 Task: Noise Removal with Spectrogram.
Action: Mouse pressed left at (102, 9)
Screenshot: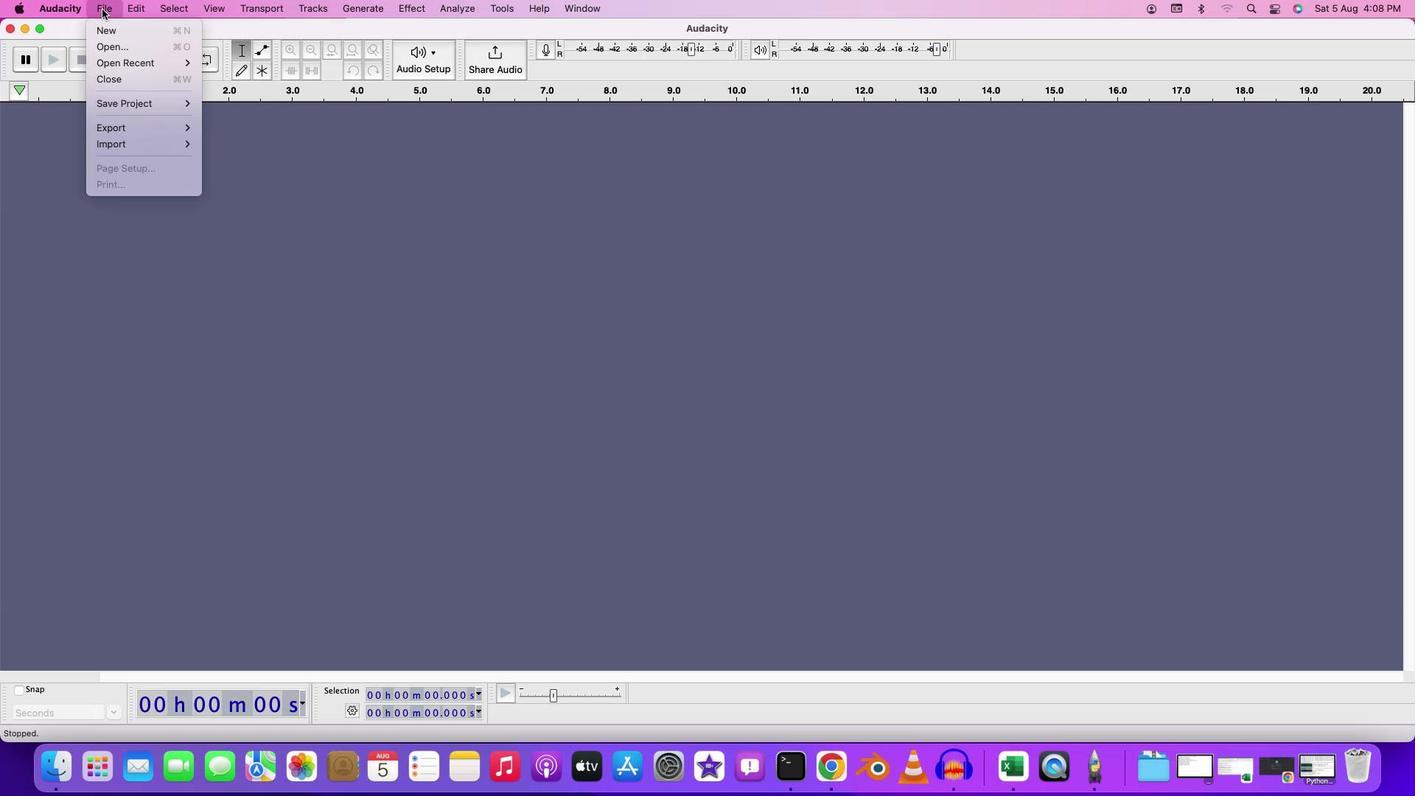 
Action: Mouse moved to (108, 48)
Screenshot: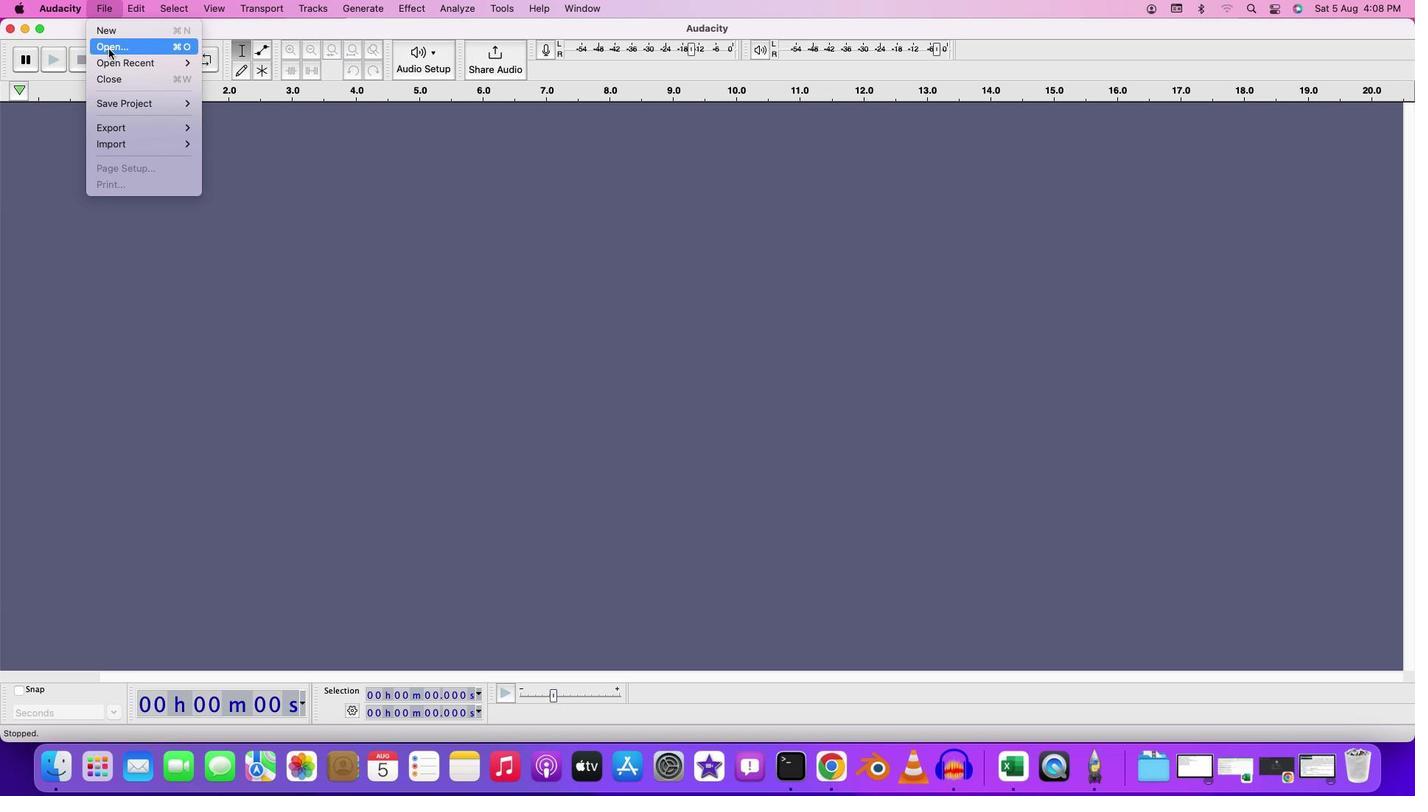 
Action: Mouse pressed left at (108, 48)
Screenshot: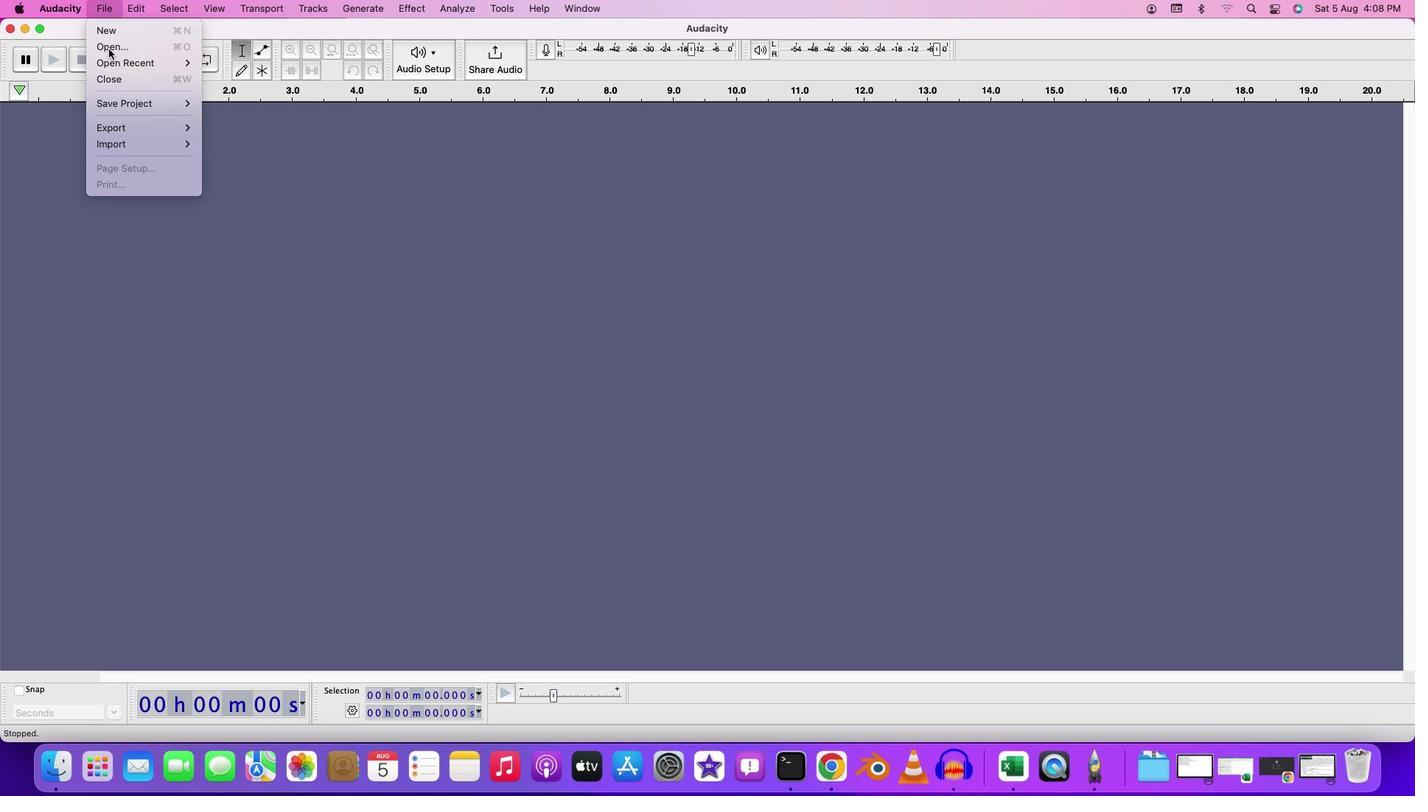 
Action: Mouse moved to (612, 239)
Screenshot: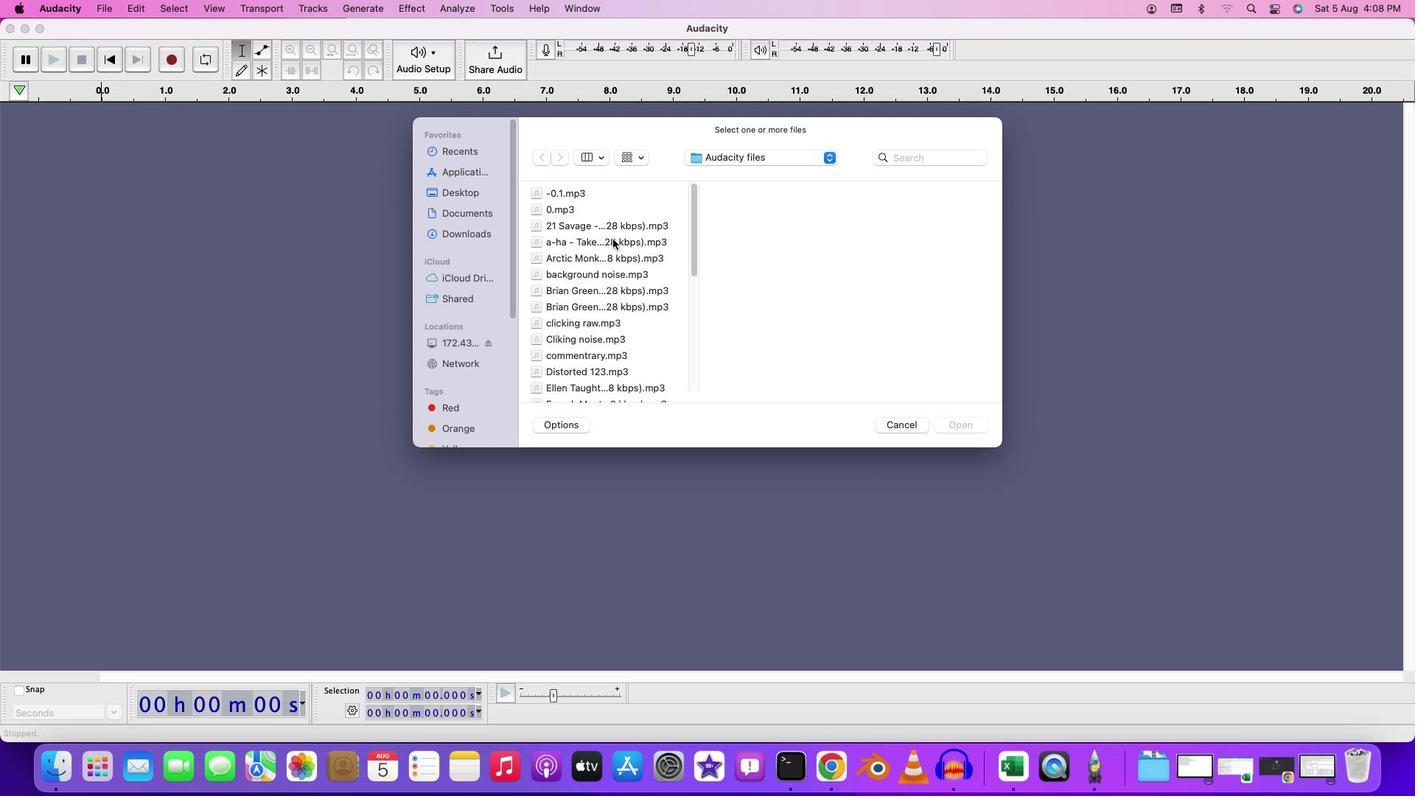 
Action: Mouse pressed left at (612, 239)
Screenshot: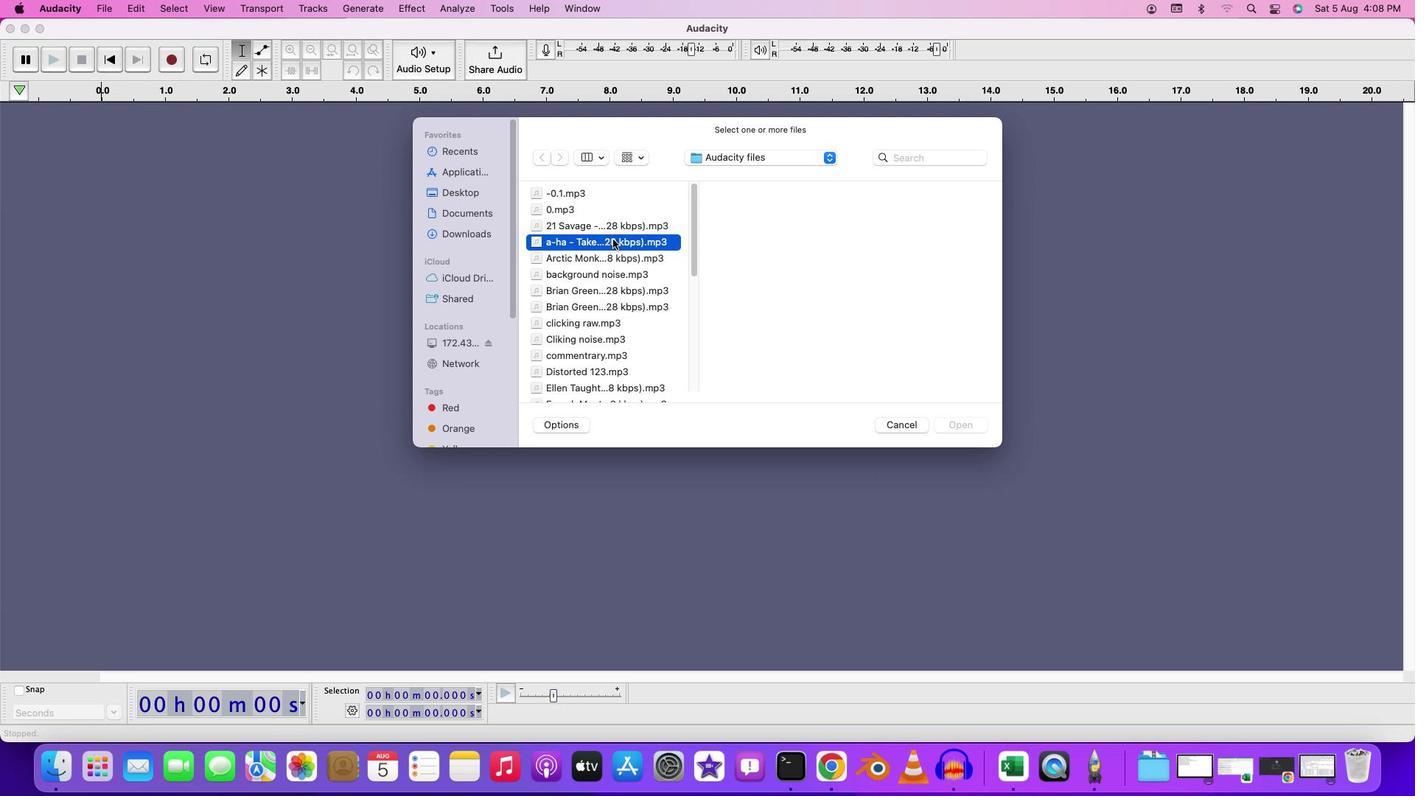 
Action: Mouse moved to (625, 298)
Screenshot: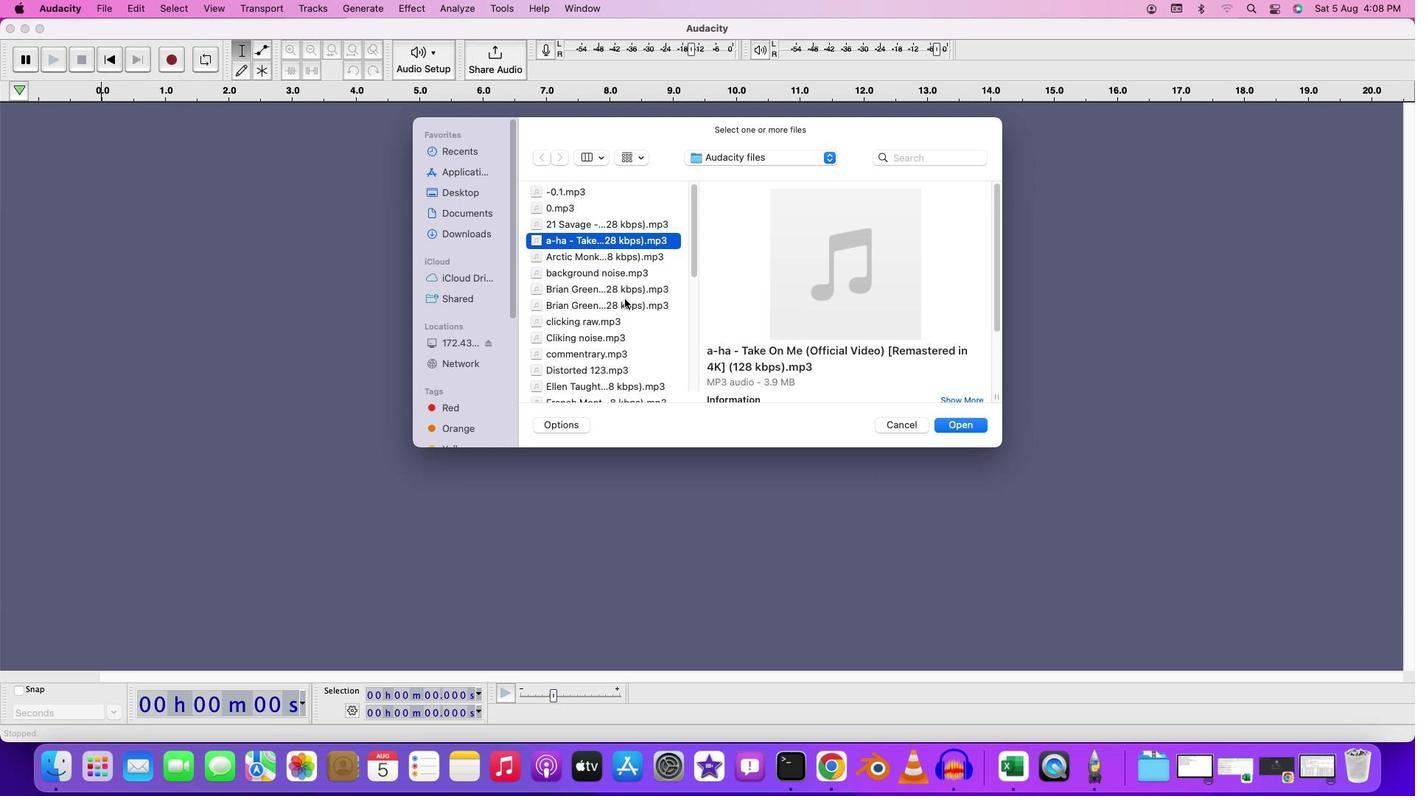 
Action: Mouse scrolled (625, 298) with delta (0, 0)
Screenshot: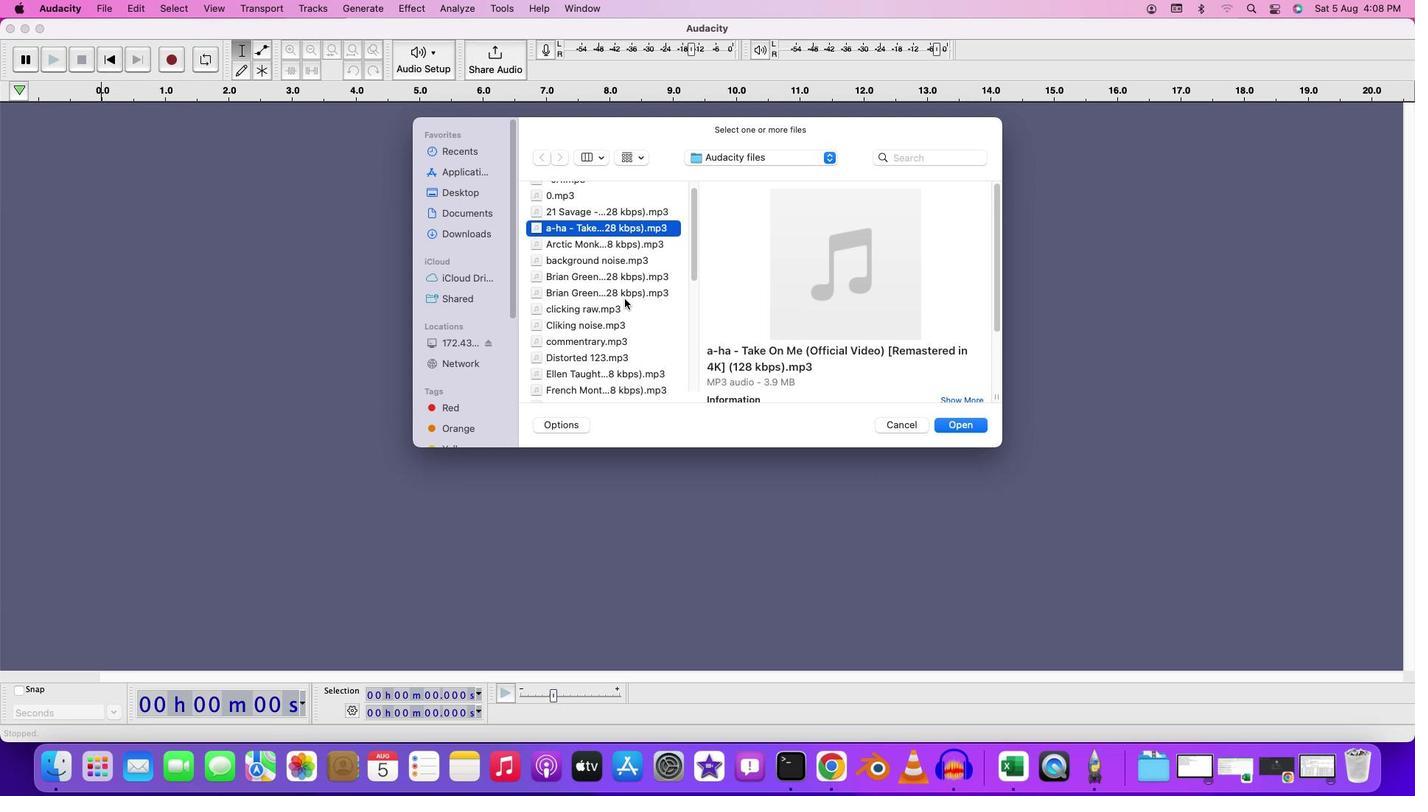 
Action: Mouse moved to (625, 298)
Screenshot: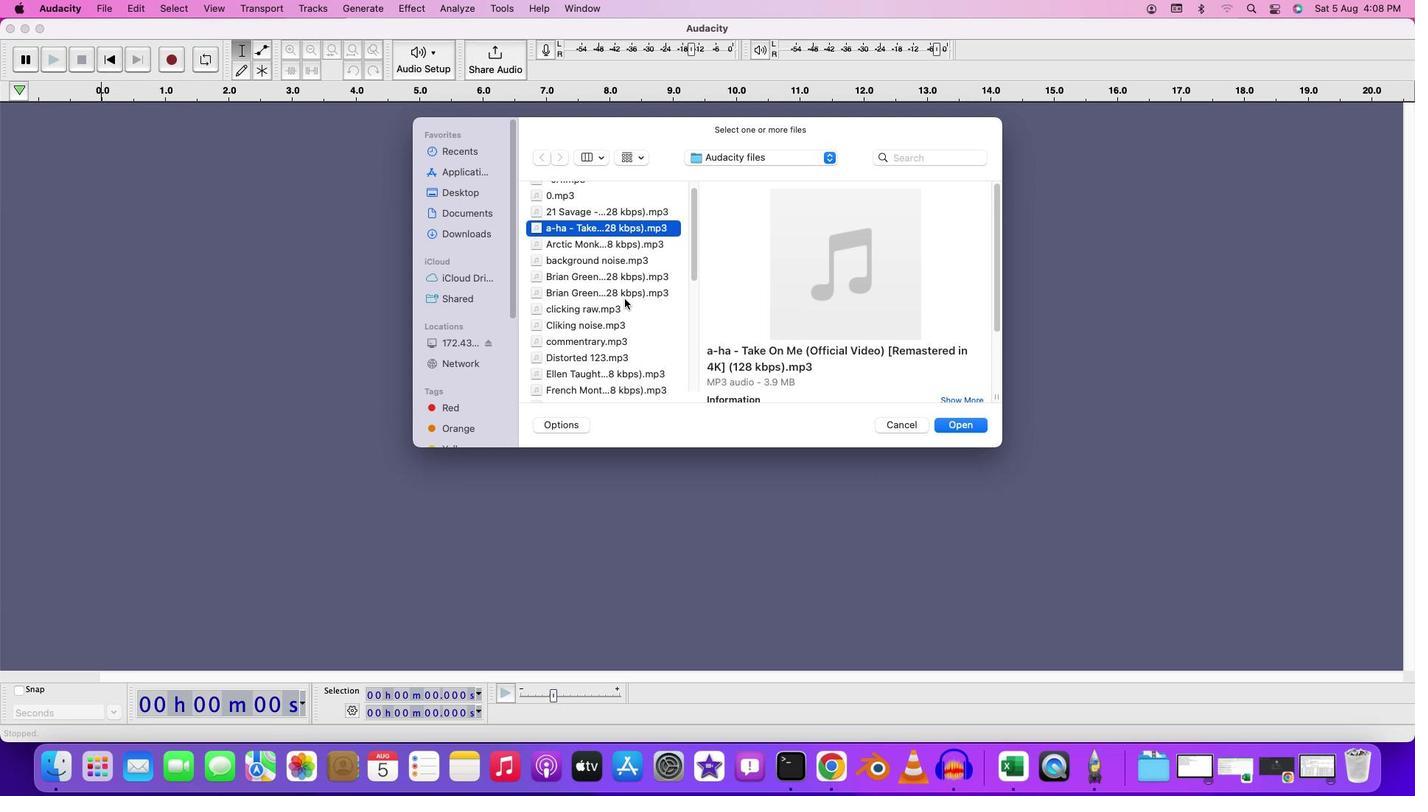 
Action: Mouse scrolled (625, 298) with delta (0, 0)
Screenshot: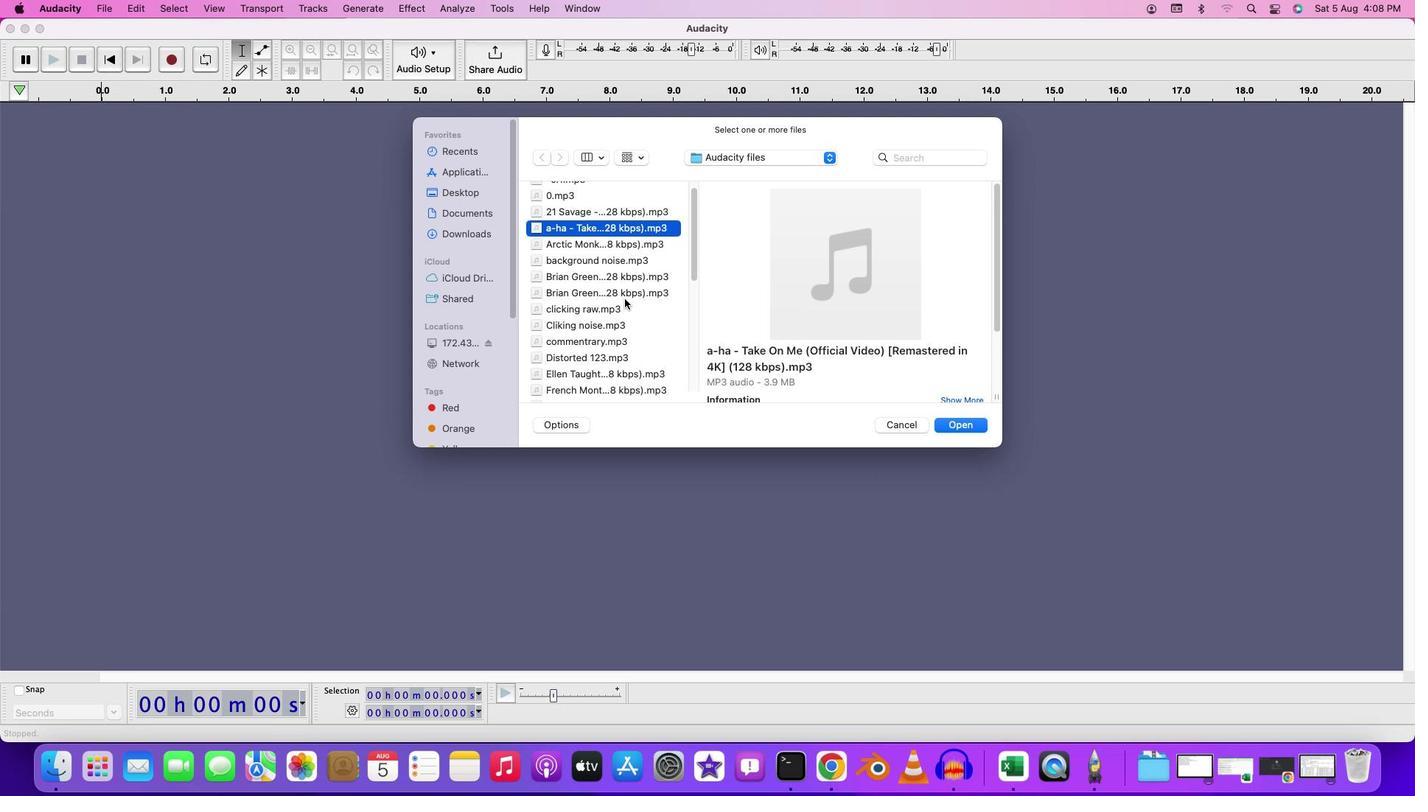 
Action: Mouse scrolled (625, 298) with delta (0, 0)
Screenshot: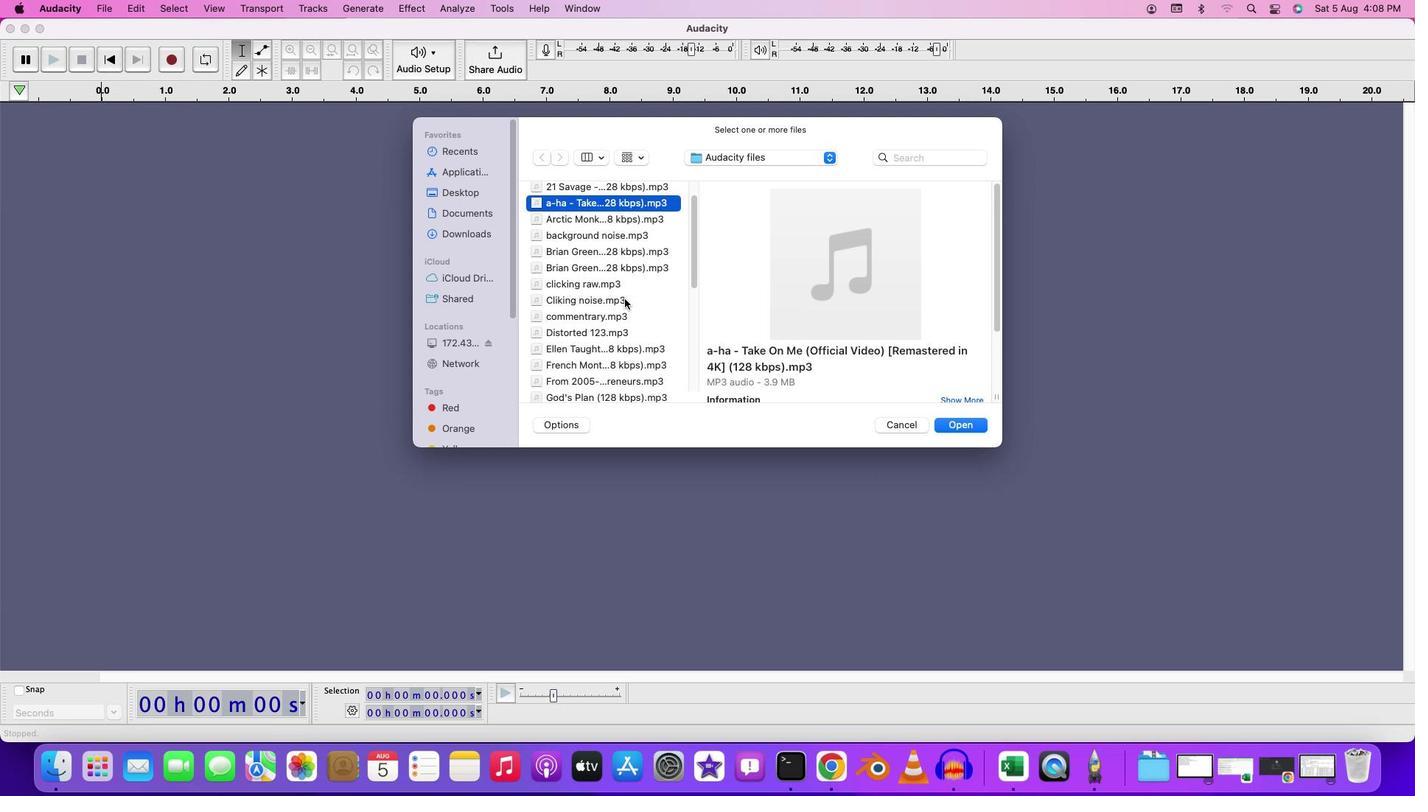 
Action: Mouse scrolled (625, 298) with delta (0, 0)
Screenshot: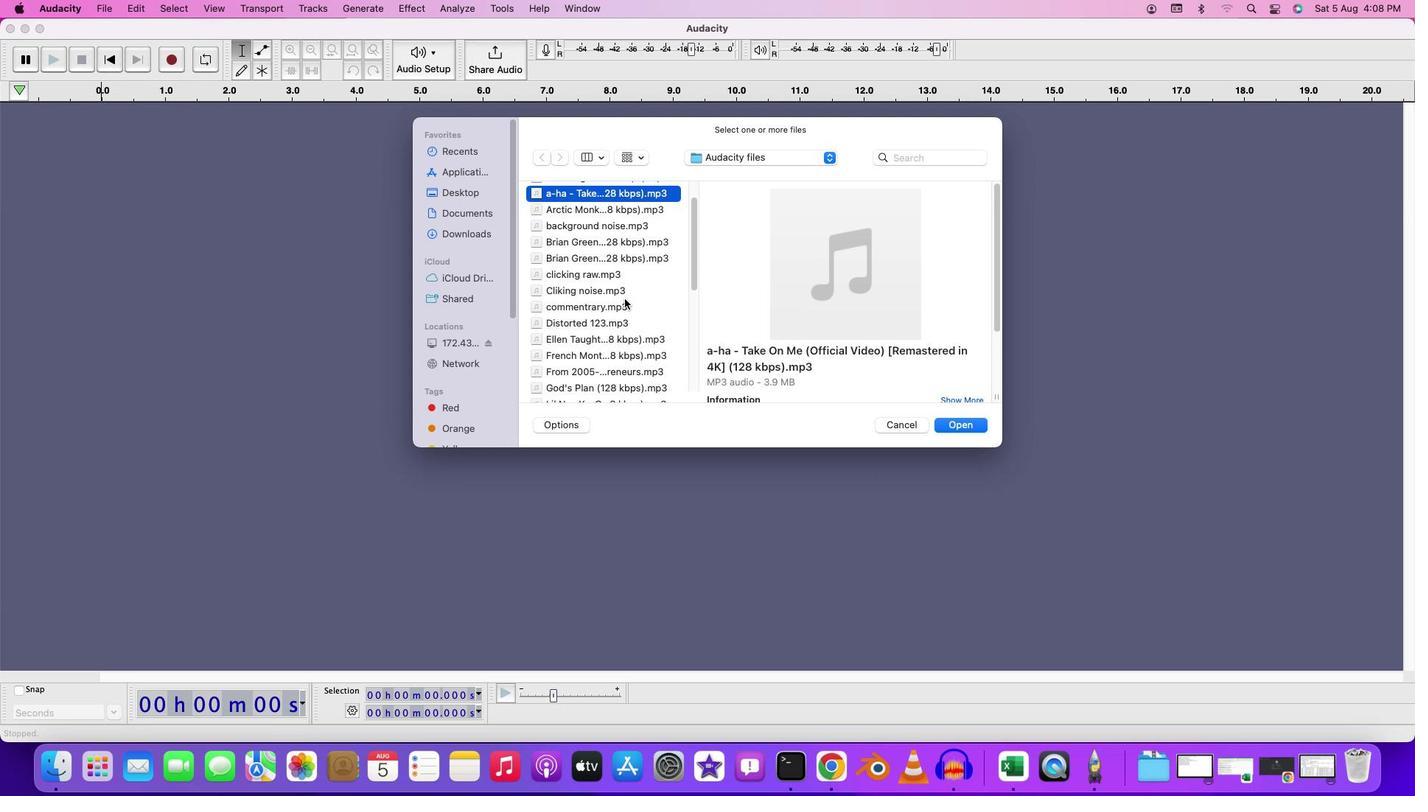 
Action: Mouse scrolled (625, 298) with delta (0, 0)
Screenshot: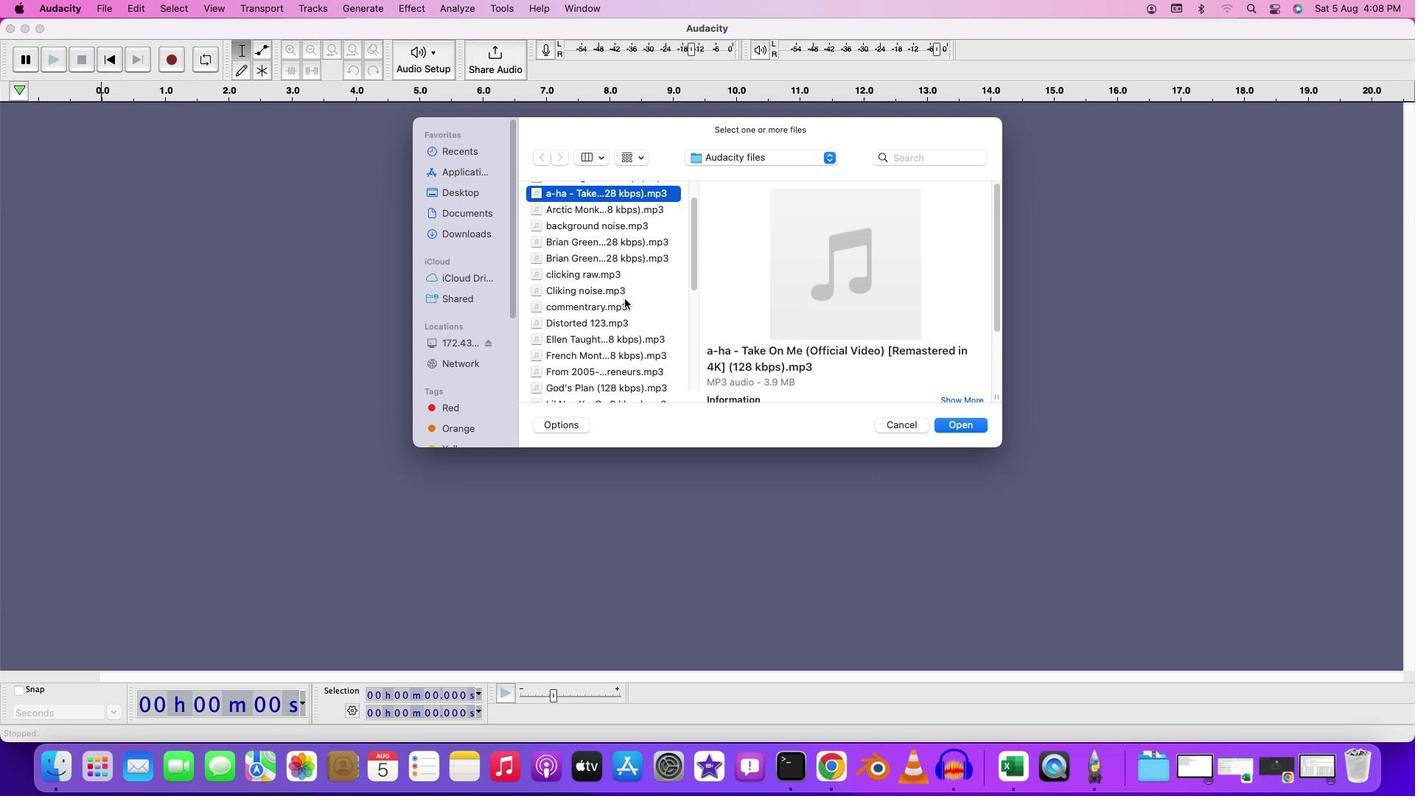 
Action: Mouse moved to (621, 303)
Screenshot: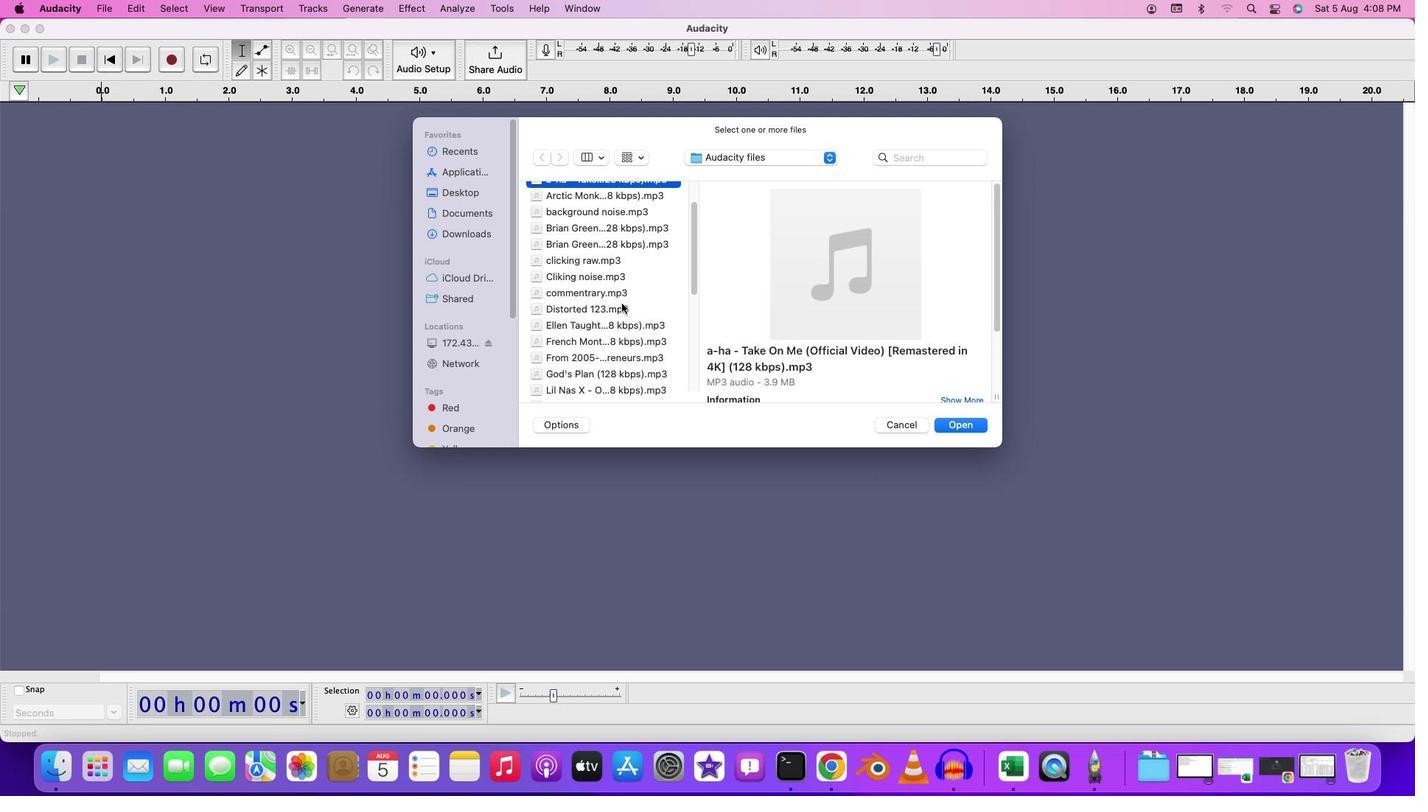 
Action: Mouse scrolled (621, 303) with delta (0, 0)
Screenshot: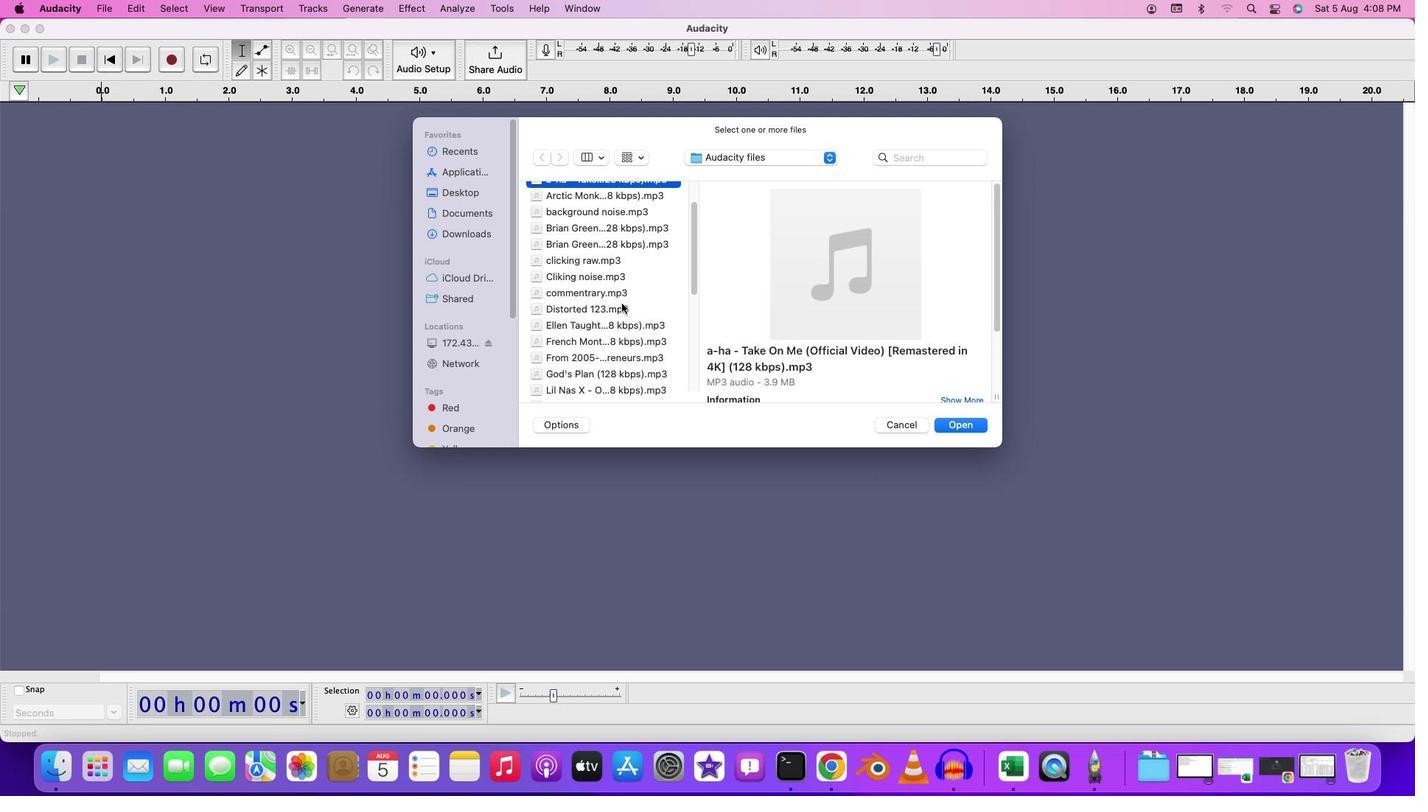 
Action: Mouse scrolled (621, 303) with delta (0, 0)
Screenshot: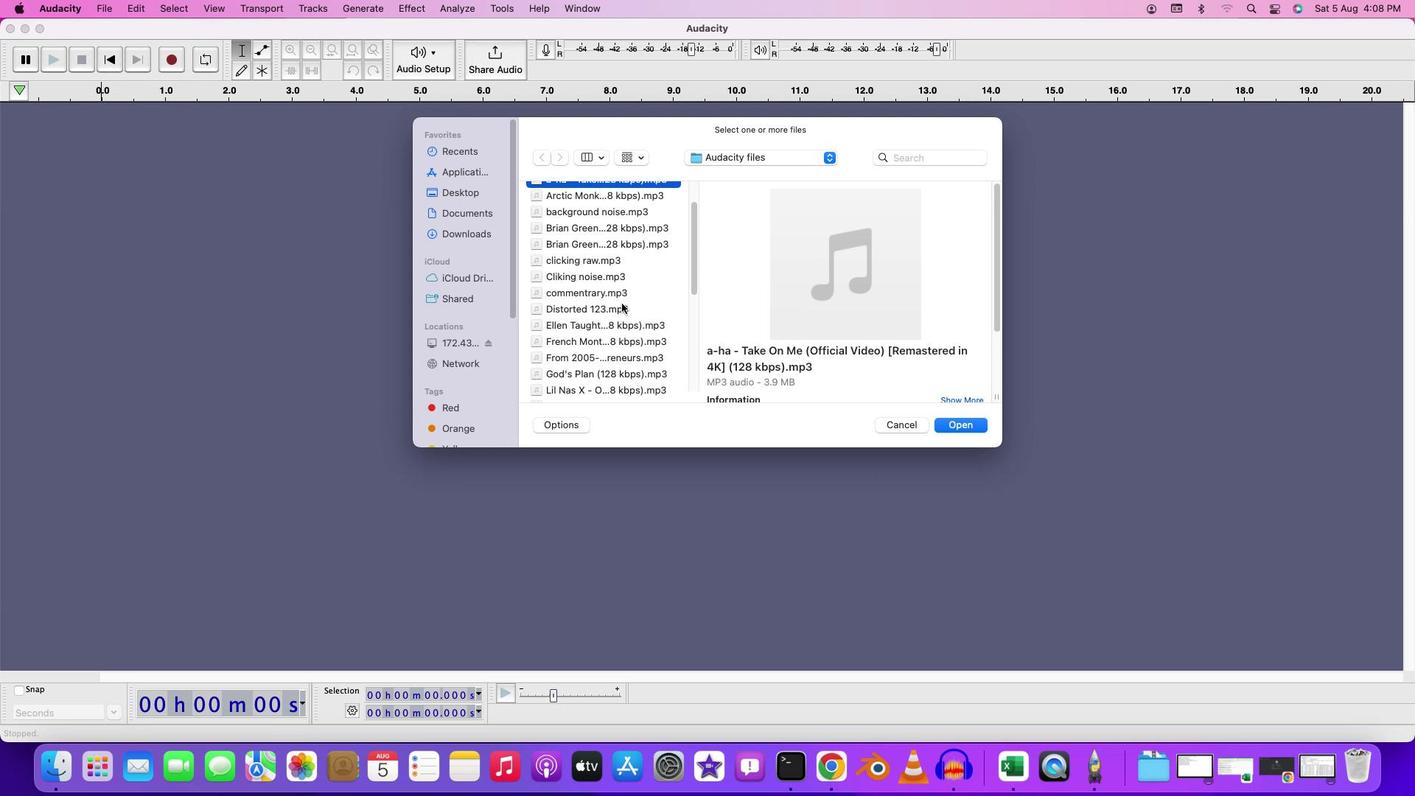 
Action: Mouse moved to (612, 308)
Screenshot: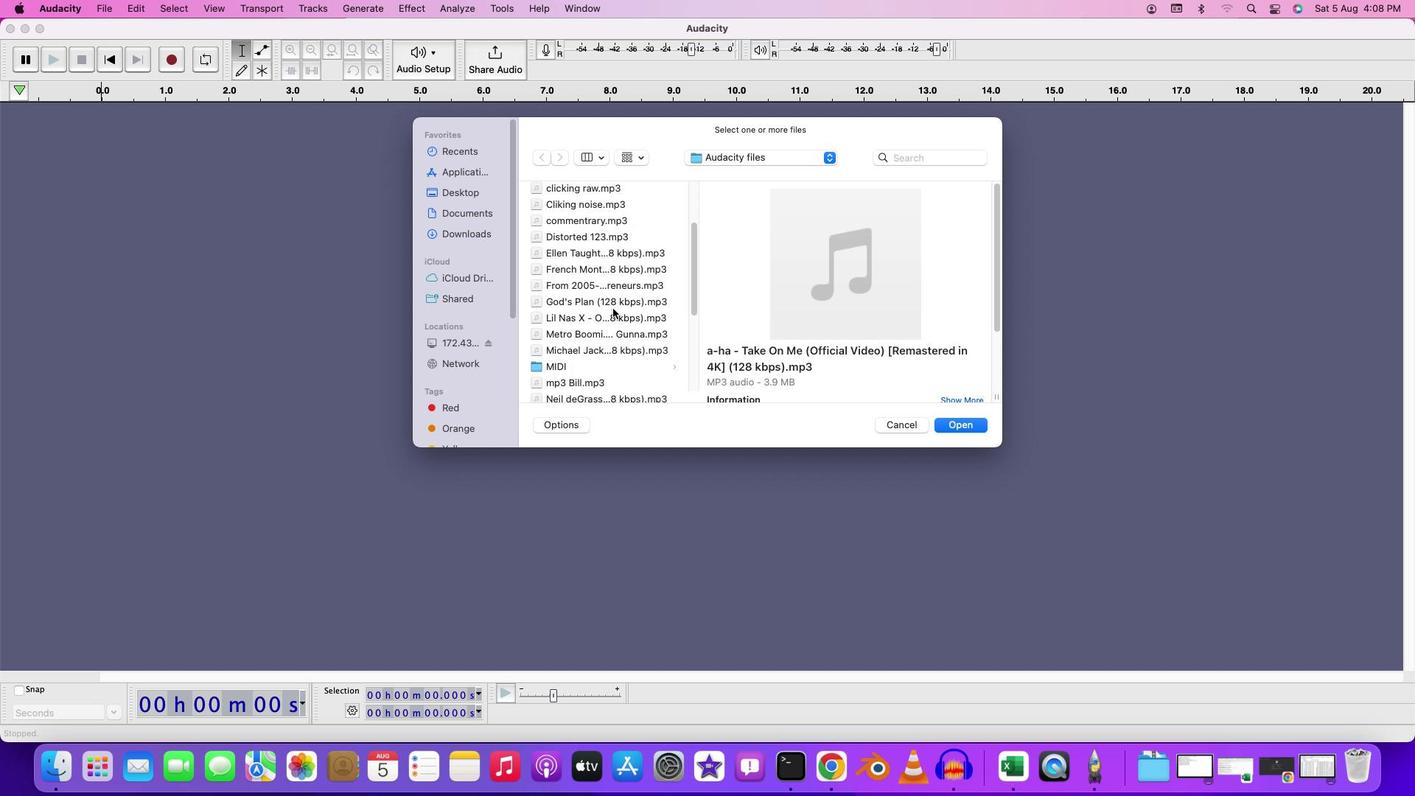 
Action: Mouse scrolled (612, 308) with delta (0, 0)
Screenshot: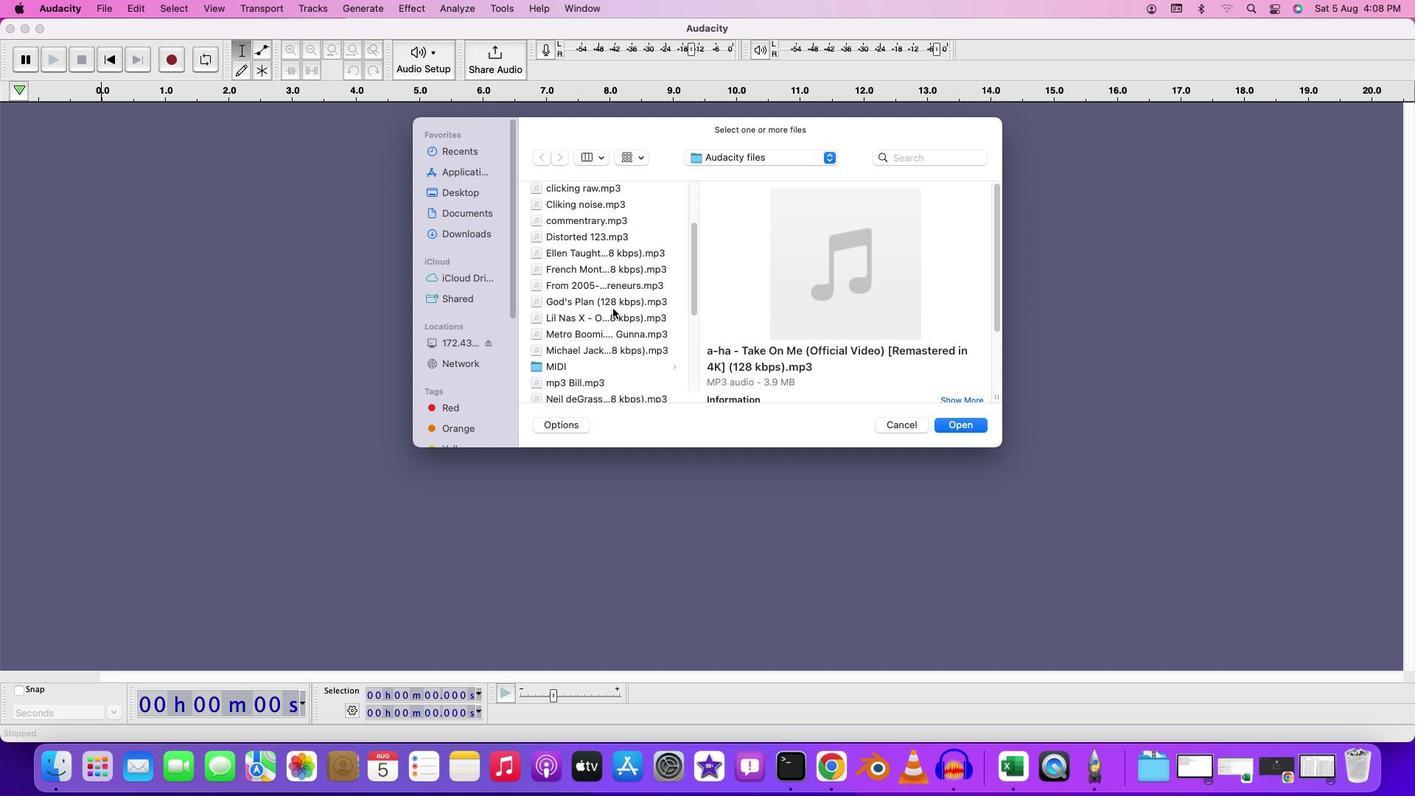 
Action: Mouse scrolled (612, 308) with delta (0, 0)
Screenshot: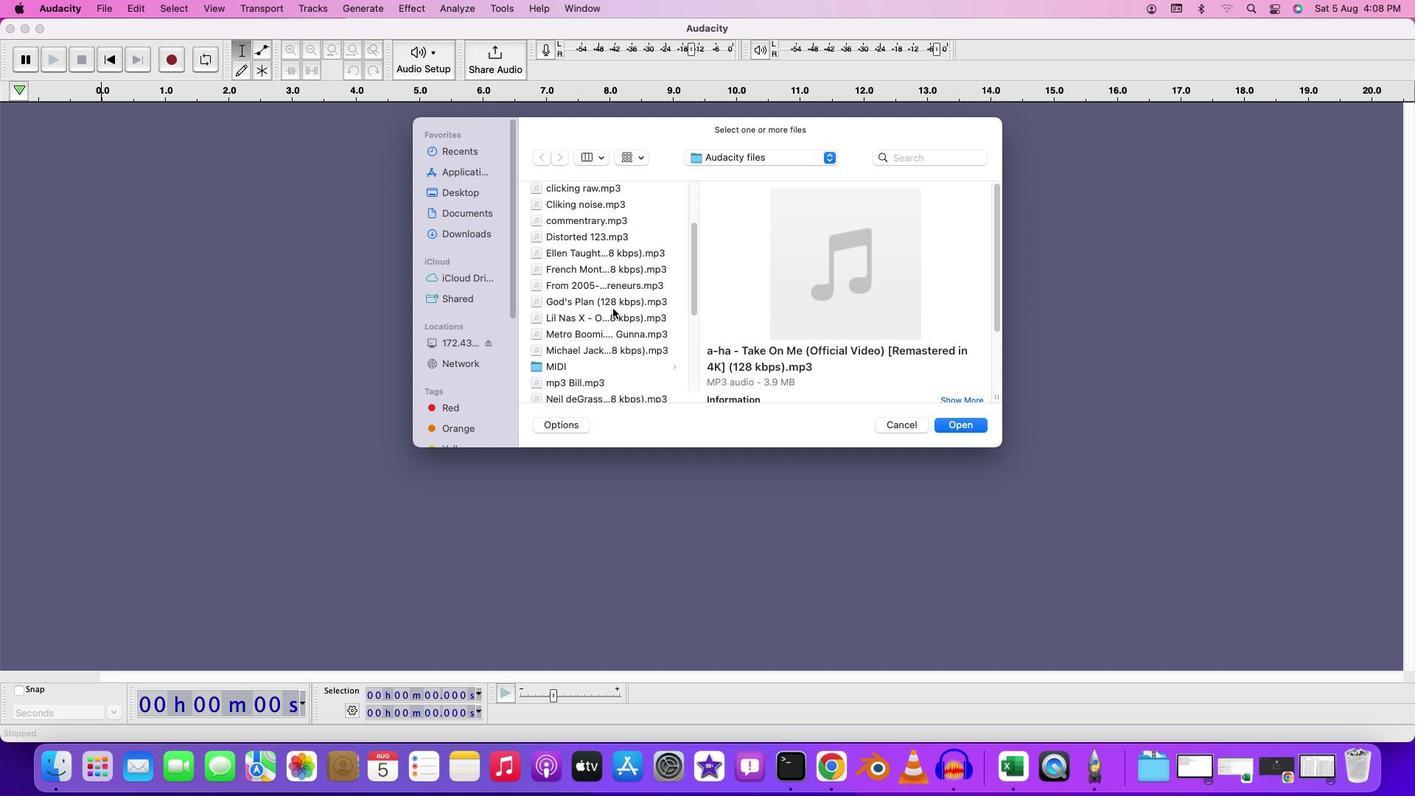 
Action: Mouse scrolled (612, 308) with delta (0, -2)
Screenshot: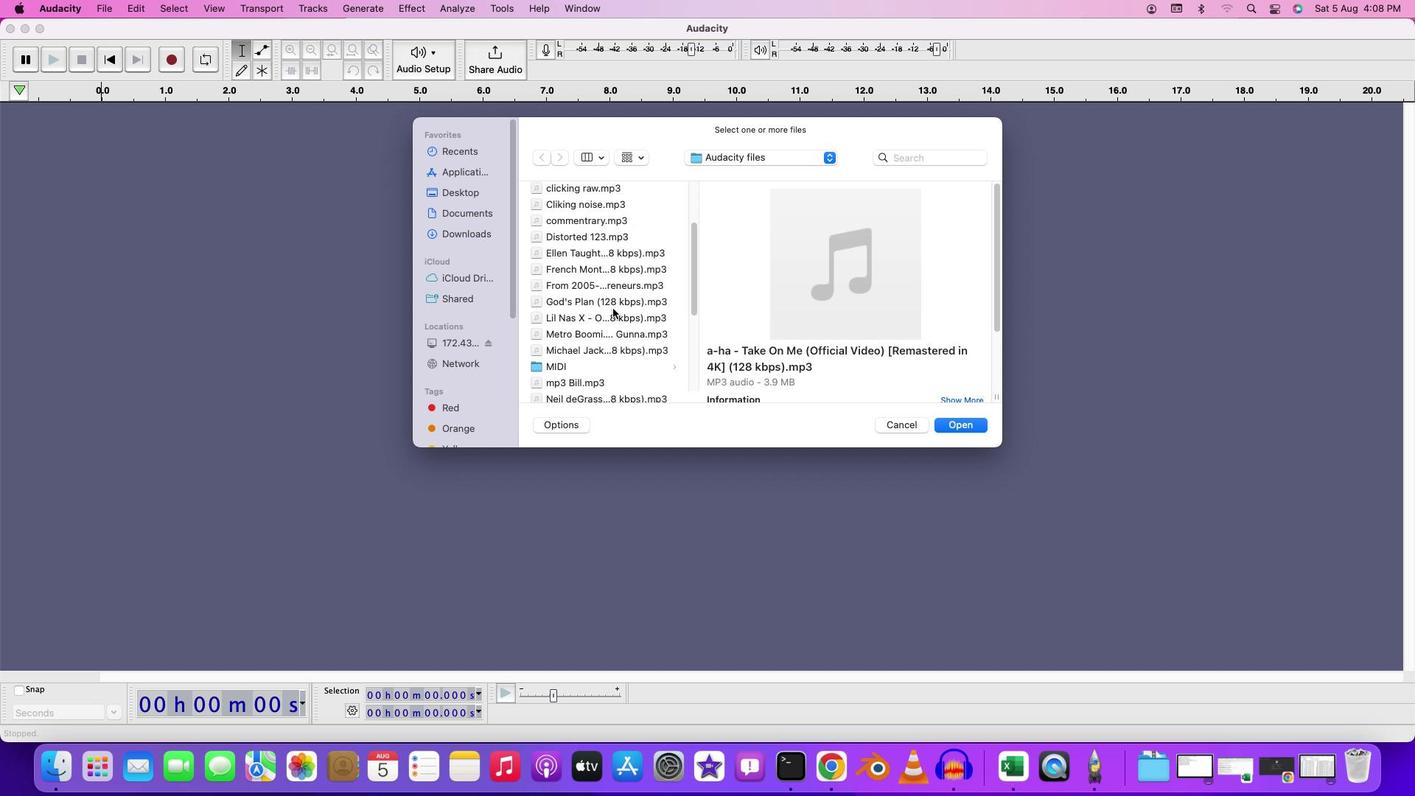 
Action: Mouse moved to (611, 342)
Screenshot: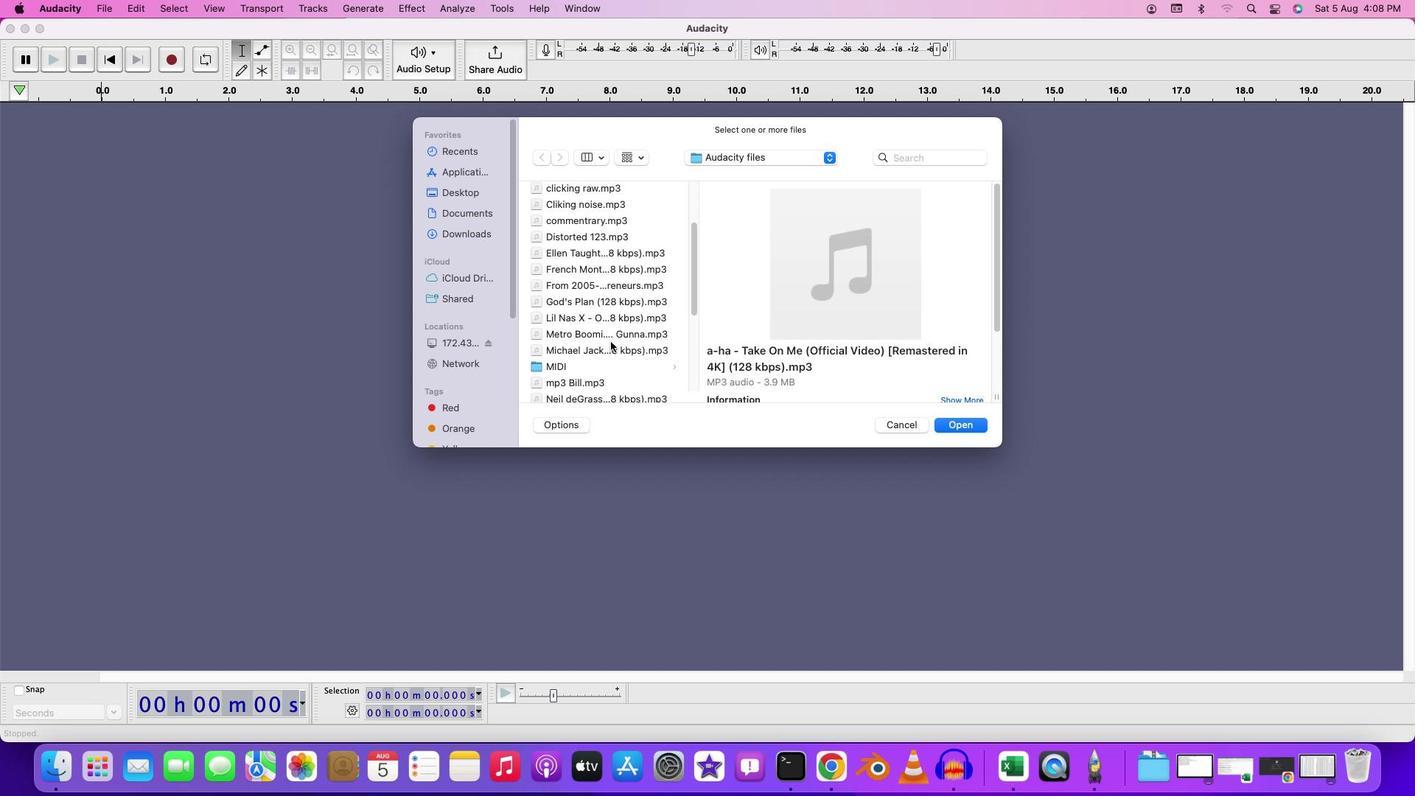 
Action: Mouse scrolled (611, 342) with delta (0, 0)
Screenshot: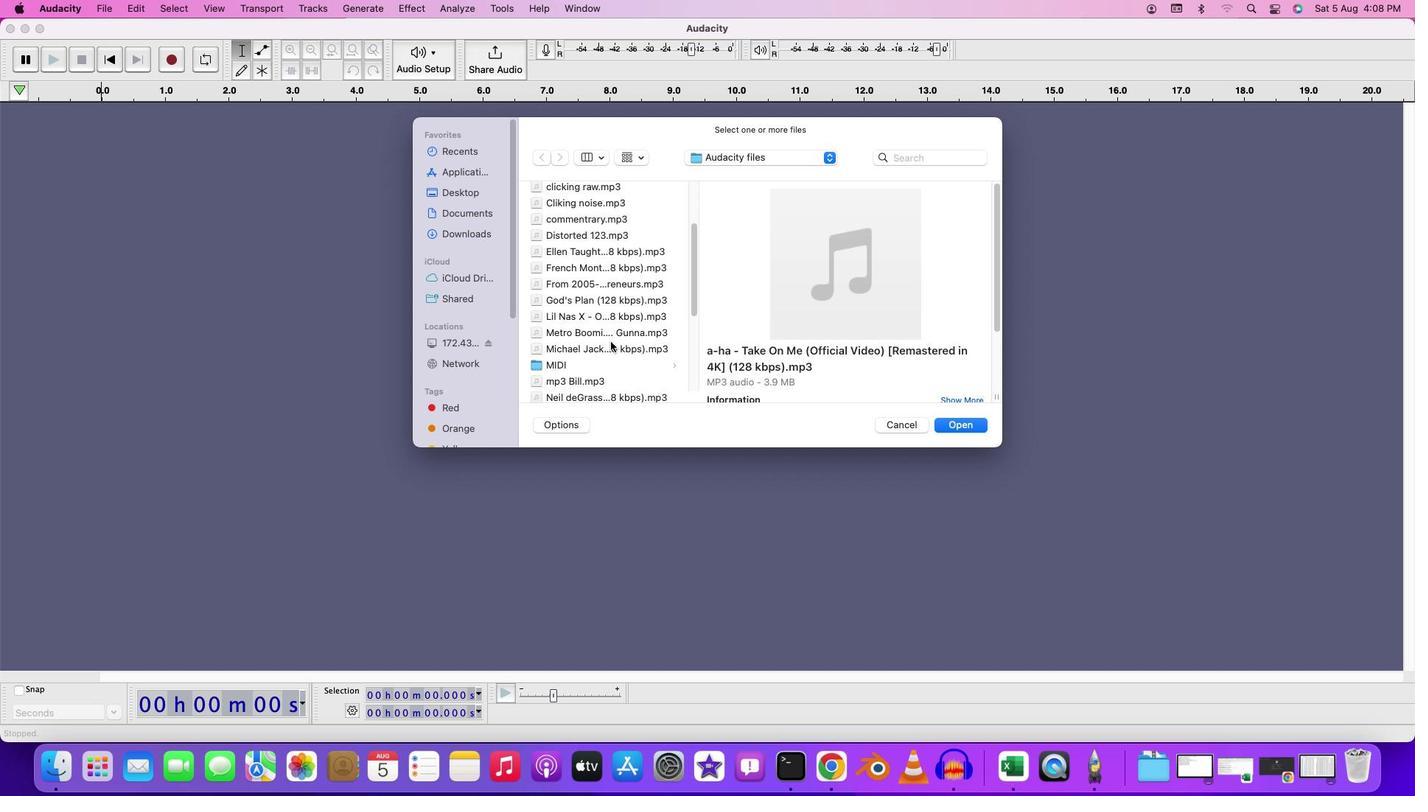 
Action: Mouse scrolled (611, 342) with delta (0, 0)
Screenshot: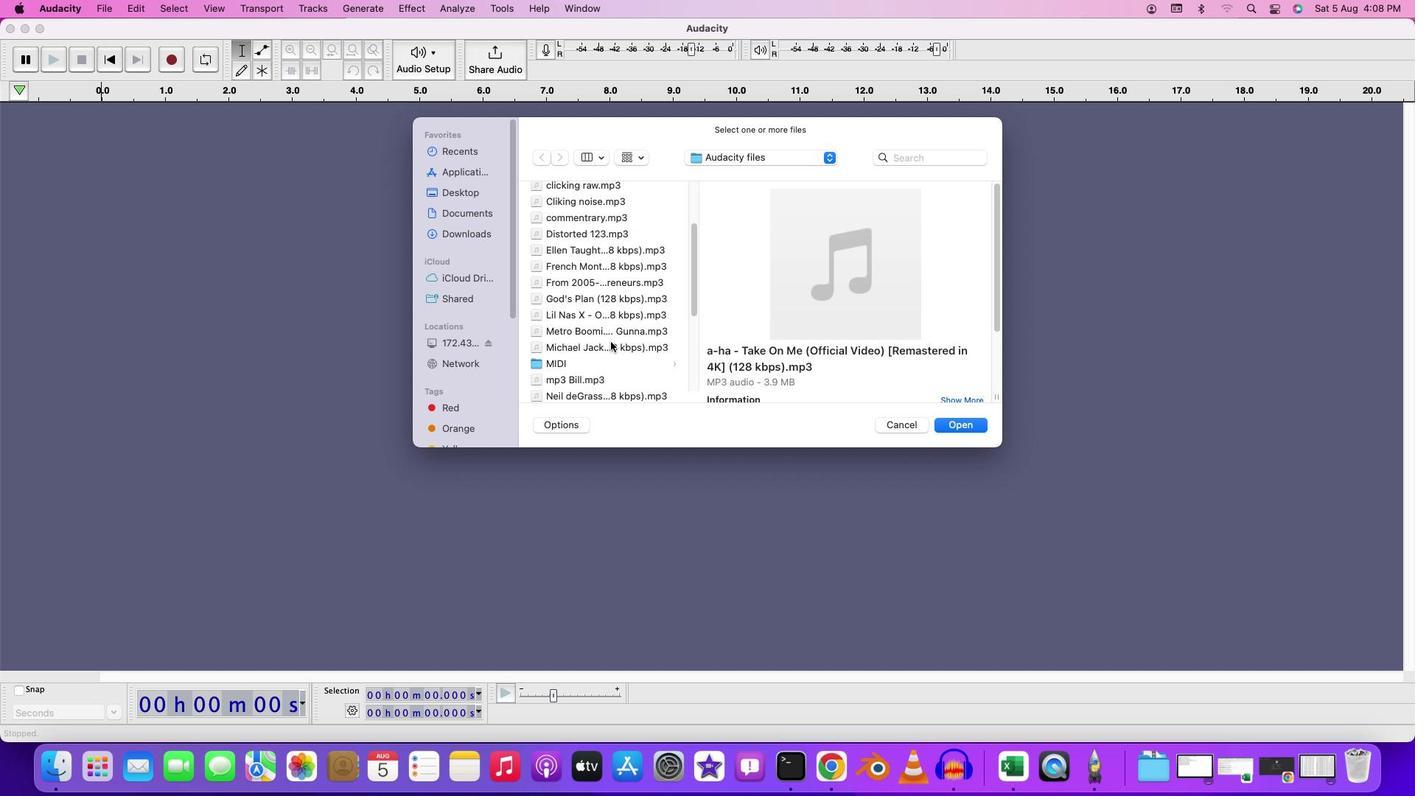
Action: Mouse scrolled (611, 342) with delta (0, 0)
Screenshot: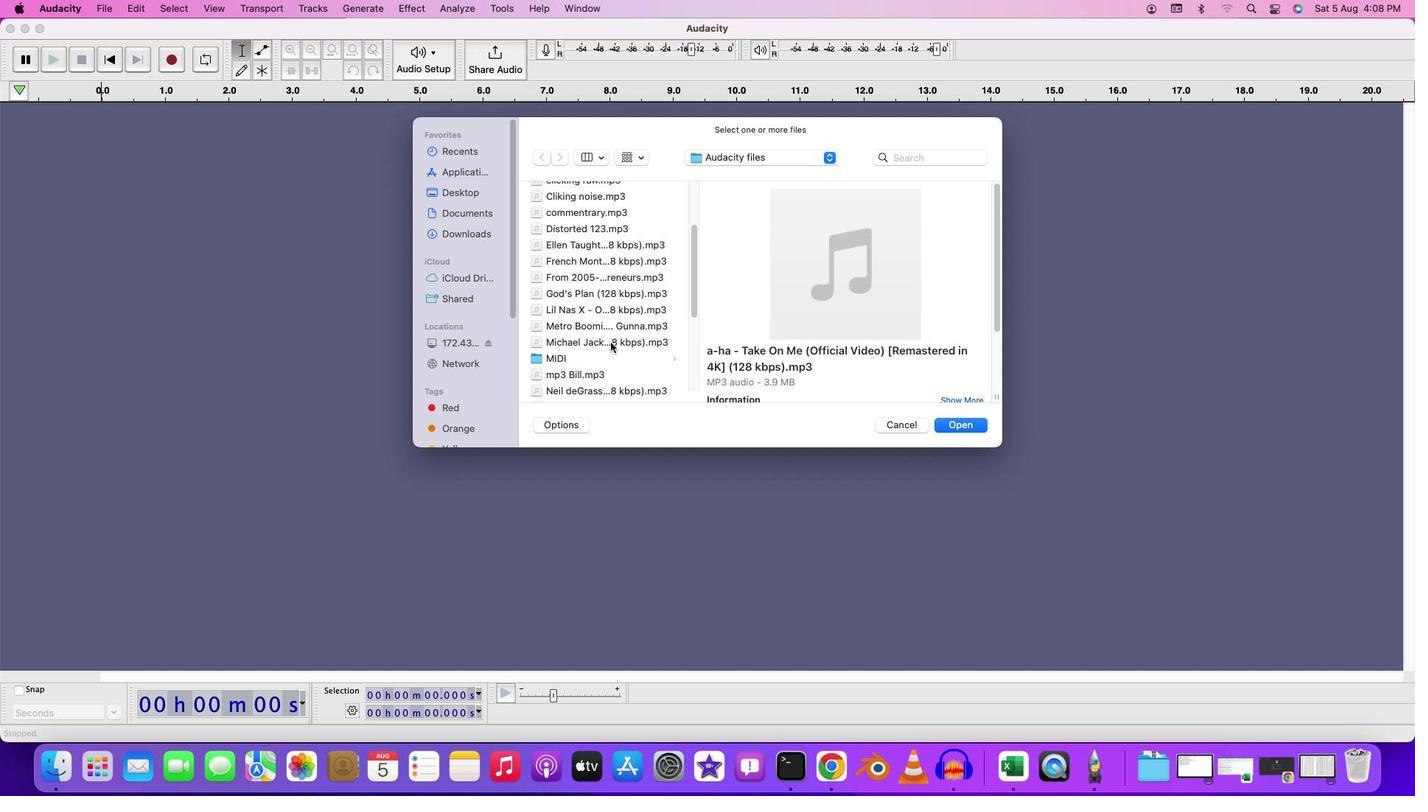 
Action: Mouse moved to (610, 342)
Screenshot: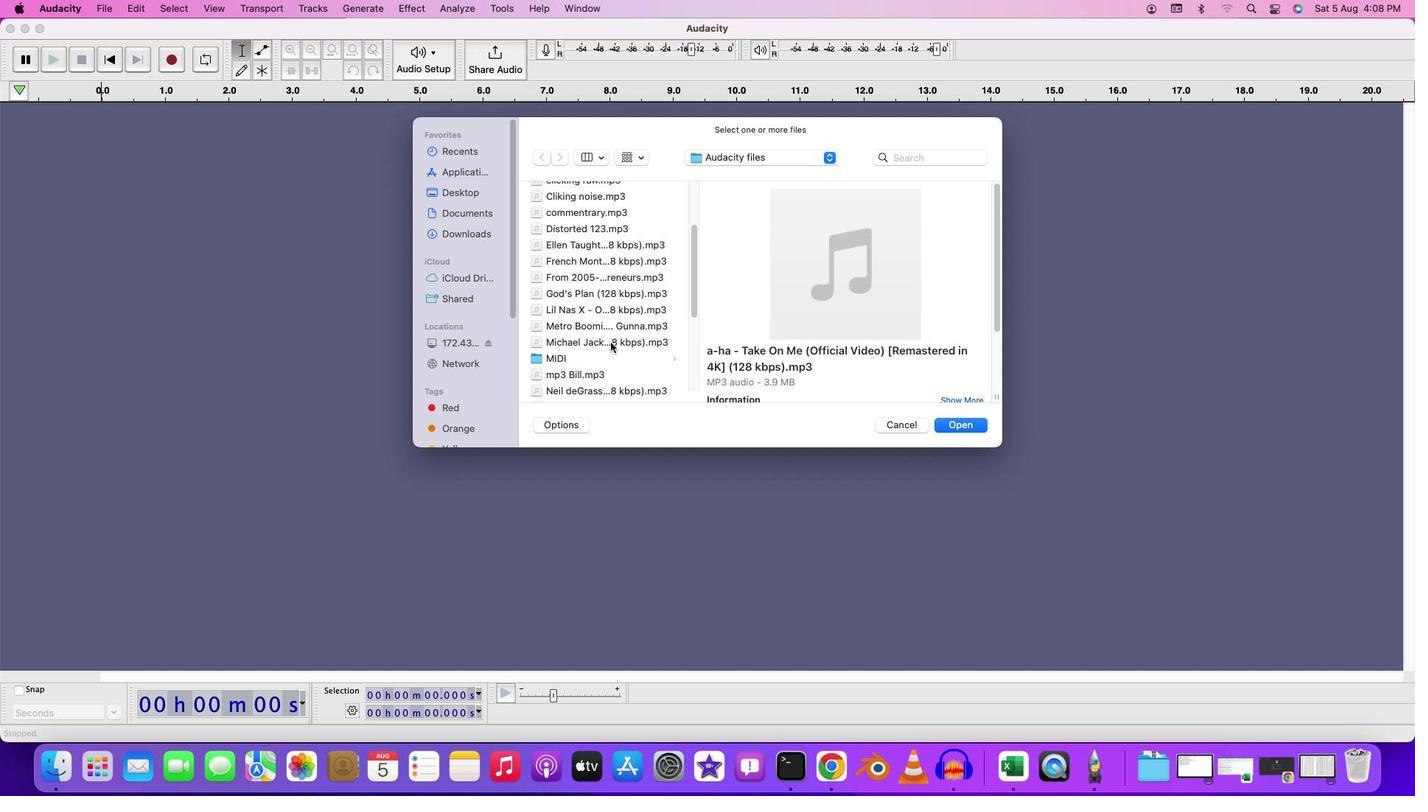 
Action: Mouse scrolled (610, 342) with delta (0, 0)
Screenshot: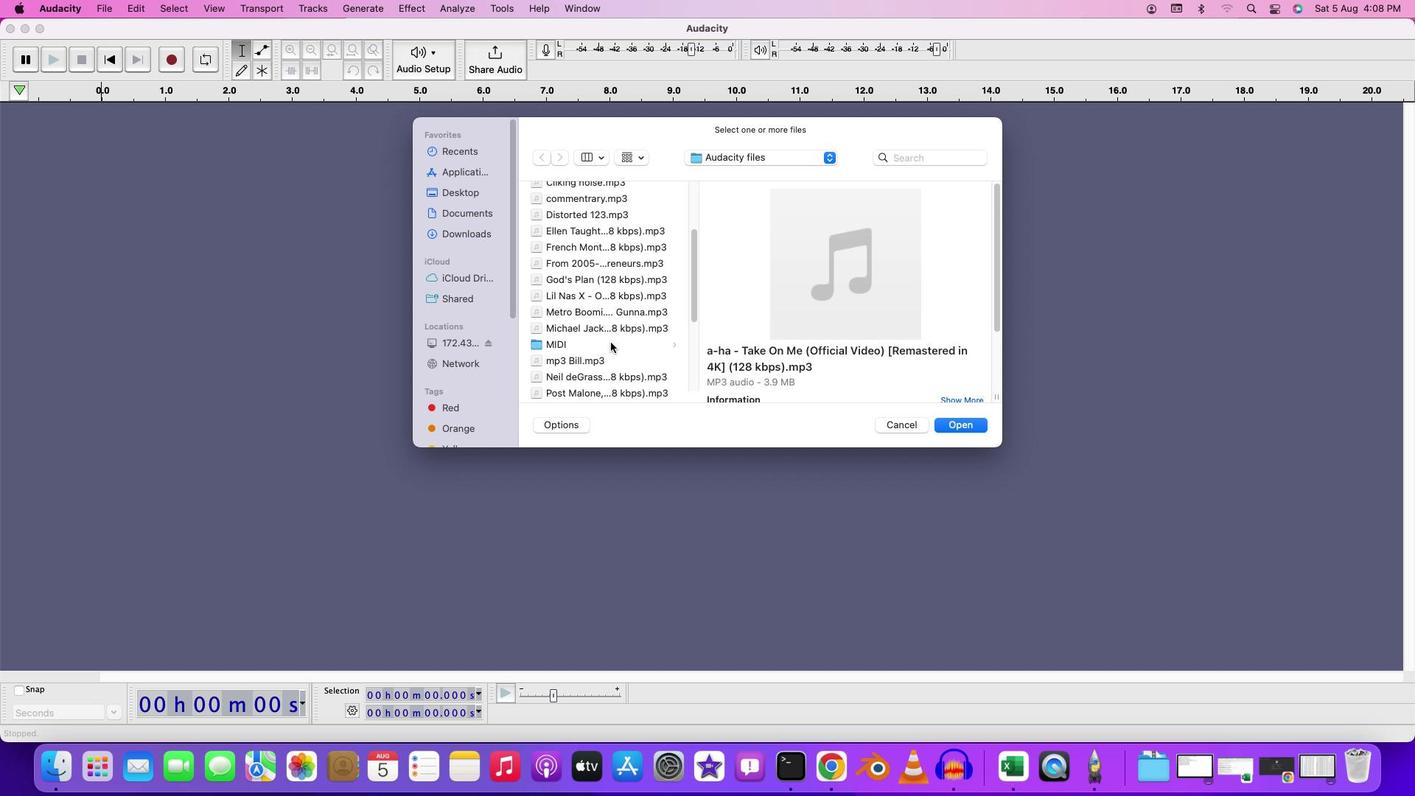 
Action: Mouse moved to (610, 342)
Screenshot: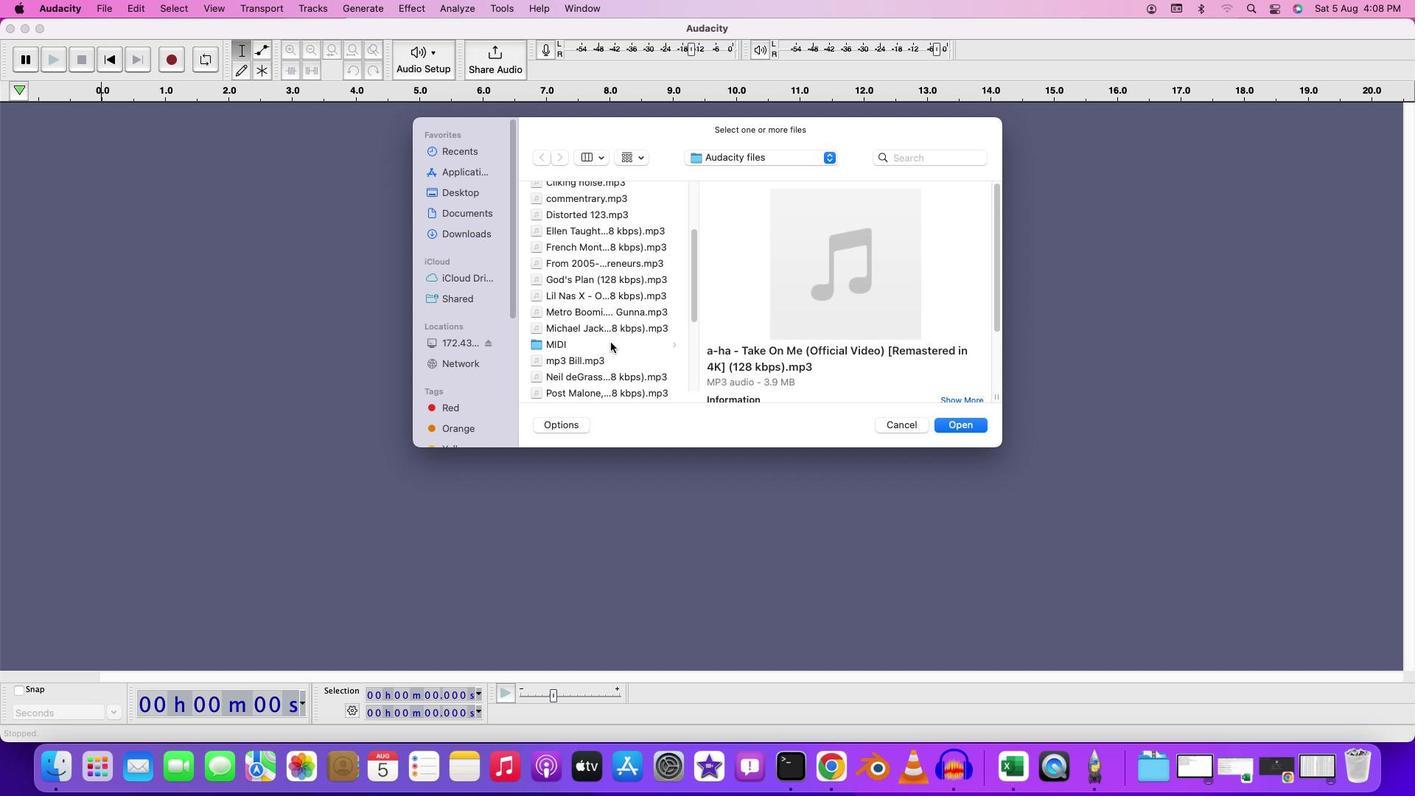 
Action: Mouse scrolled (610, 342) with delta (0, 0)
Screenshot: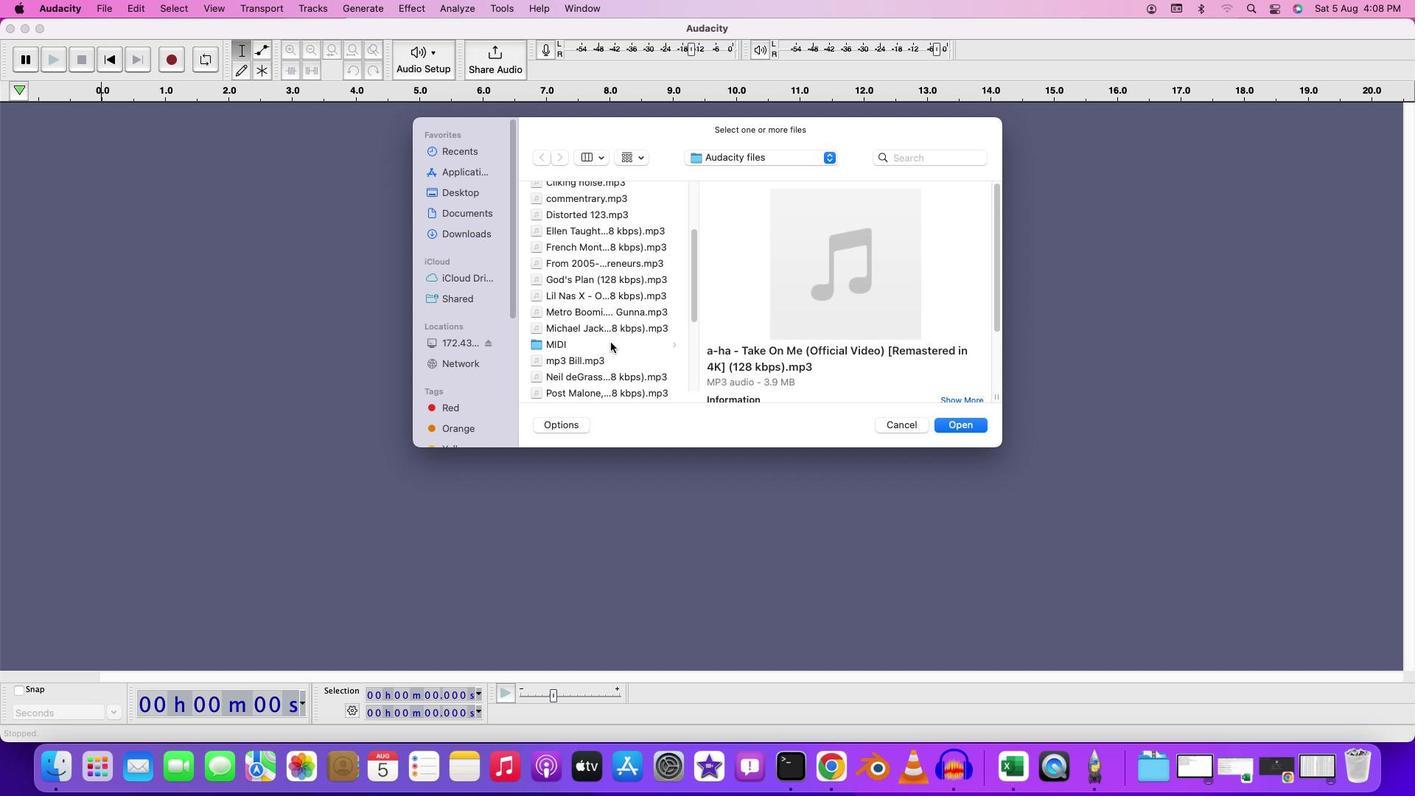 
Action: Mouse moved to (610, 342)
Screenshot: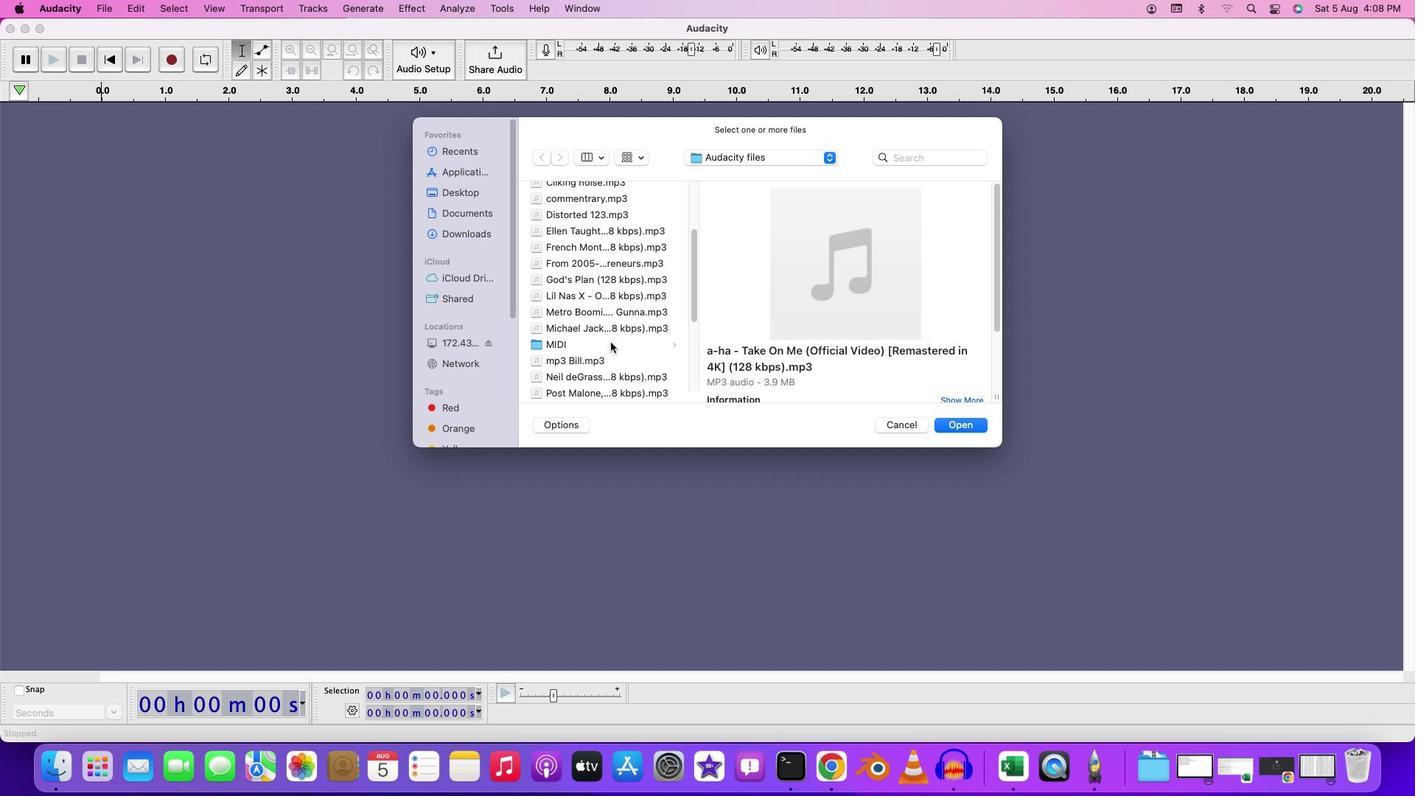
Action: Mouse scrolled (610, 342) with delta (0, 0)
Screenshot: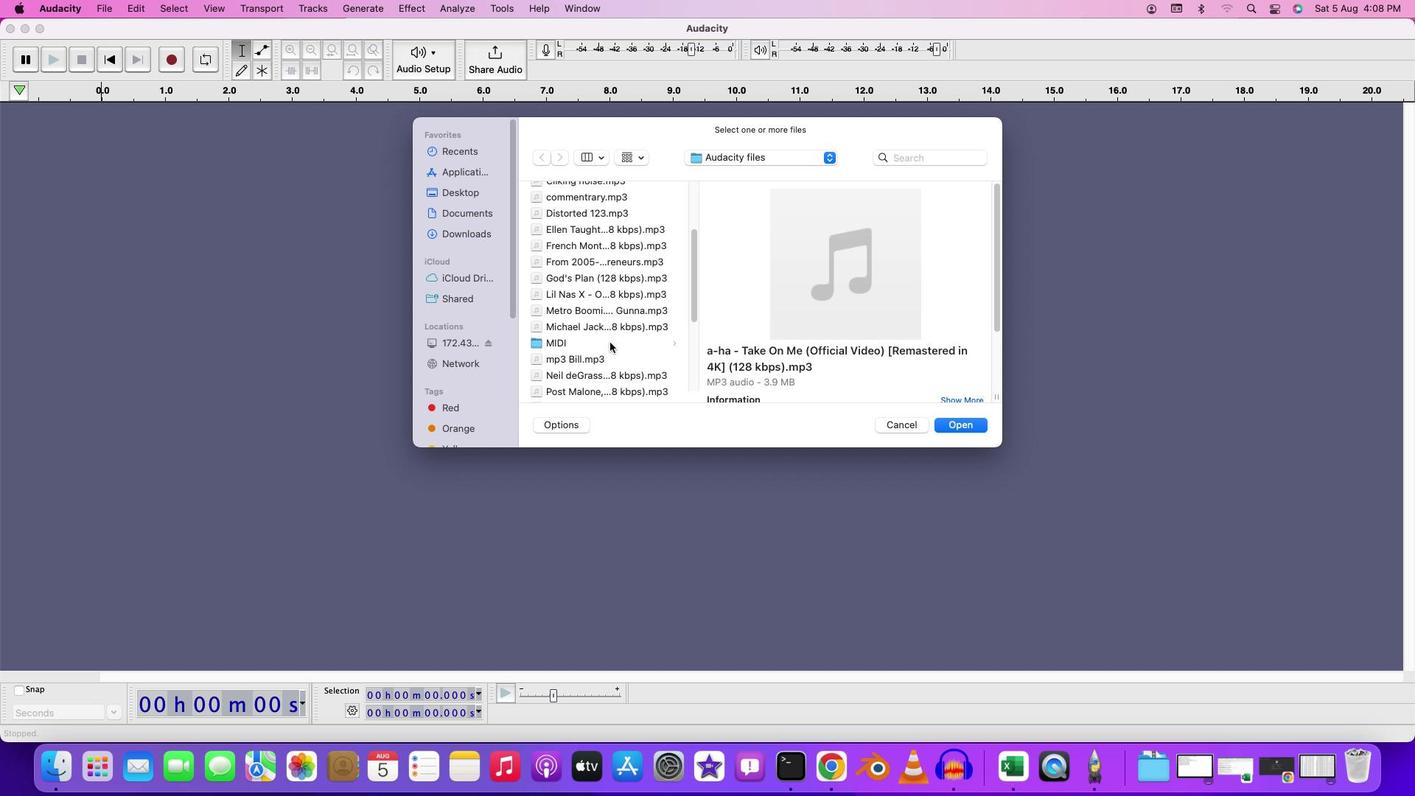 
Action: Mouse moved to (611, 346)
Screenshot: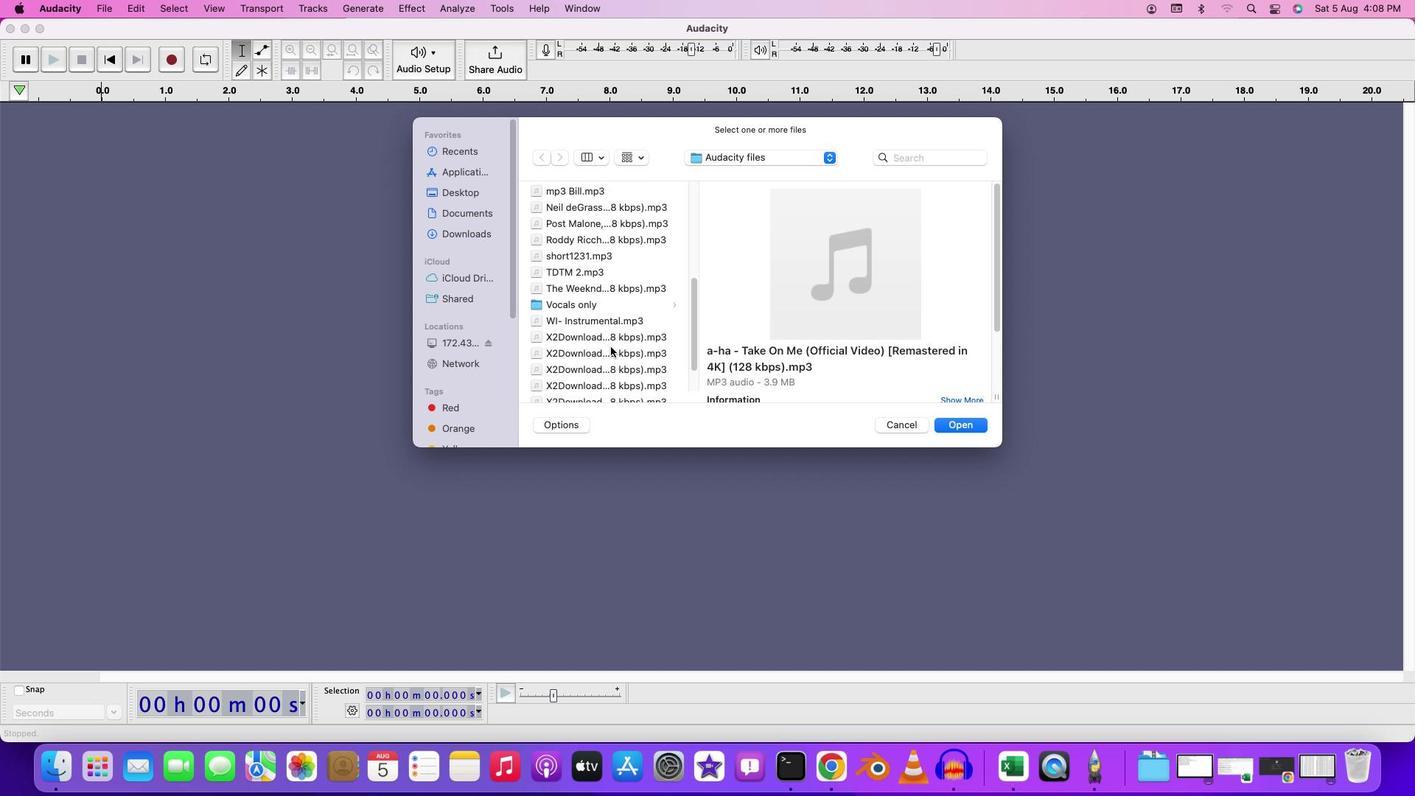 
Action: Mouse scrolled (611, 346) with delta (0, 0)
Screenshot: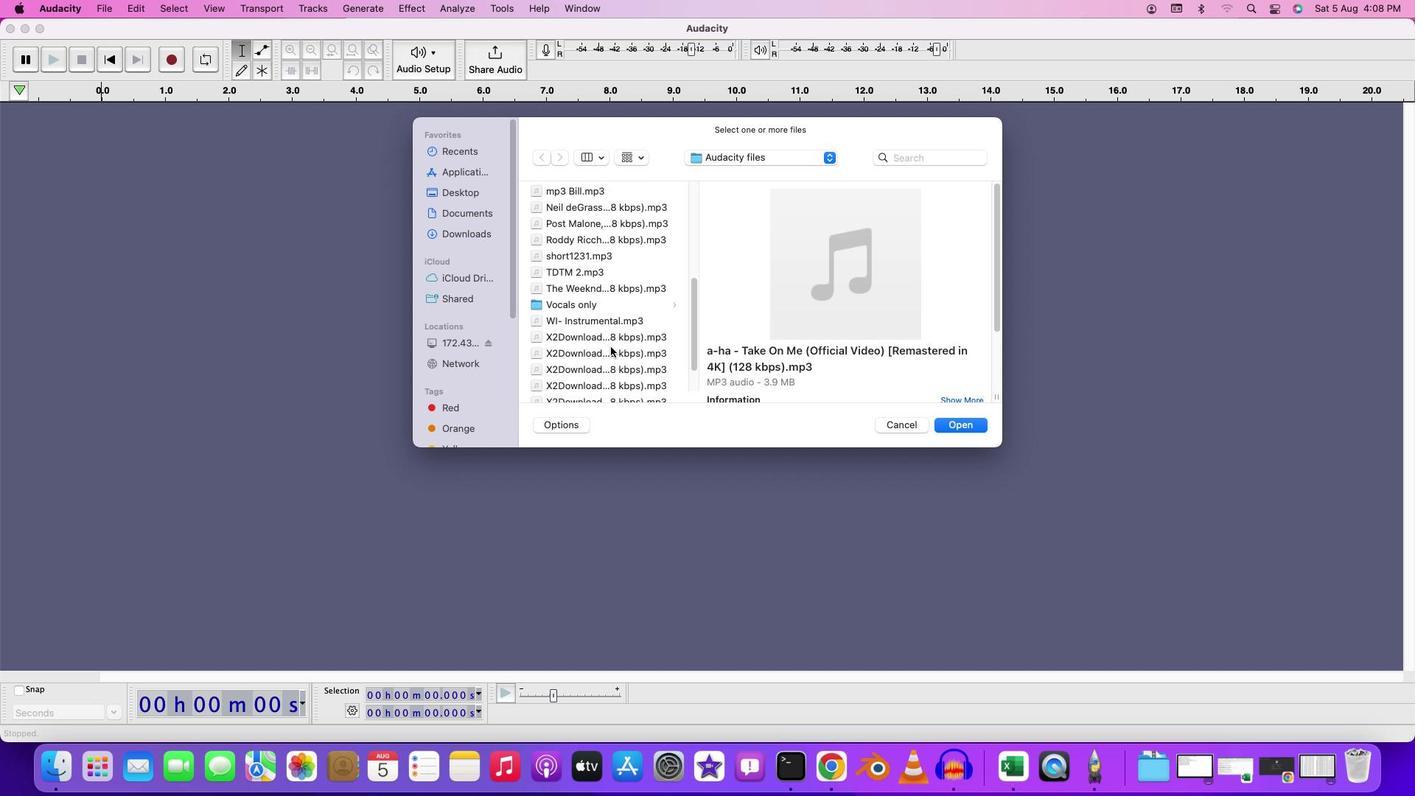 
Action: Mouse scrolled (611, 346) with delta (0, 0)
Screenshot: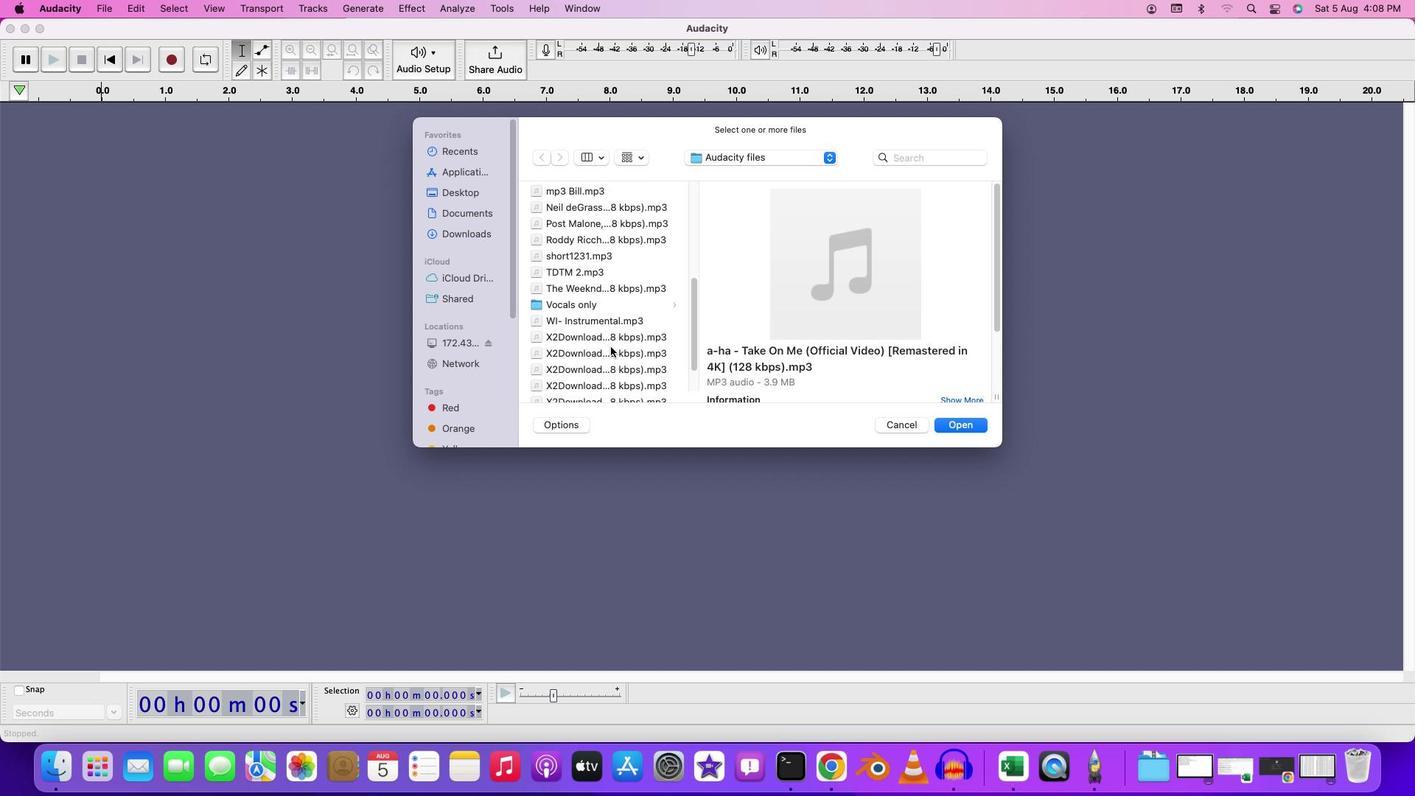 
Action: Mouse scrolled (611, 346) with delta (0, -2)
Screenshot: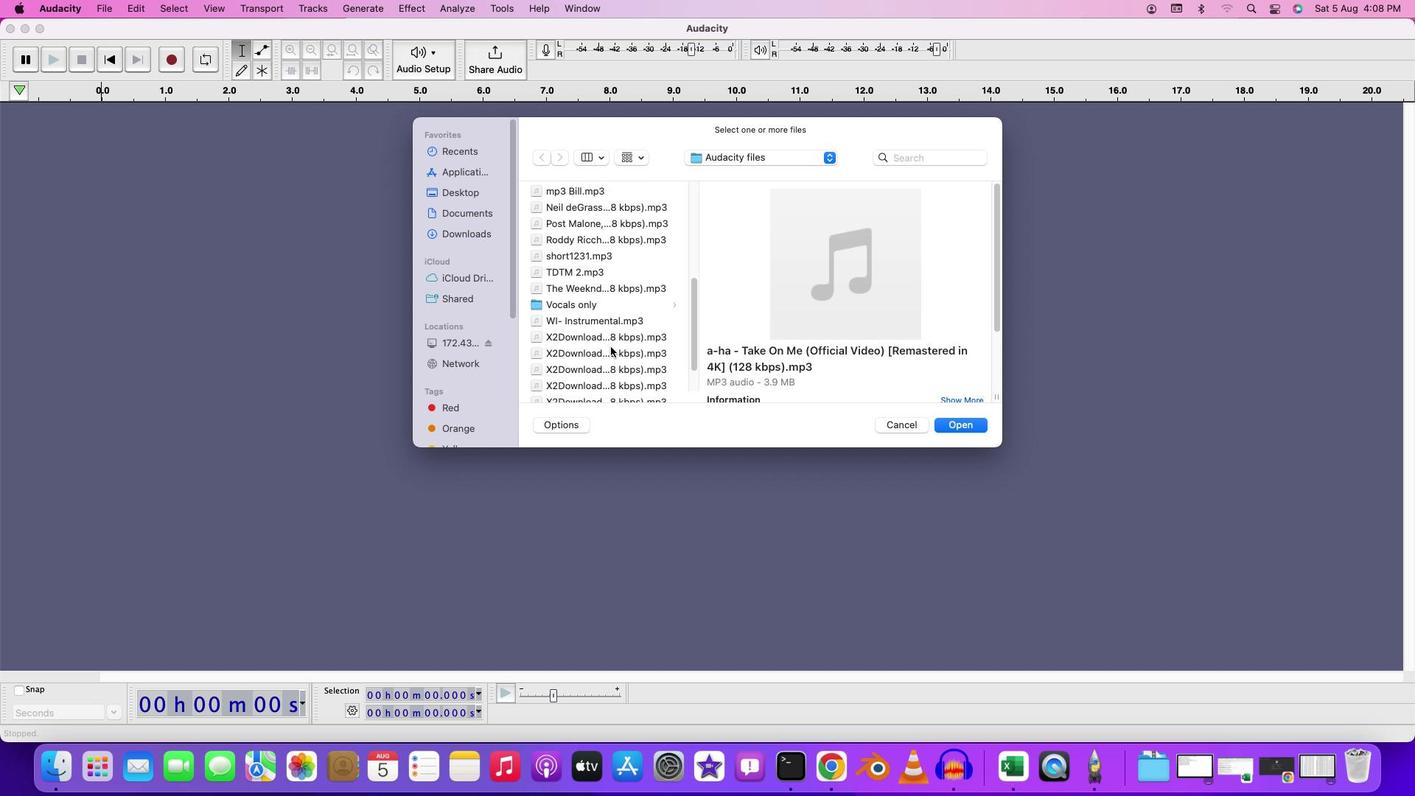 
Action: Mouse scrolled (611, 346) with delta (0, -3)
Screenshot: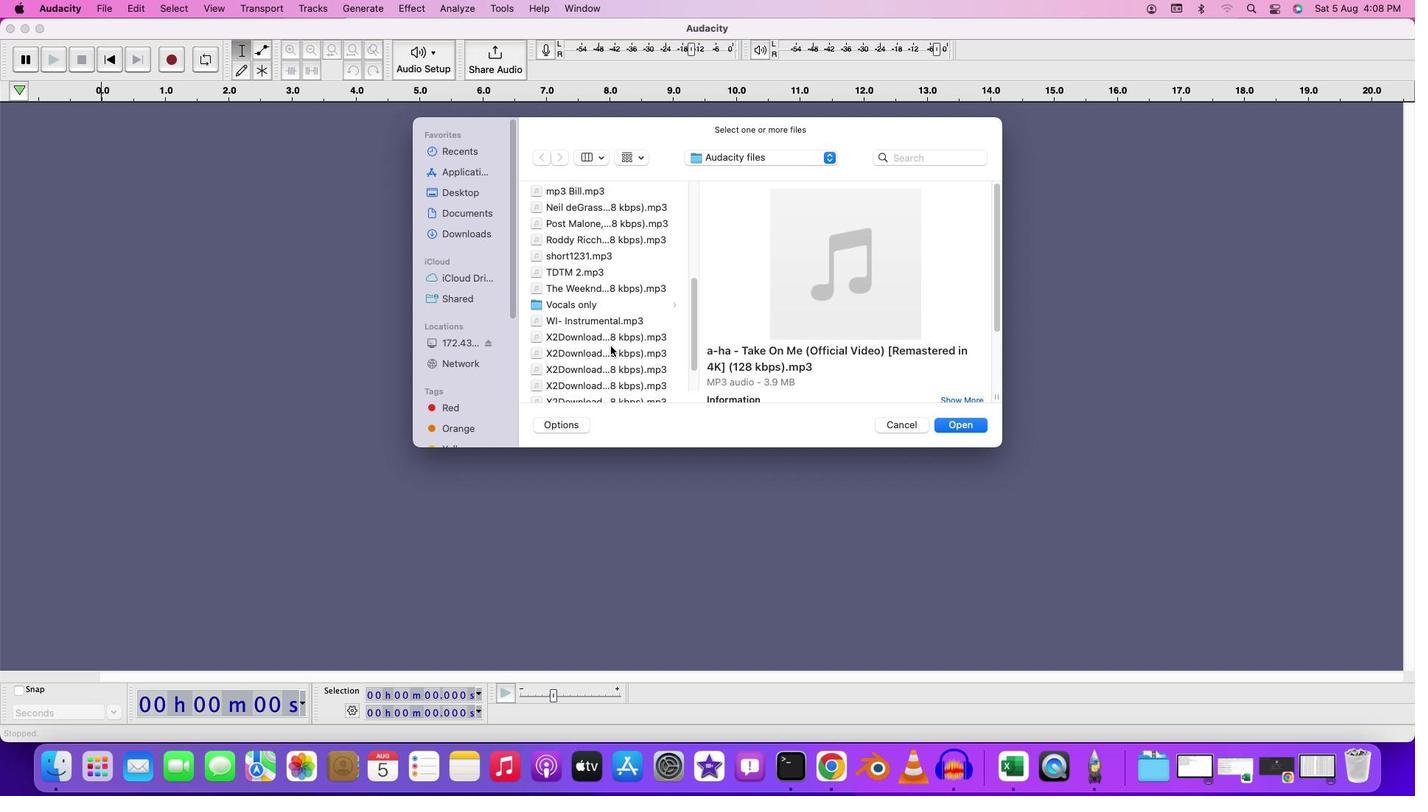 
Action: Mouse moved to (587, 288)
Screenshot: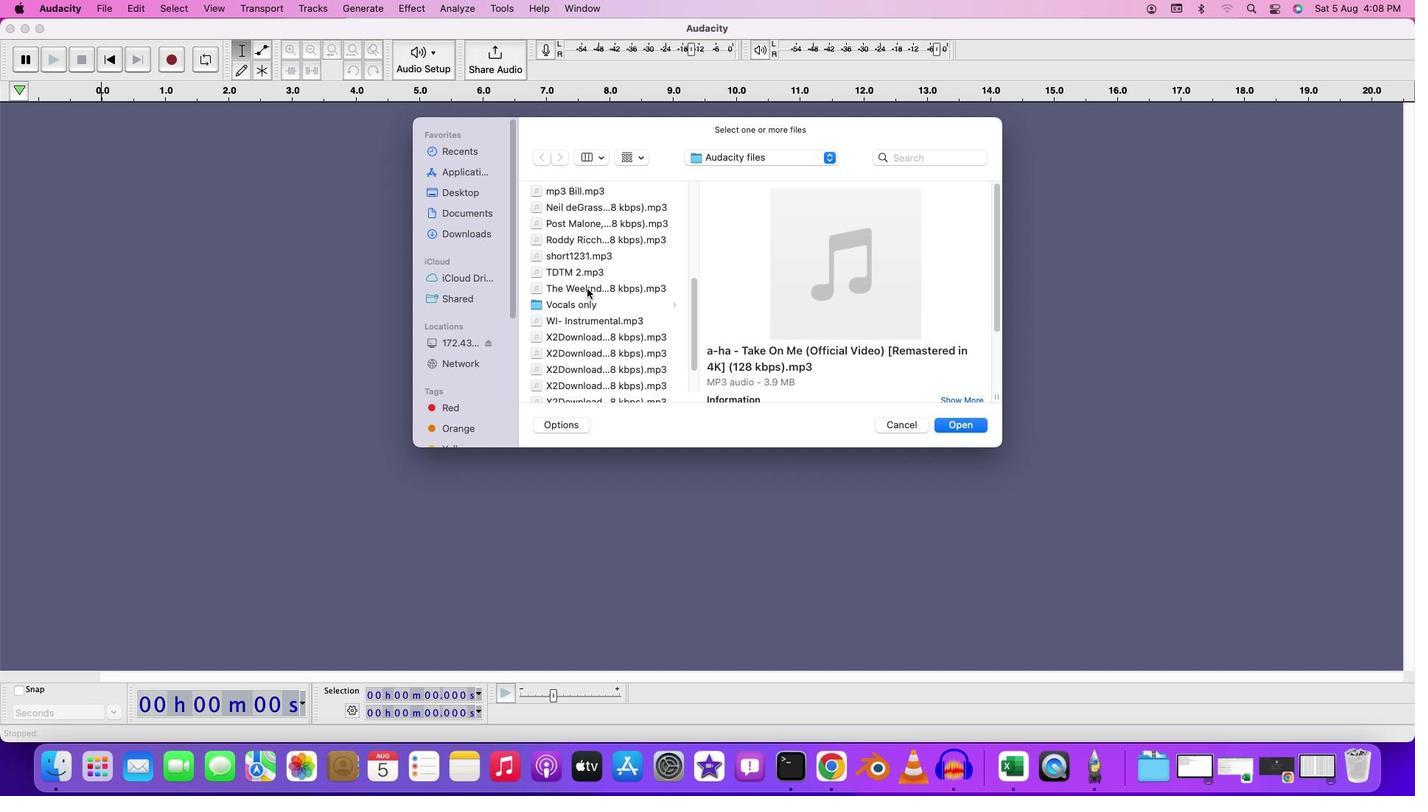 
Action: Mouse scrolled (587, 288) with delta (0, 0)
Screenshot: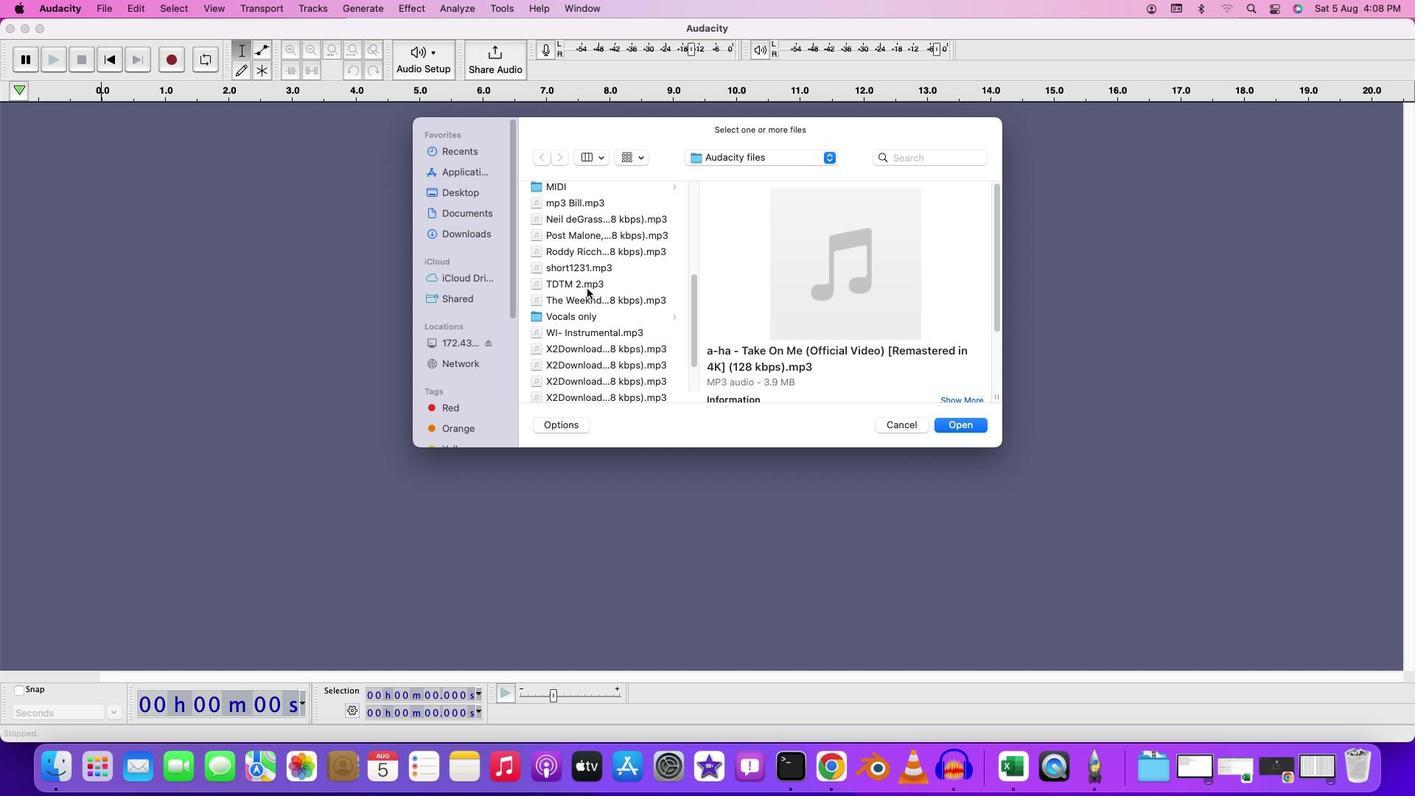 
Action: Mouse scrolled (587, 288) with delta (0, 0)
Screenshot: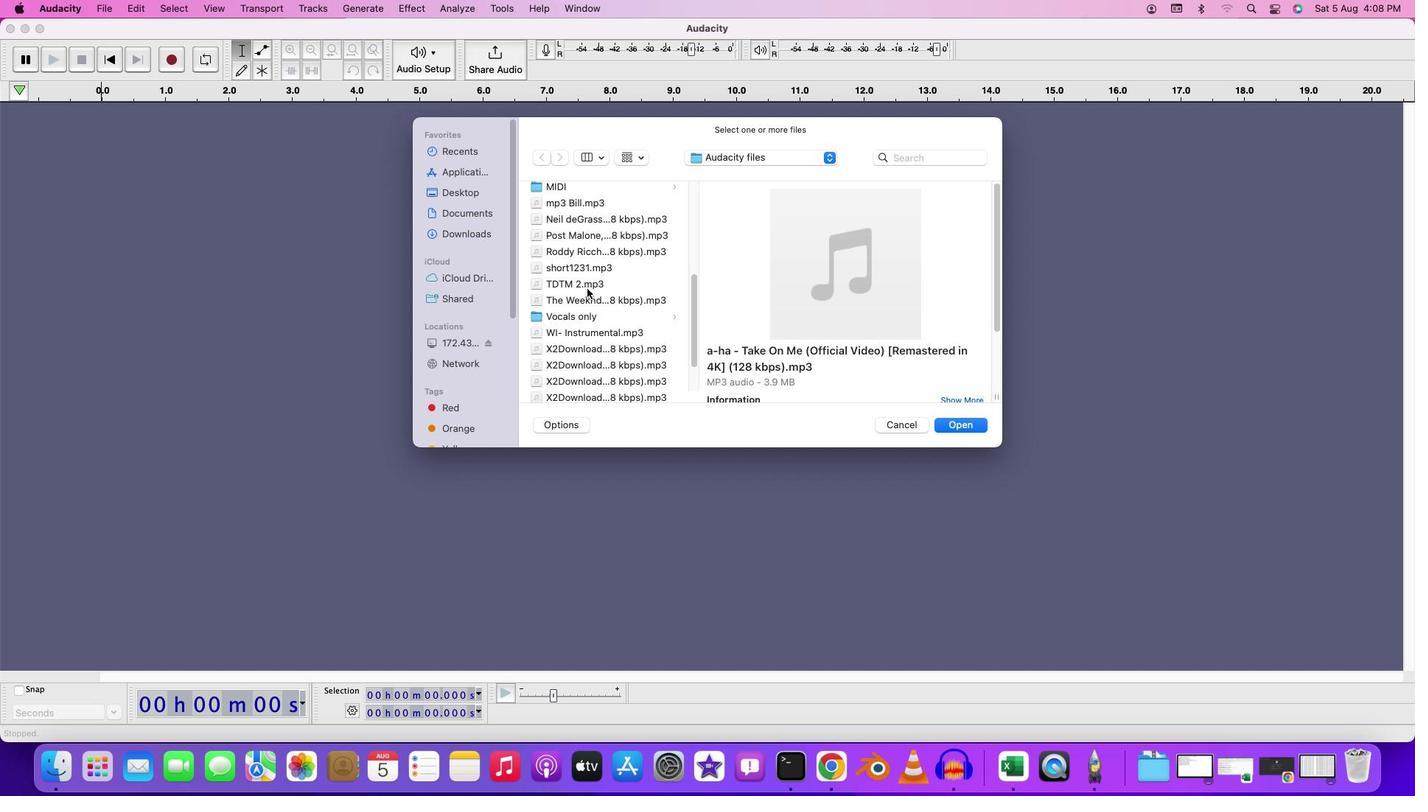 
Action: Mouse scrolled (587, 288) with delta (0, 0)
Screenshot: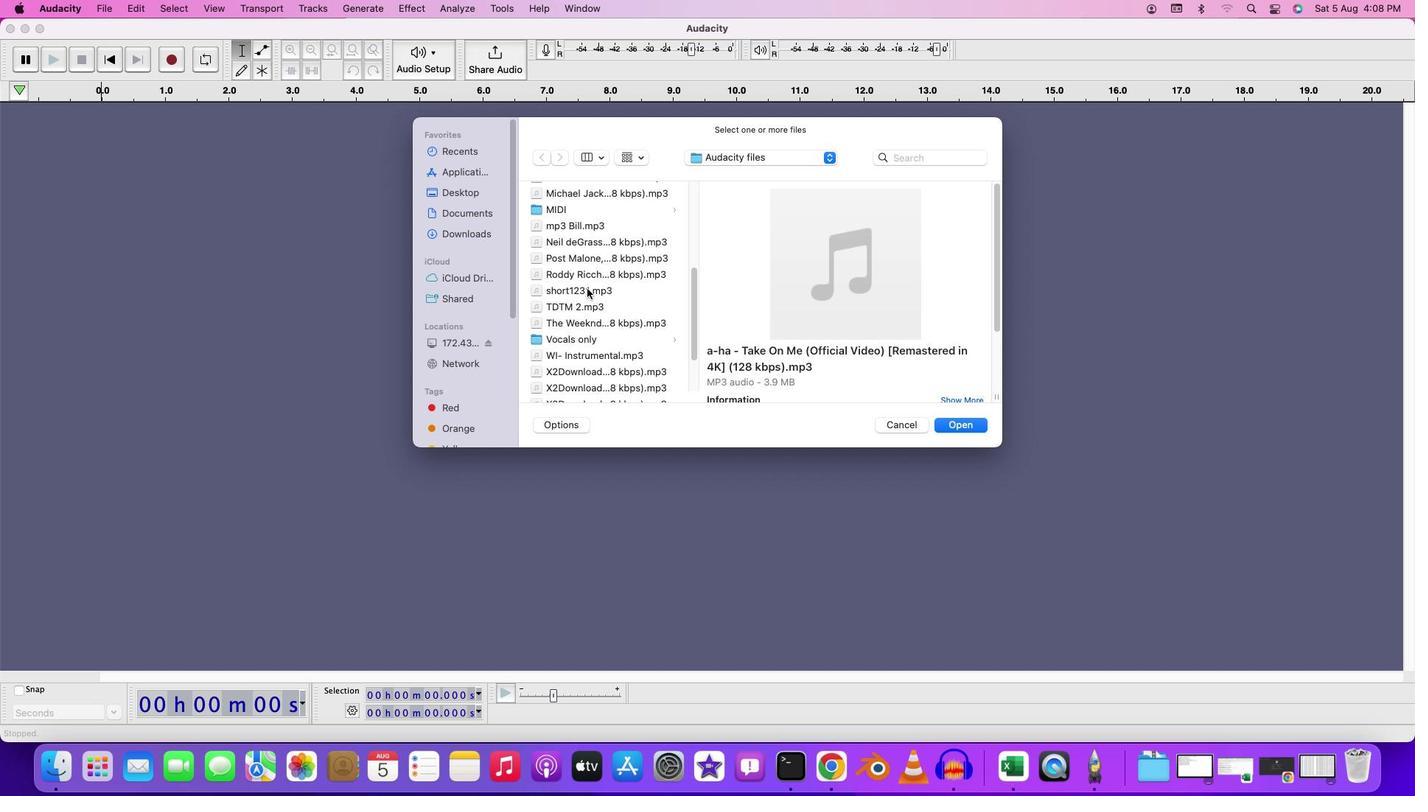 
Action: Mouse moved to (604, 245)
Screenshot: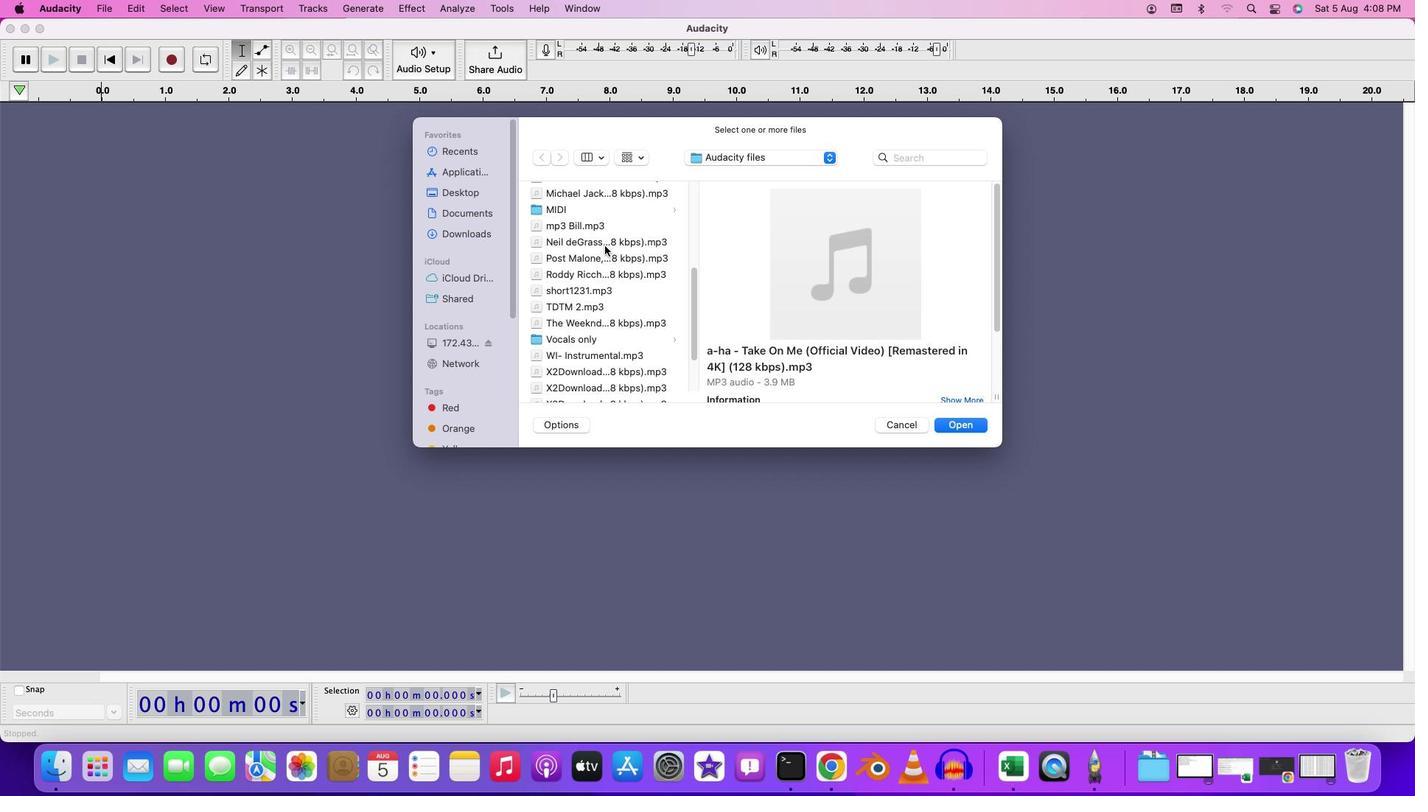 
Action: Mouse pressed left at (604, 245)
Screenshot: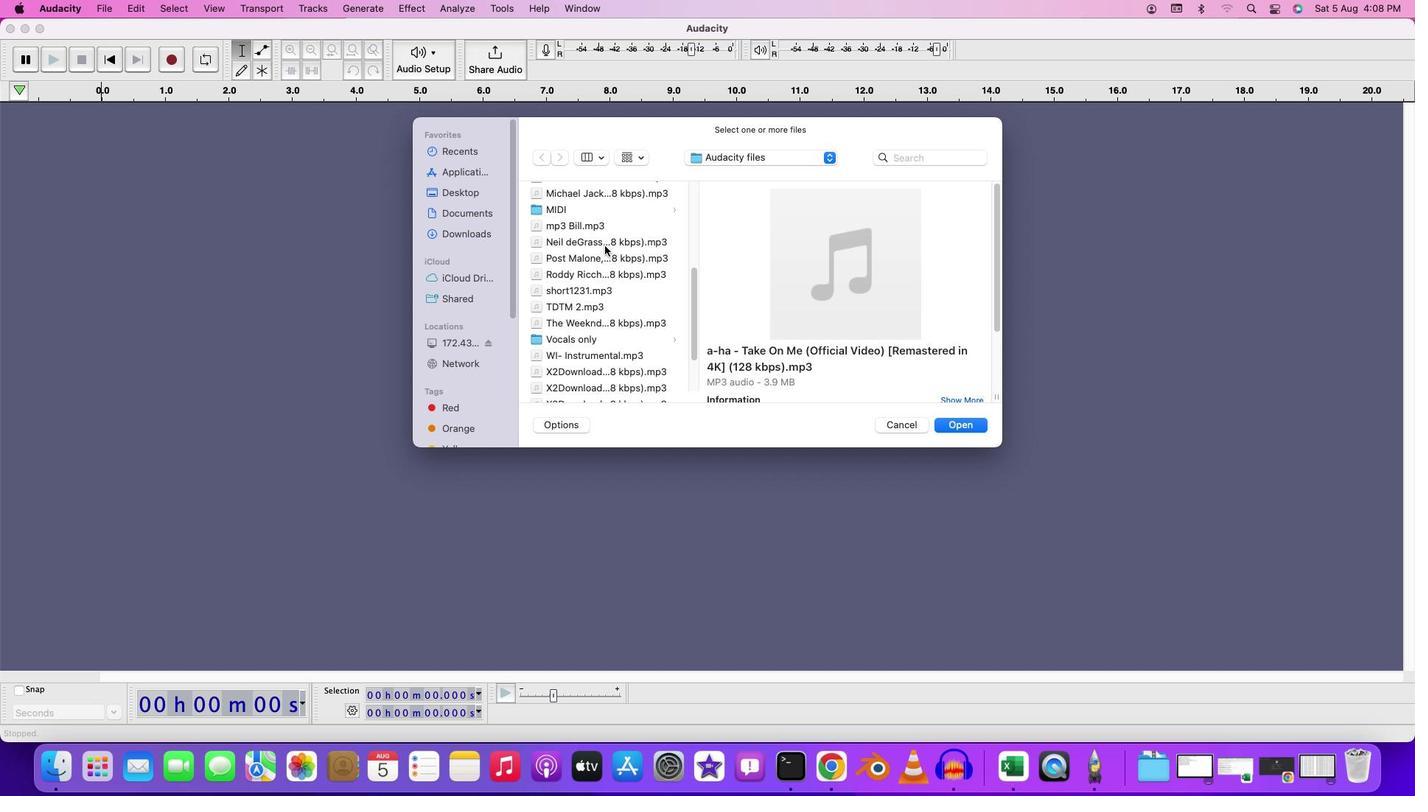 
Action: Mouse moved to (597, 291)
Screenshot: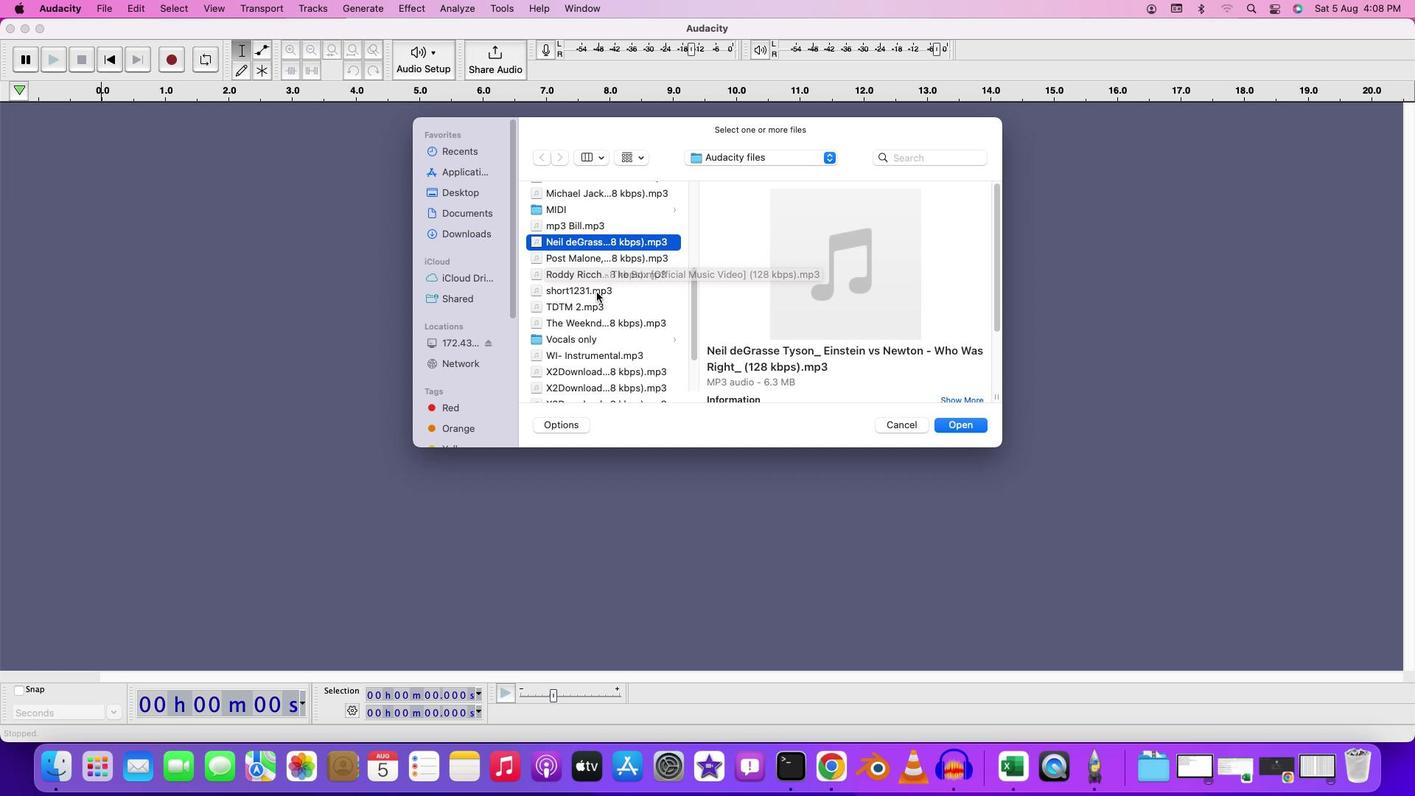 
Action: Mouse pressed left at (597, 291)
Screenshot: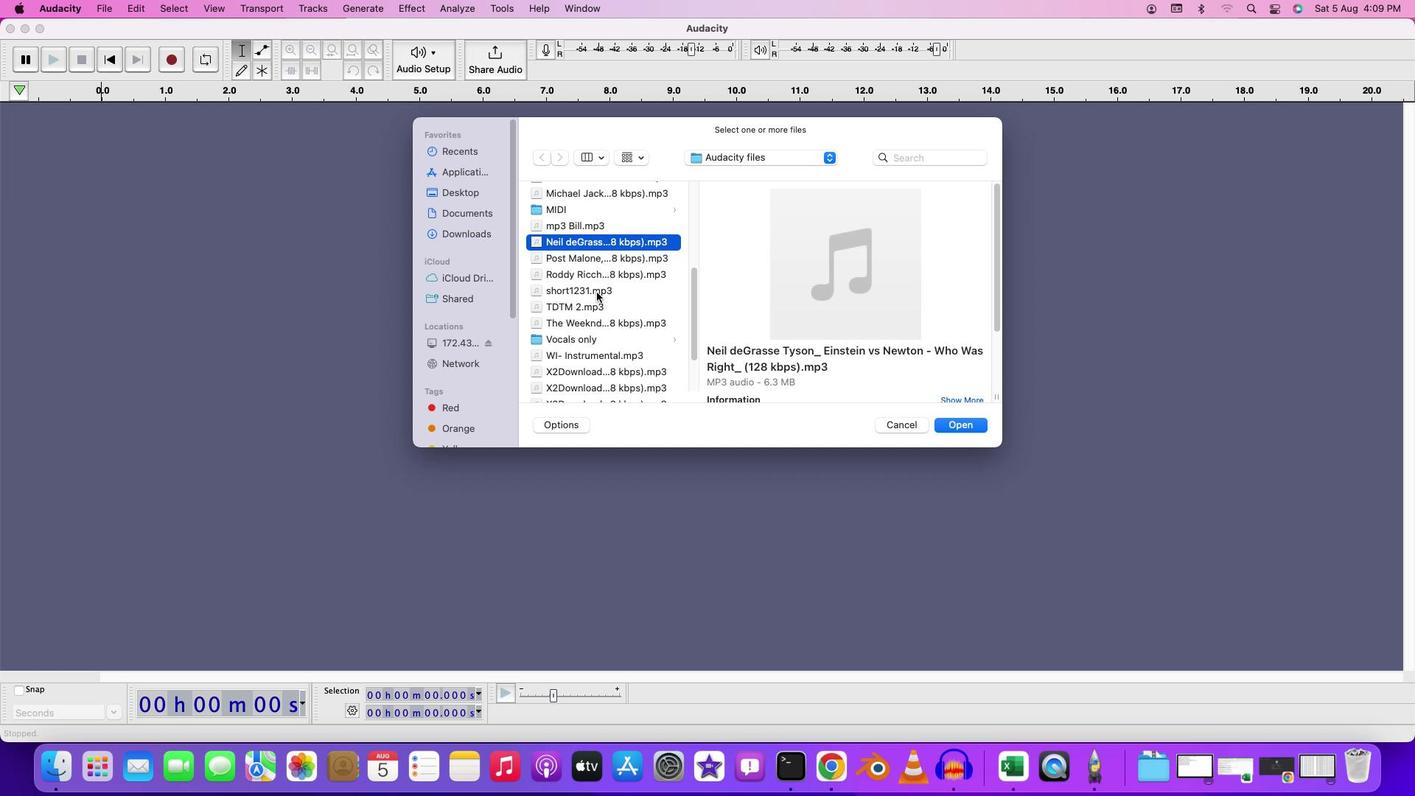 
Action: Mouse moved to (603, 323)
Screenshot: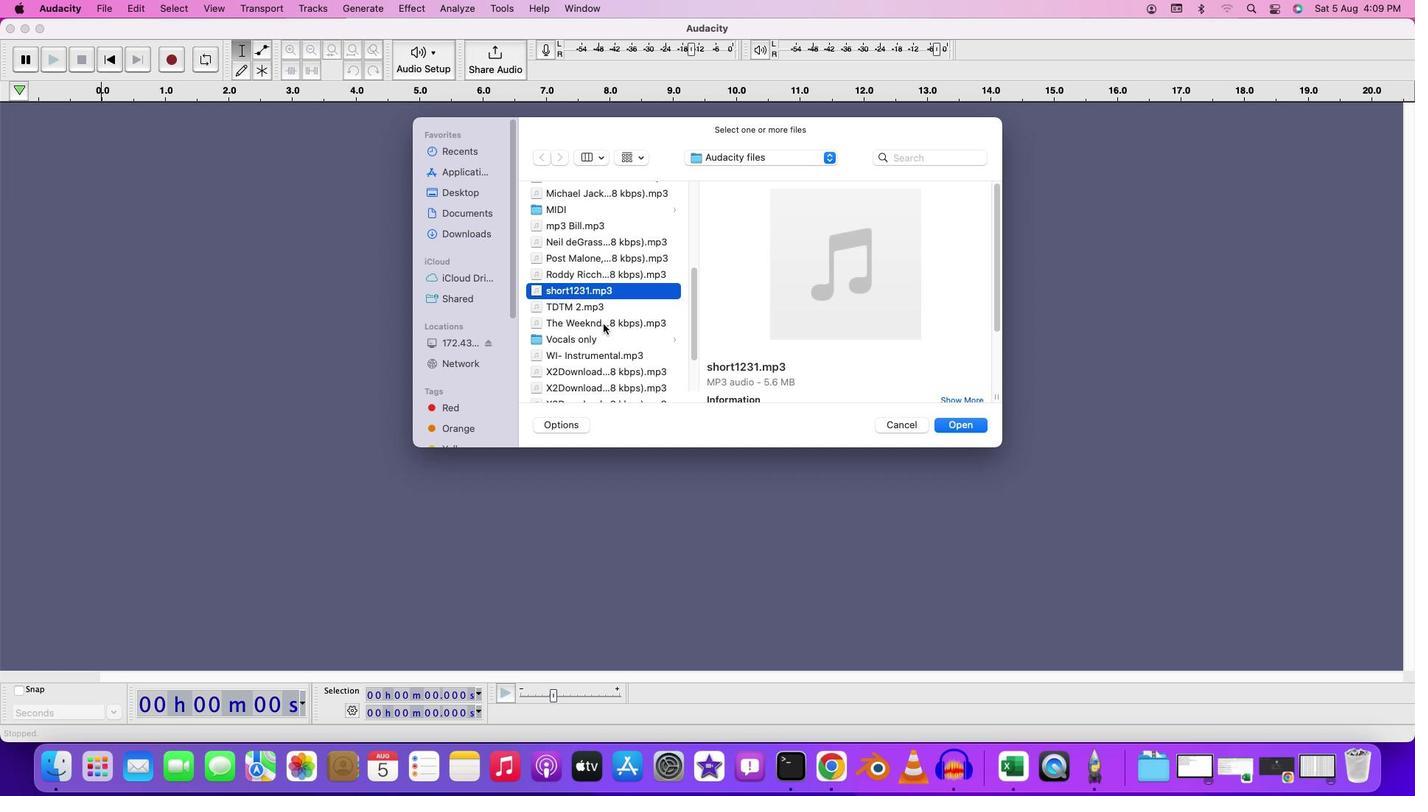 
Action: Mouse pressed left at (603, 323)
Screenshot: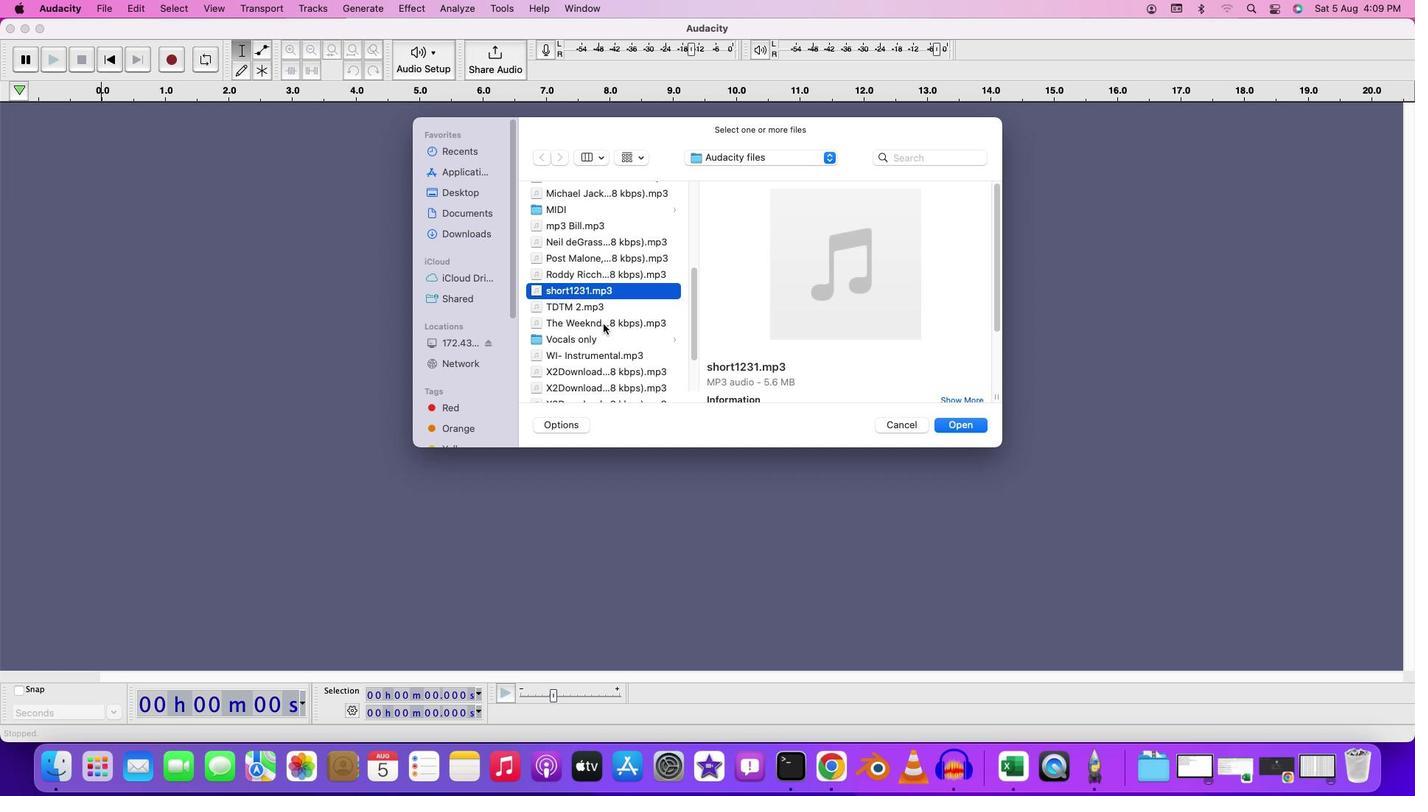 
Action: Mouse moved to (583, 227)
Screenshot: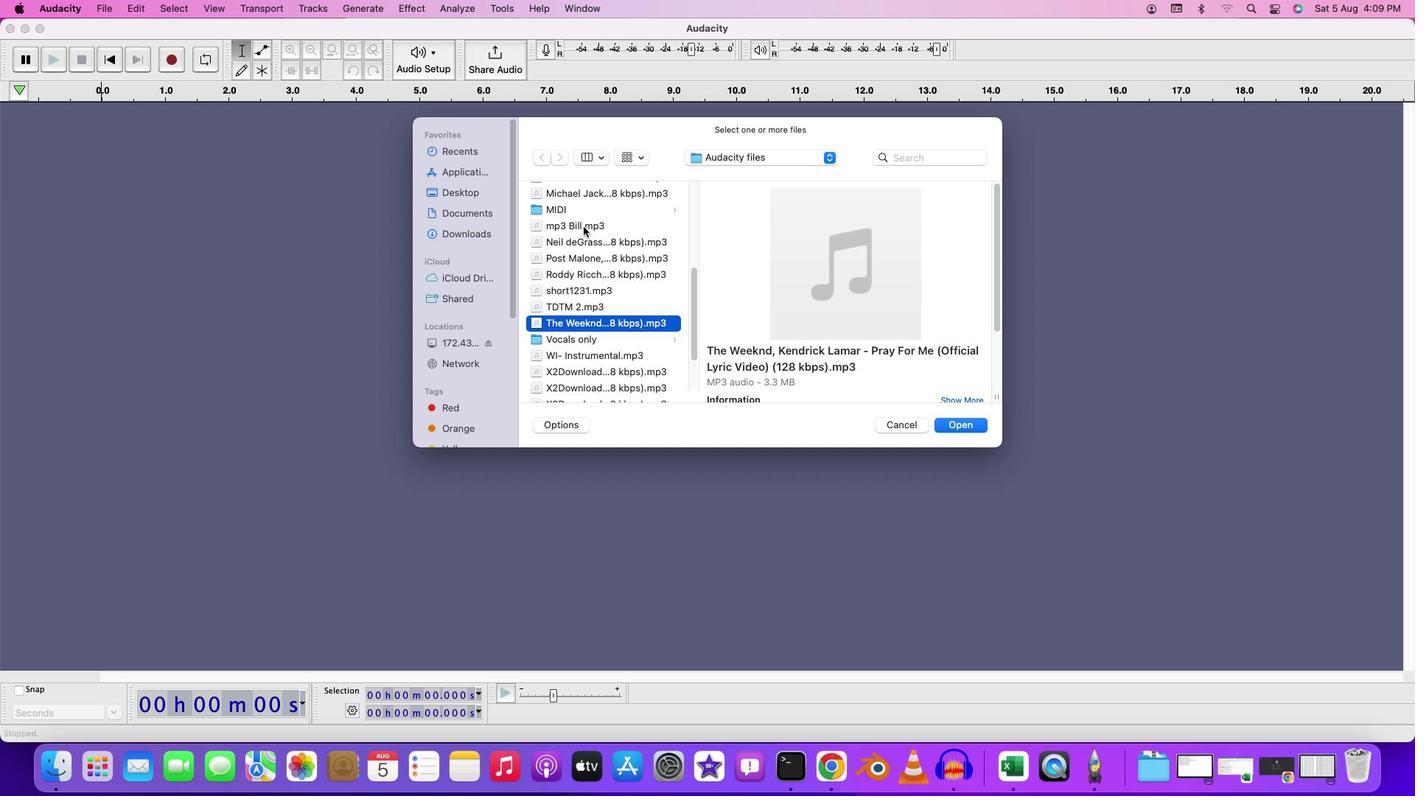 
Action: Mouse pressed left at (583, 227)
Screenshot: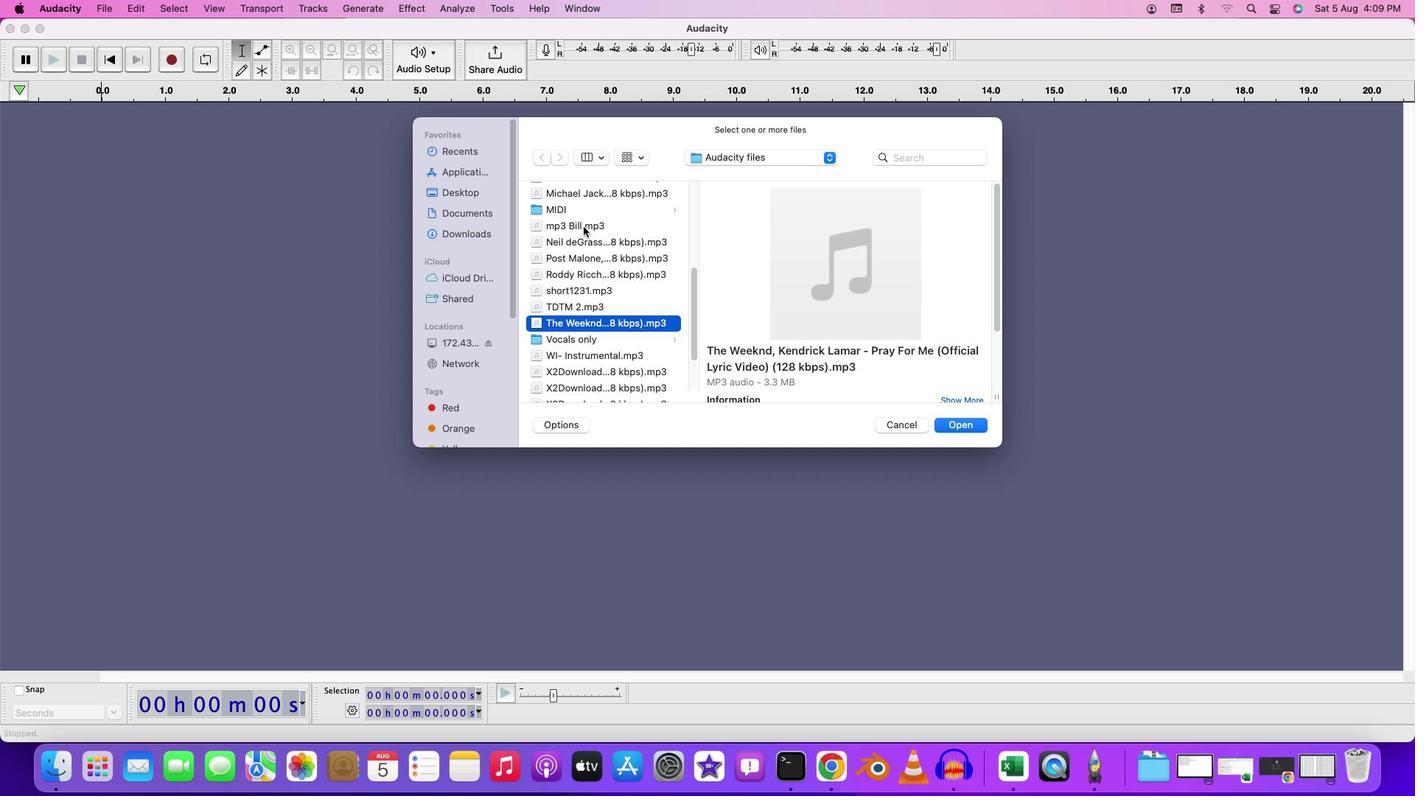 
Action: Mouse pressed left at (583, 227)
Screenshot: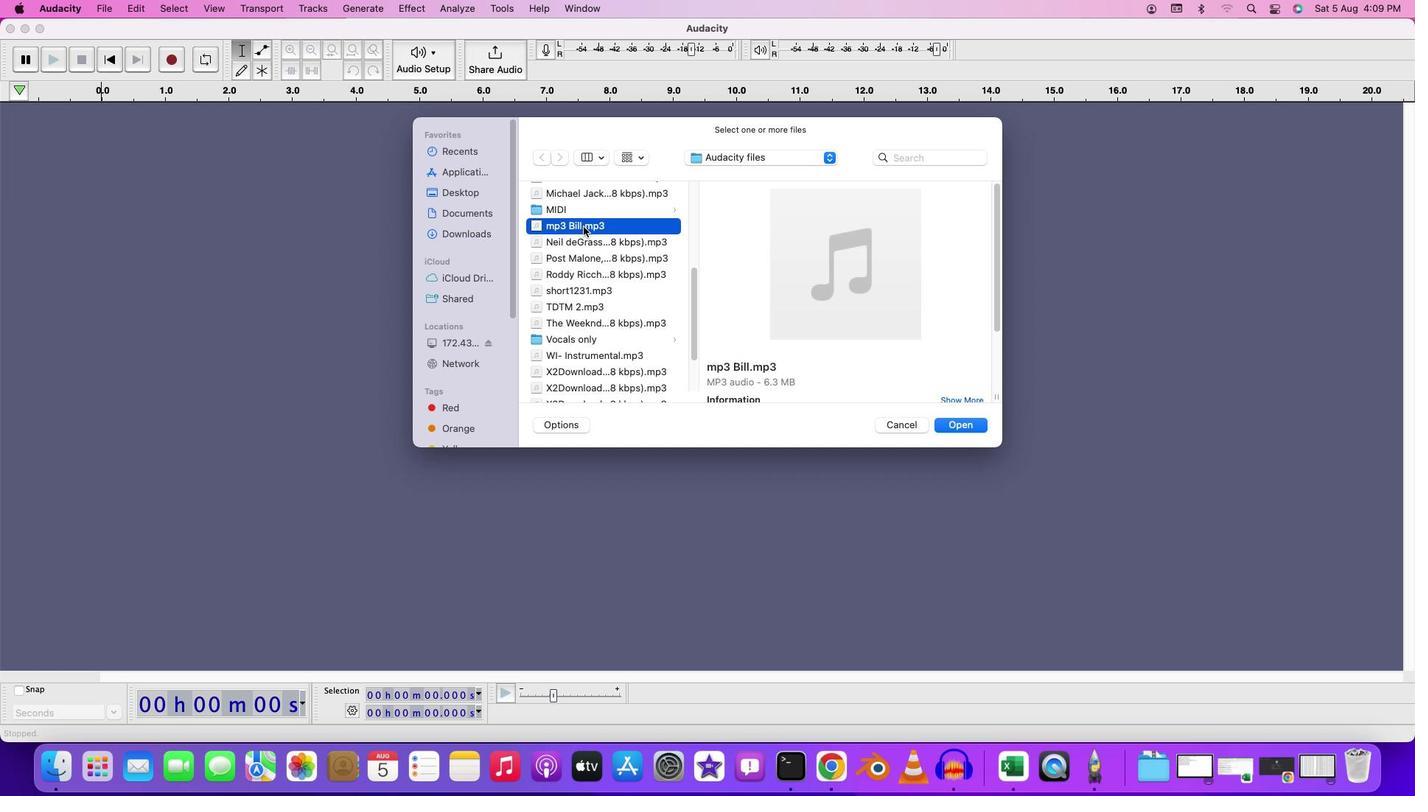 
Action: Mouse pressed left at (583, 227)
Screenshot: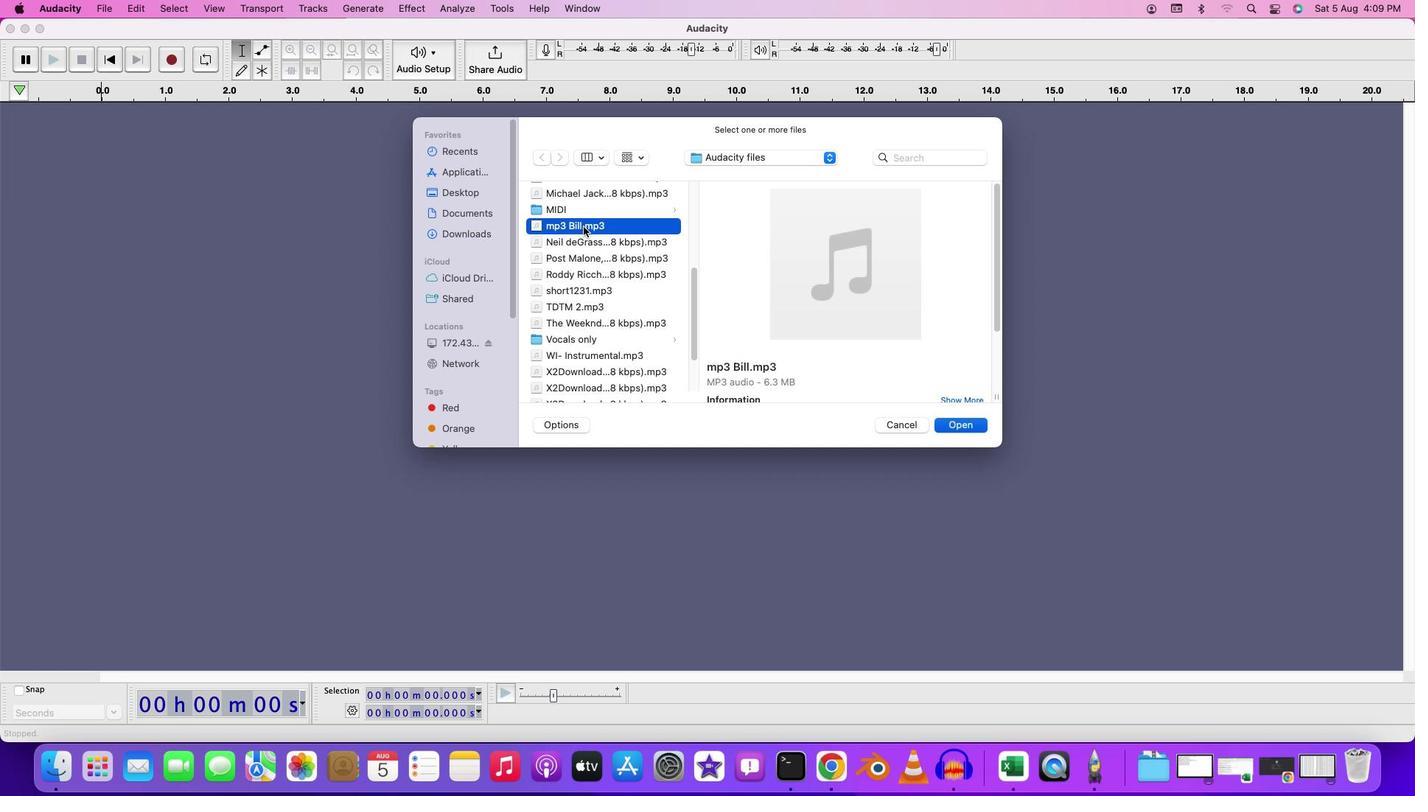 
Action: Mouse moved to (106, 130)
Screenshot: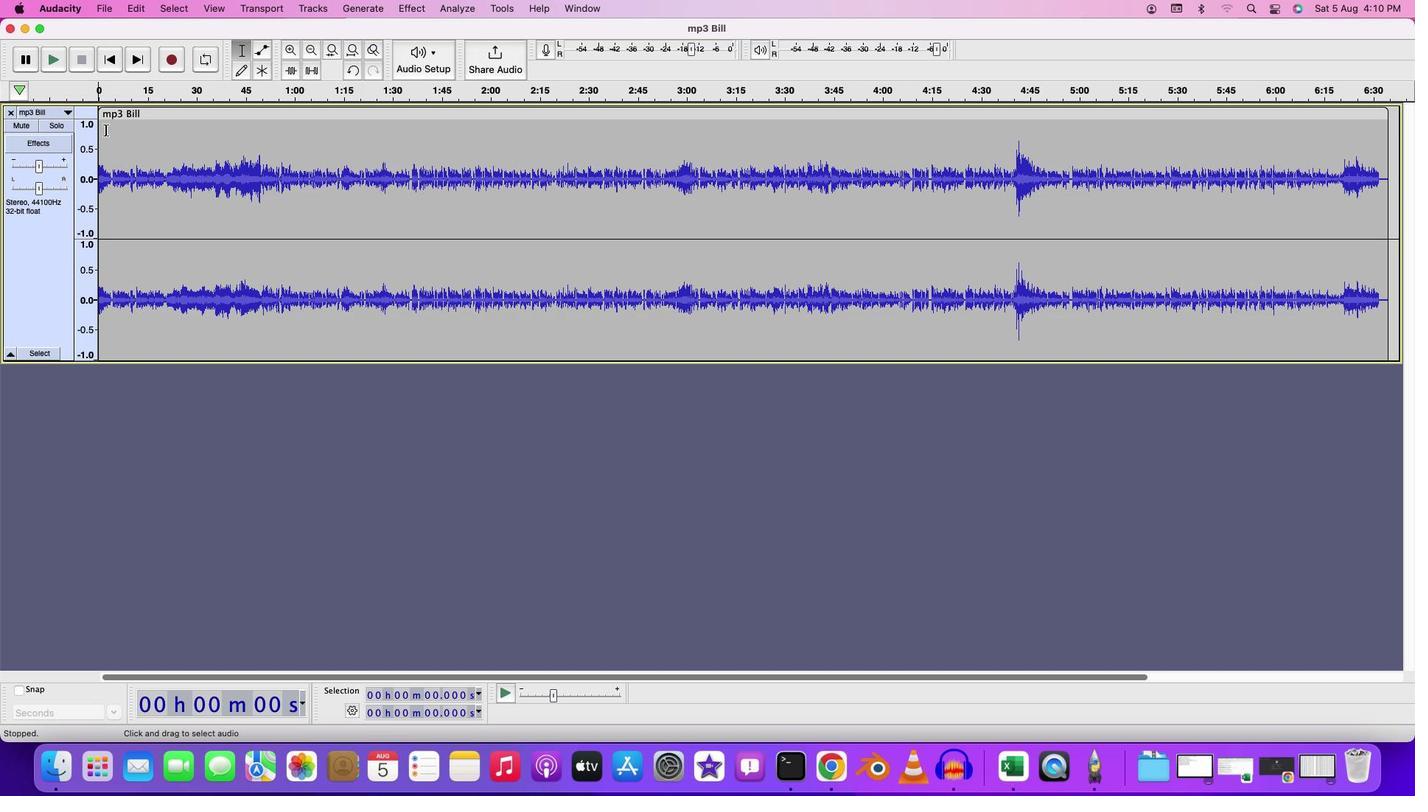 
Action: Mouse pressed left at (106, 130)
Screenshot: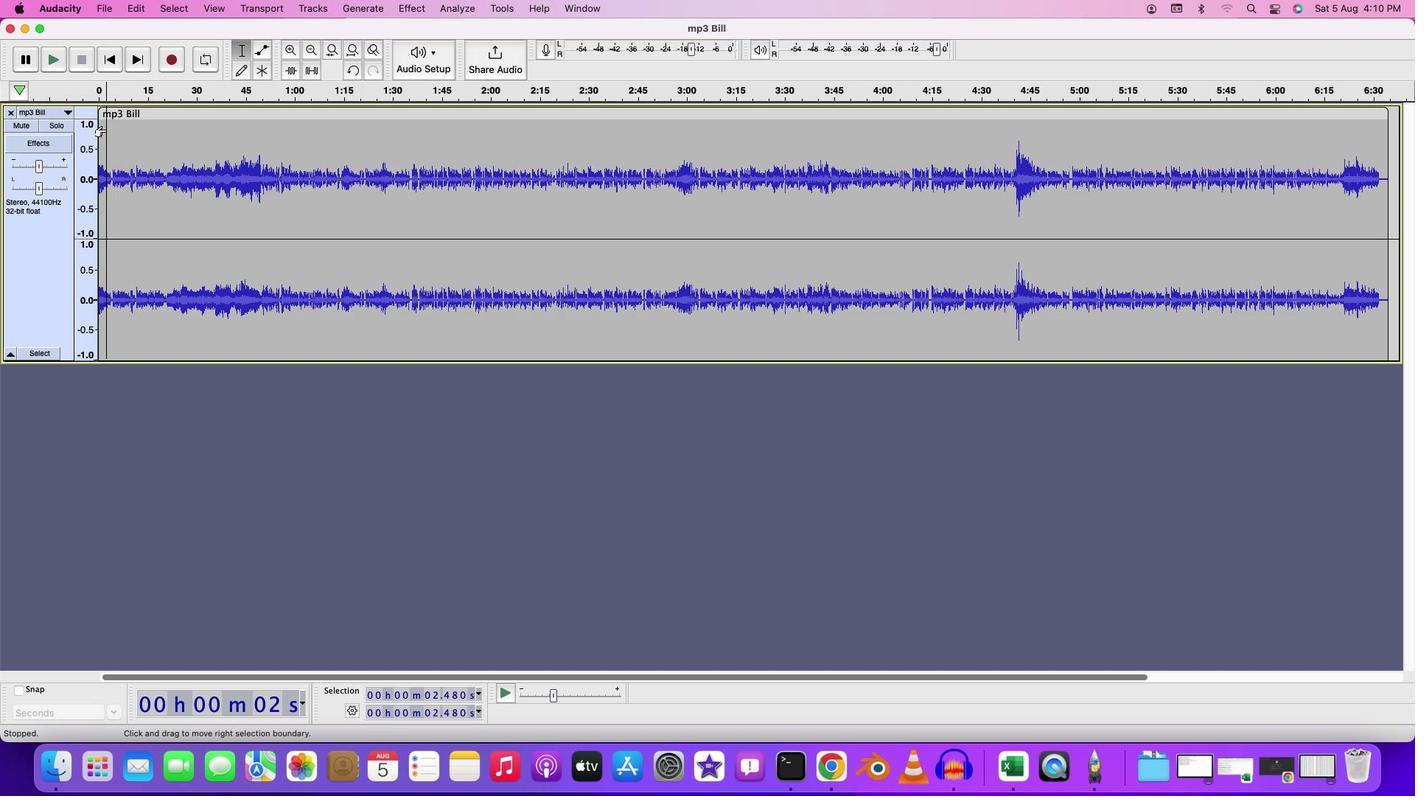 
Action: Key pressed Key.spaceKey.media_volume_upKey.media_volume_upKey.media_volume_up
Screenshot: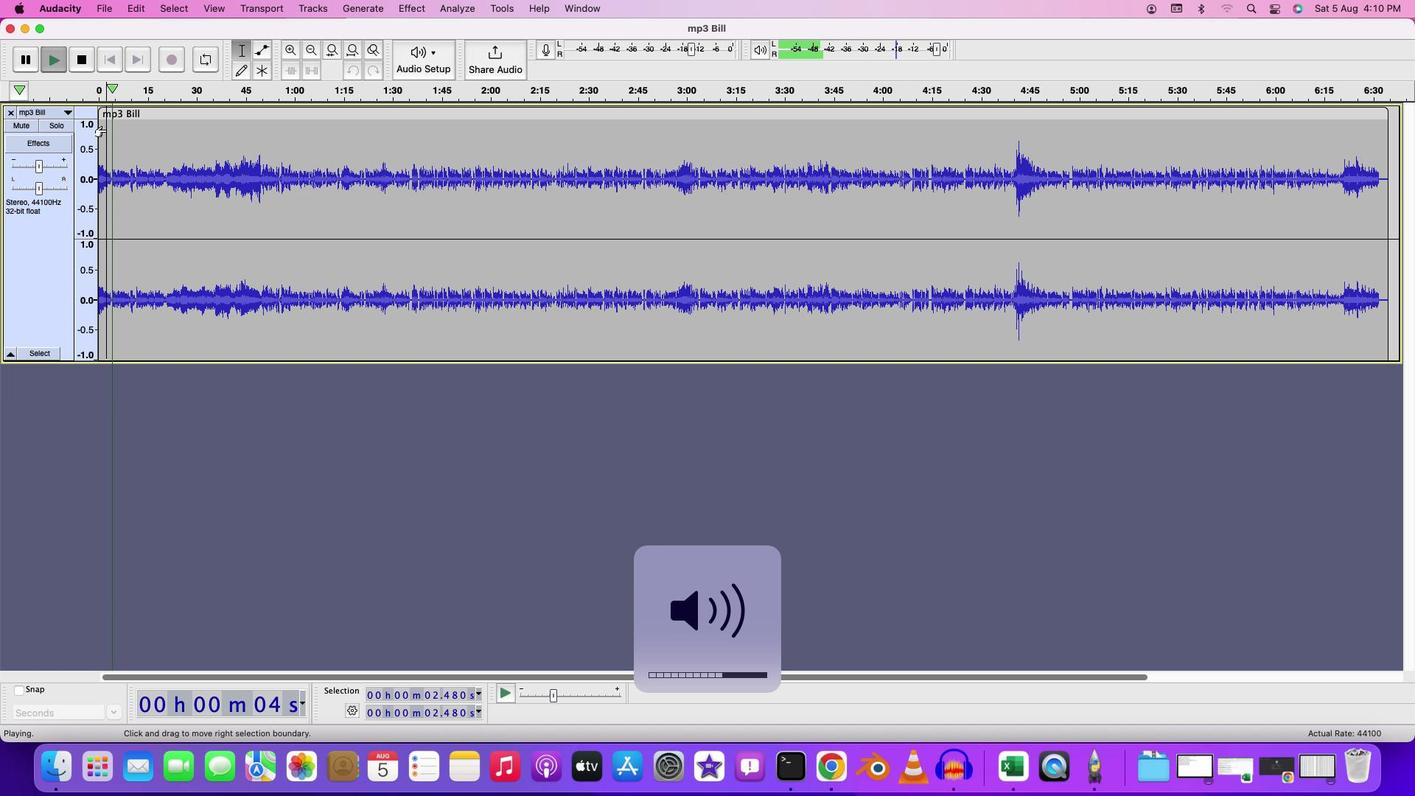
Action: Mouse moved to (158, 136)
Screenshot: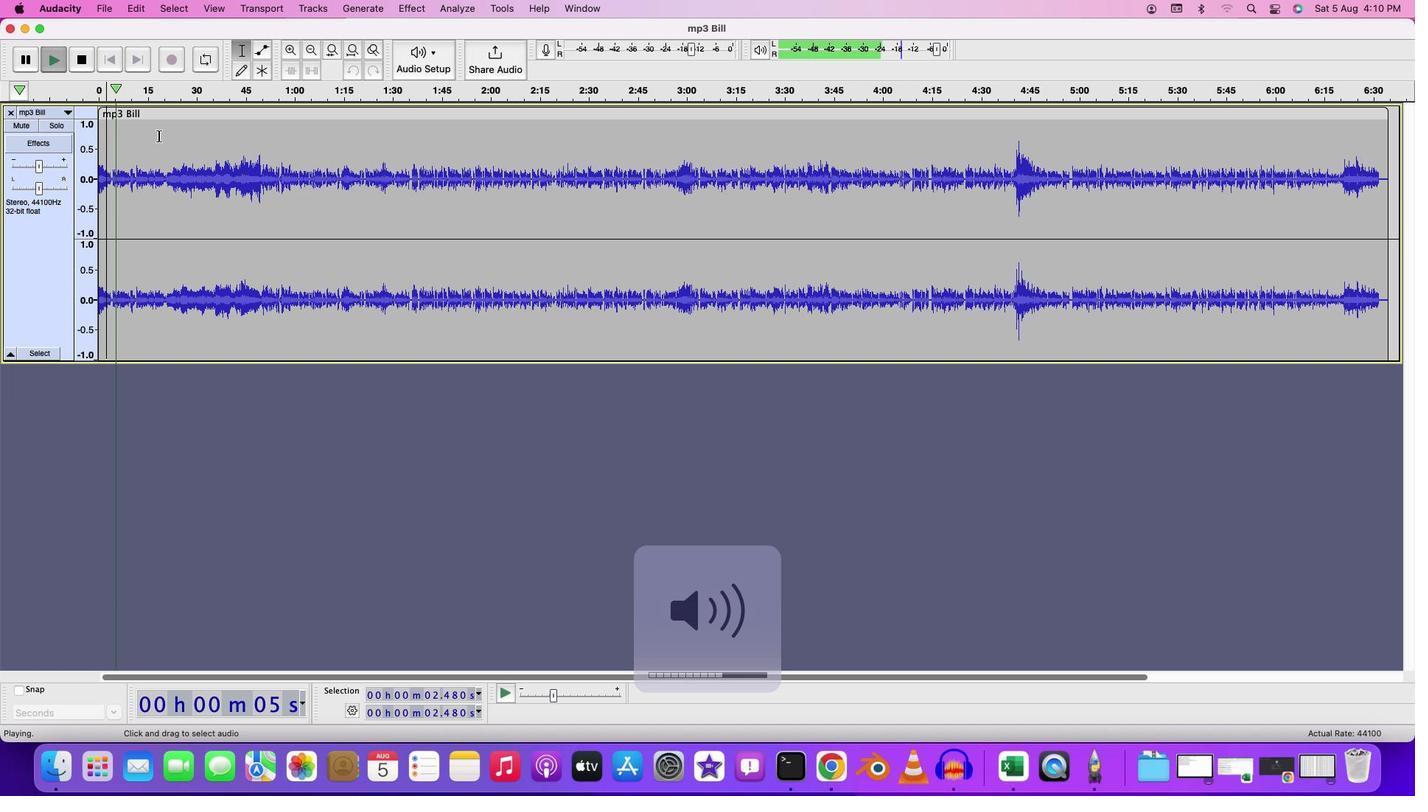 
Action: Mouse pressed left at (158, 136)
Screenshot: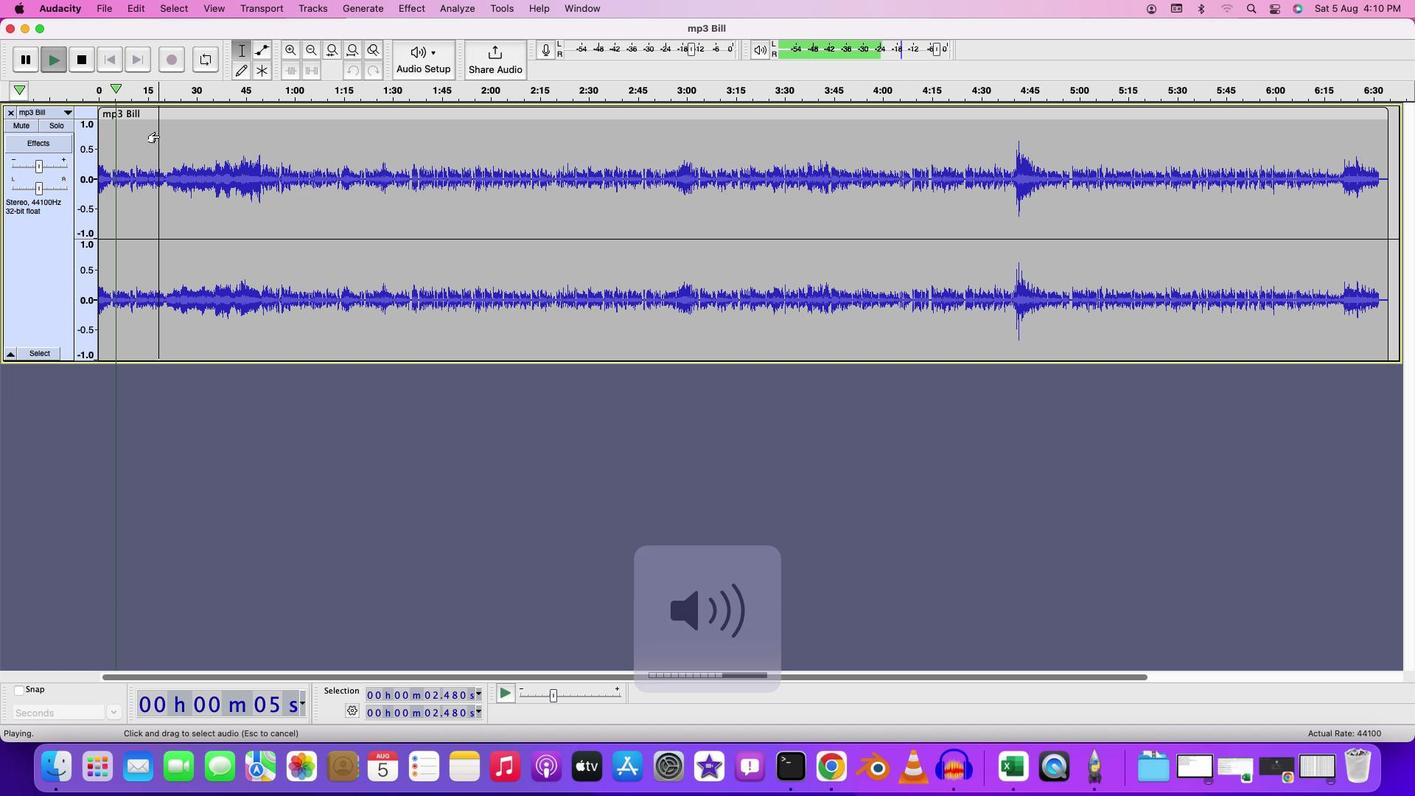 
Action: Mouse moved to (117, 143)
Screenshot: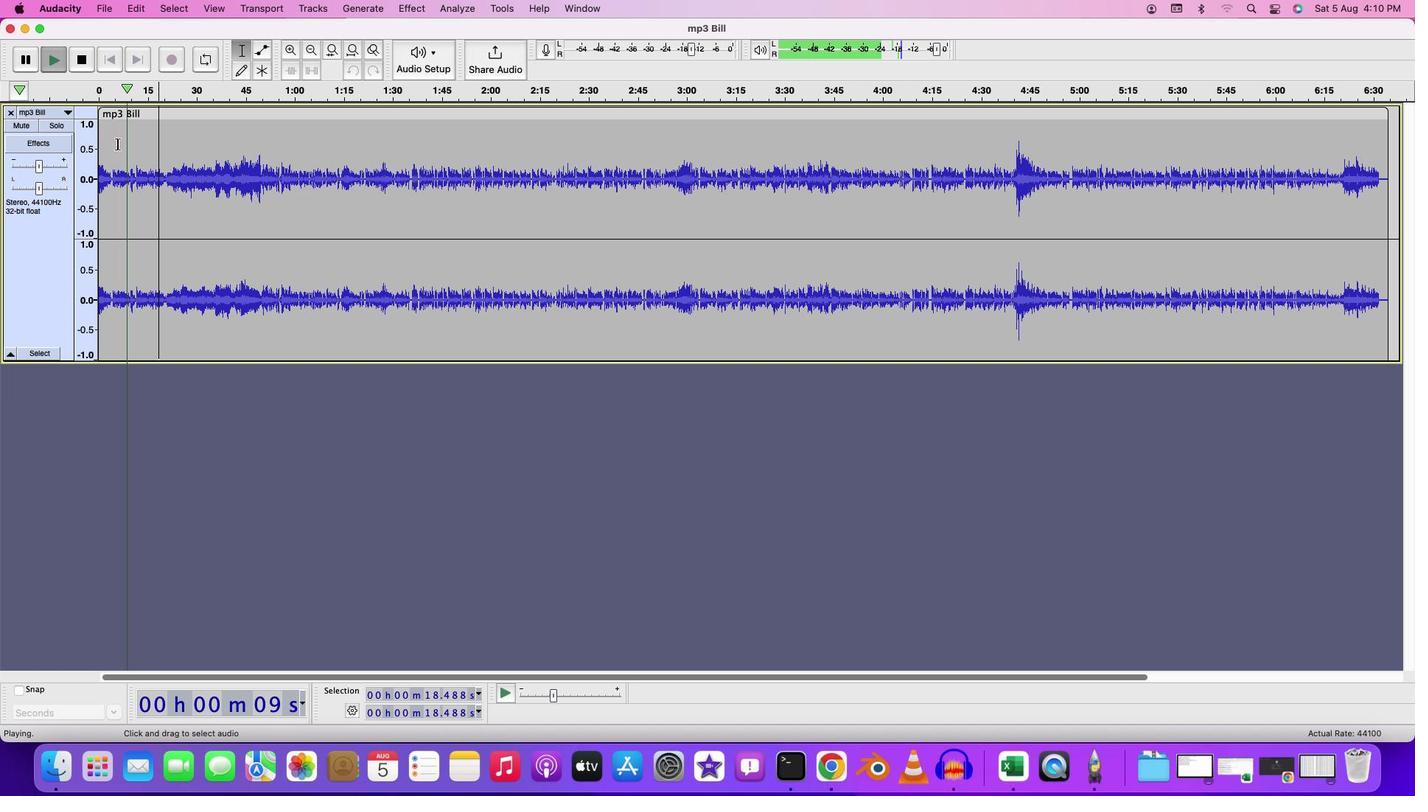 
Action: Mouse pressed left at (117, 143)
Screenshot: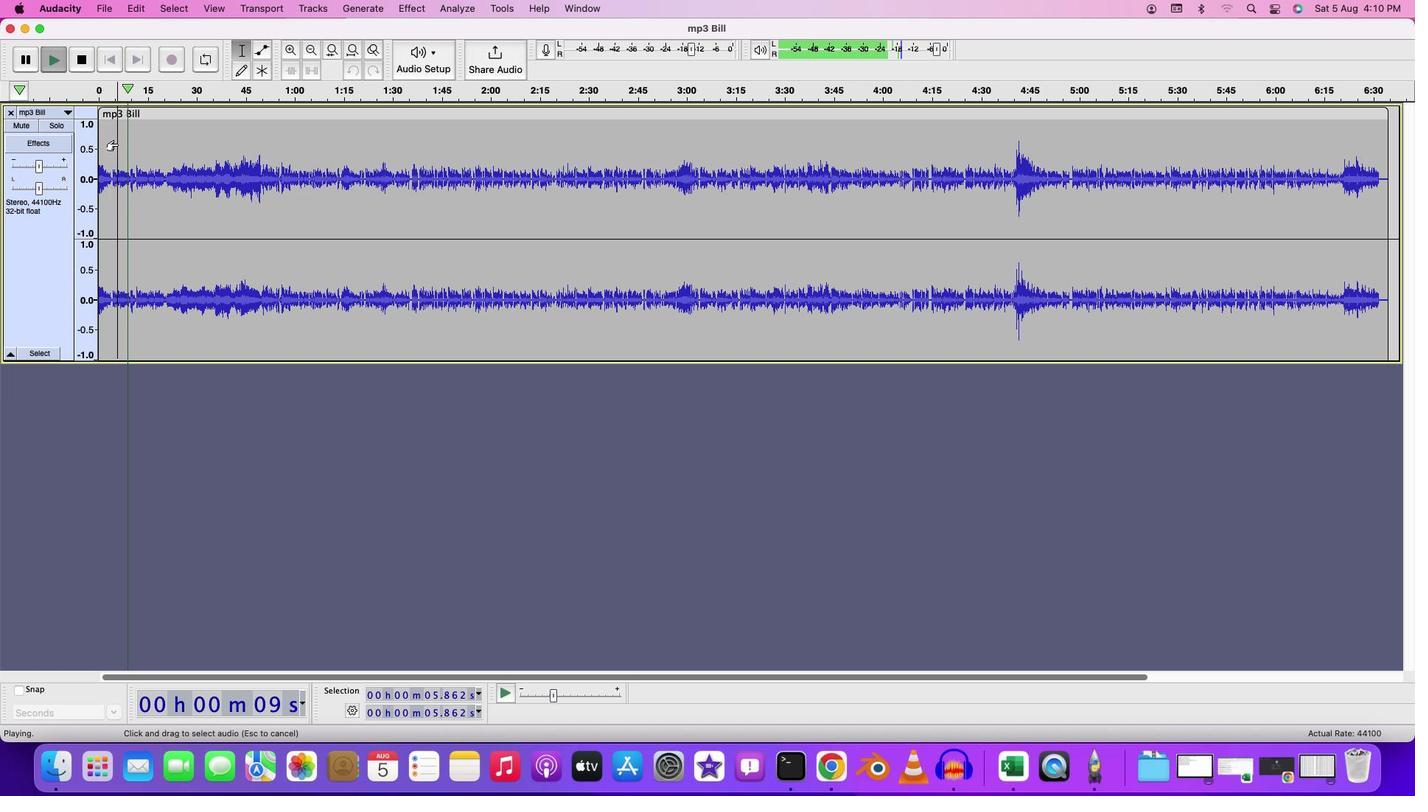 
Action: Key pressed Key.space
Screenshot: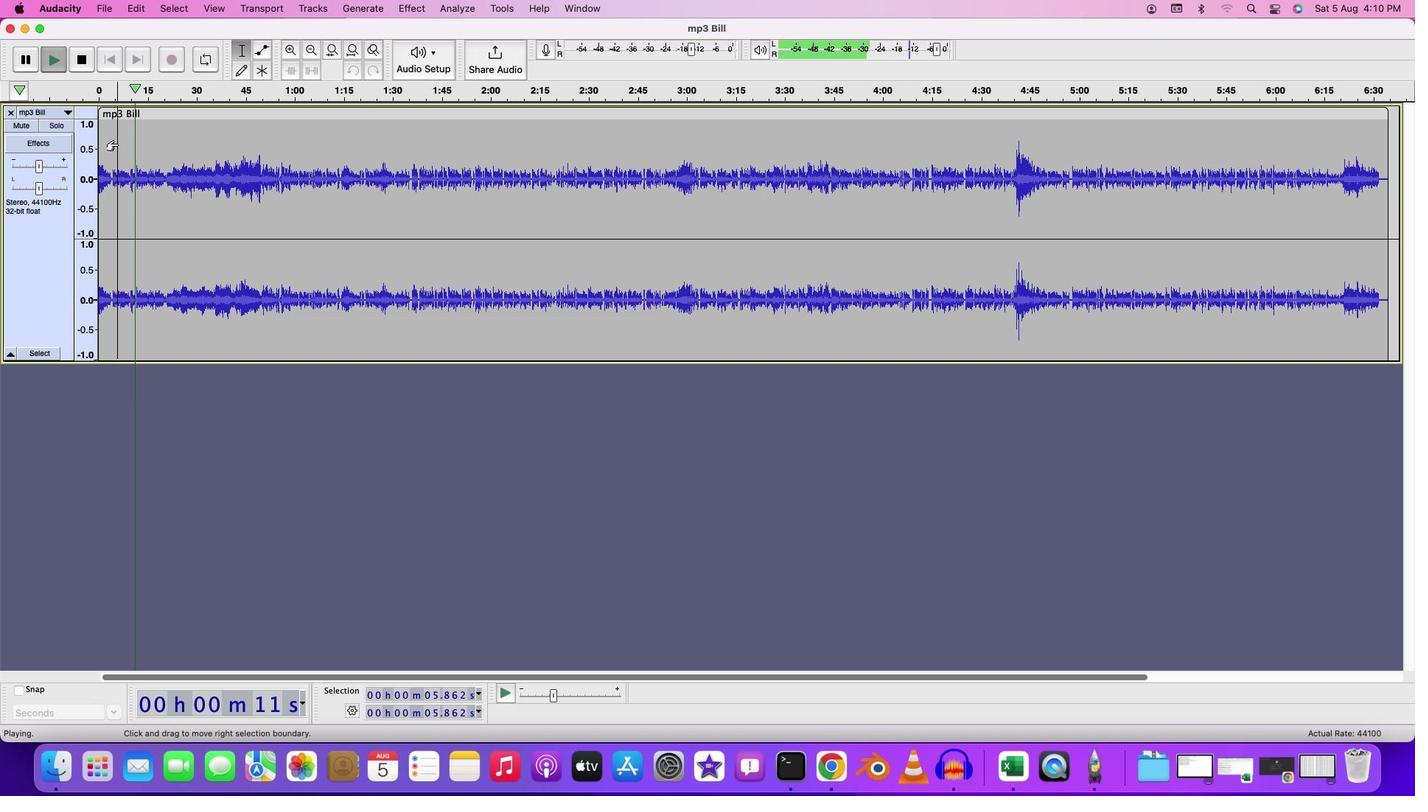 
Action: Mouse moved to (69, 113)
Screenshot: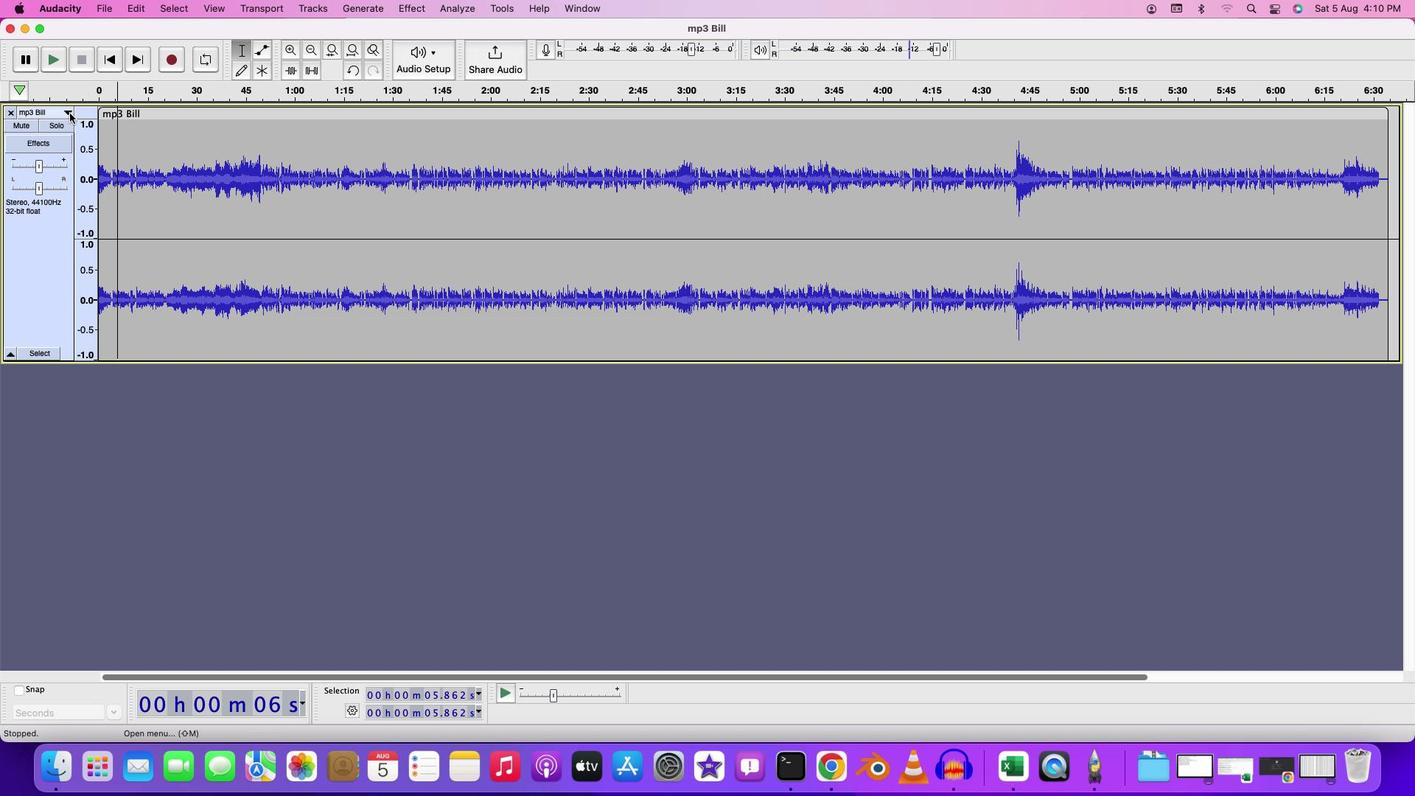 
Action: Mouse pressed left at (69, 113)
Screenshot: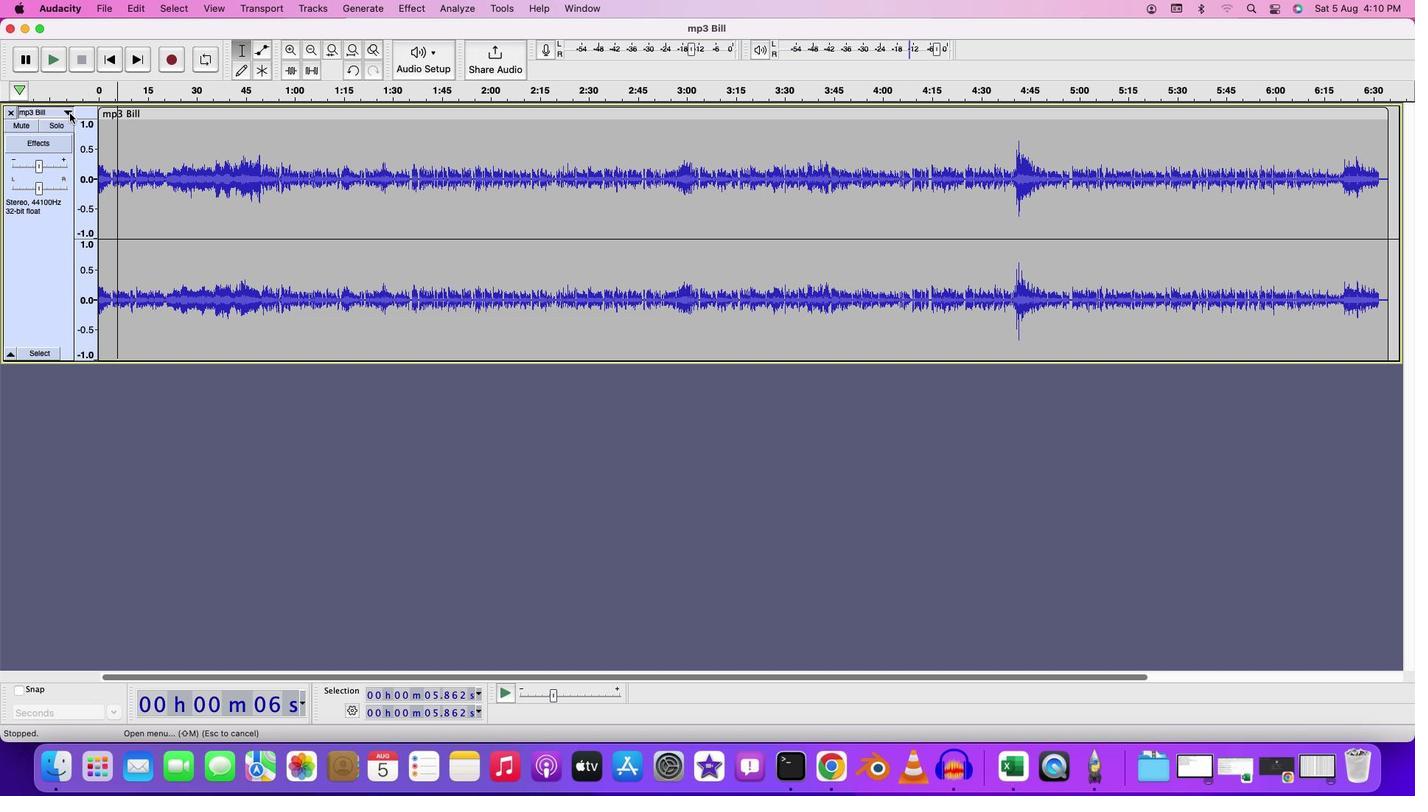 
Action: Mouse moved to (70, 260)
Screenshot: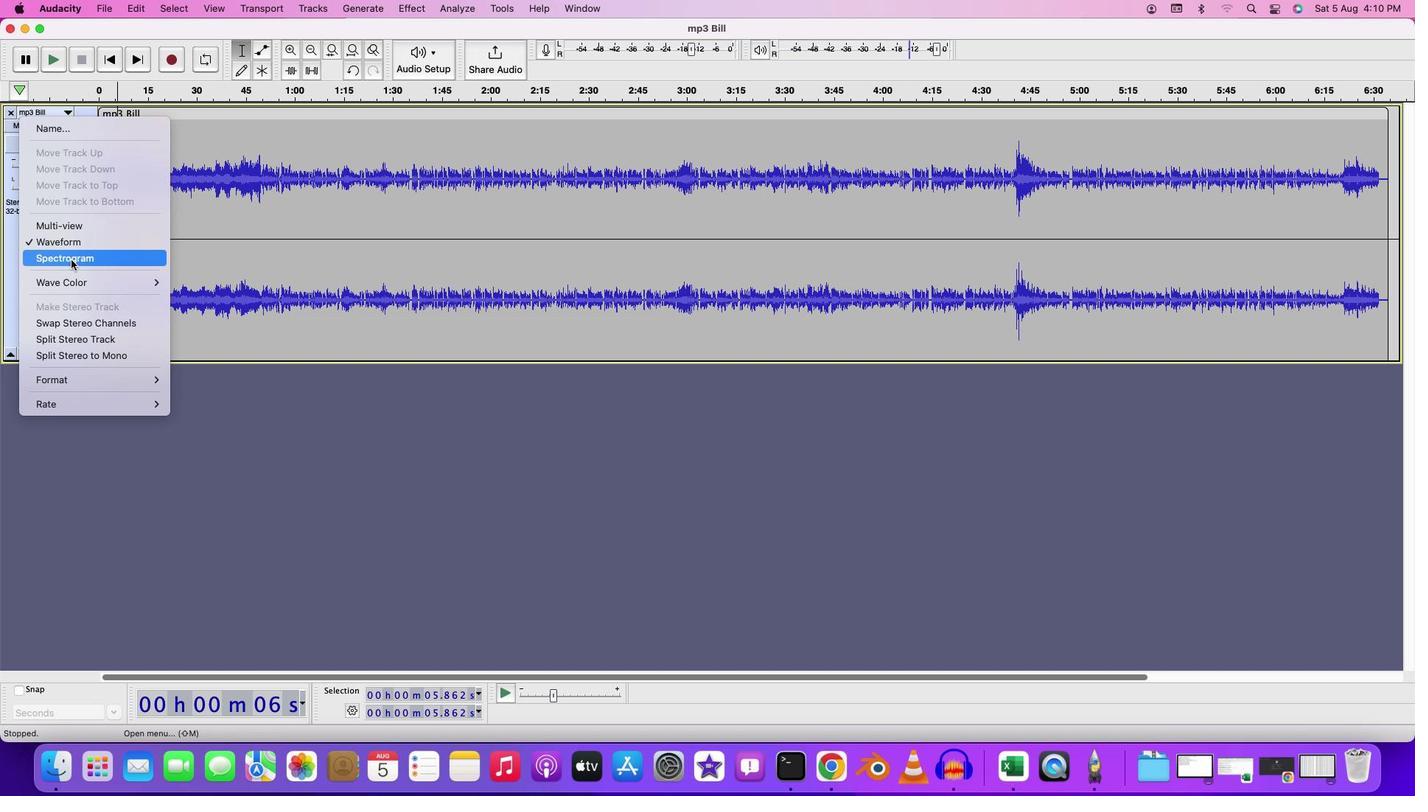 
Action: Mouse pressed left at (70, 260)
Screenshot: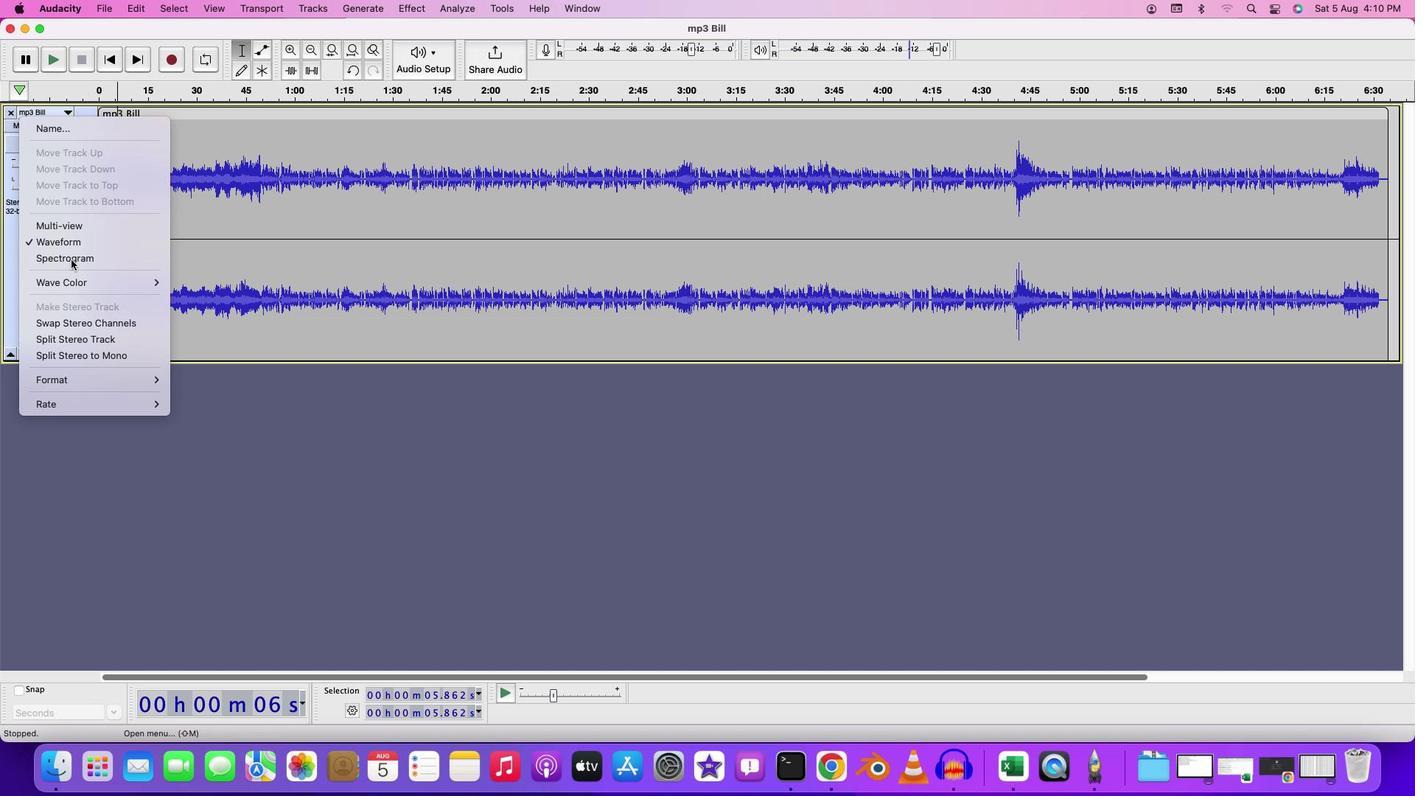 
Action: Mouse moved to (179, 363)
Screenshot: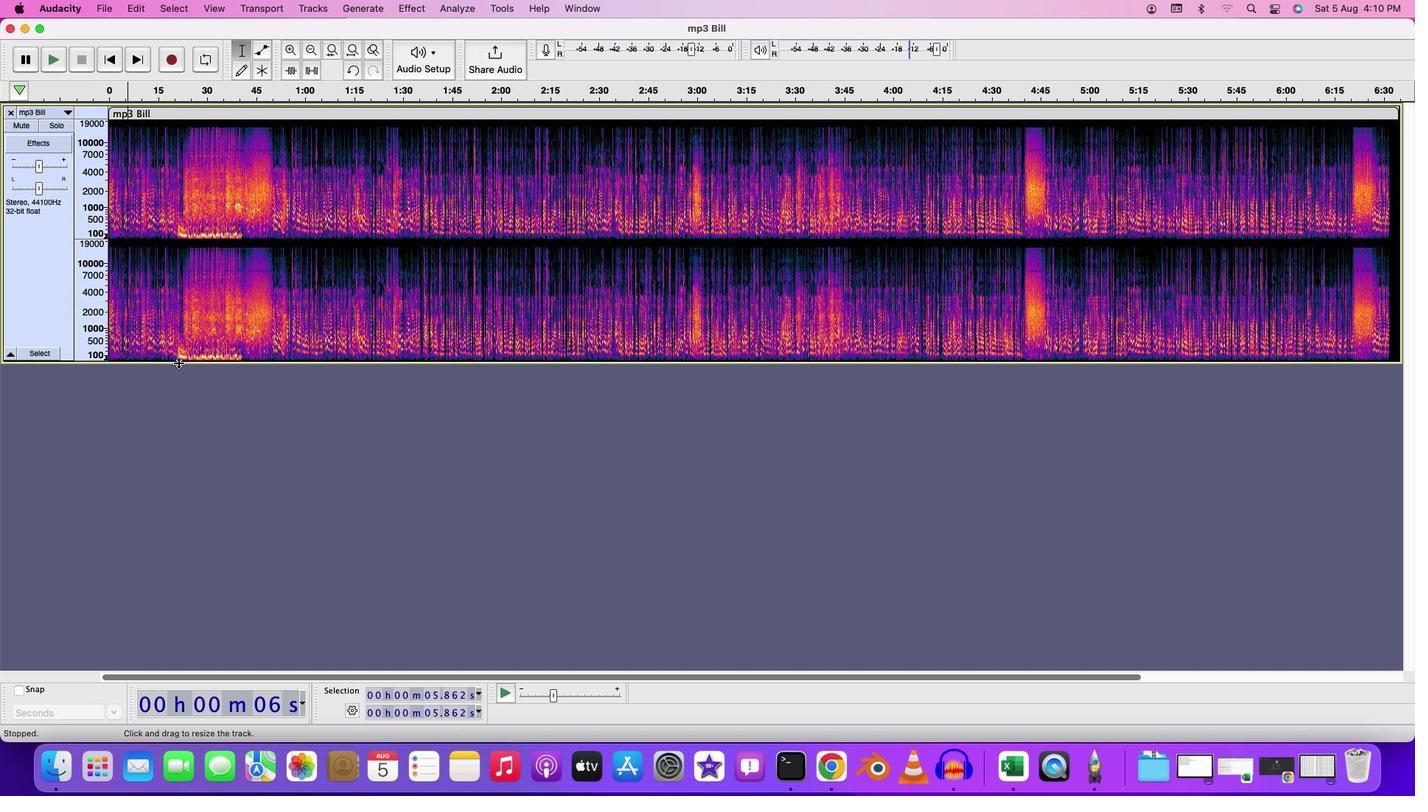 
Action: Mouse pressed left at (179, 363)
Screenshot: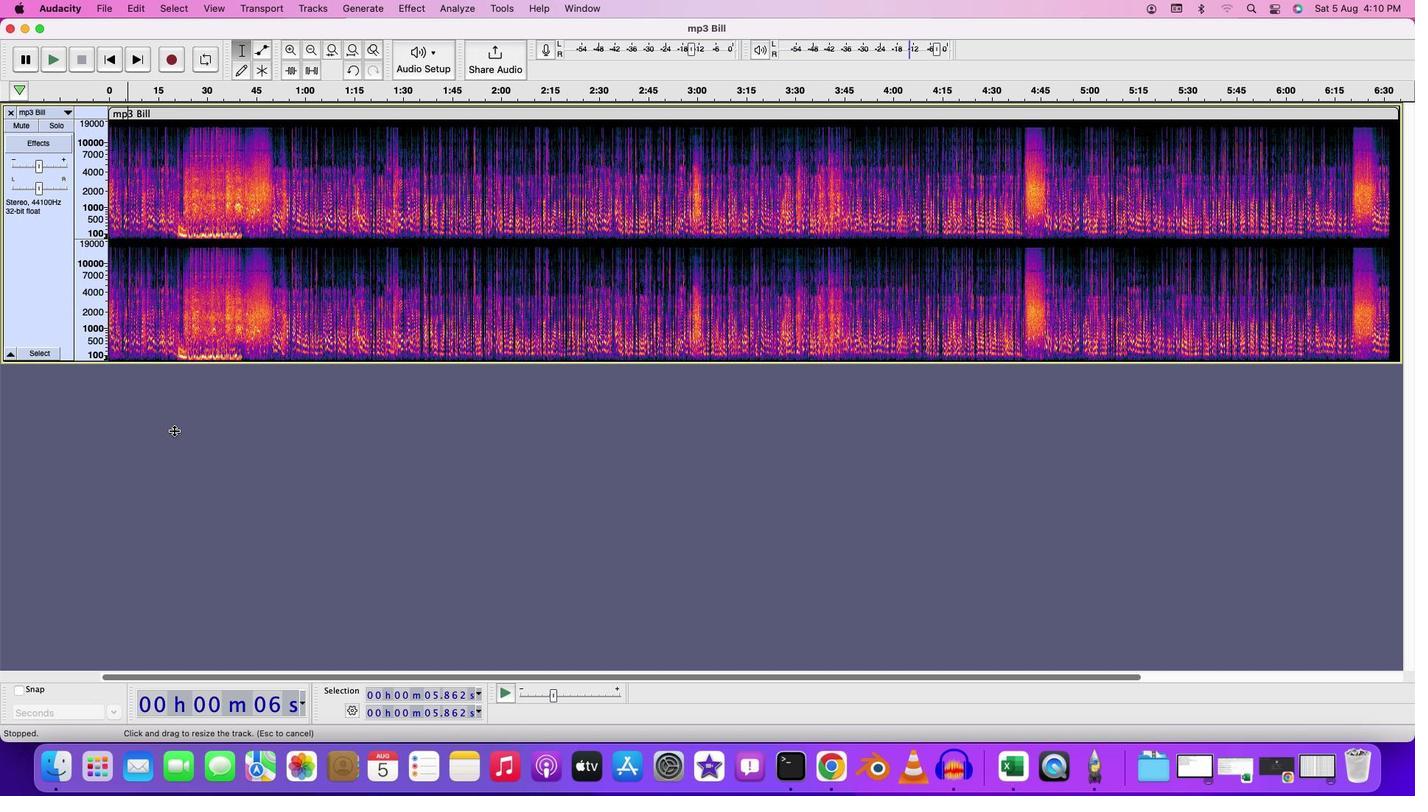 
Action: Mouse moved to (111, 134)
Screenshot: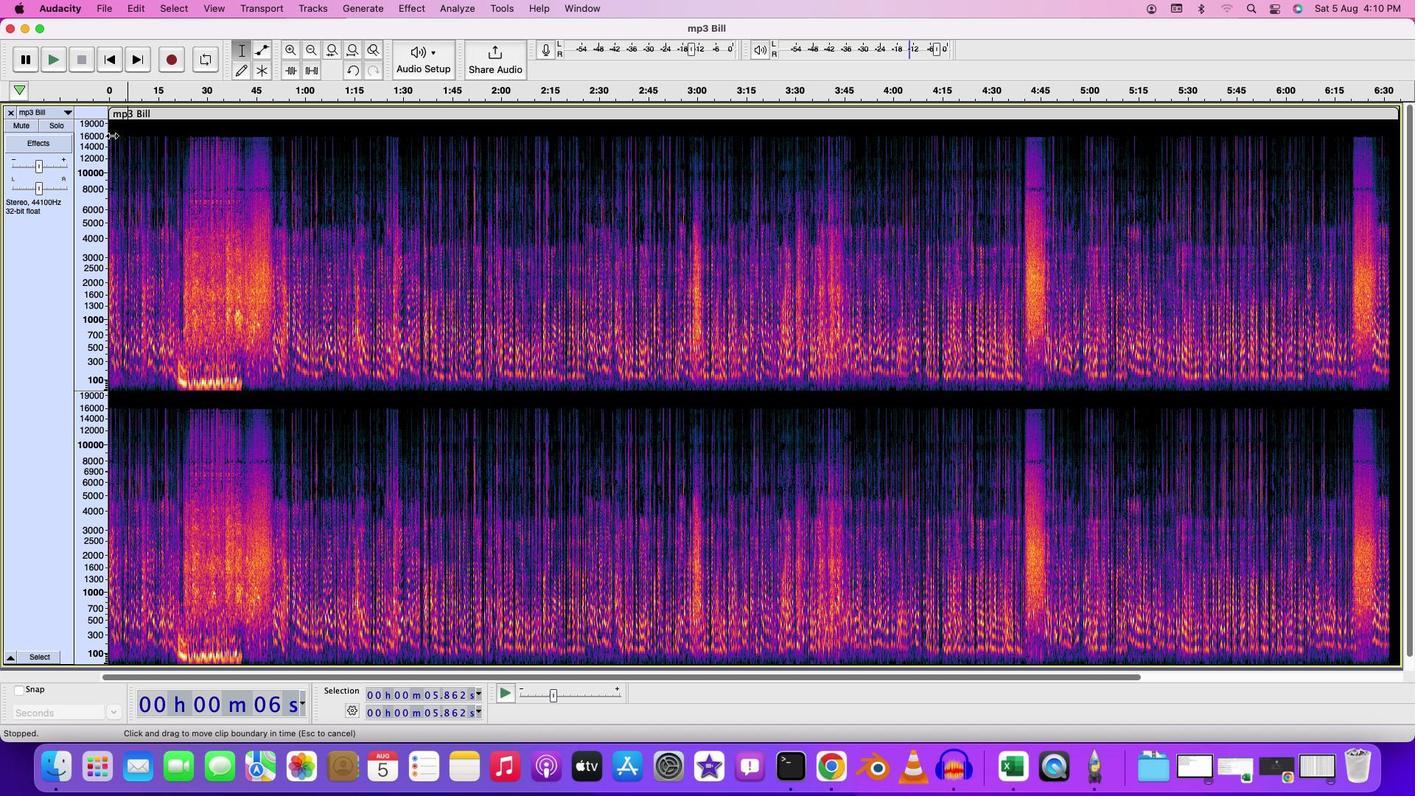 
Action: Mouse pressed left at (111, 134)
Screenshot: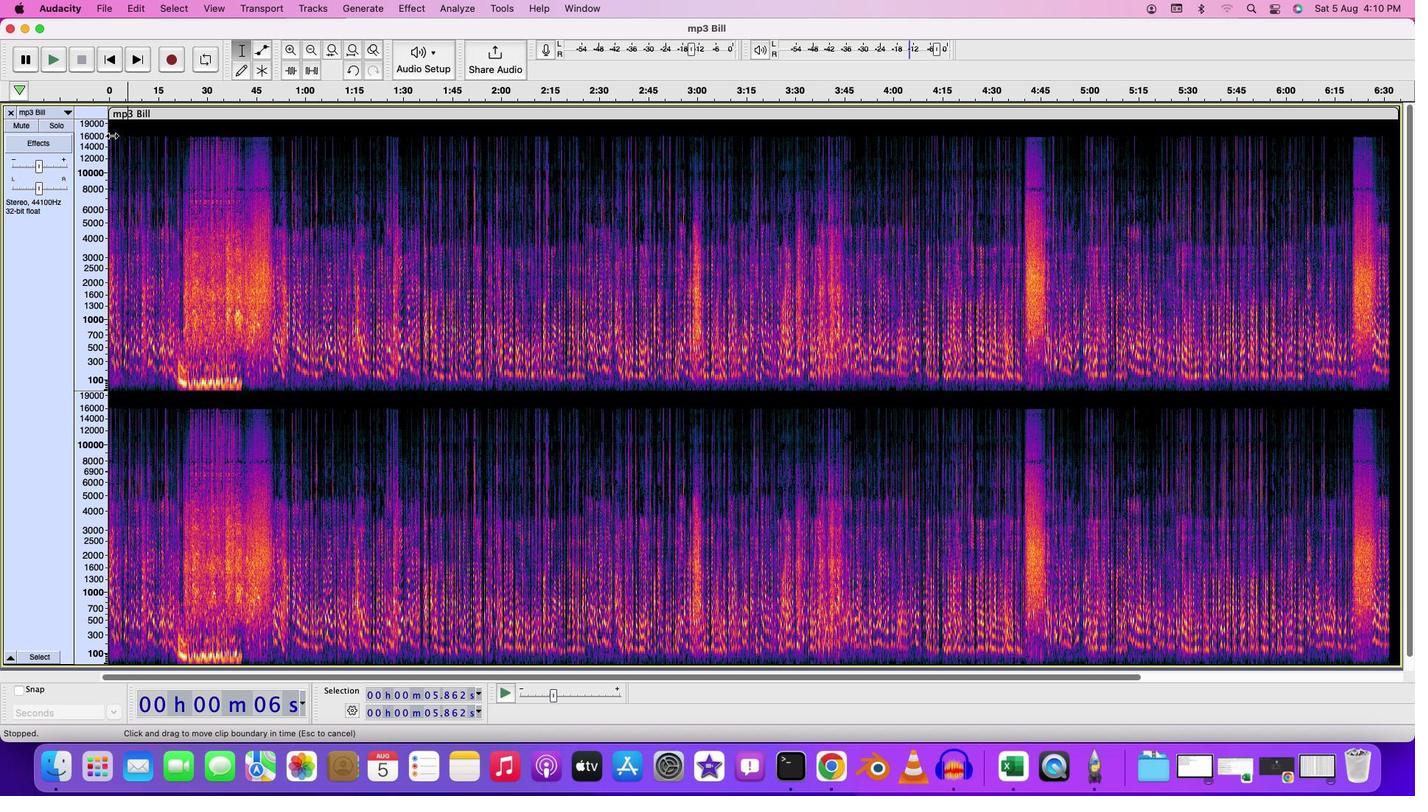 
Action: Mouse moved to (116, 134)
Screenshot: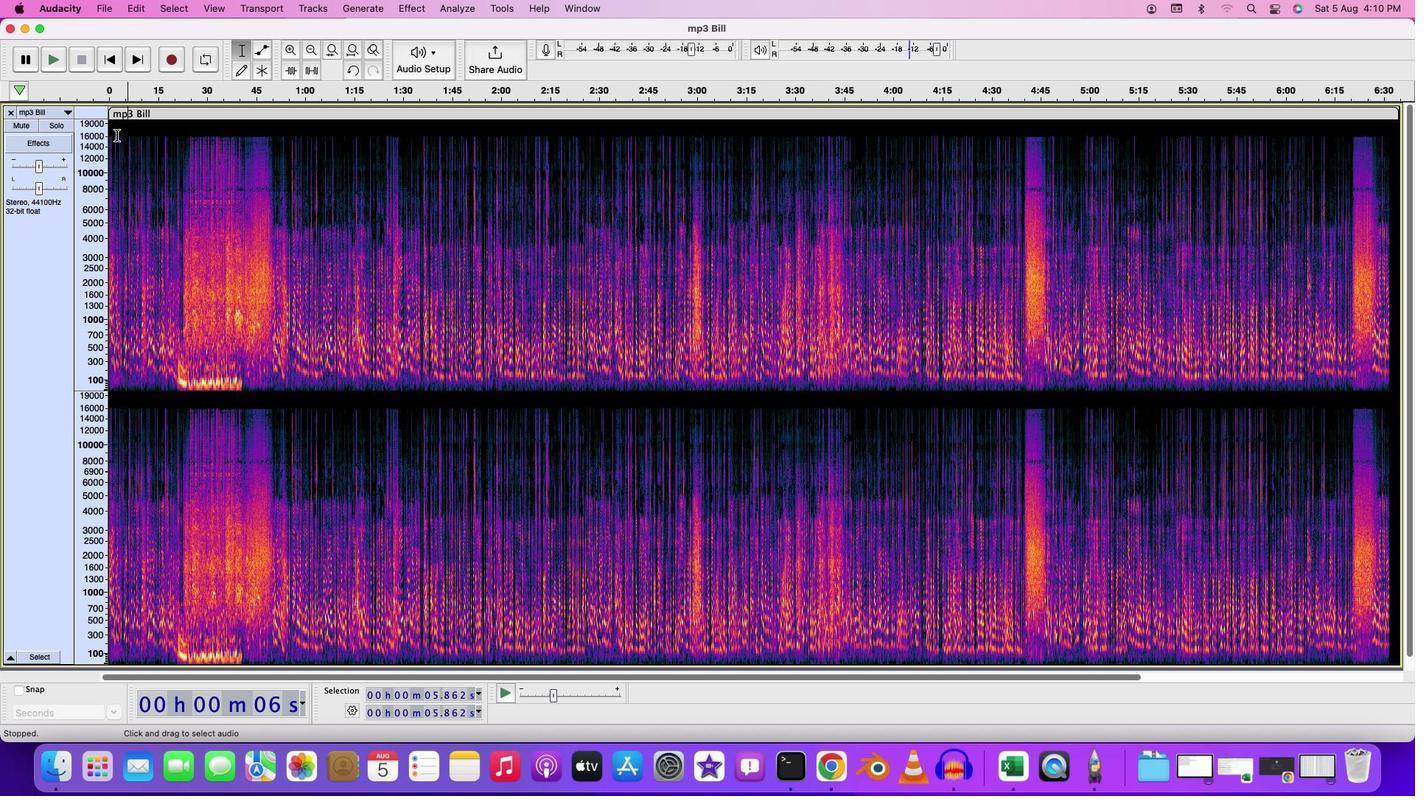 
Action: Mouse pressed left at (116, 134)
Screenshot: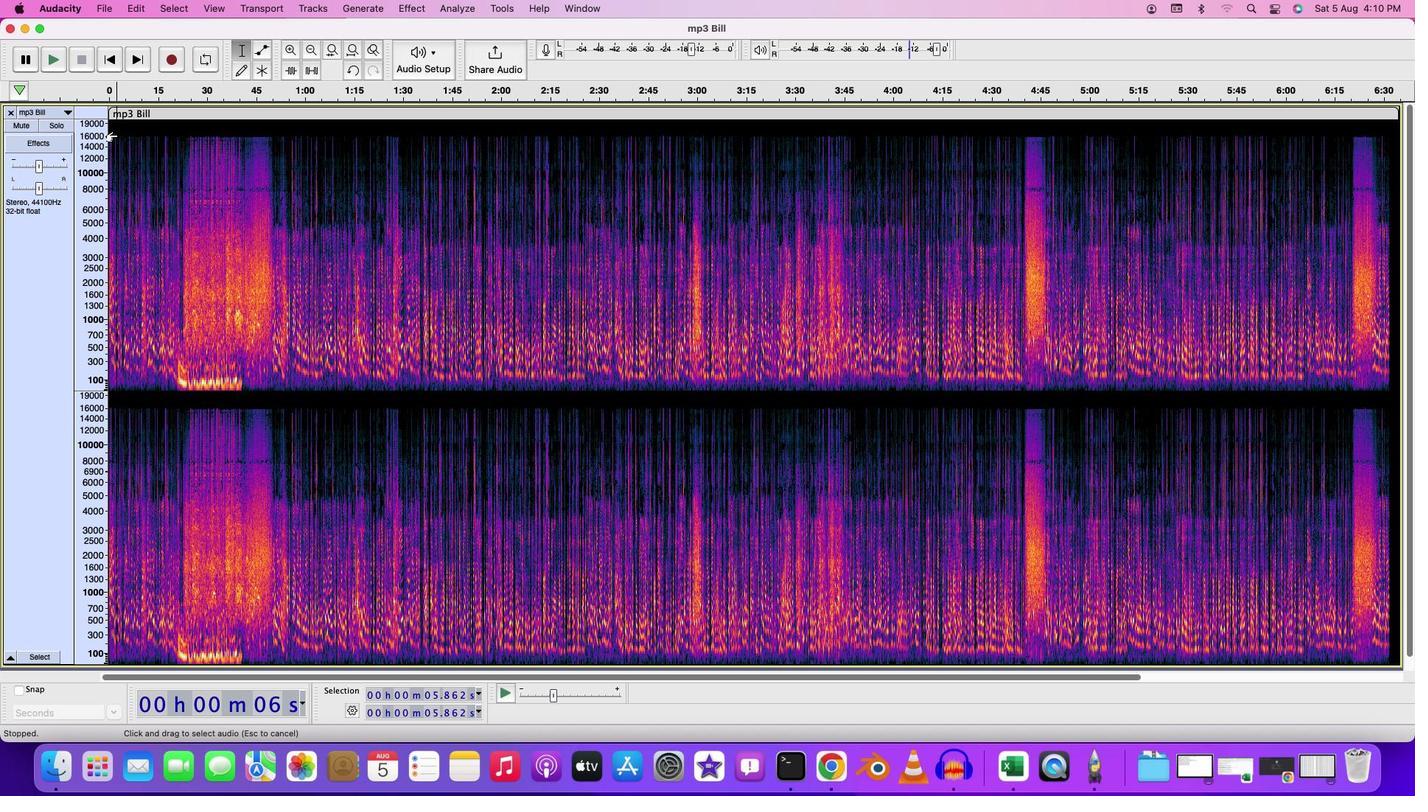 
Action: Key pressed Key.space
Screenshot: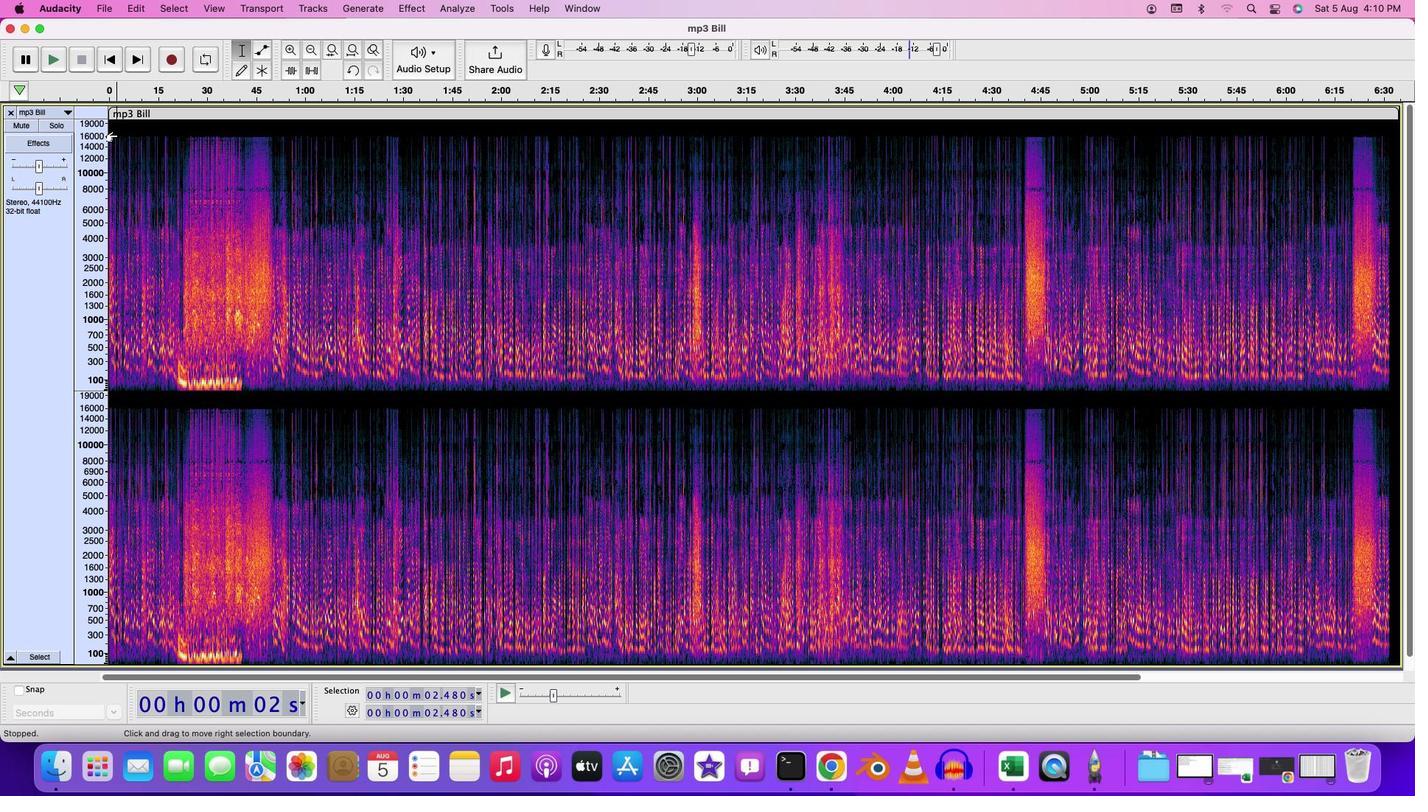 
Action: Mouse moved to (151, 314)
Screenshot: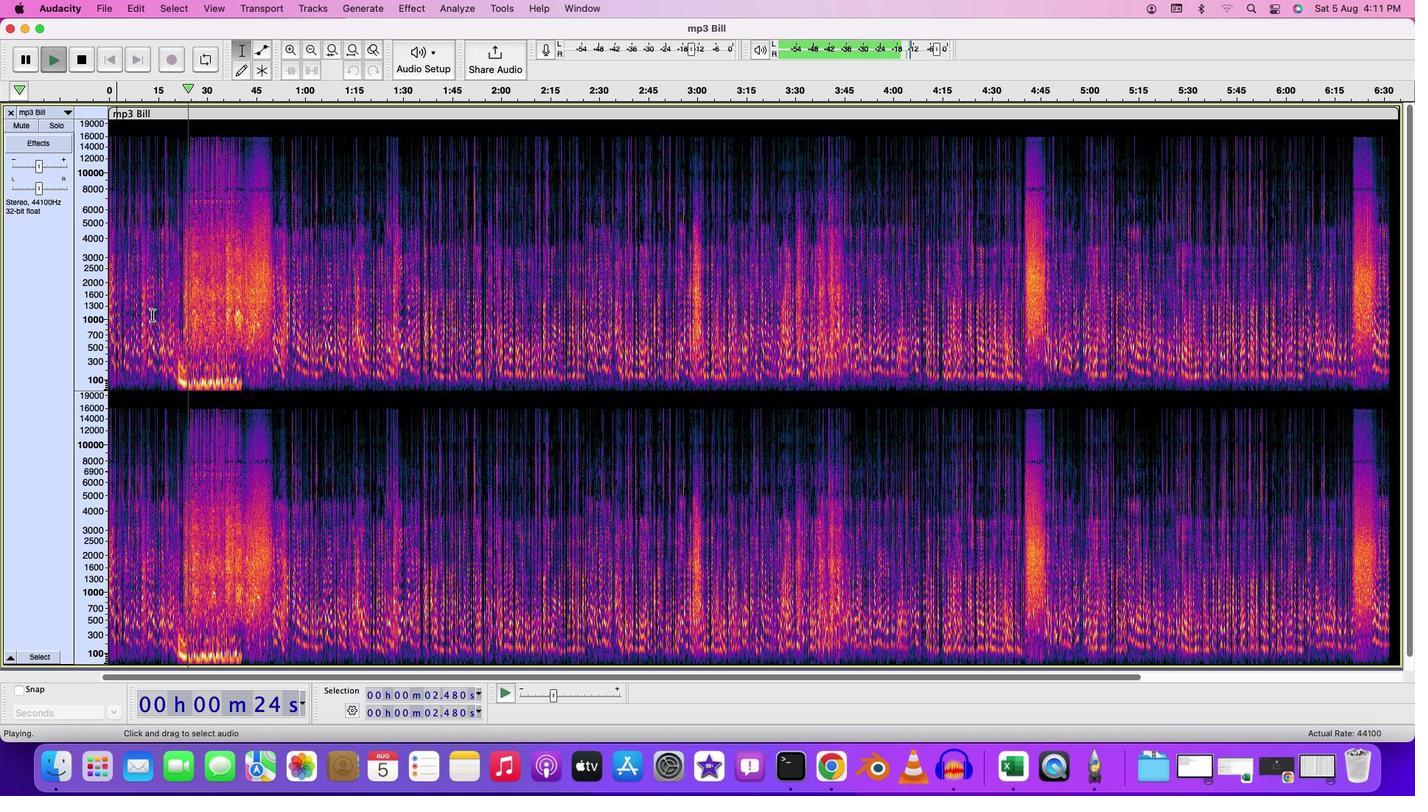 
Action: Mouse pressed left at (151, 314)
Screenshot: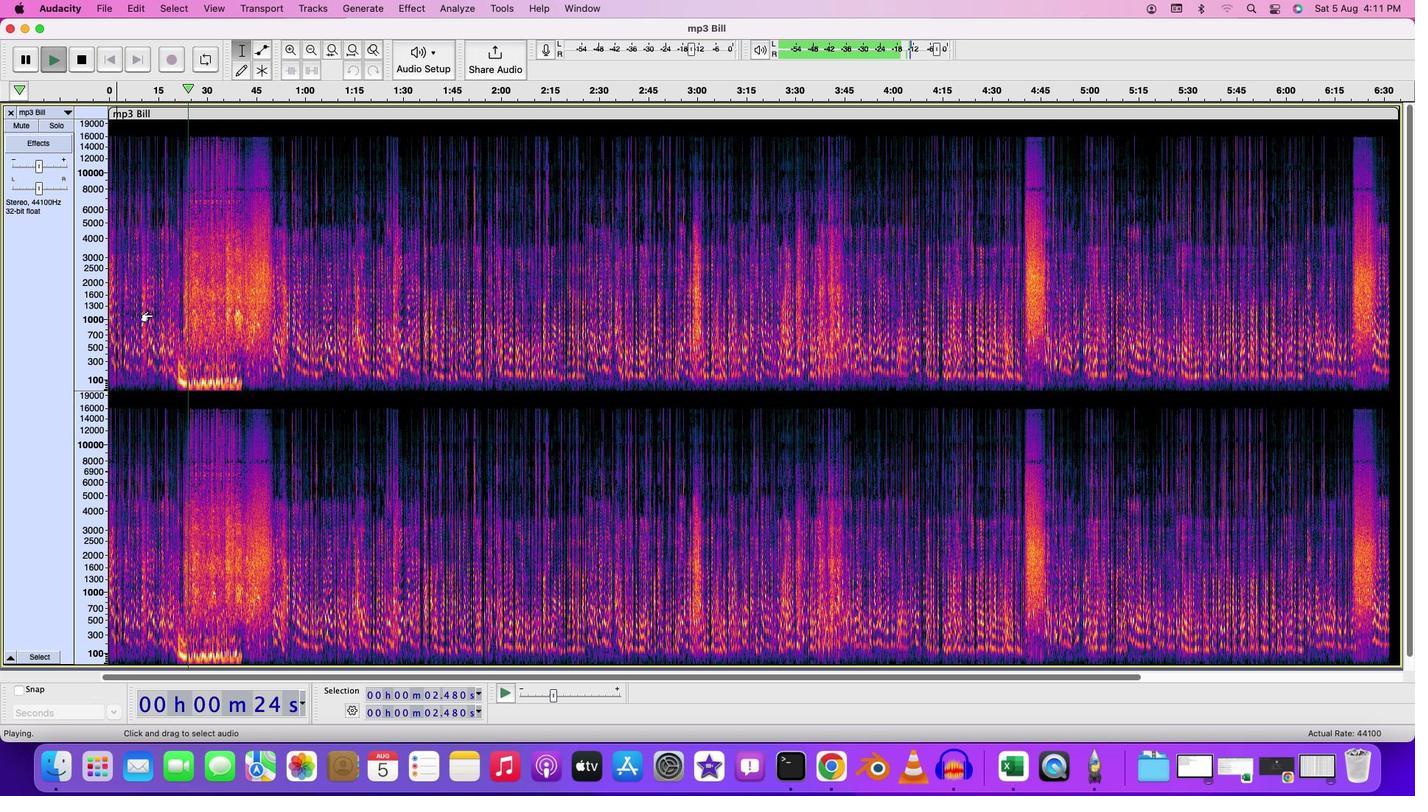
Action: Mouse moved to (193, 326)
Screenshot: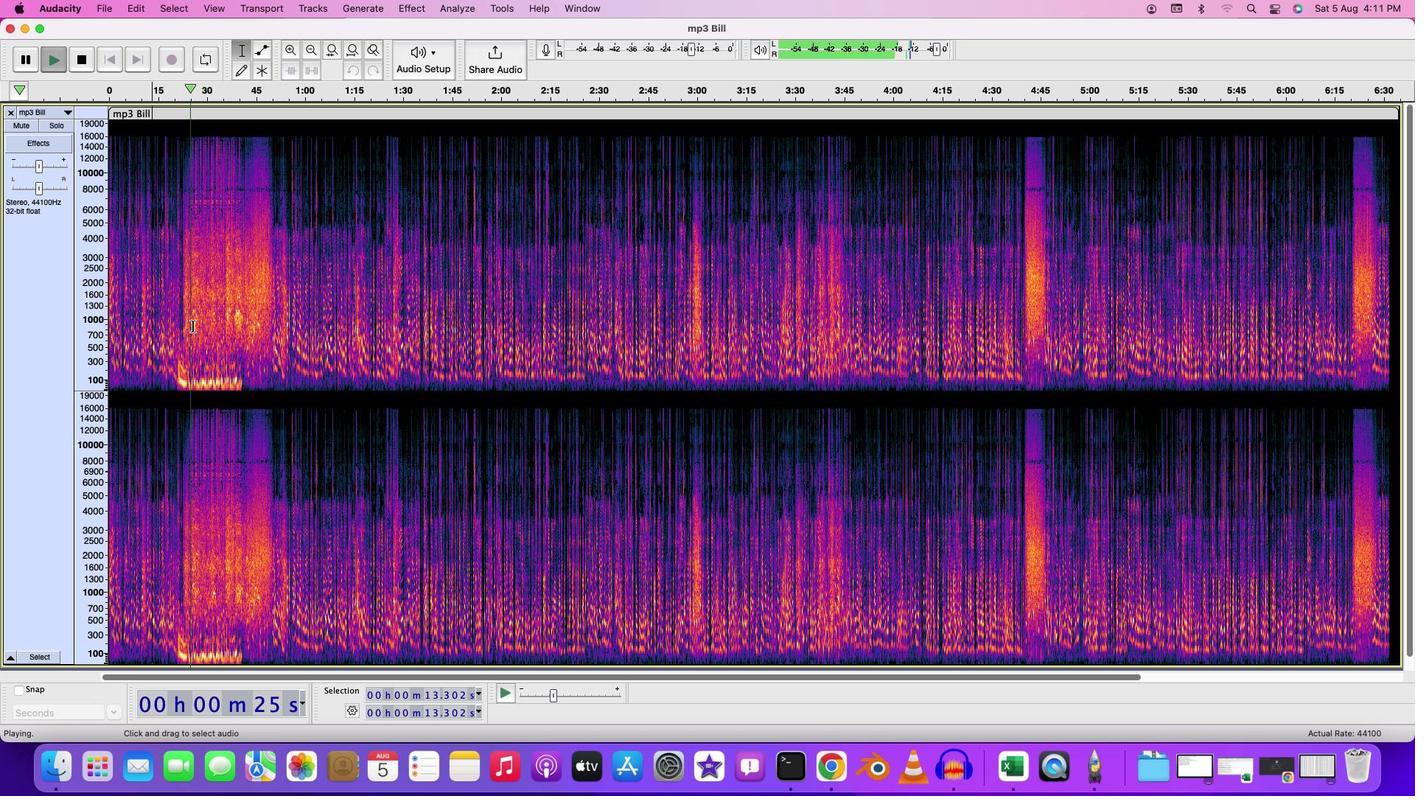 
Action: Key pressed Key.space
Screenshot: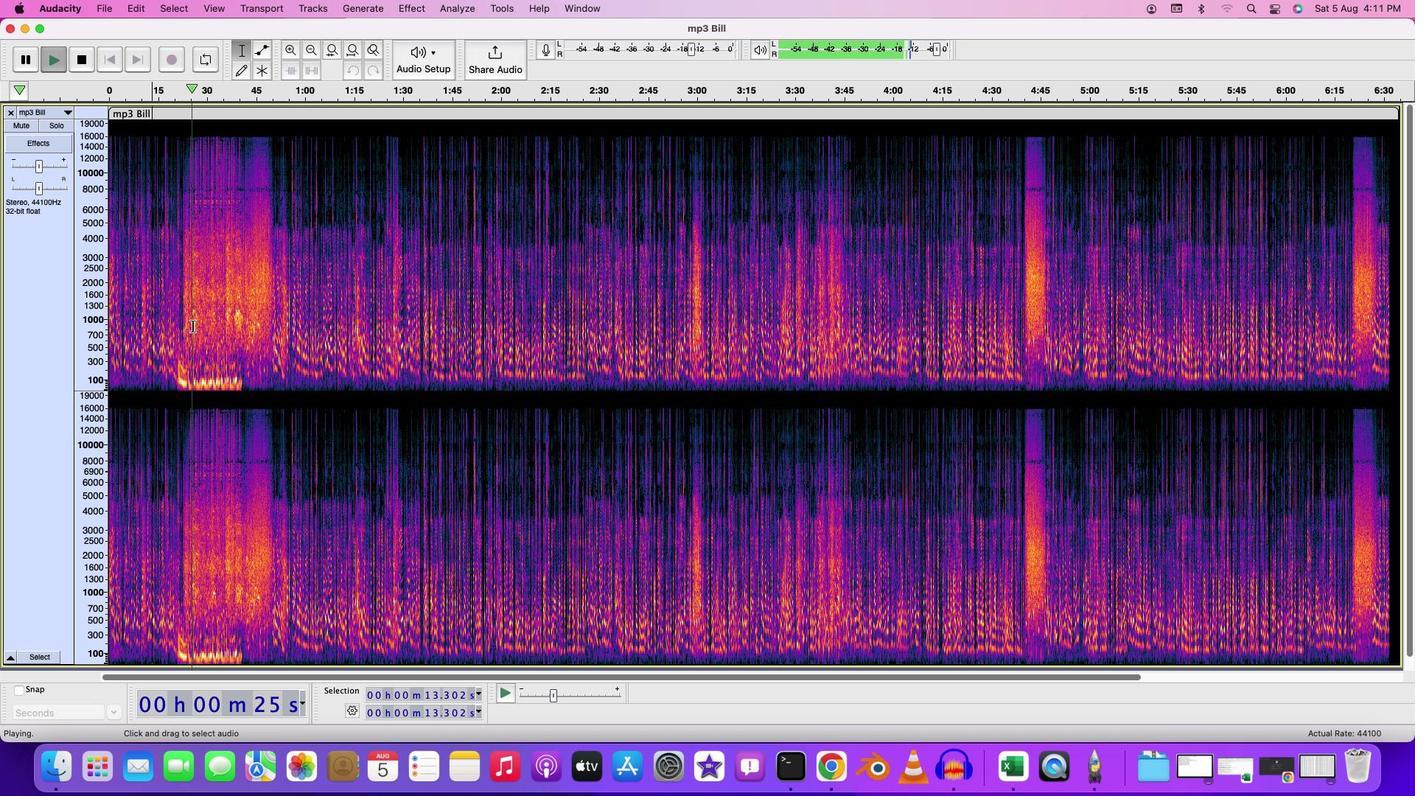 
Action: Mouse moved to (213, 358)
Screenshot: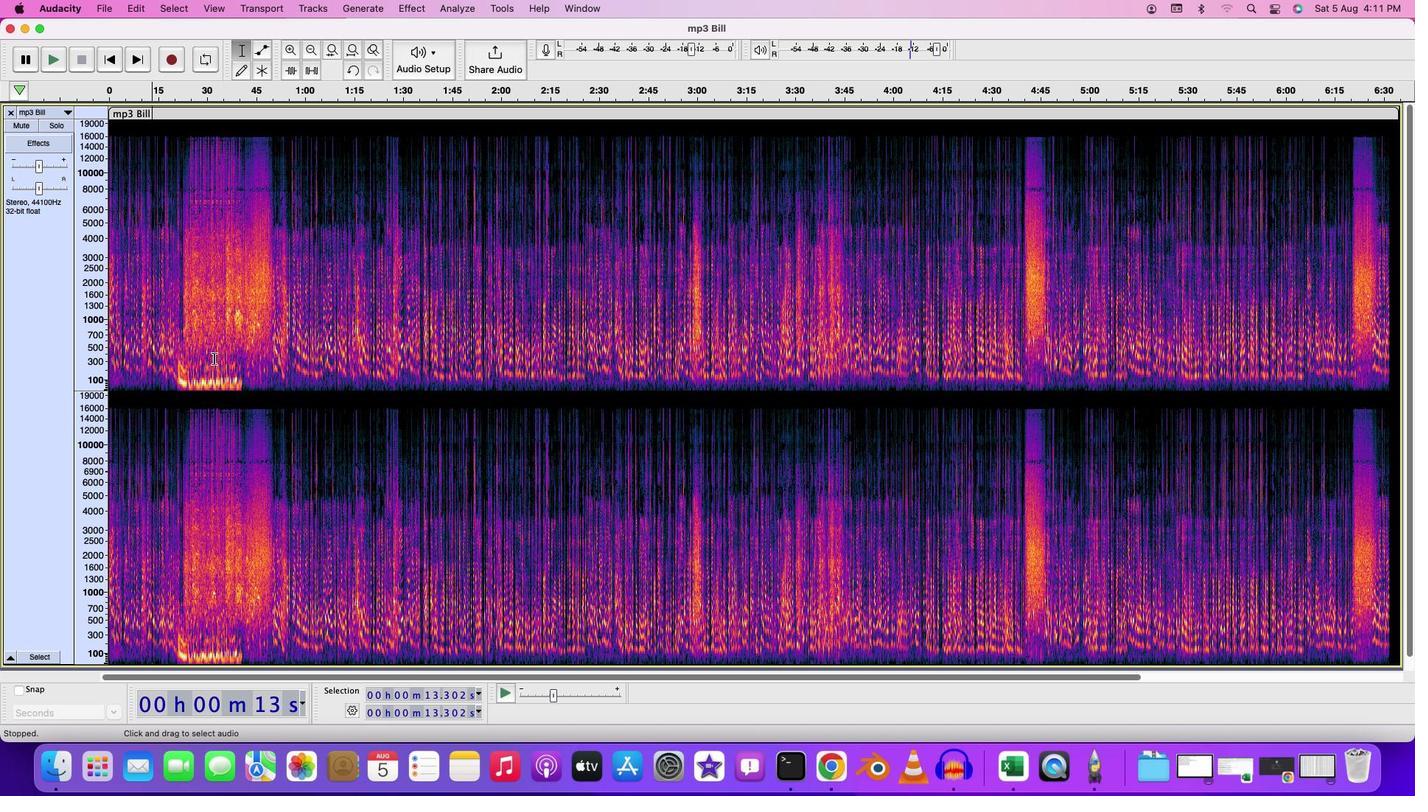 
Action: Mouse pressed left at (213, 358)
Screenshot: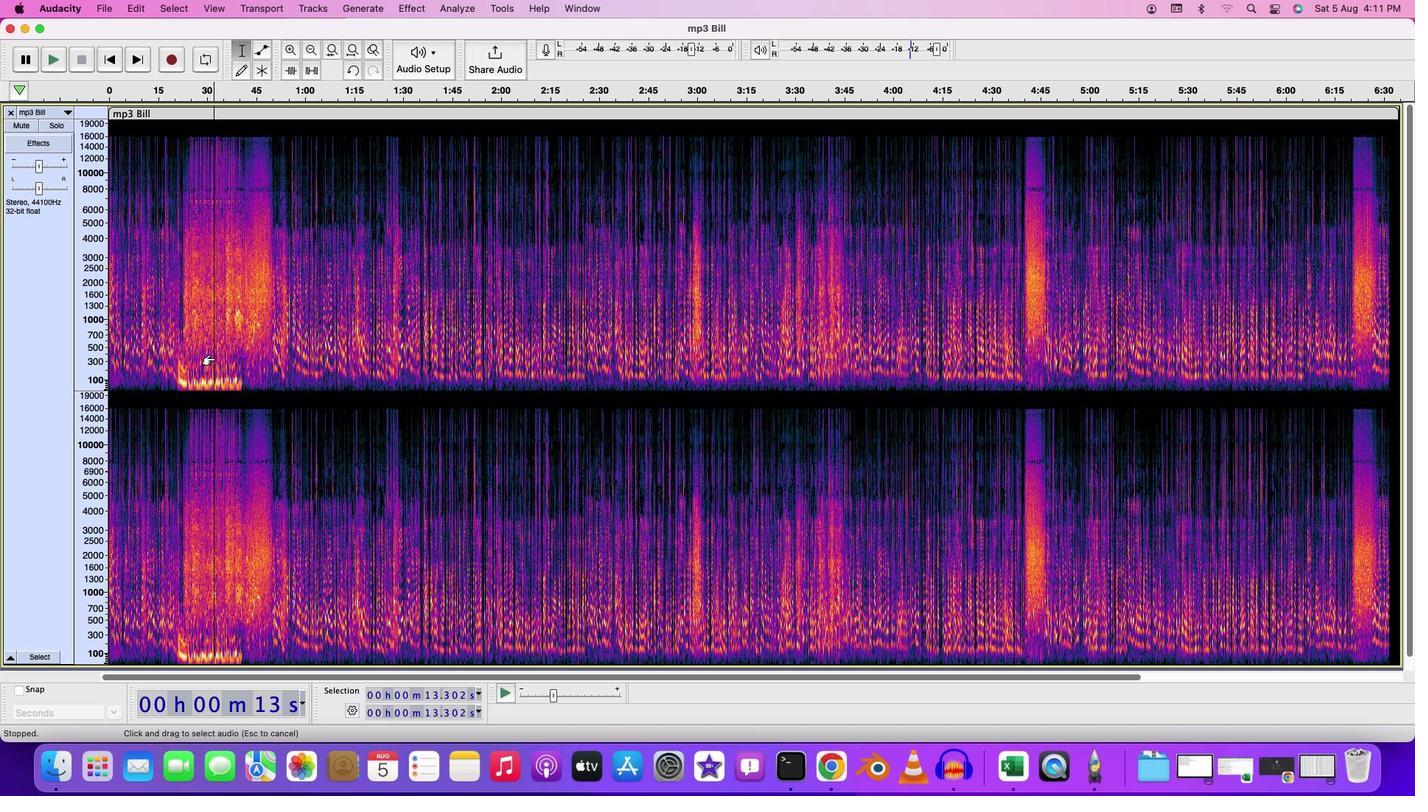 
Action: Mouse moved to (213, 358)
Screenshot: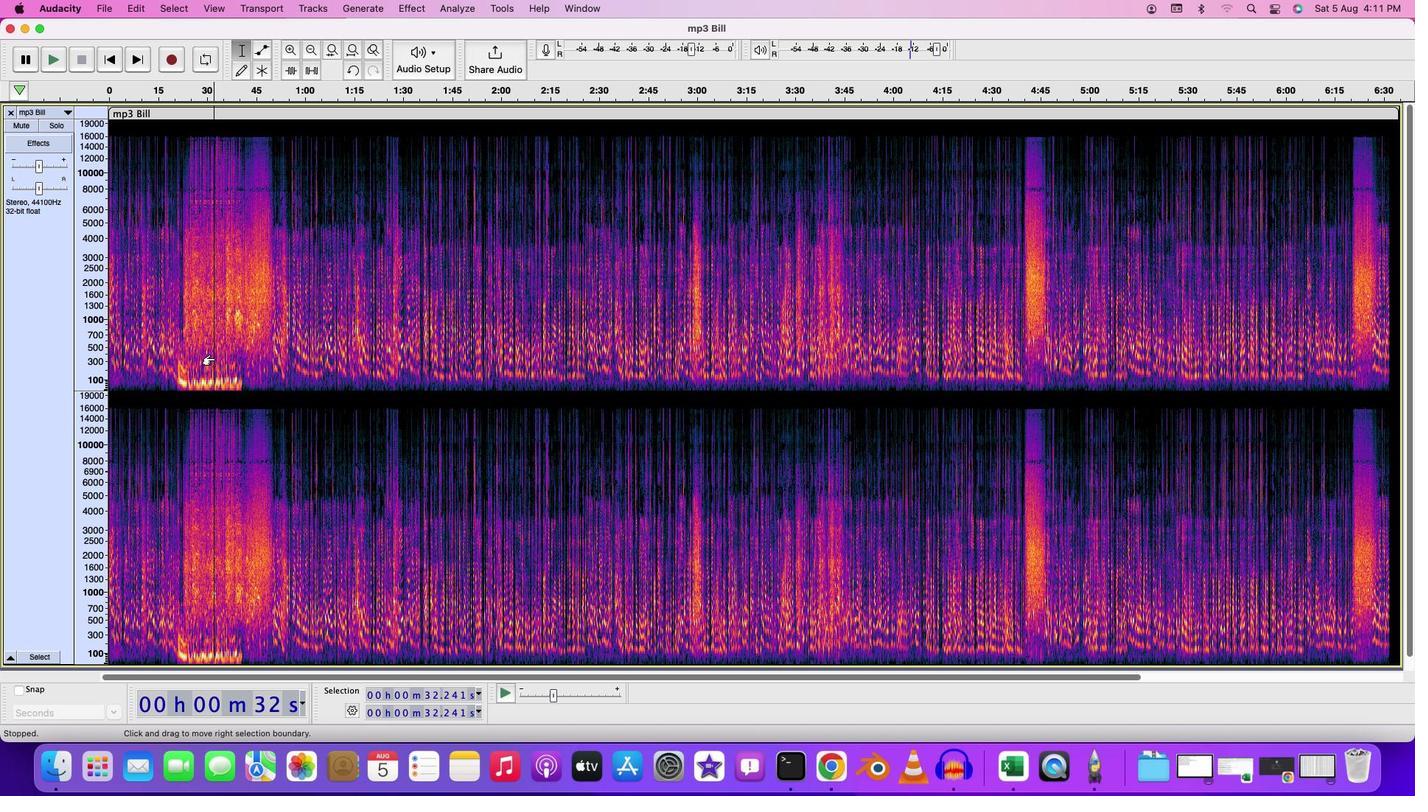
Action: Key pressed Key.cmd'a'
Screenshot: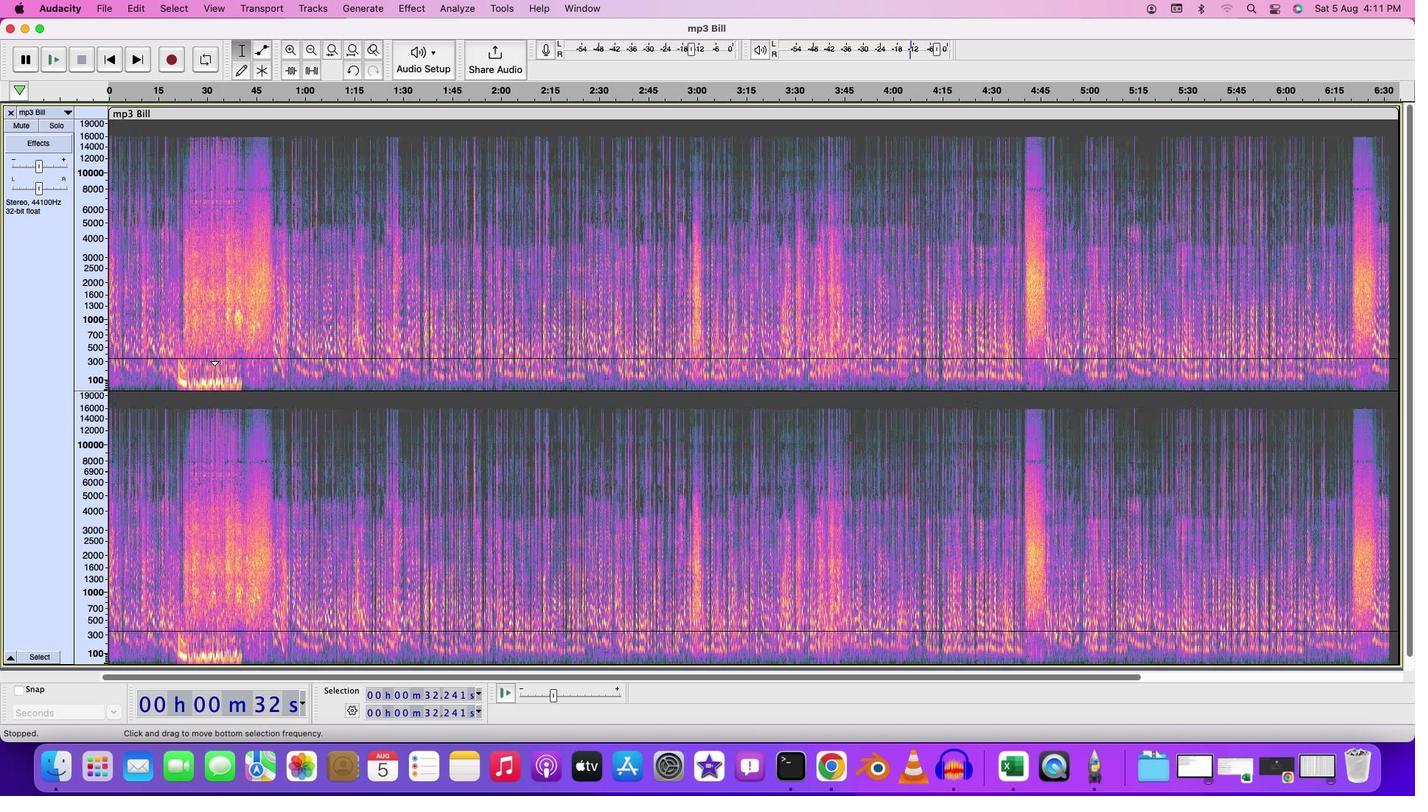 
Action: Mouse moved to (240, 357)
Screenshot: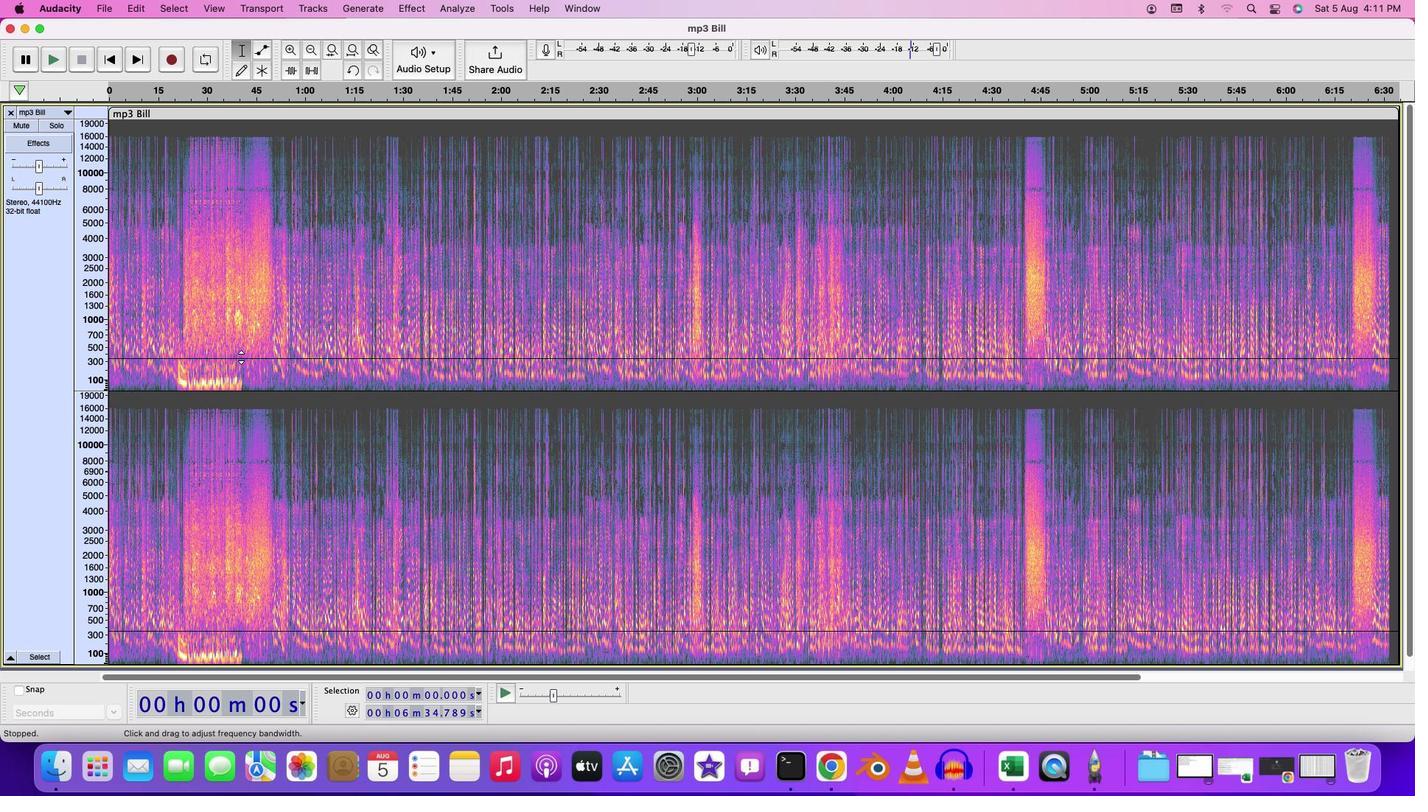 
Action: Mouse pressed left at (240, 357)
Screenshot: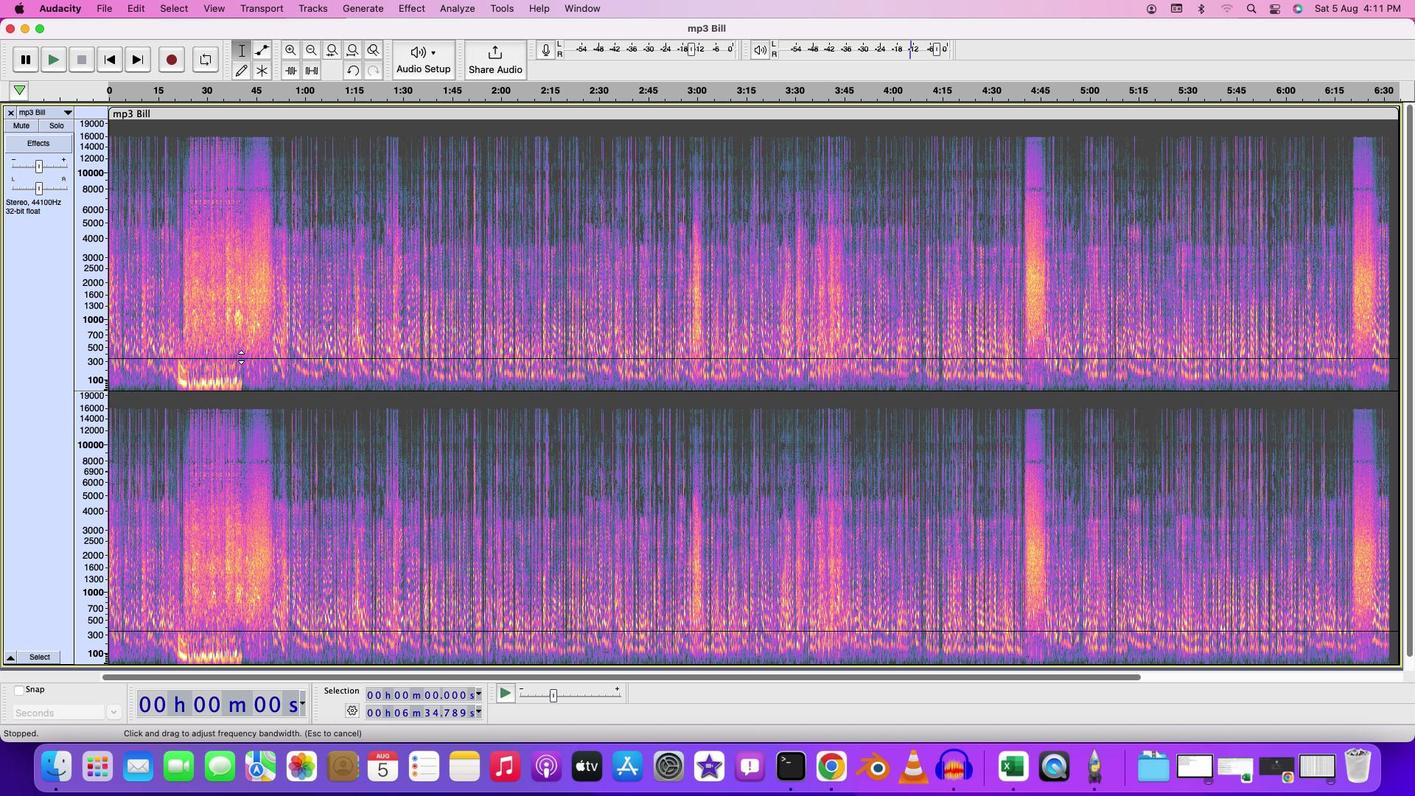 
Action: Mouse moved to (240, 358)
Screenshot: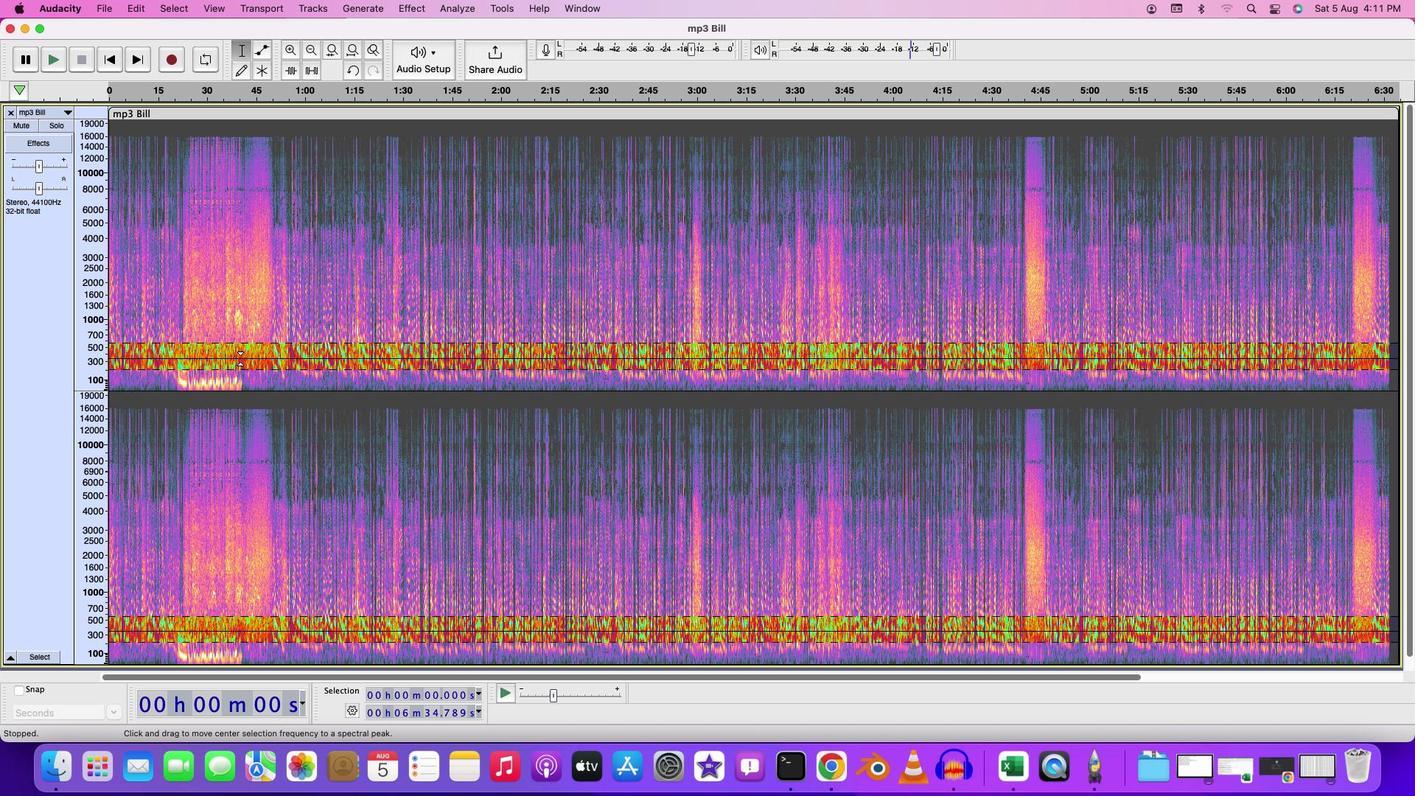 
Action: Mouse pressed left at (240, 358)
Screenshot: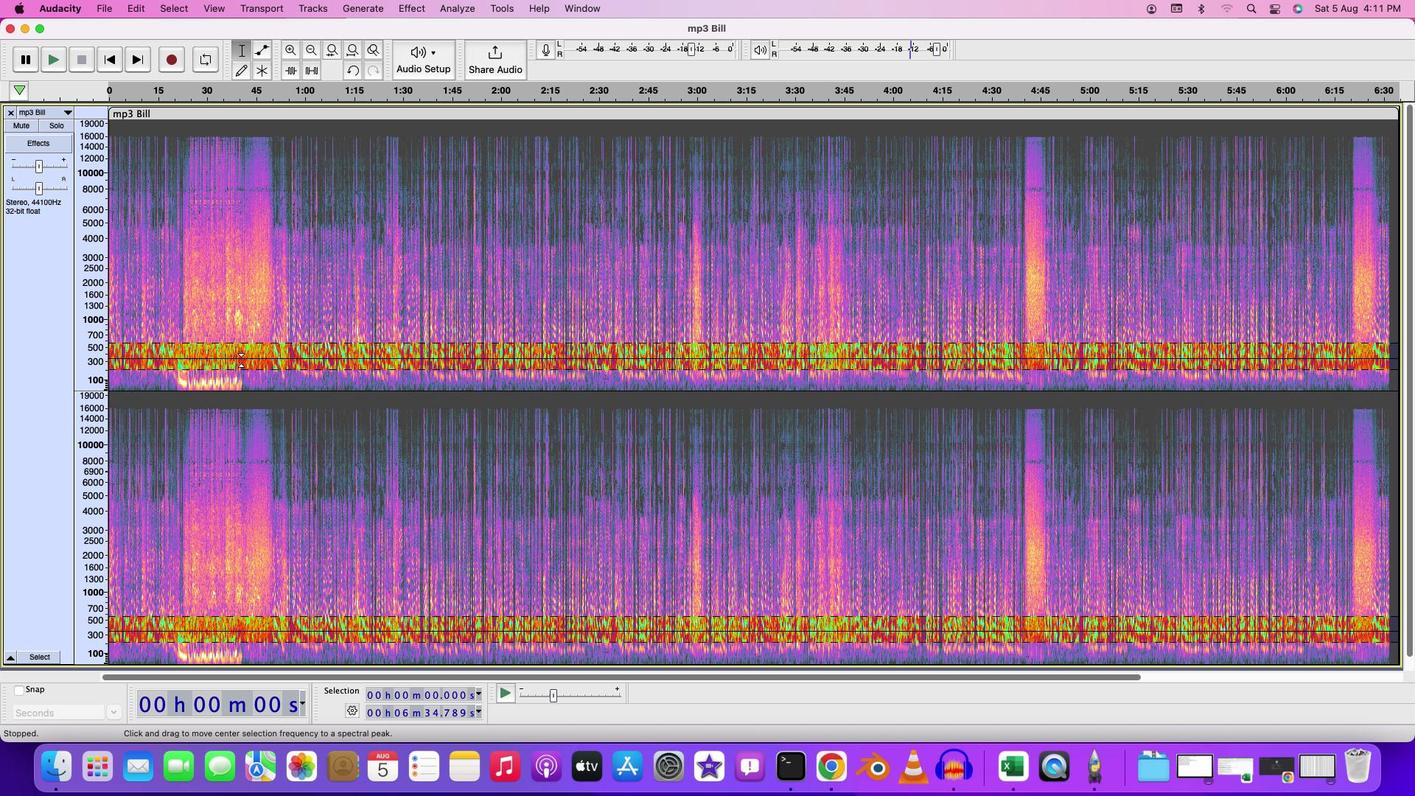 
Action: Mouse moved to (239, 377)
Screenshot: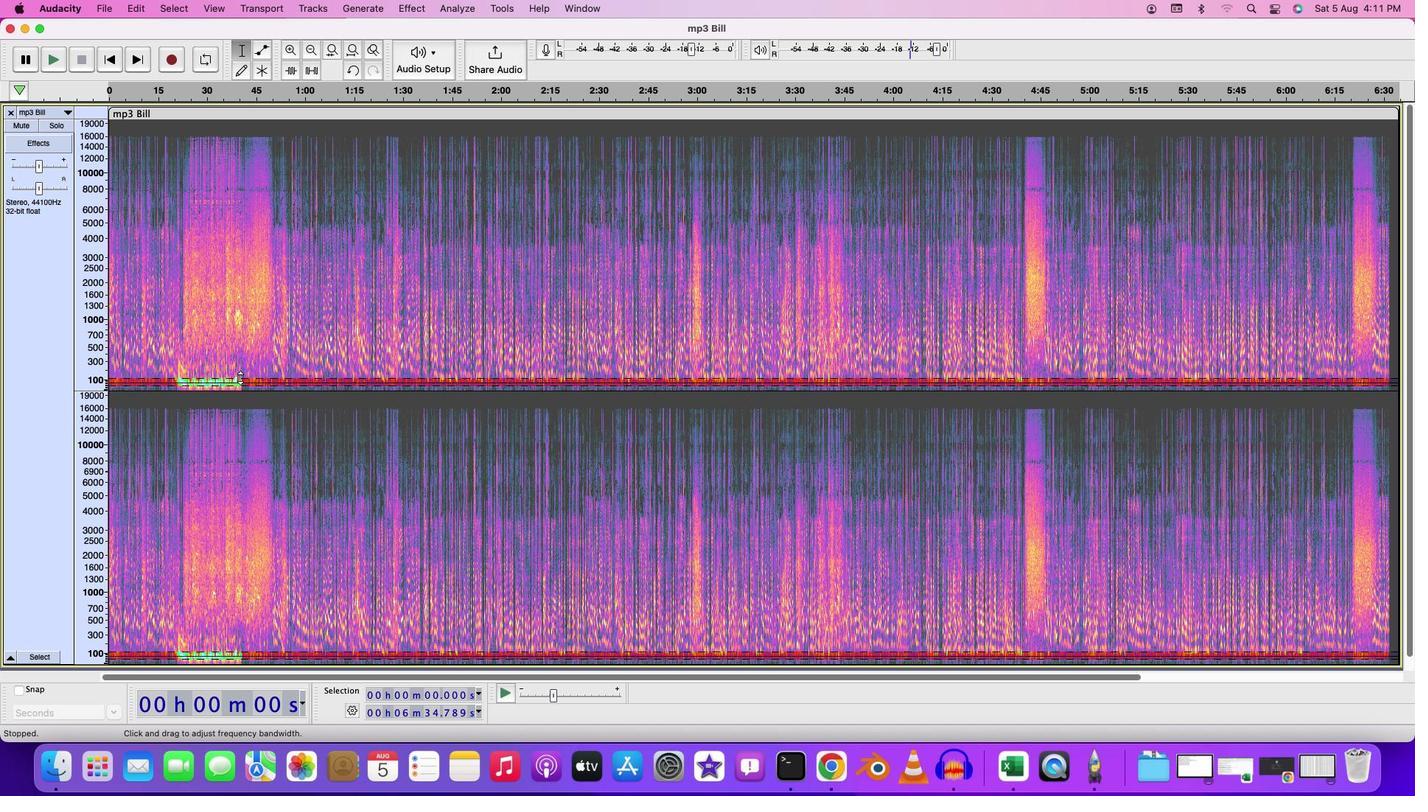 
Action: Mouse pressed left at (239, 377)
Screenshot: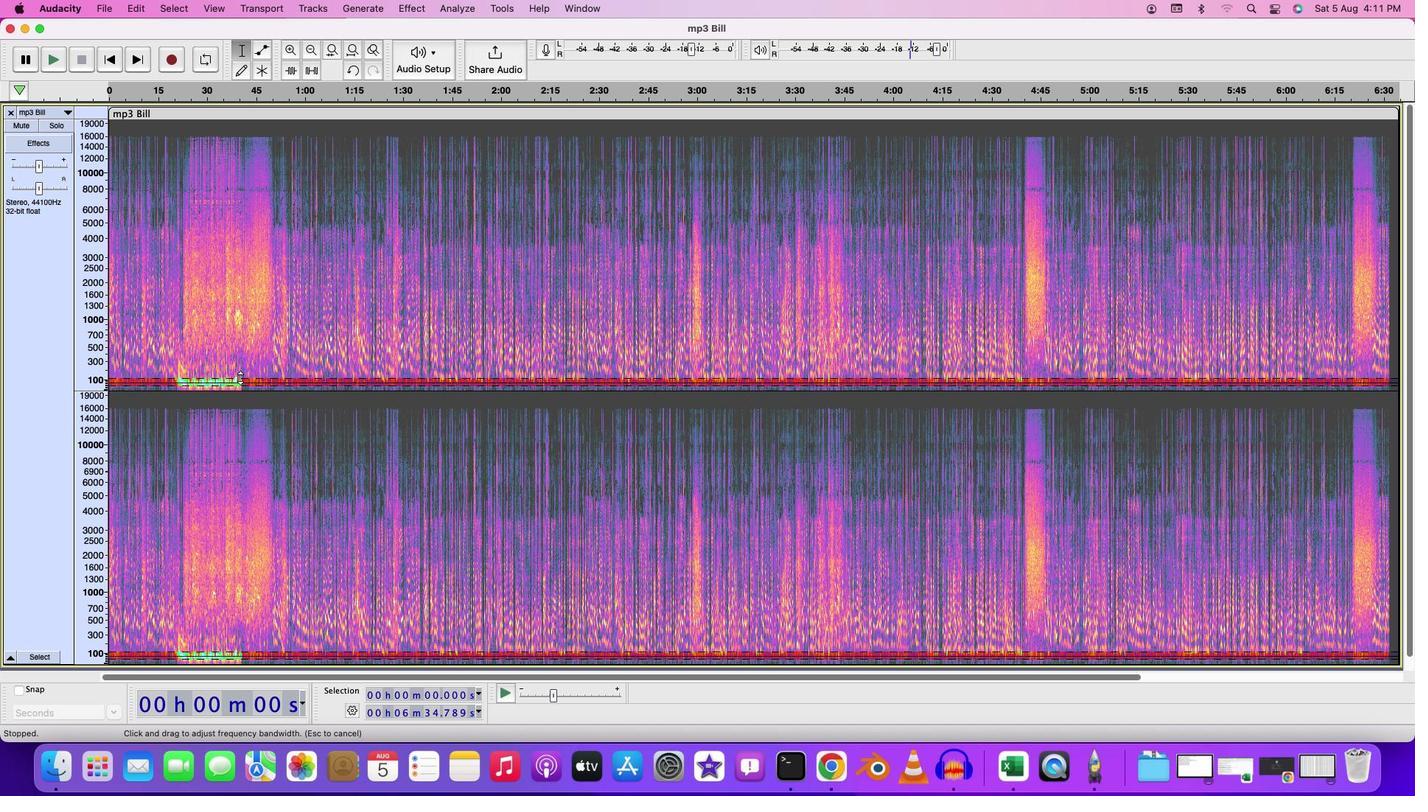 
Action: Mouse moved to (241, 378)
Screenshot: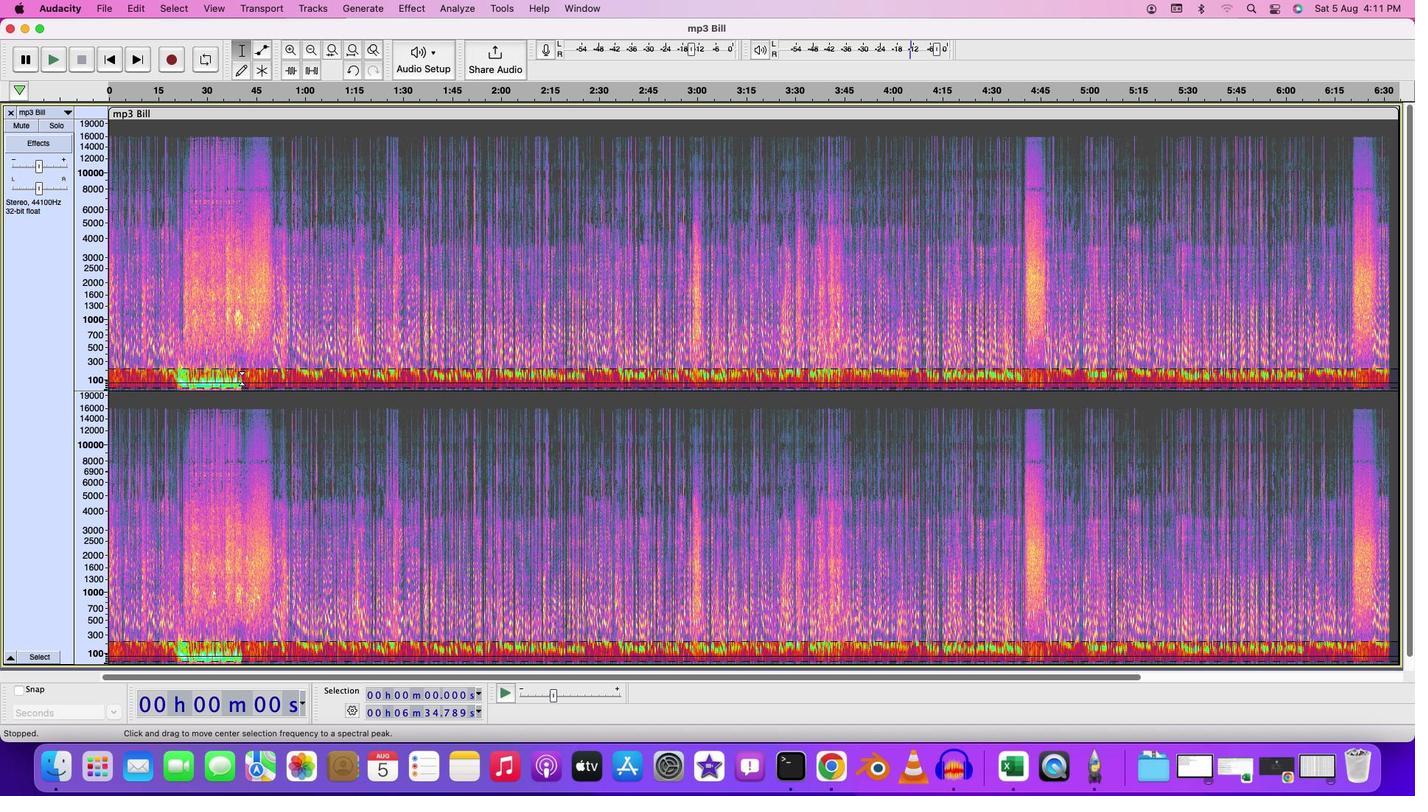 
Action: Mouse pressed left at (241, 378)
Screenshot: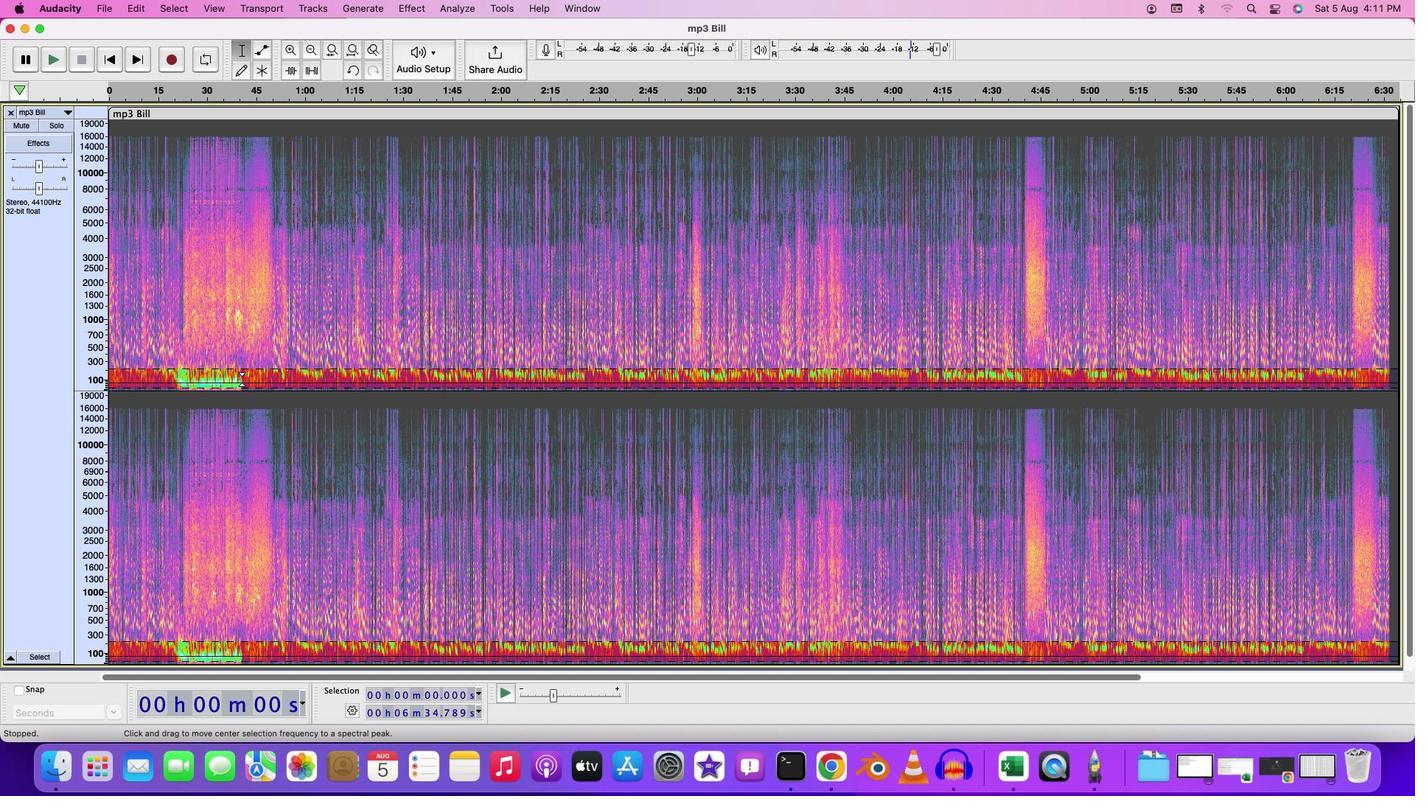 
Action: Mouse moved to (245, 367)
Screenshot: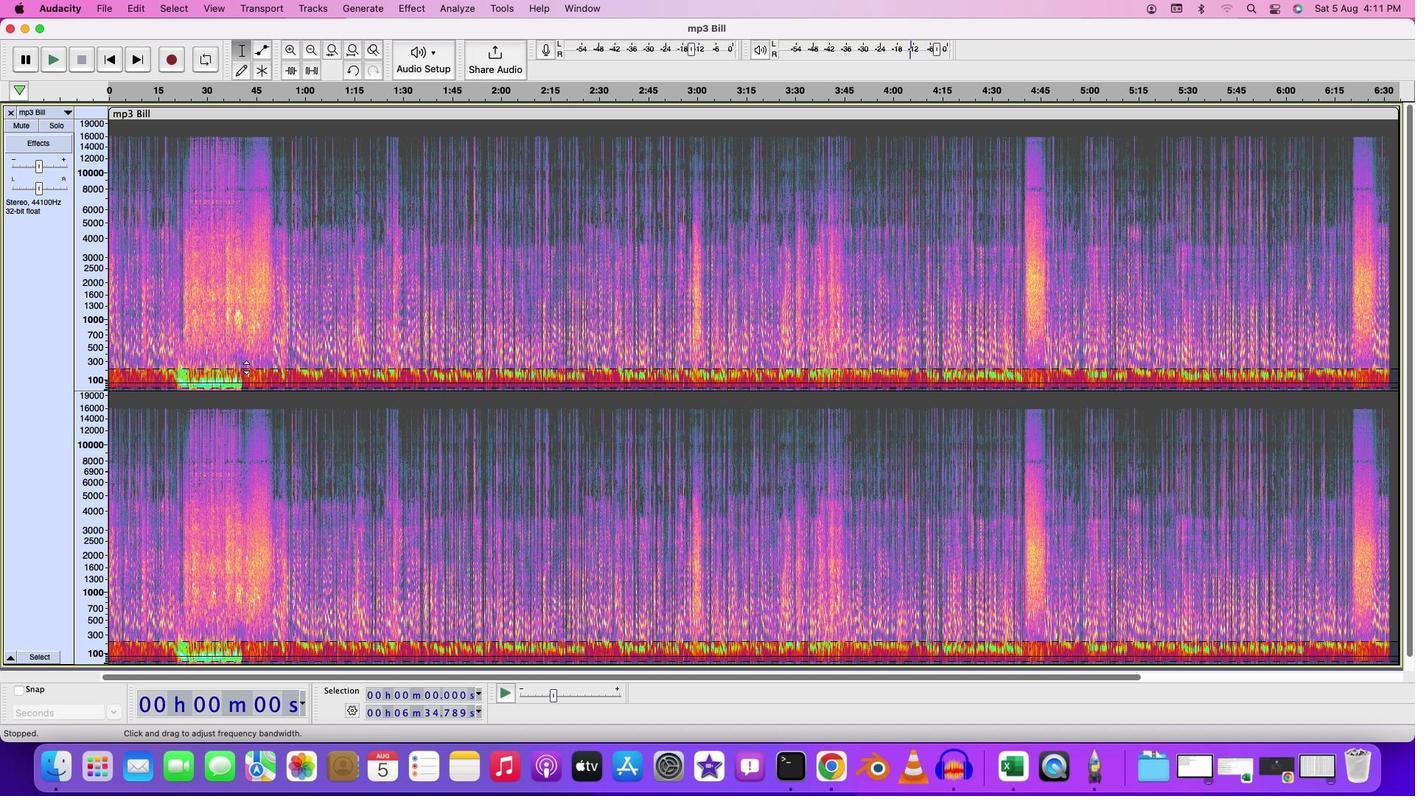 
Action: Mouse pressed left at (245, 367)
Screenshot: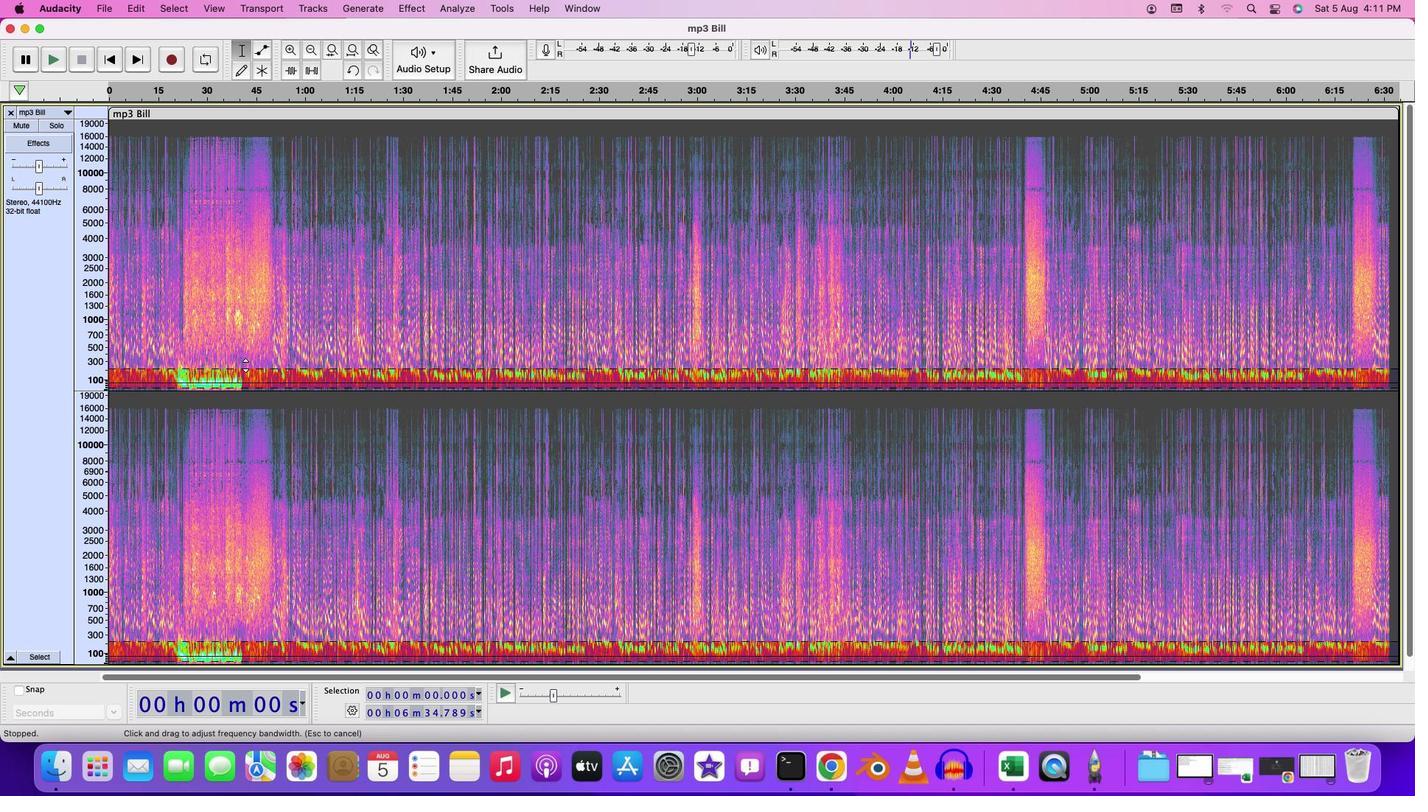 
Action: Mouse moved to (264, 223)
Screenshot: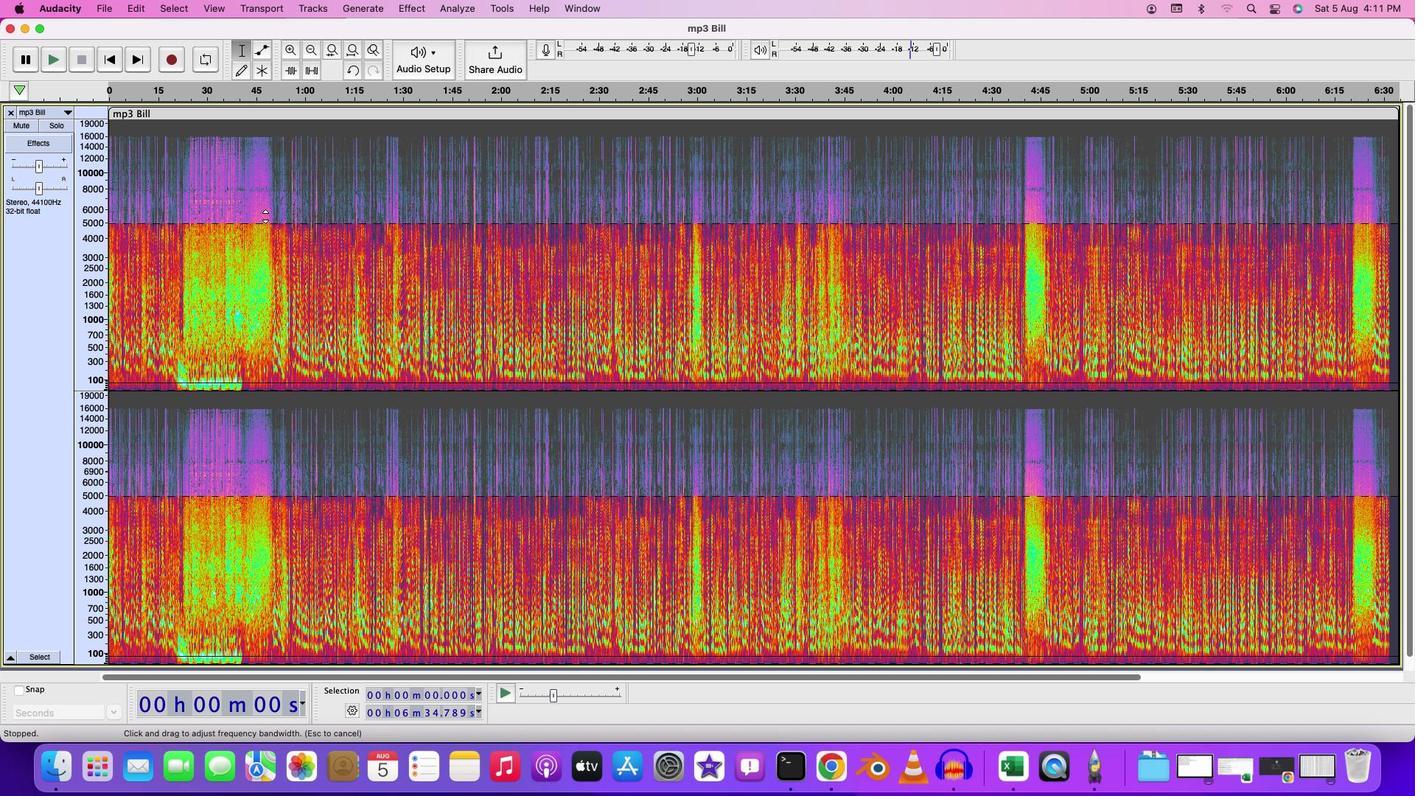 
Action: Mouse scrolled (264, 223) with delta (0, 0)
Screenshot: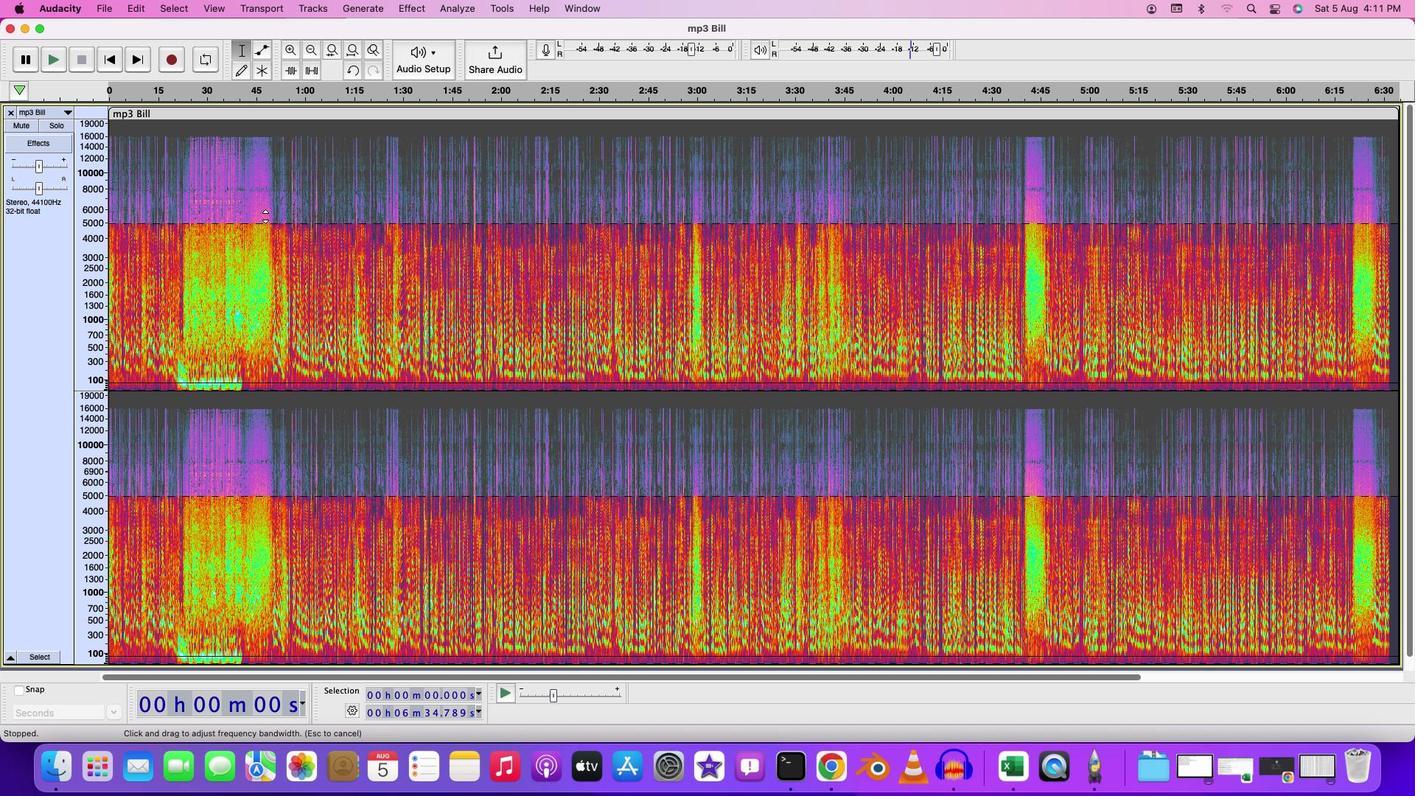 
Action: Mouse moved to (360, 10)
Screenshot: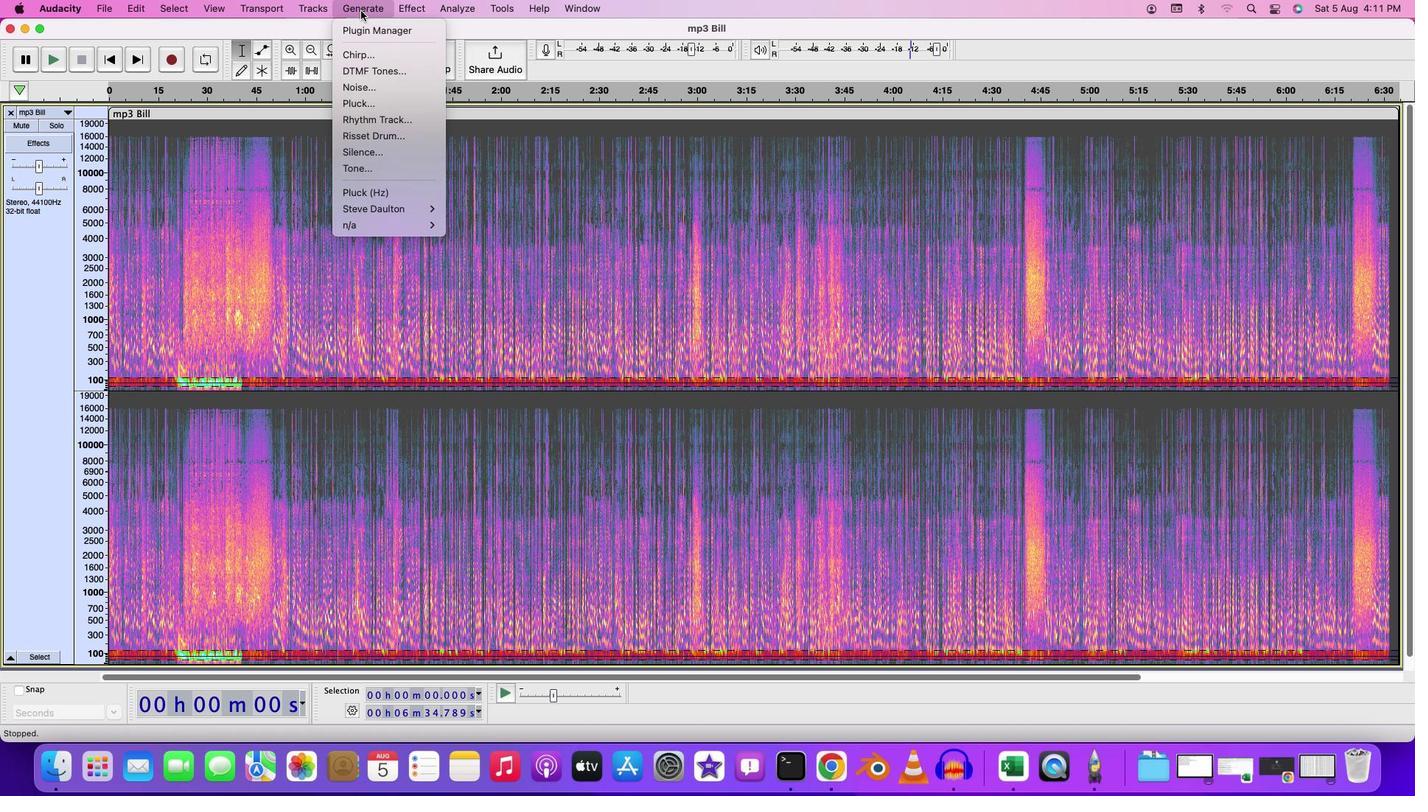 
Action: Mouse pressed left at (360, 10)
Screenshot: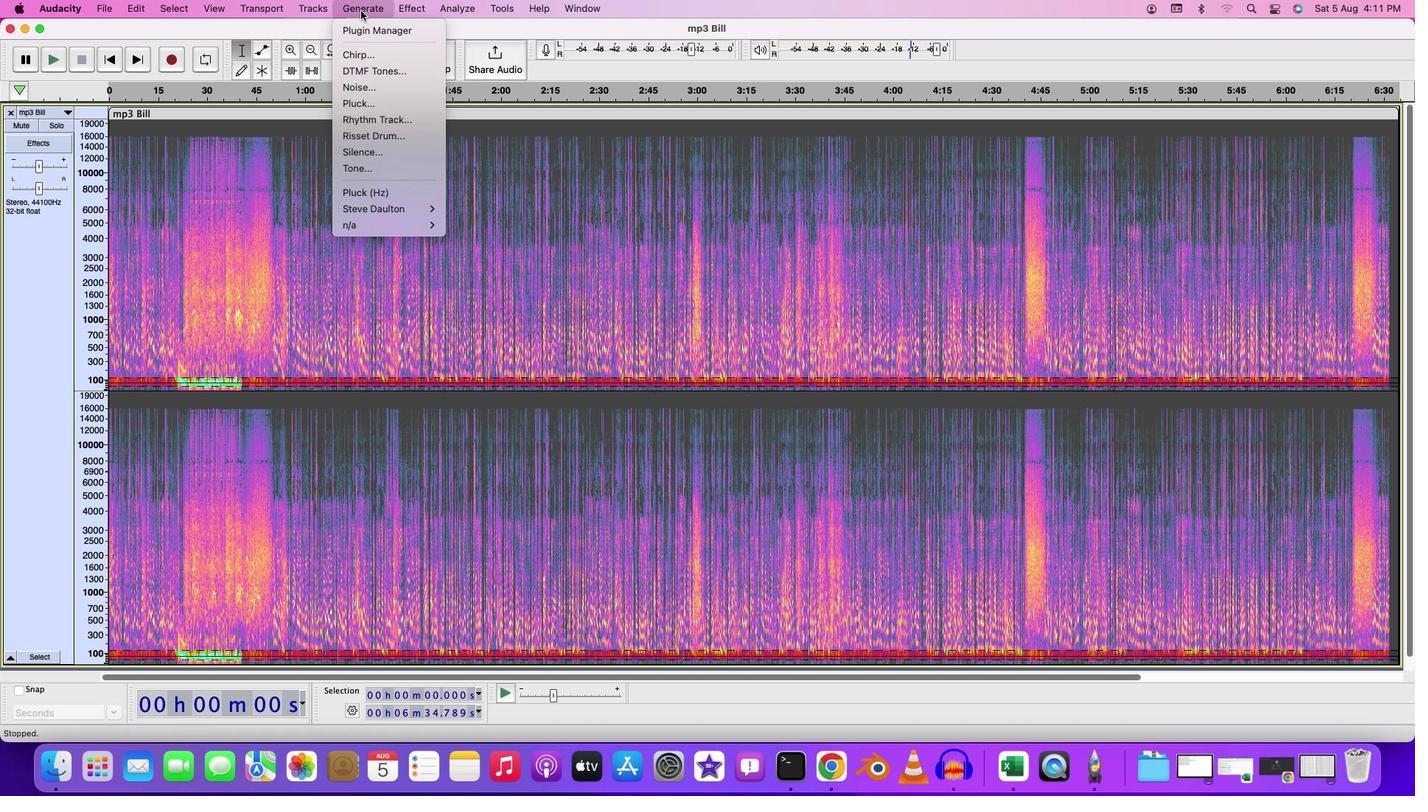 
Action: Mouse moved to (569, 232)
Screenshot: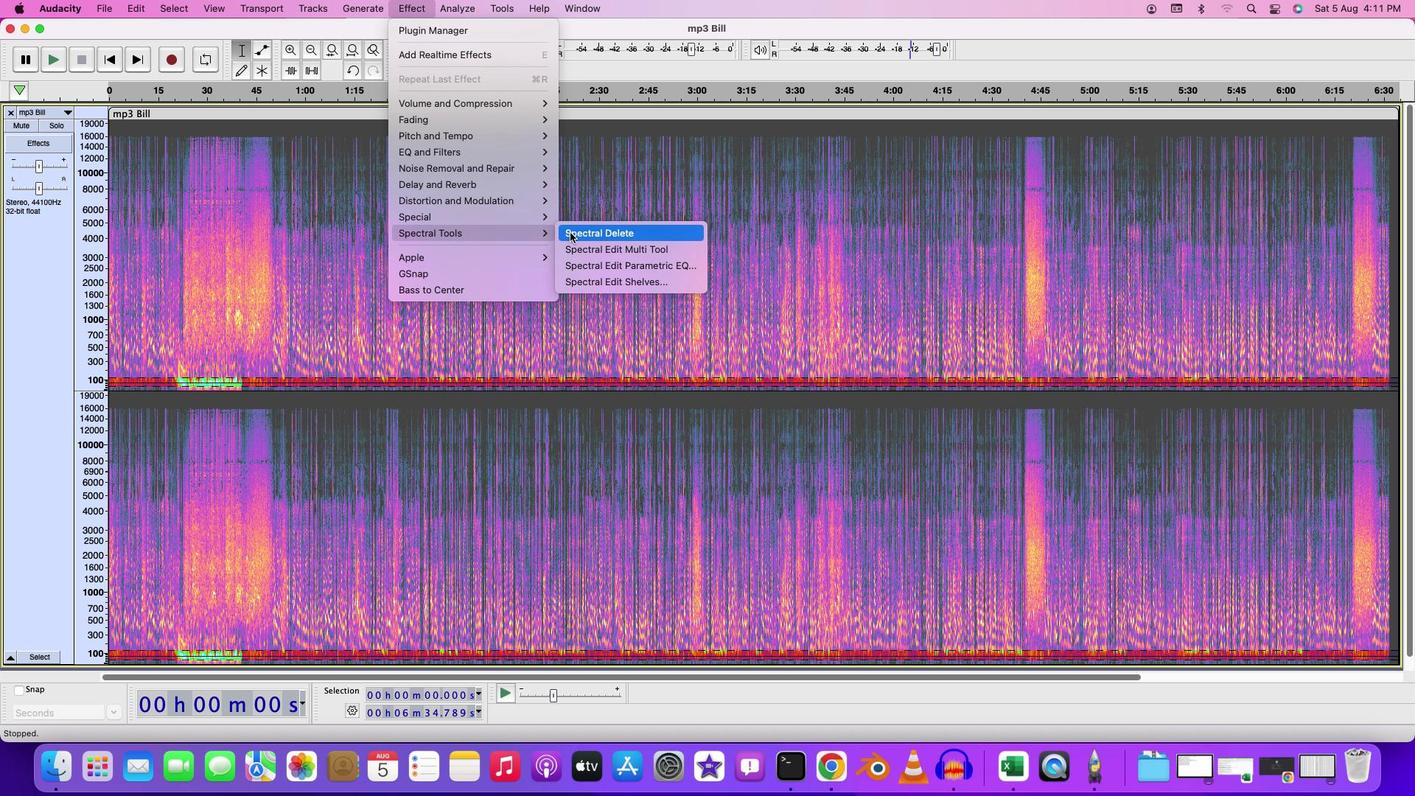 
Action: Mouse pressed left at (569, 232)
Screenshot: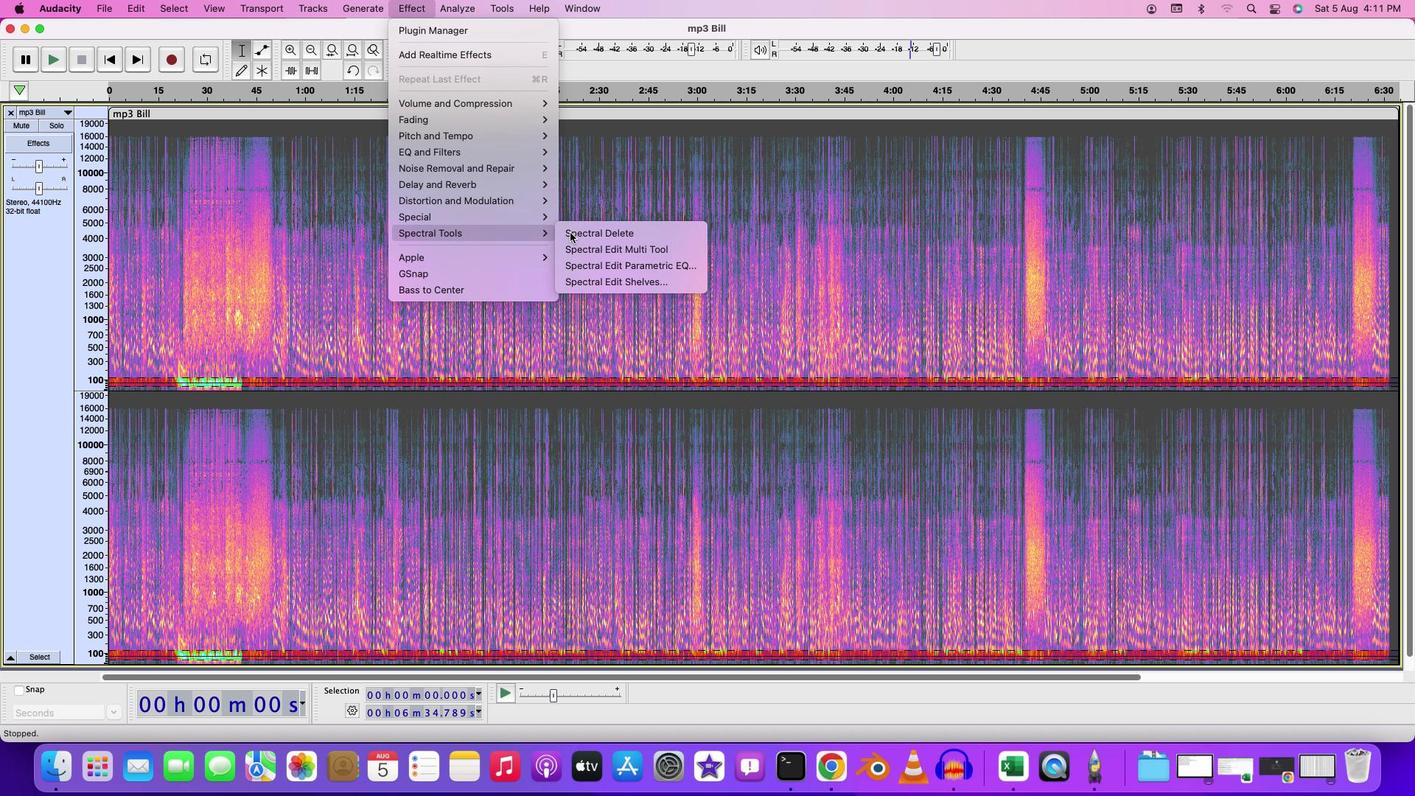 
Action: Mouse moved to (224, 308)
Screenshot: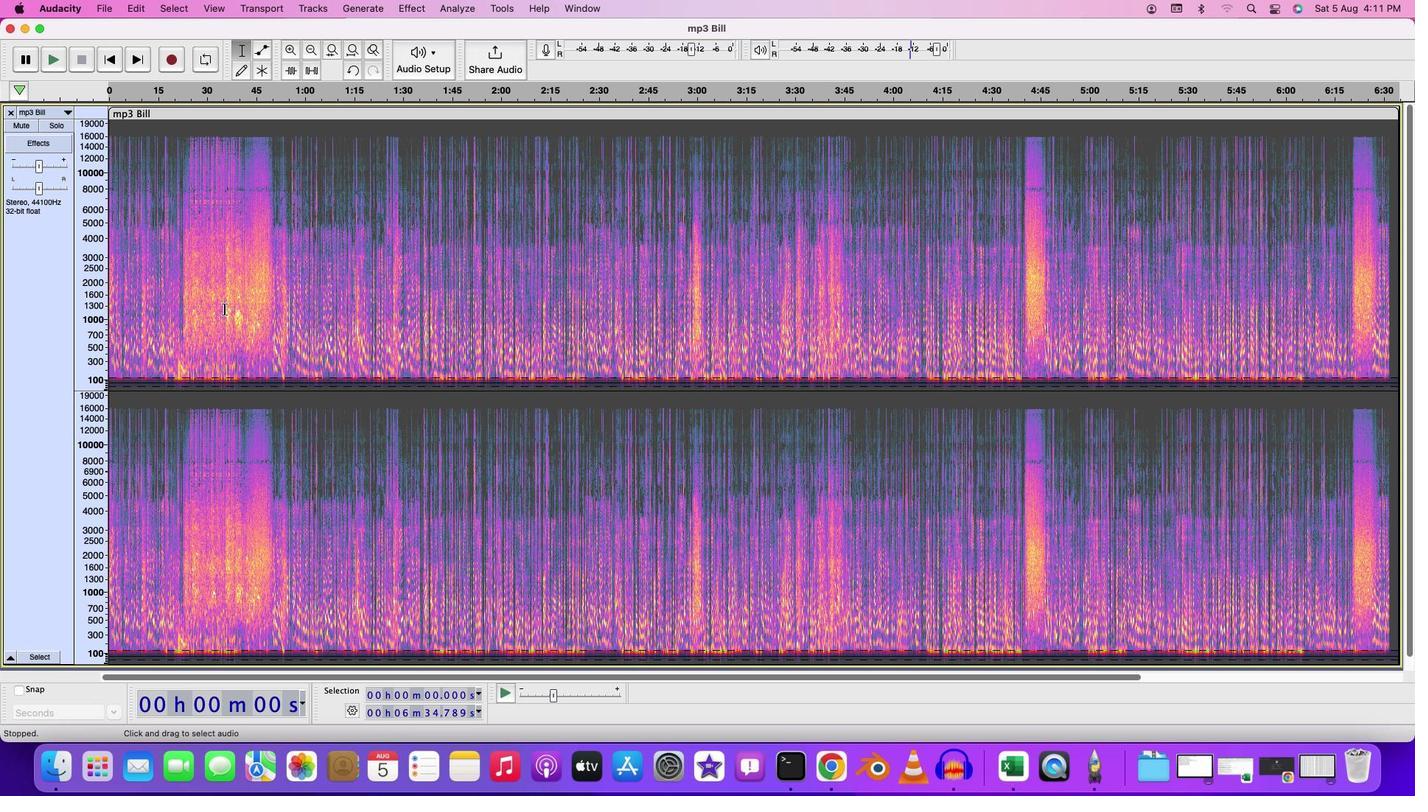 
Action: Mouse pressed left at (224, 308)
Screenshot: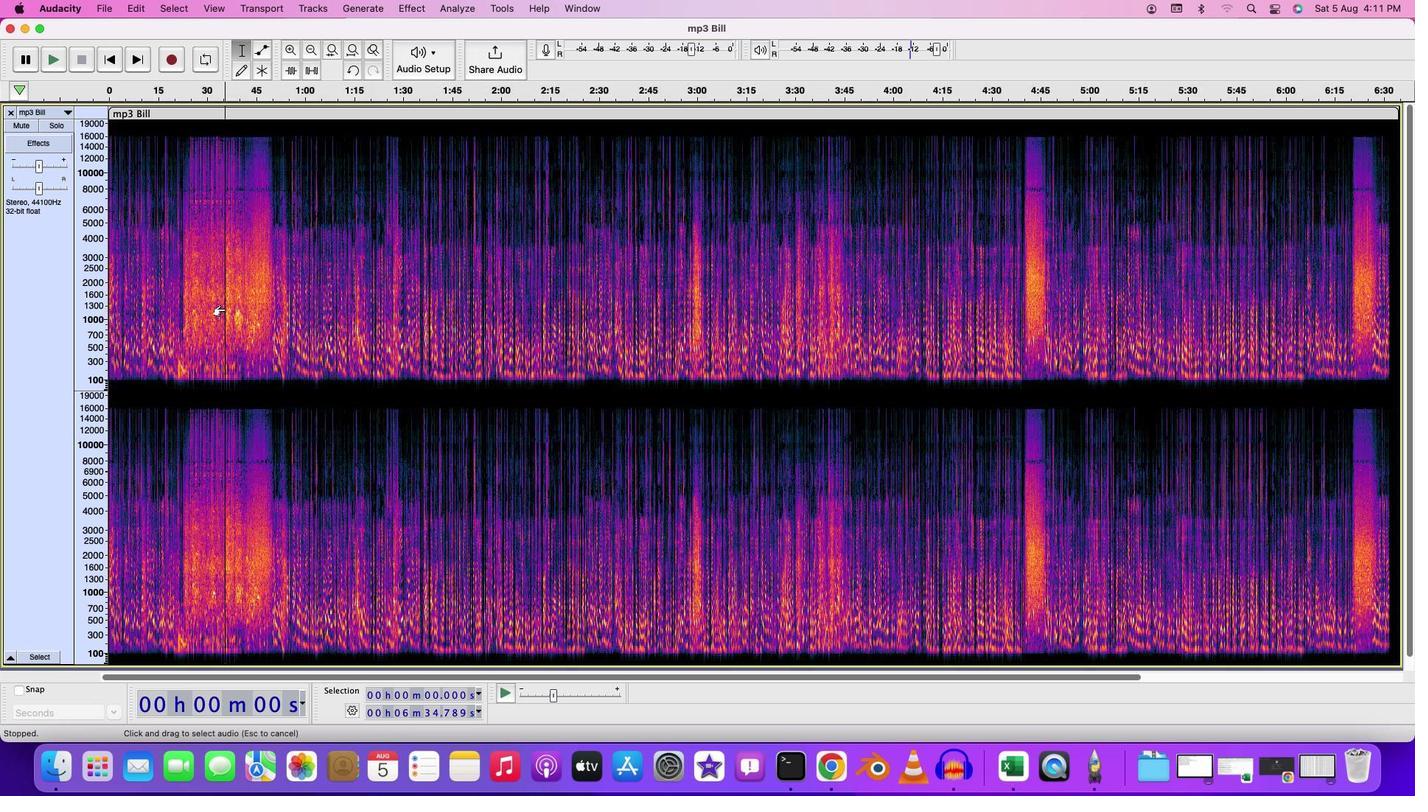 
Action: Mouse moved to (179, 317)
Screenshot: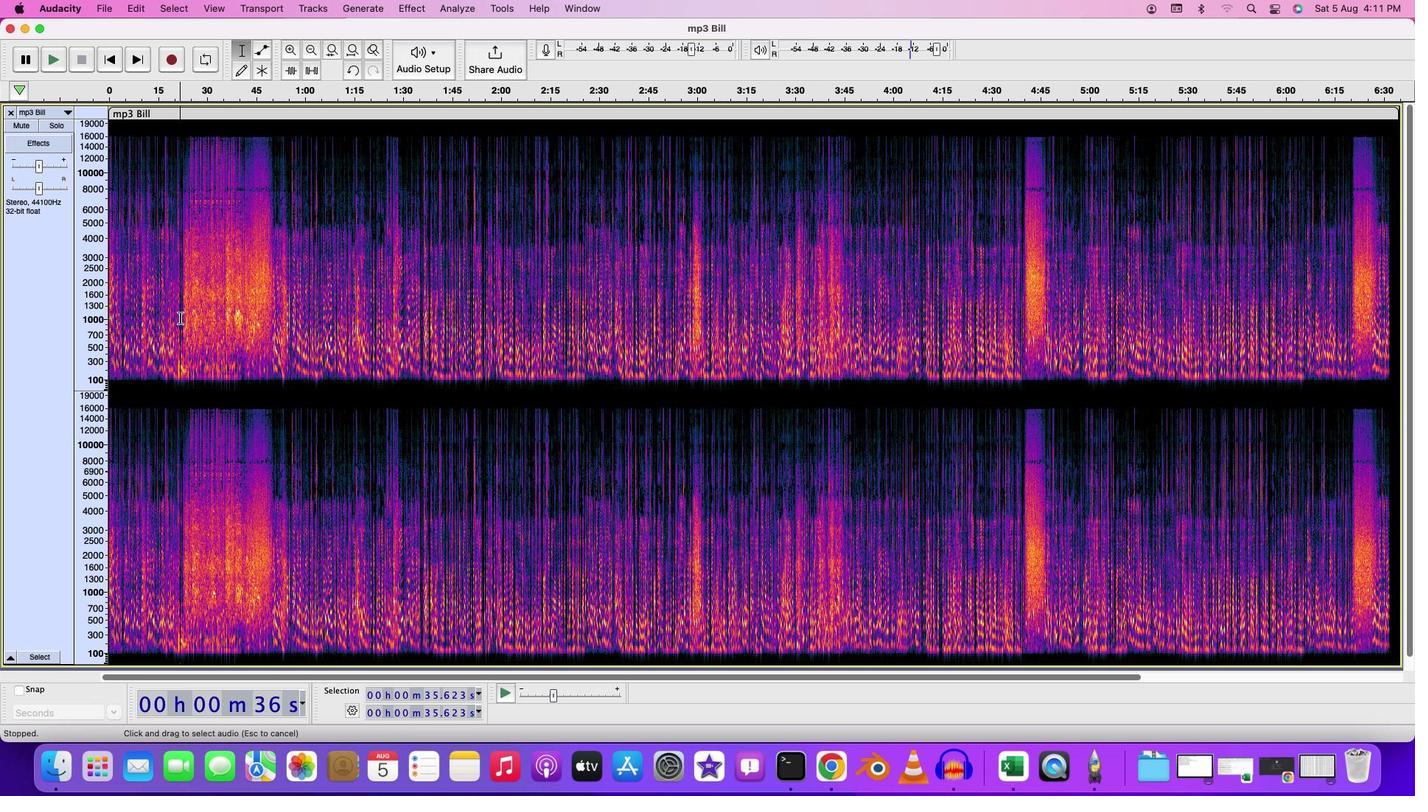 
Action: Mouse pressed left at (179, 317)
Screenshot: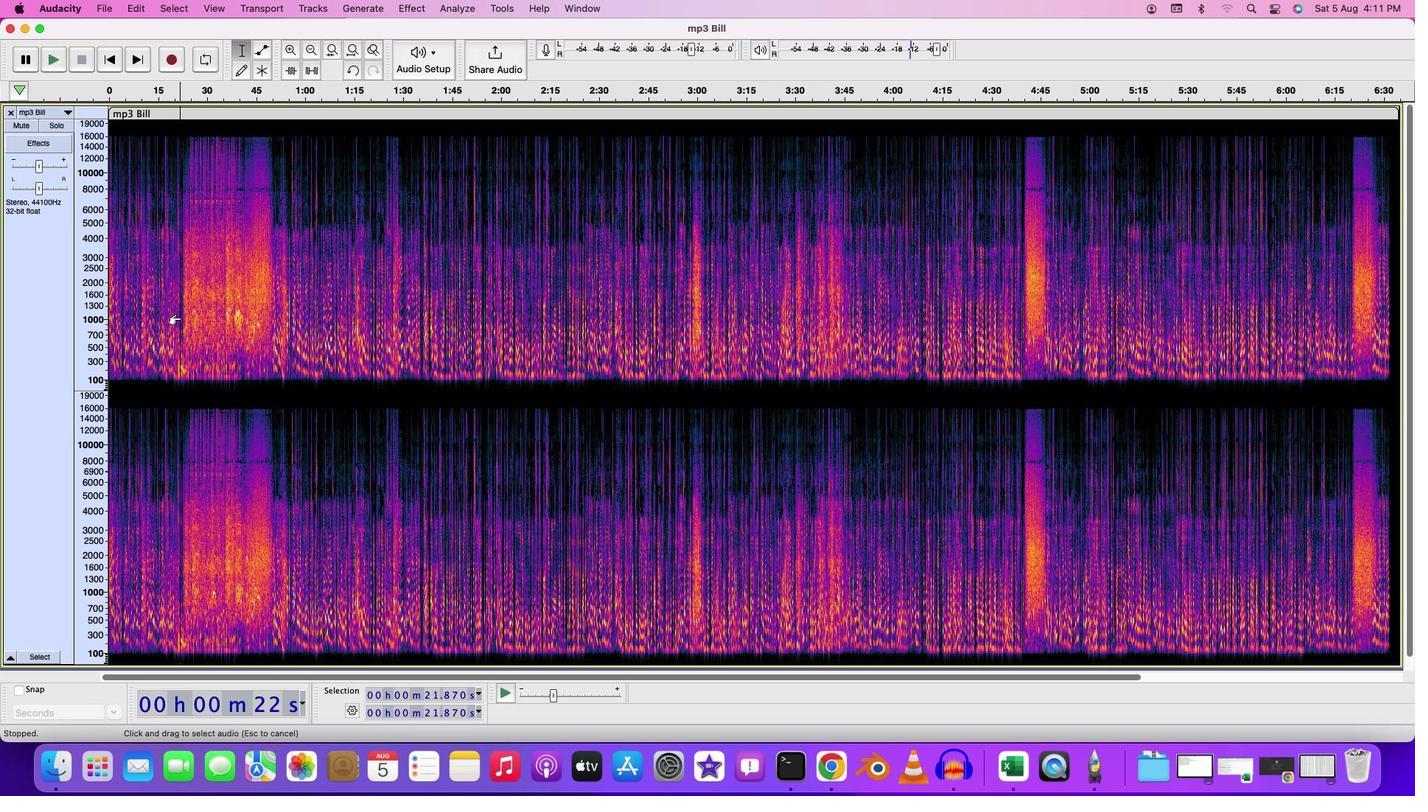 
Action: Mouse moved to (121, 299)
Screenshot: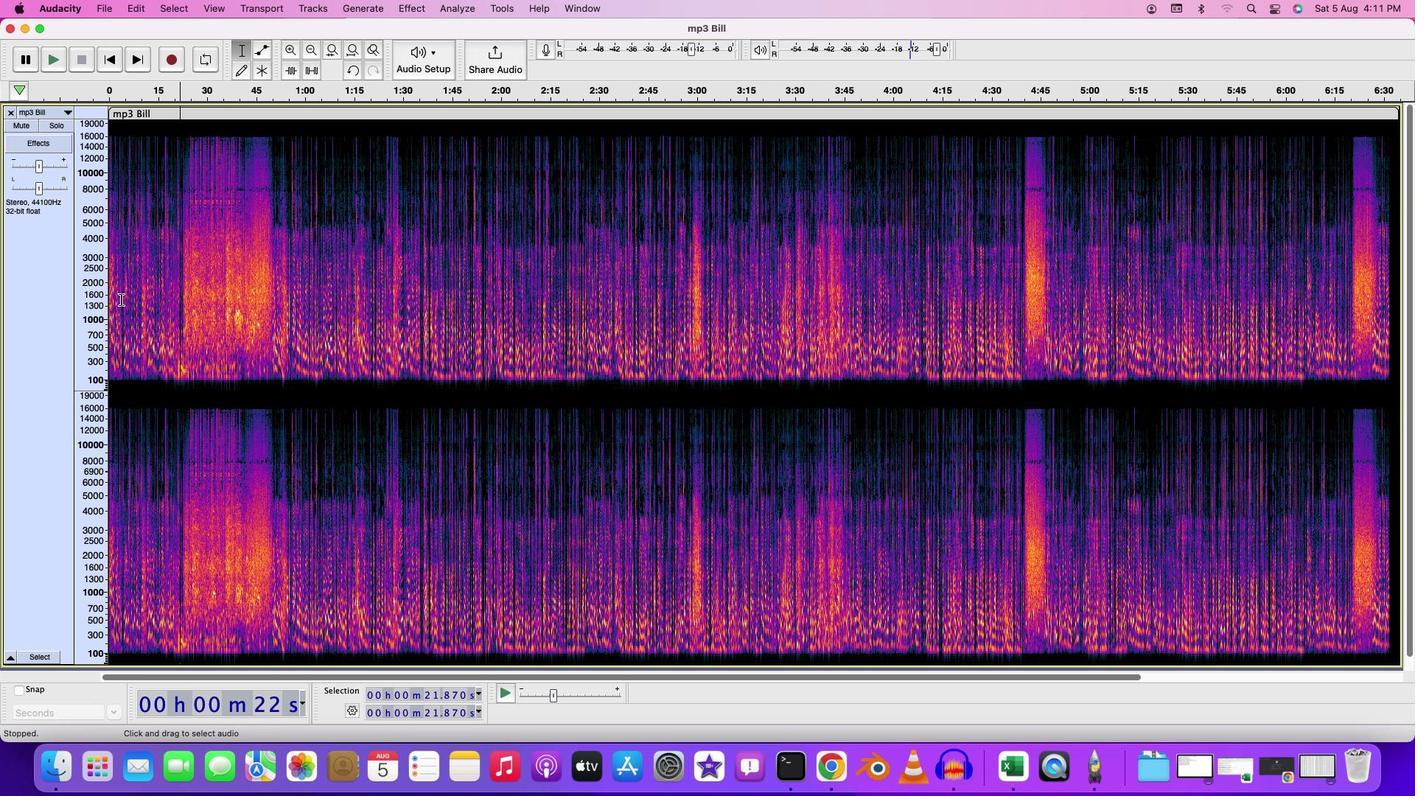 
Action: Mouse pressed left at (121, 299)
Screenshot: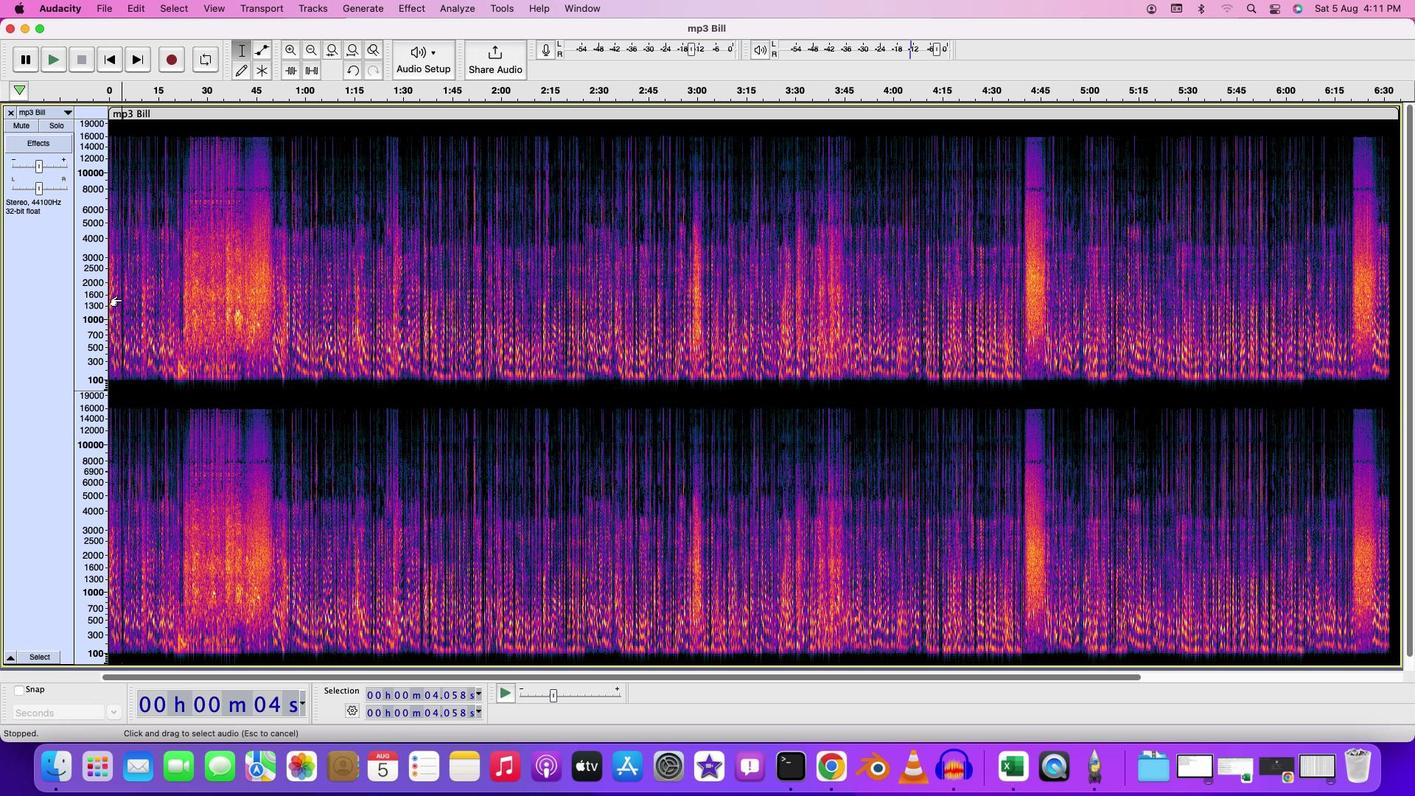 
Action: Key pressed Key.space
Screenshot: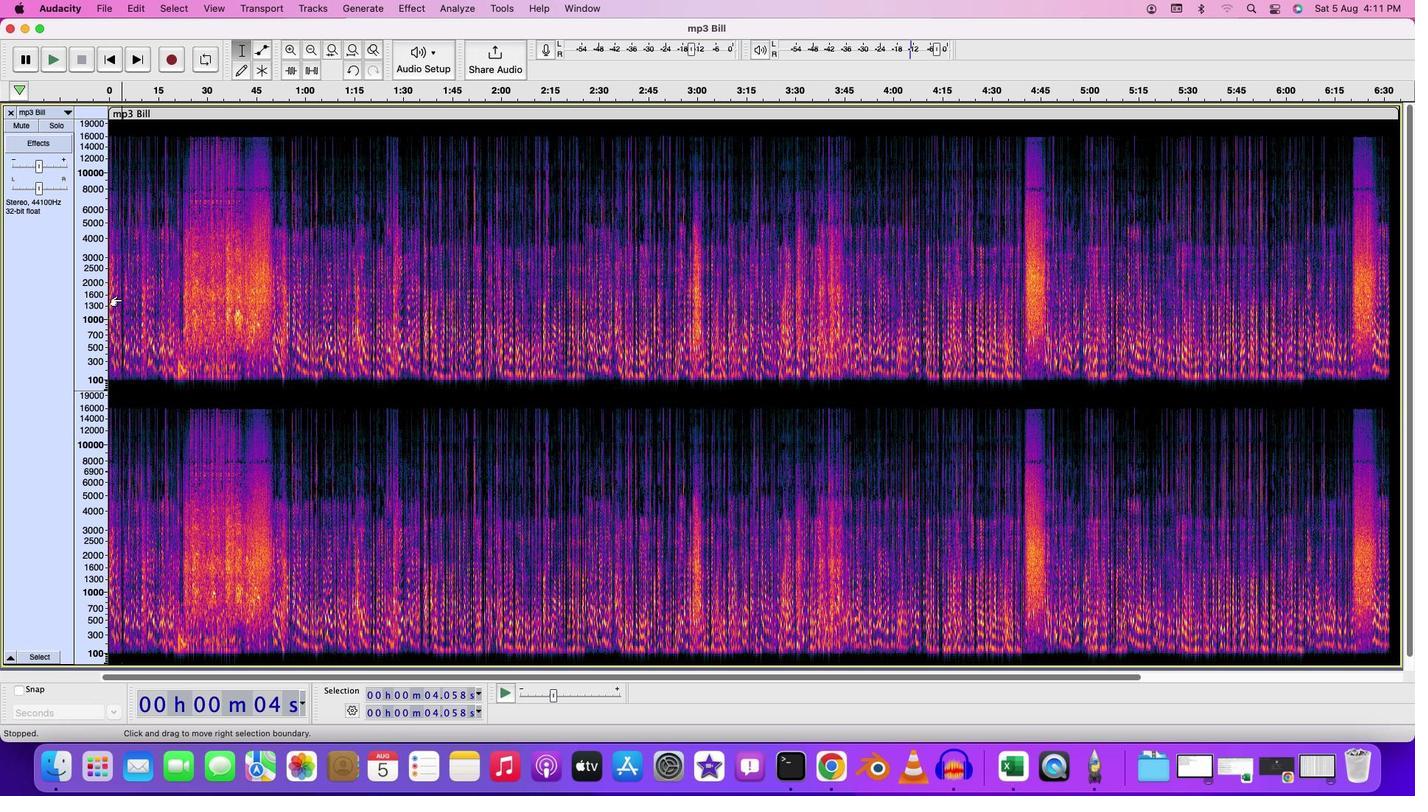 
Action: Mouse moved to (174, 298)
Screenshot: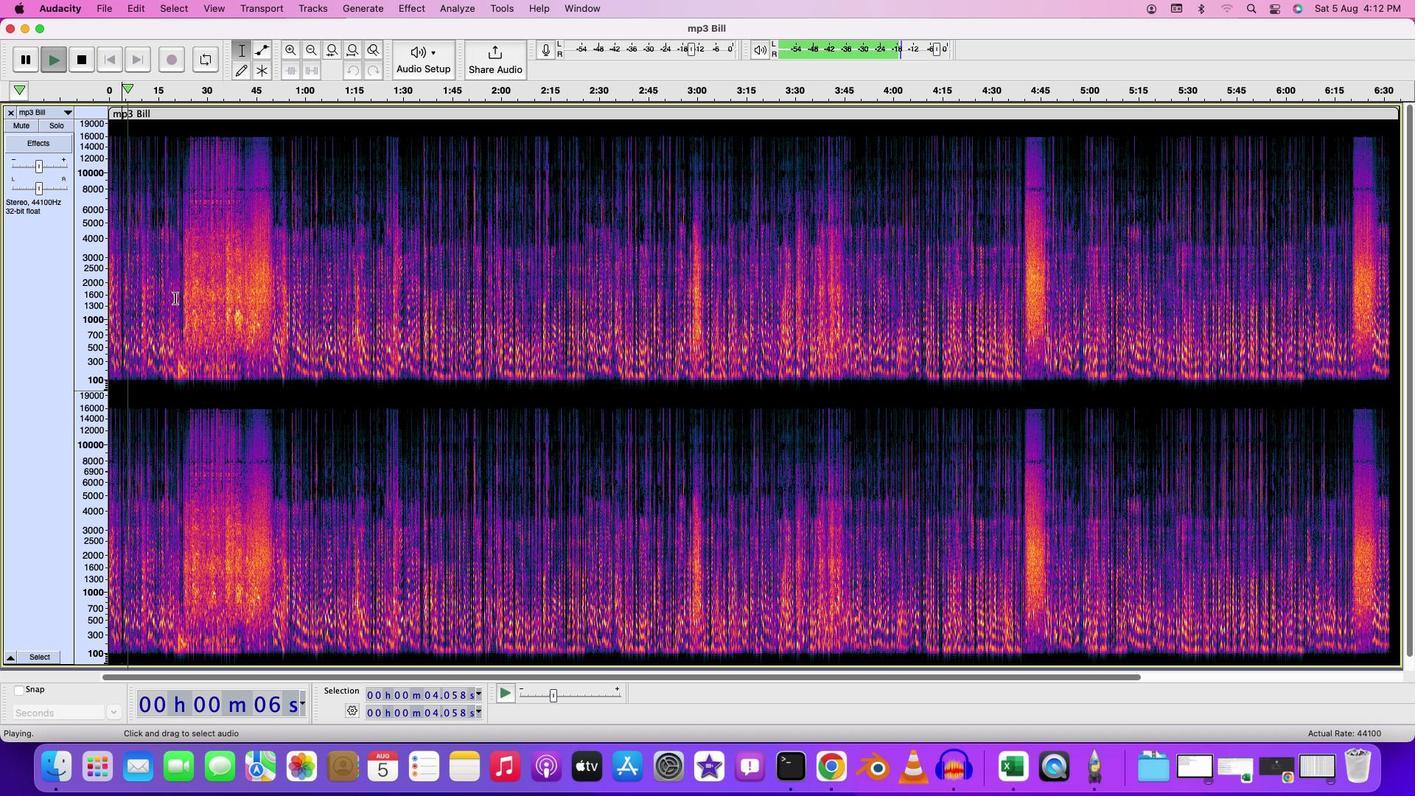 
Action: Mouse pressed left at (174, 298)
Screenshot: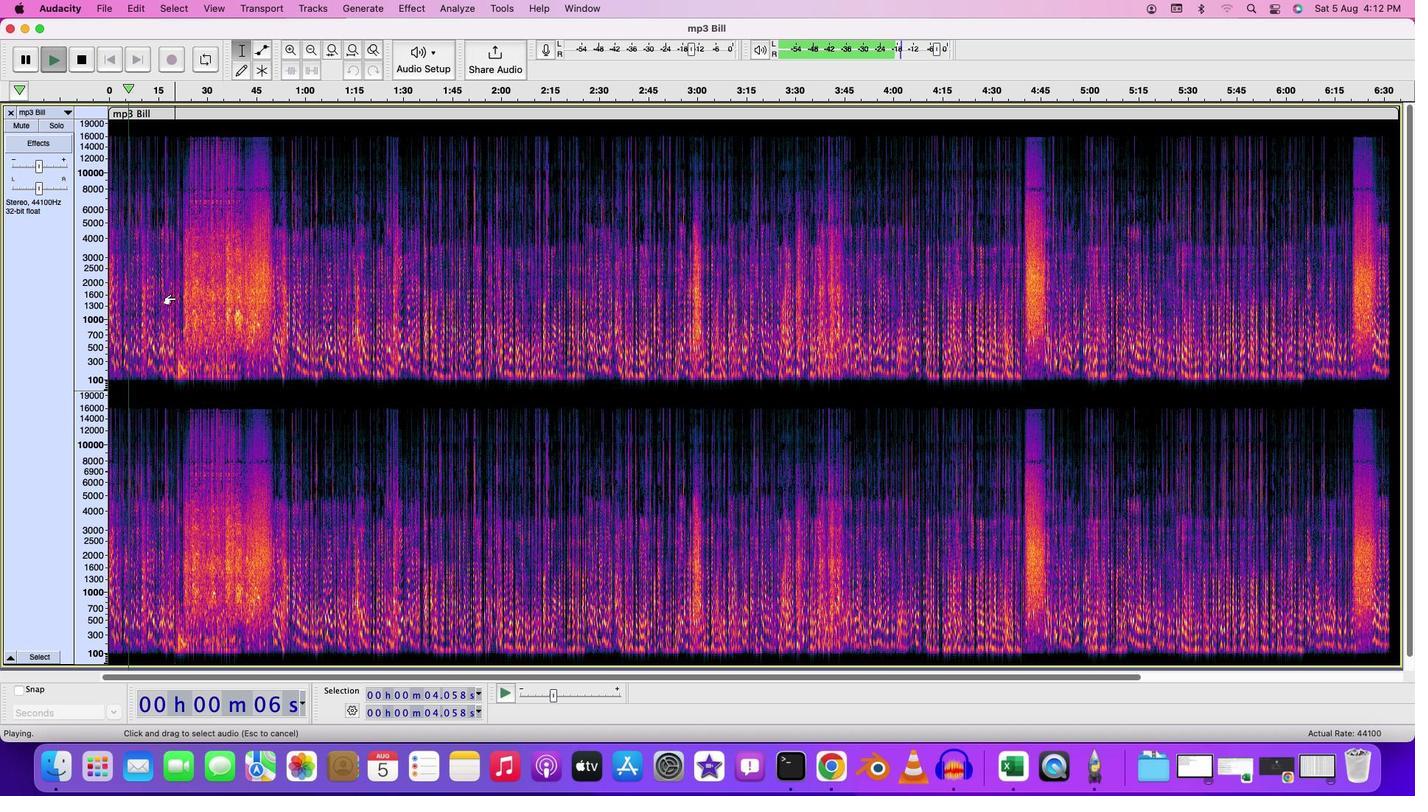 
Action: Mouse moved to (187, 296)
Screenshot: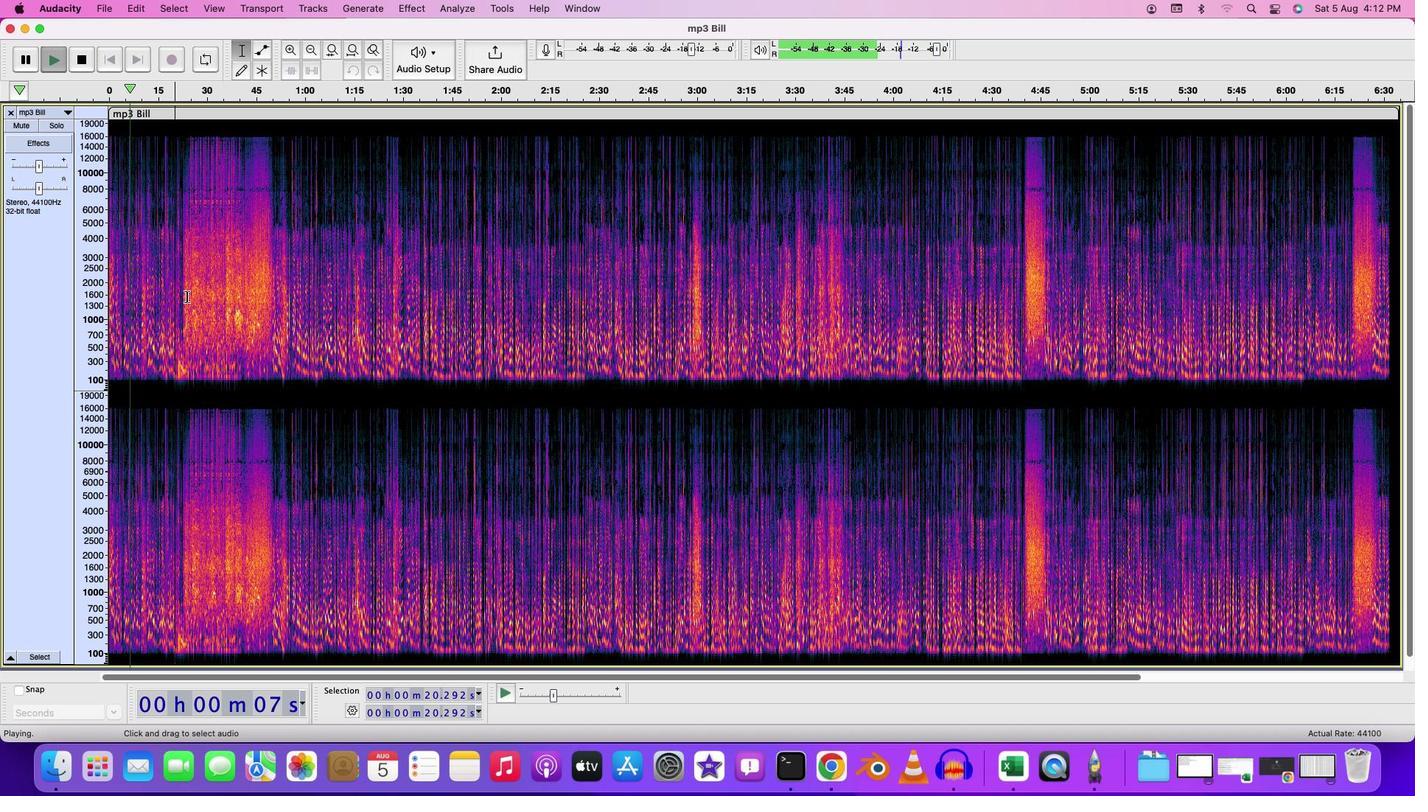 
Action: Key pressed Key.space
Screenshot: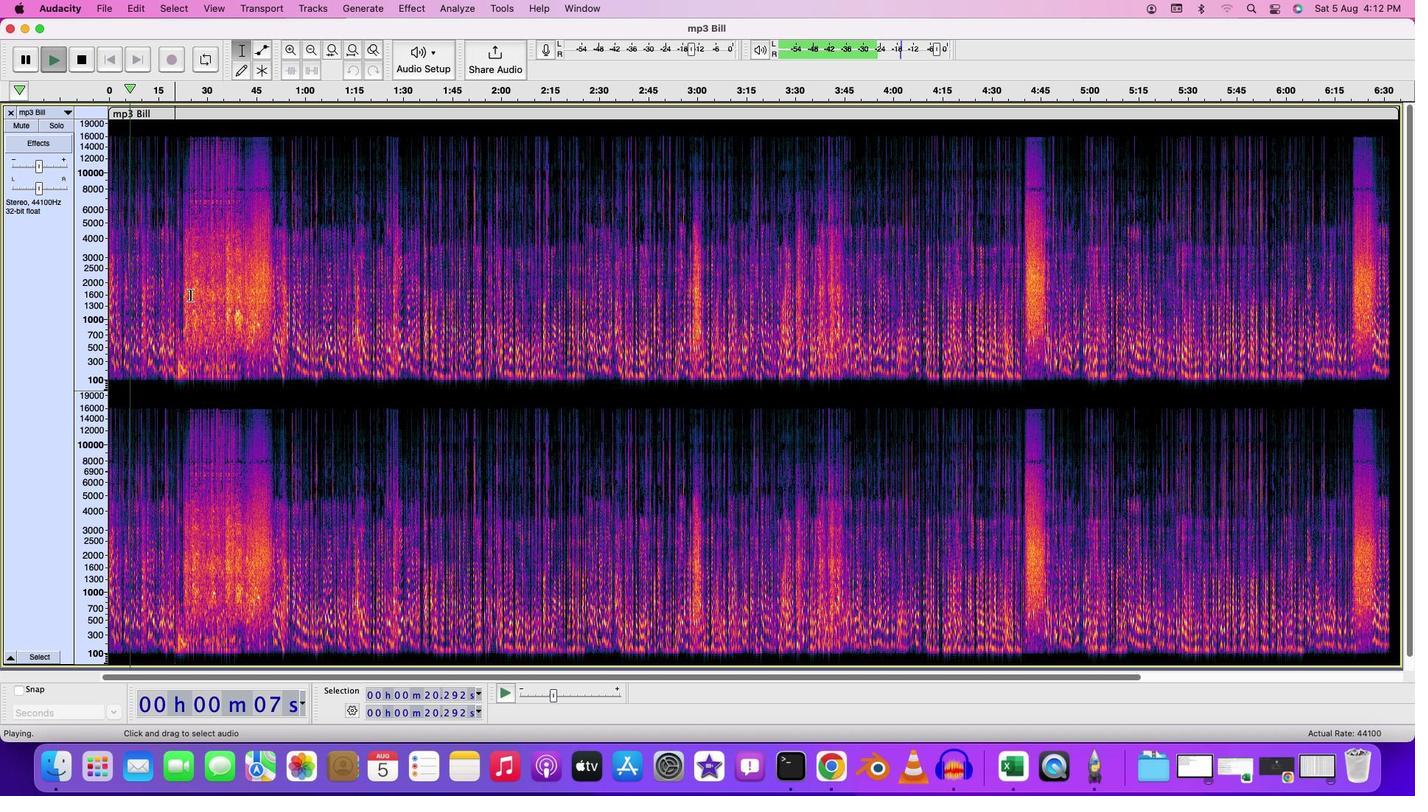 
Action: Mouse moved to (207, 295)
Screenshot: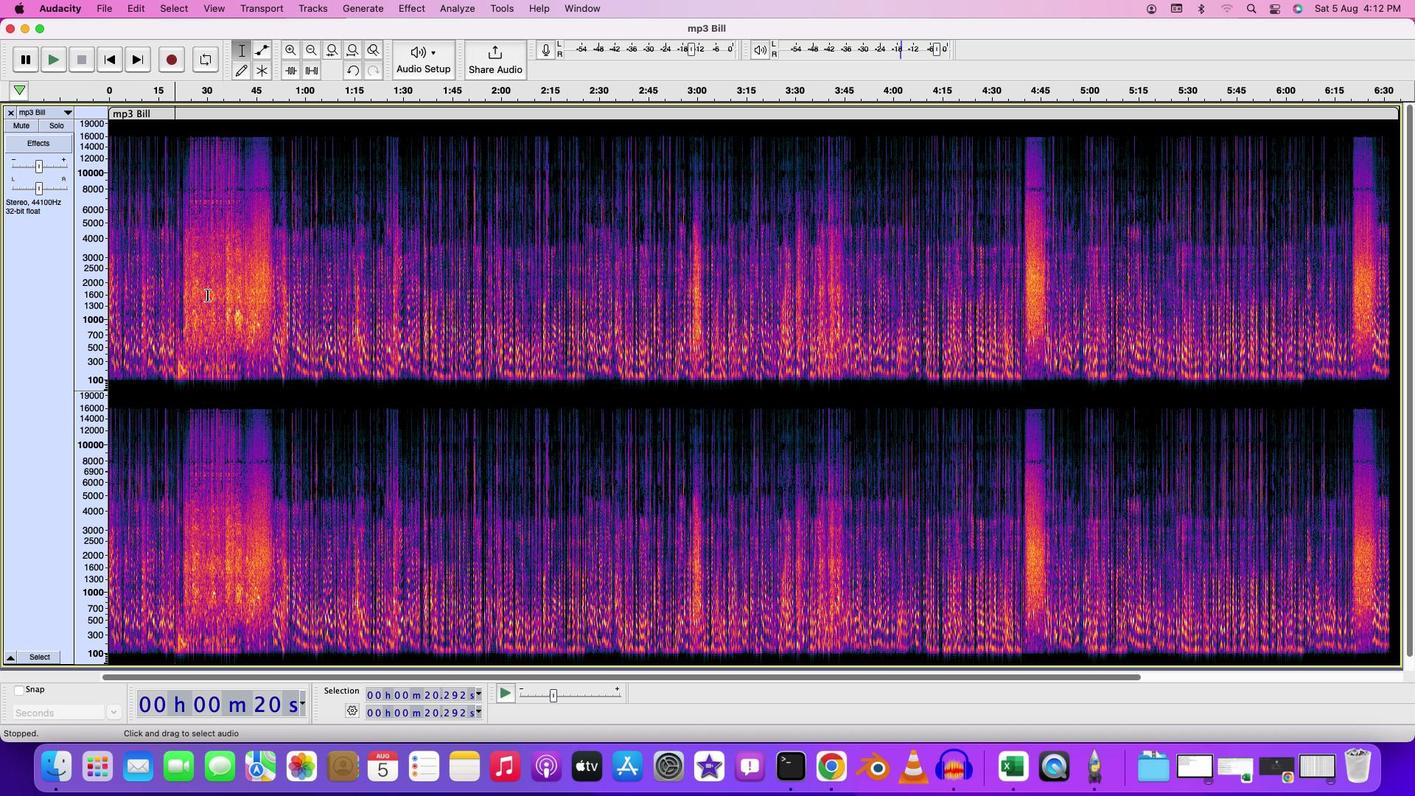 
Action: Key pressed Key.space
Screenshot: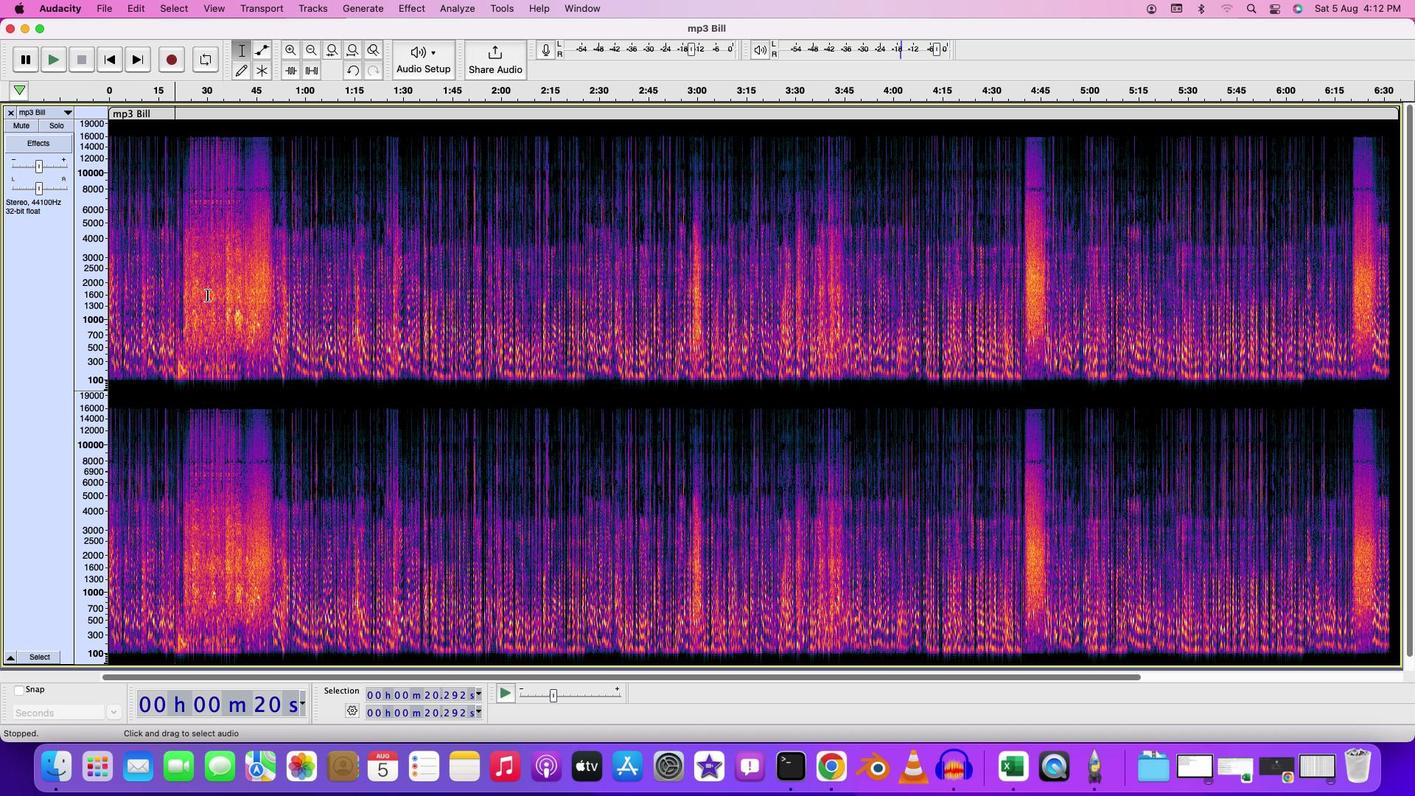 
Action: Mouse moved to (362, 287)
Screenshot: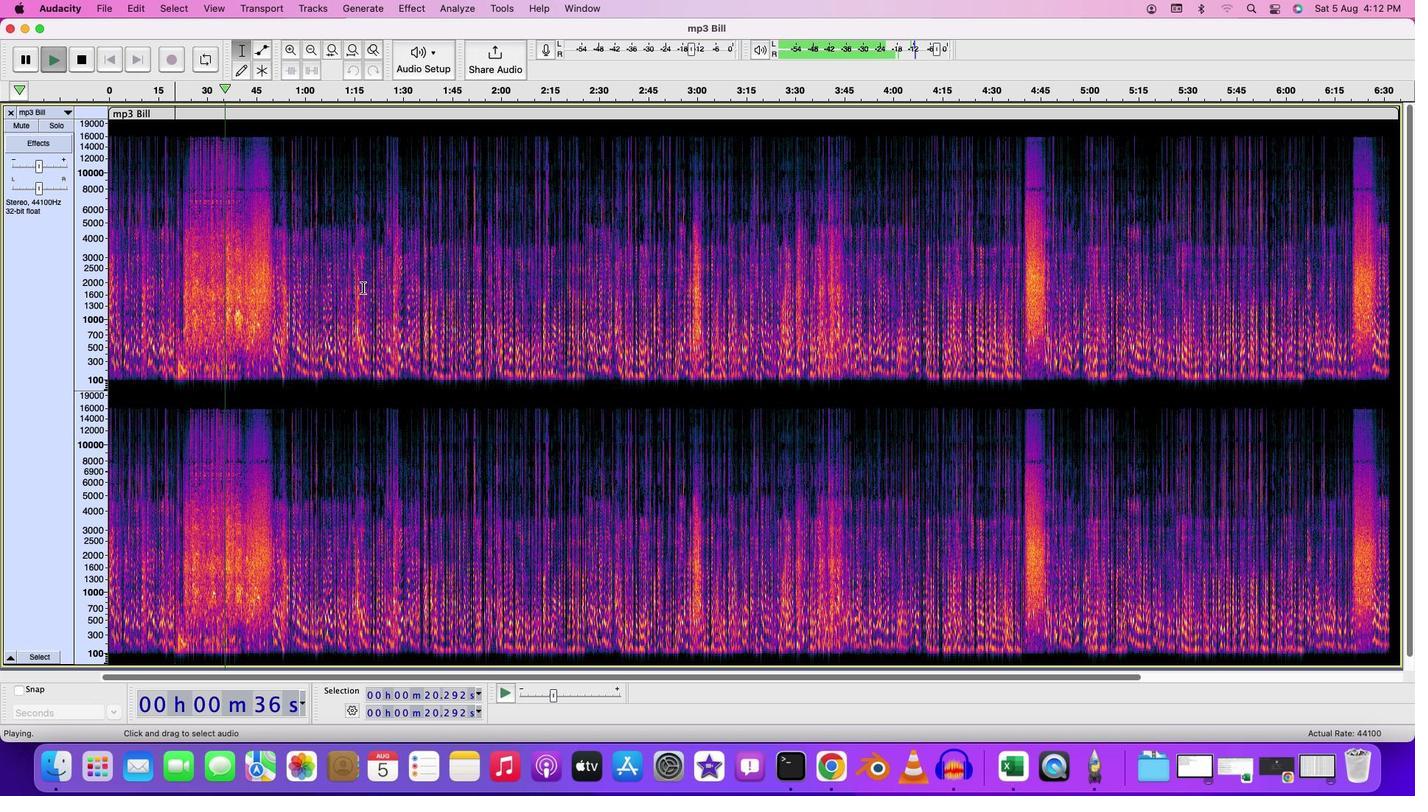 
Action: Mouse pressed left at (362, 287)
Screenshot: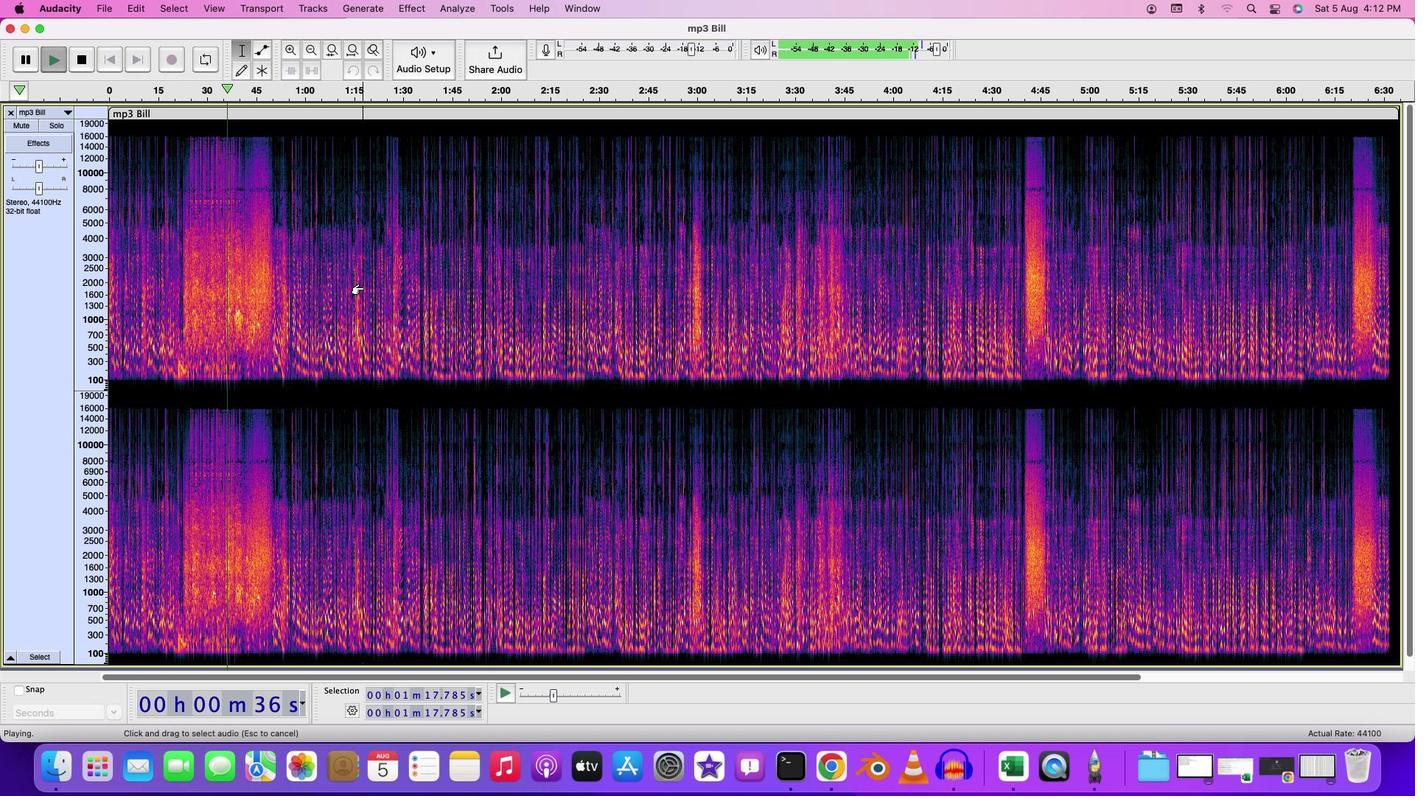 
Action: Mouse moved to (555, 670)
Screenshot: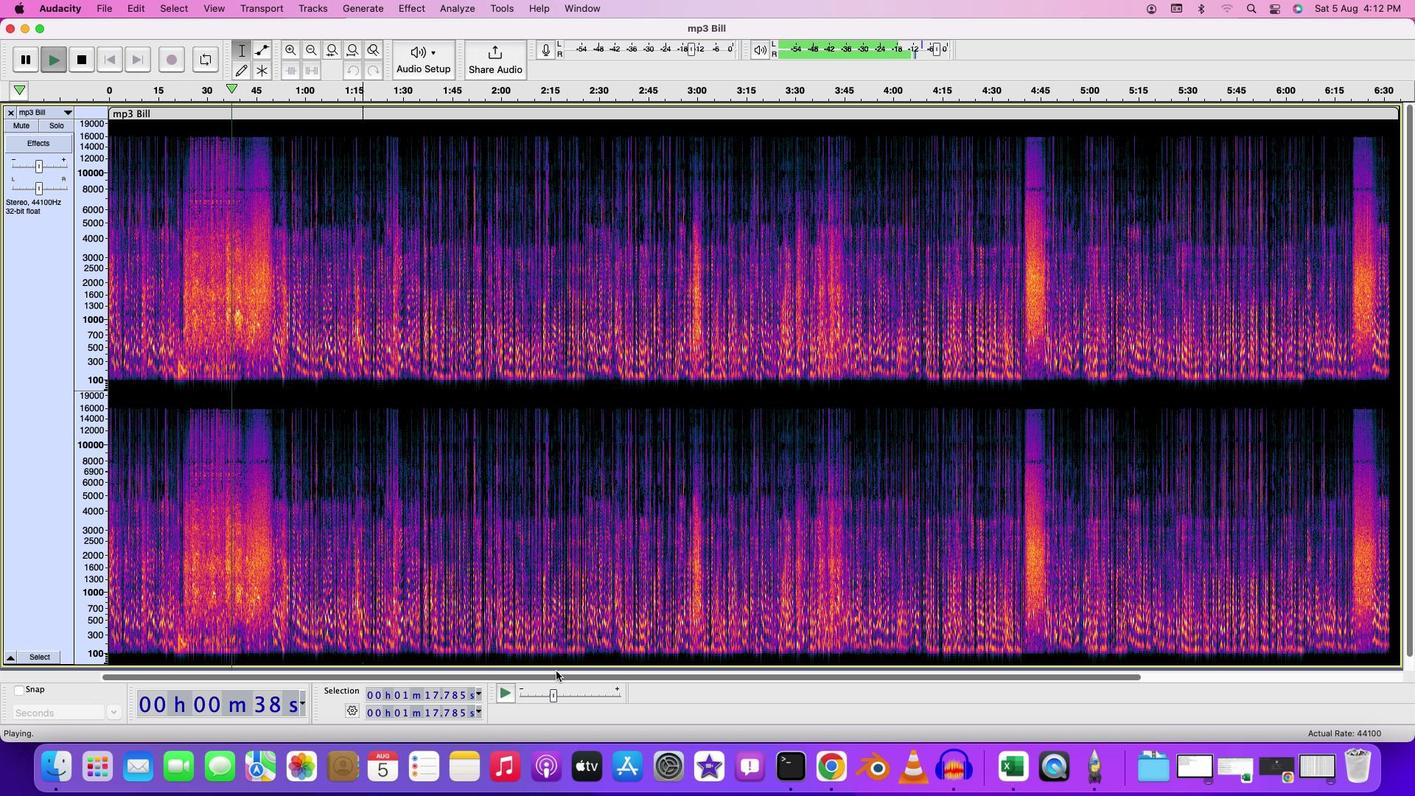 
Action: Key pressed Key.space
Screenshot: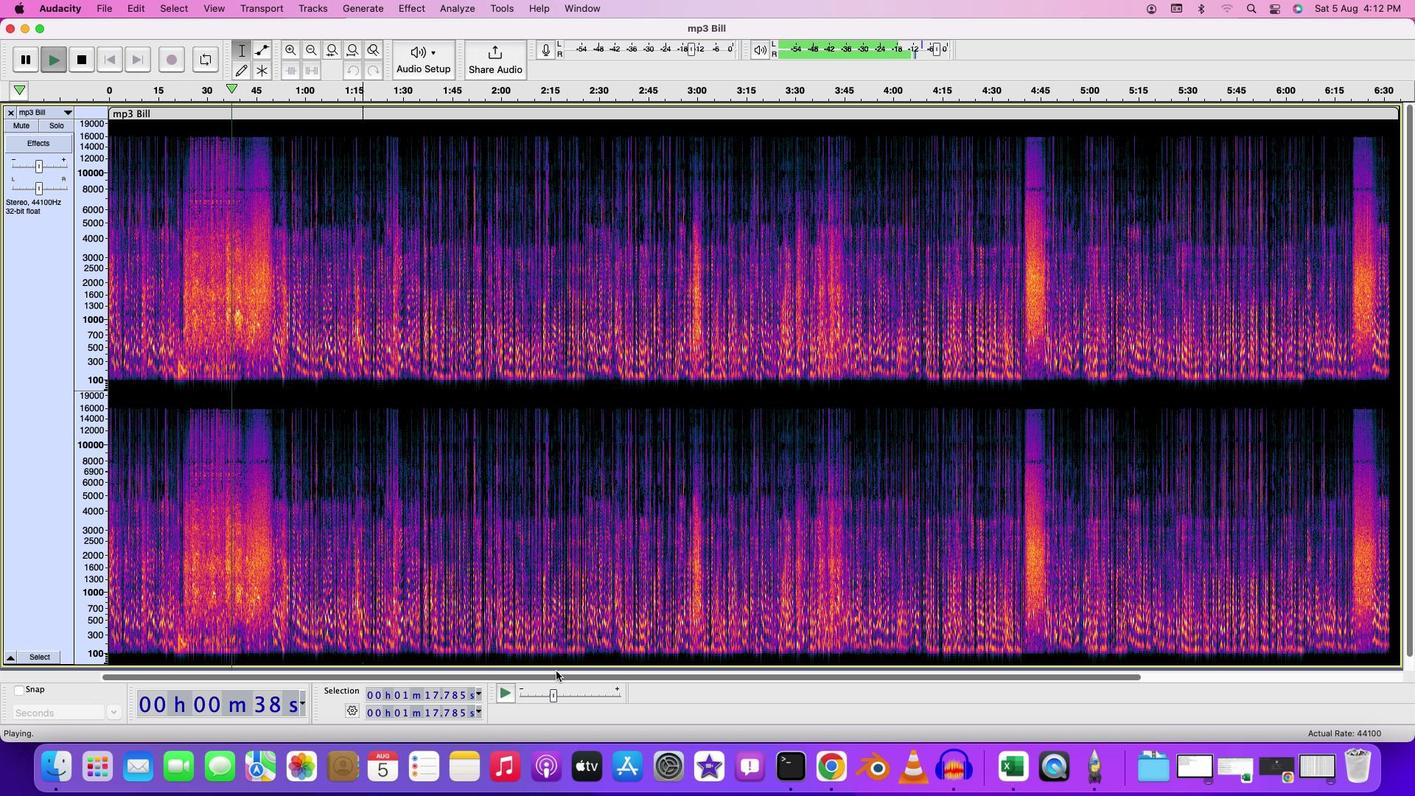 
Action: Mouse moved to (618, 675)
Screenshot: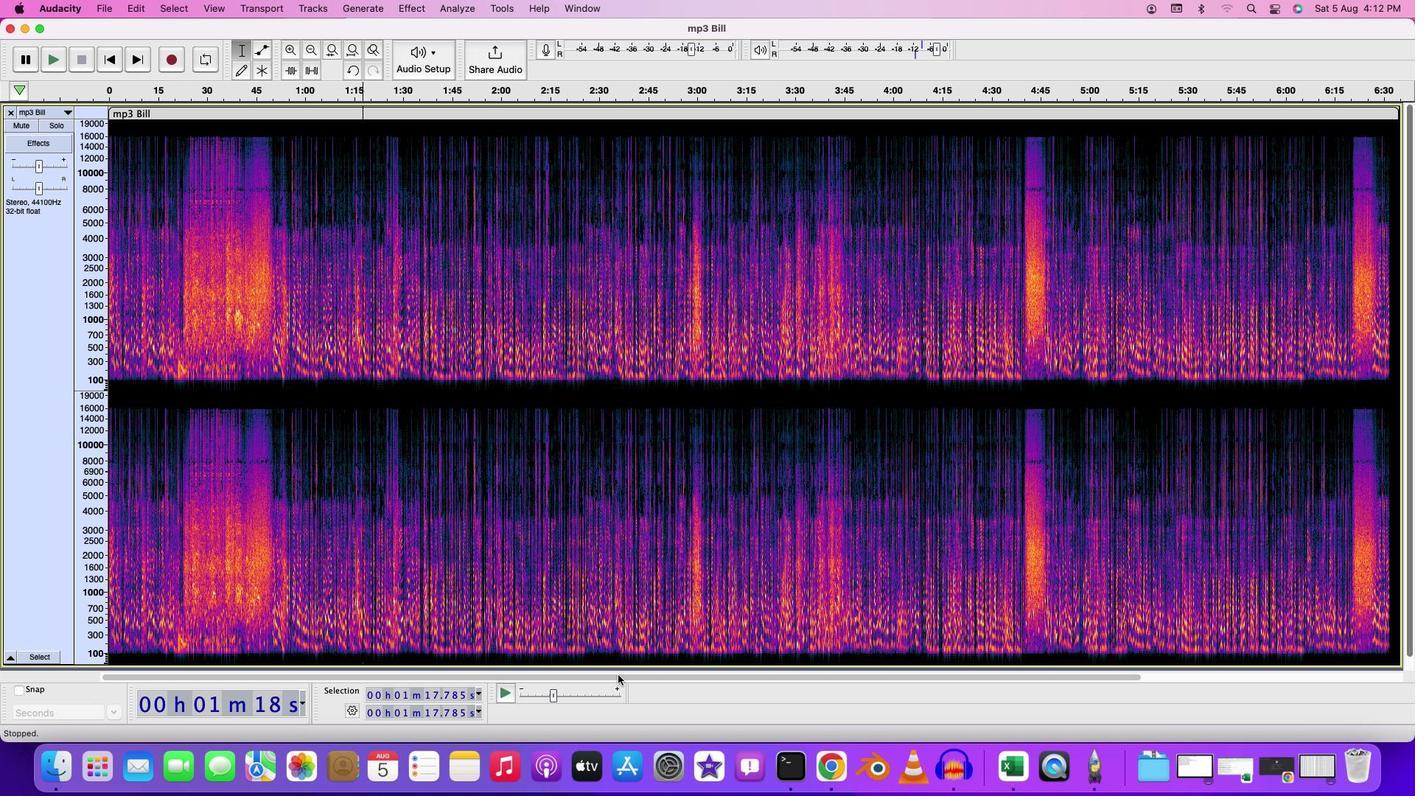 
Action: Mouse pressed left at (618, 675)
Screenshot: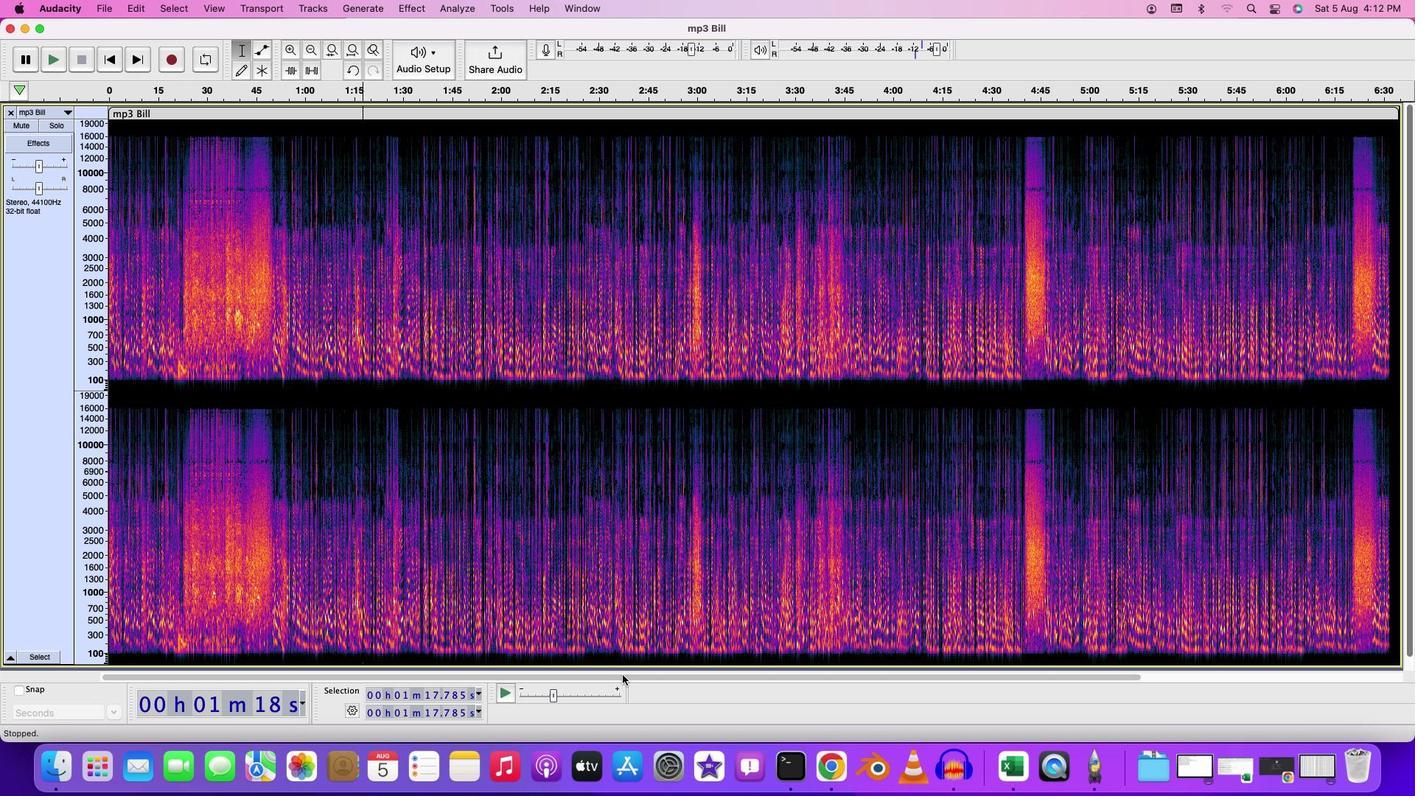 
Action: Mouse moved to (718, 667)
Screenshot: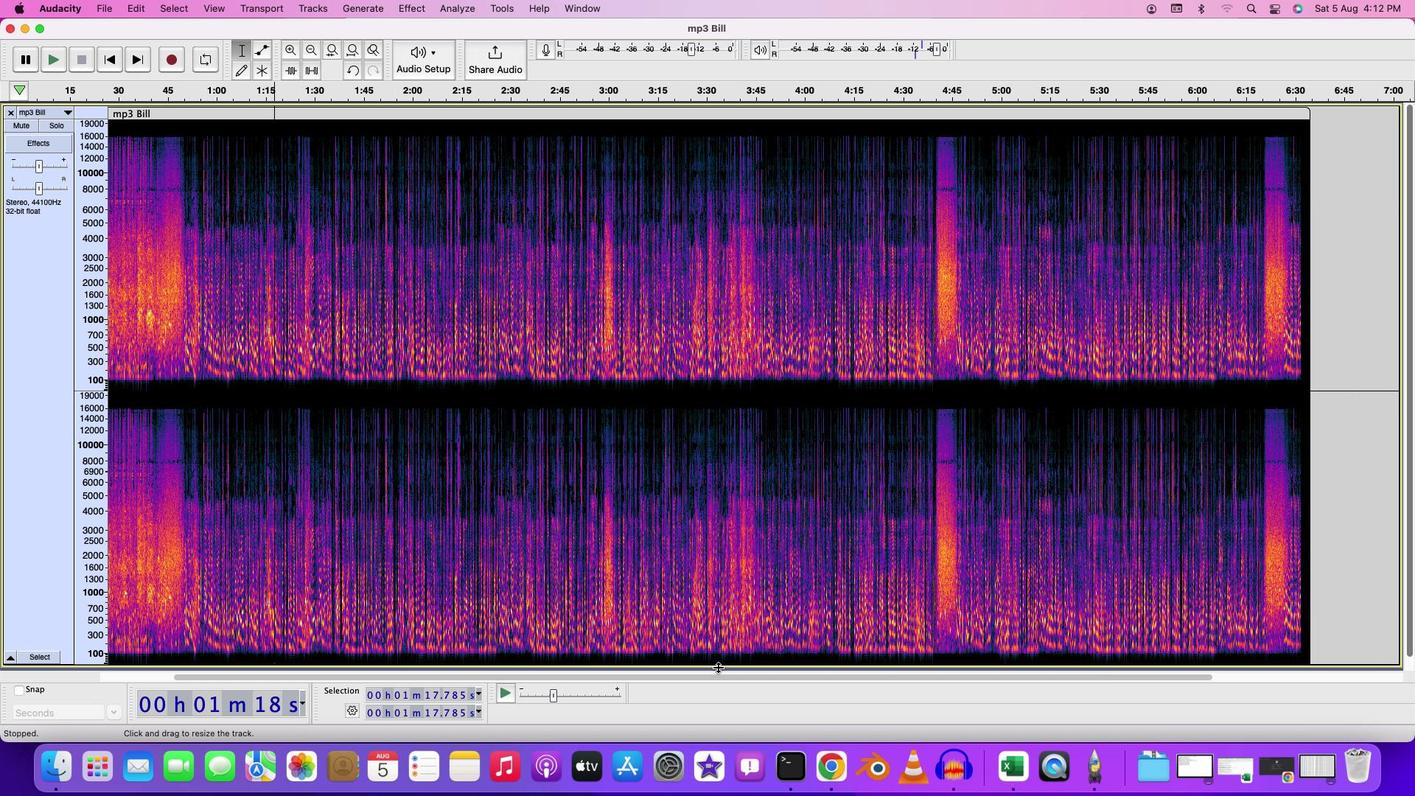 
Action: Mouse pressed left at (718, 667)
Screenshot: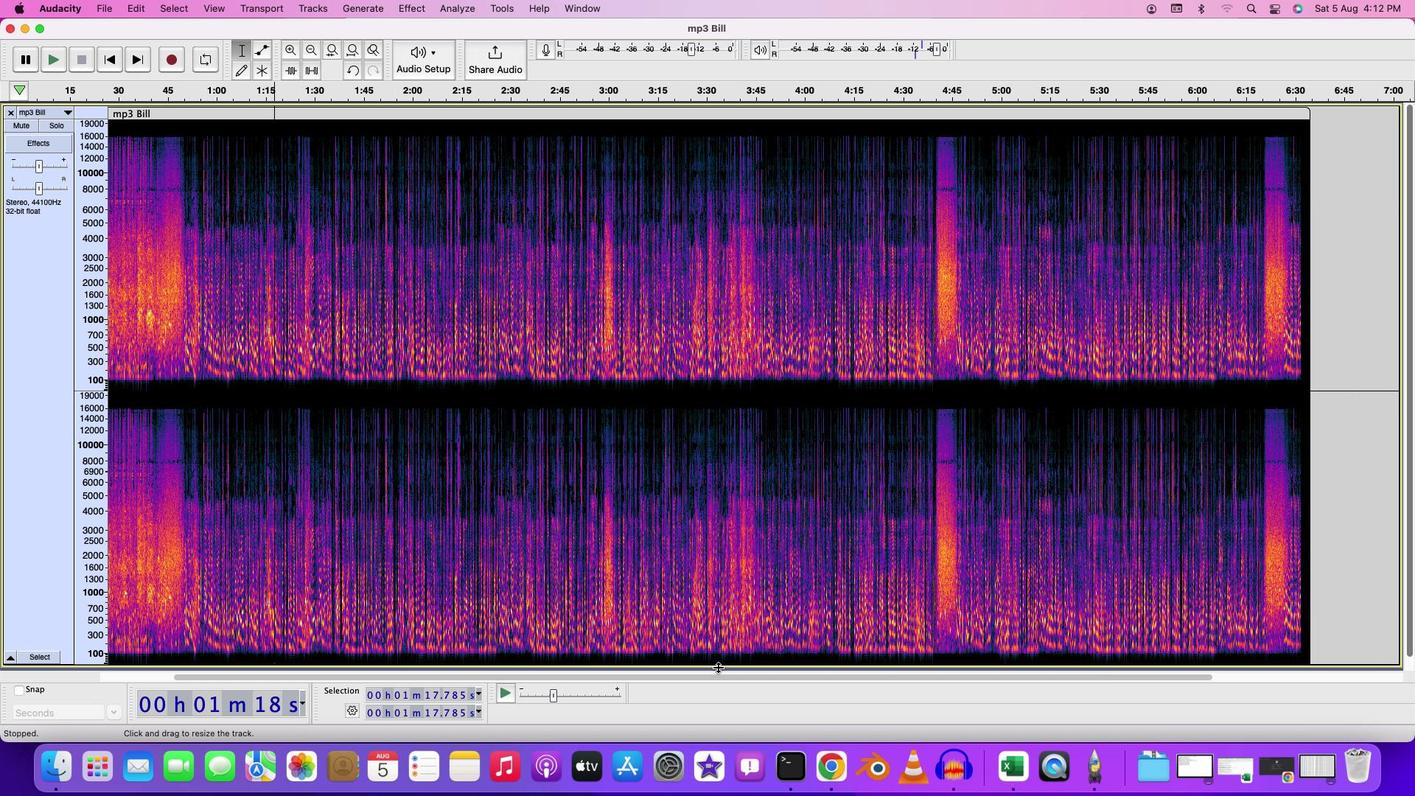 
Action: Mouse moved to (781, 675)
Screenshot: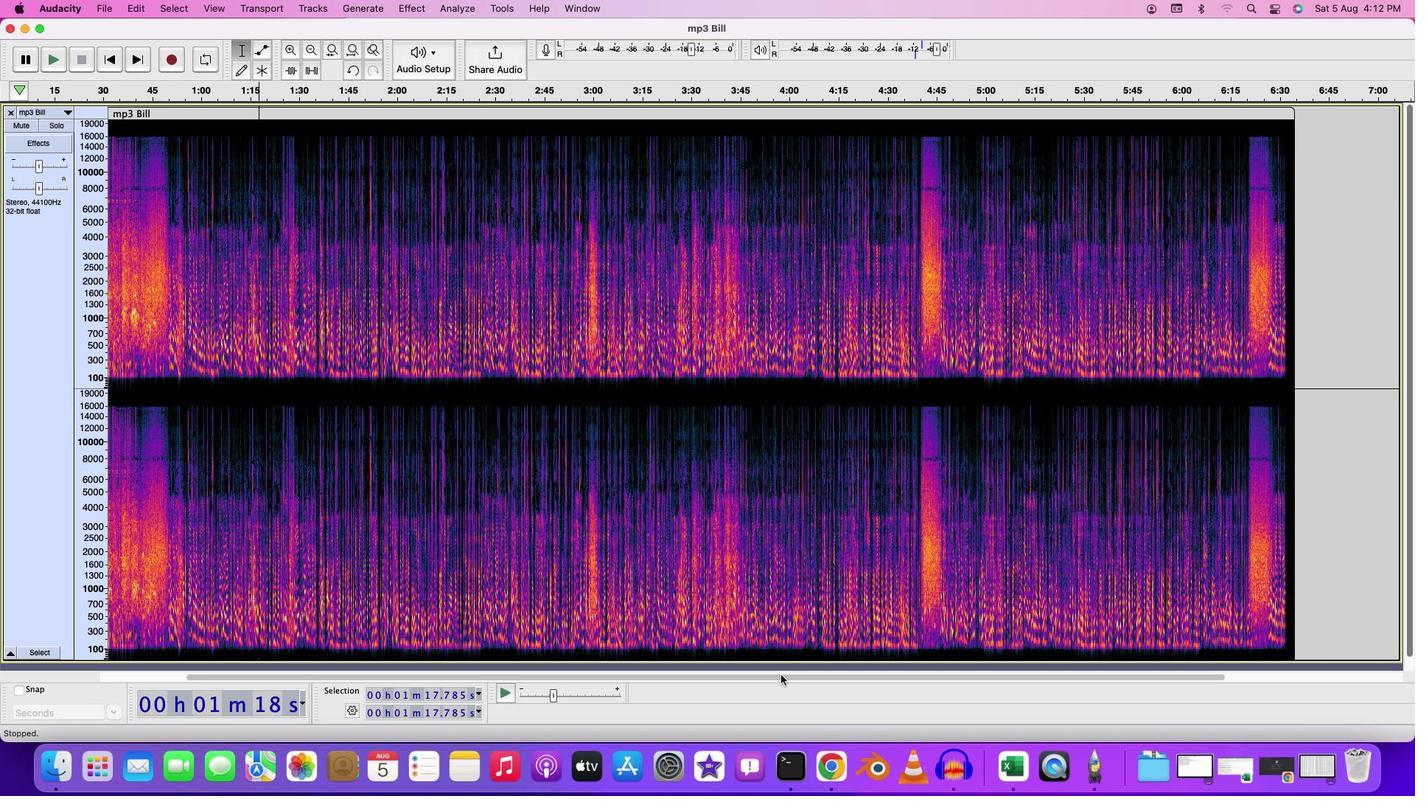 
Action: Mouse pressed left at (781, 675)
Screenshot: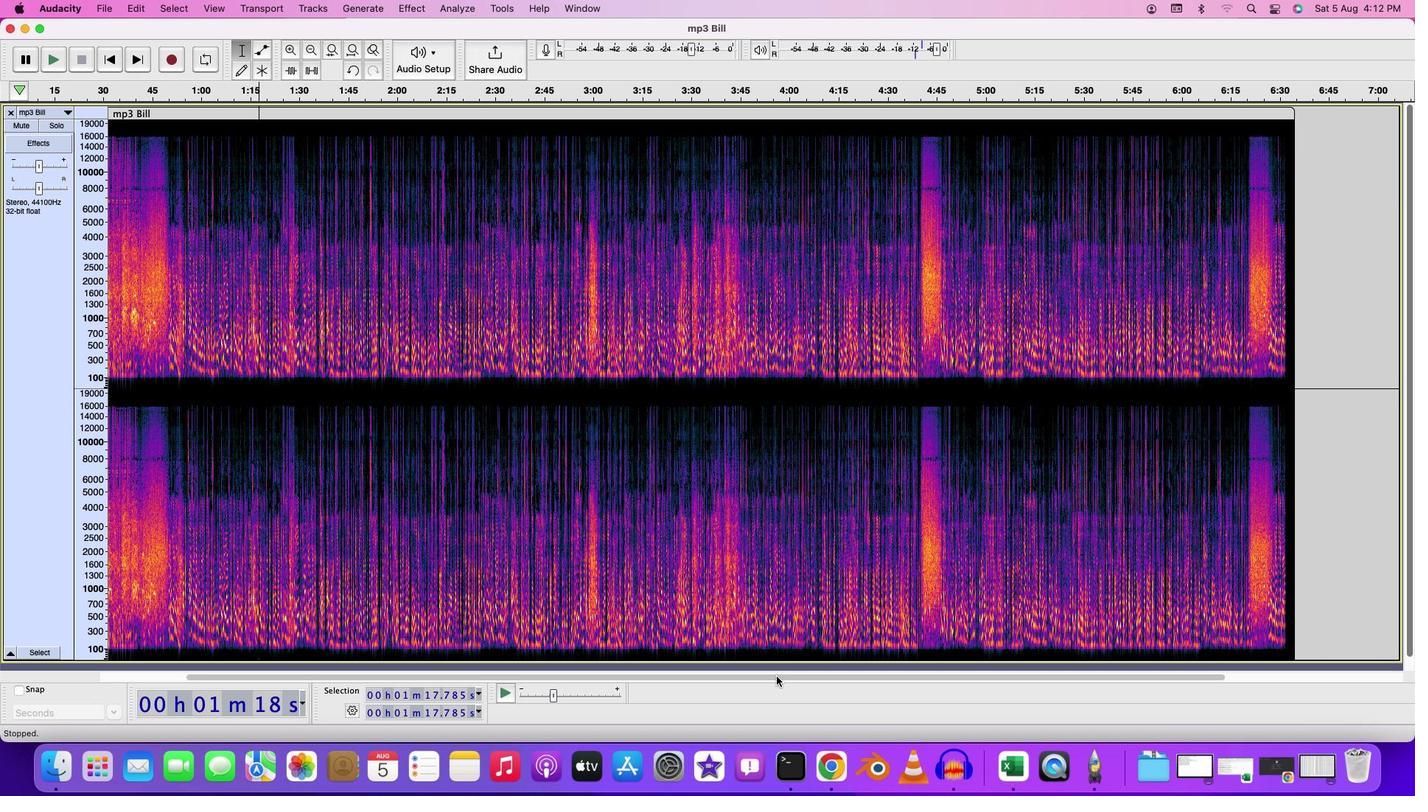 
Action: Mouse moved to (128, 274)
Screenshot: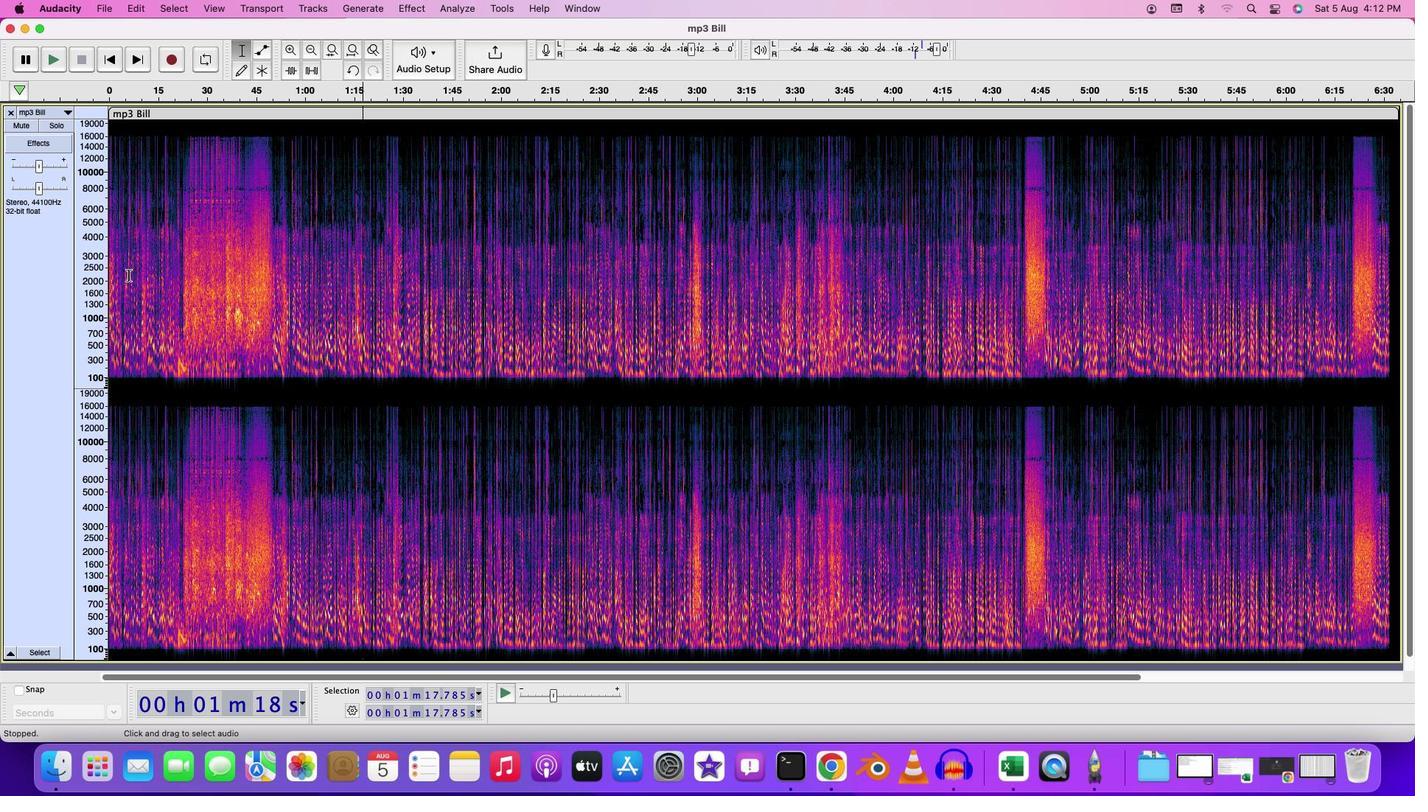 
Action: Mouse pressed left at (128, 274)
Screenshot: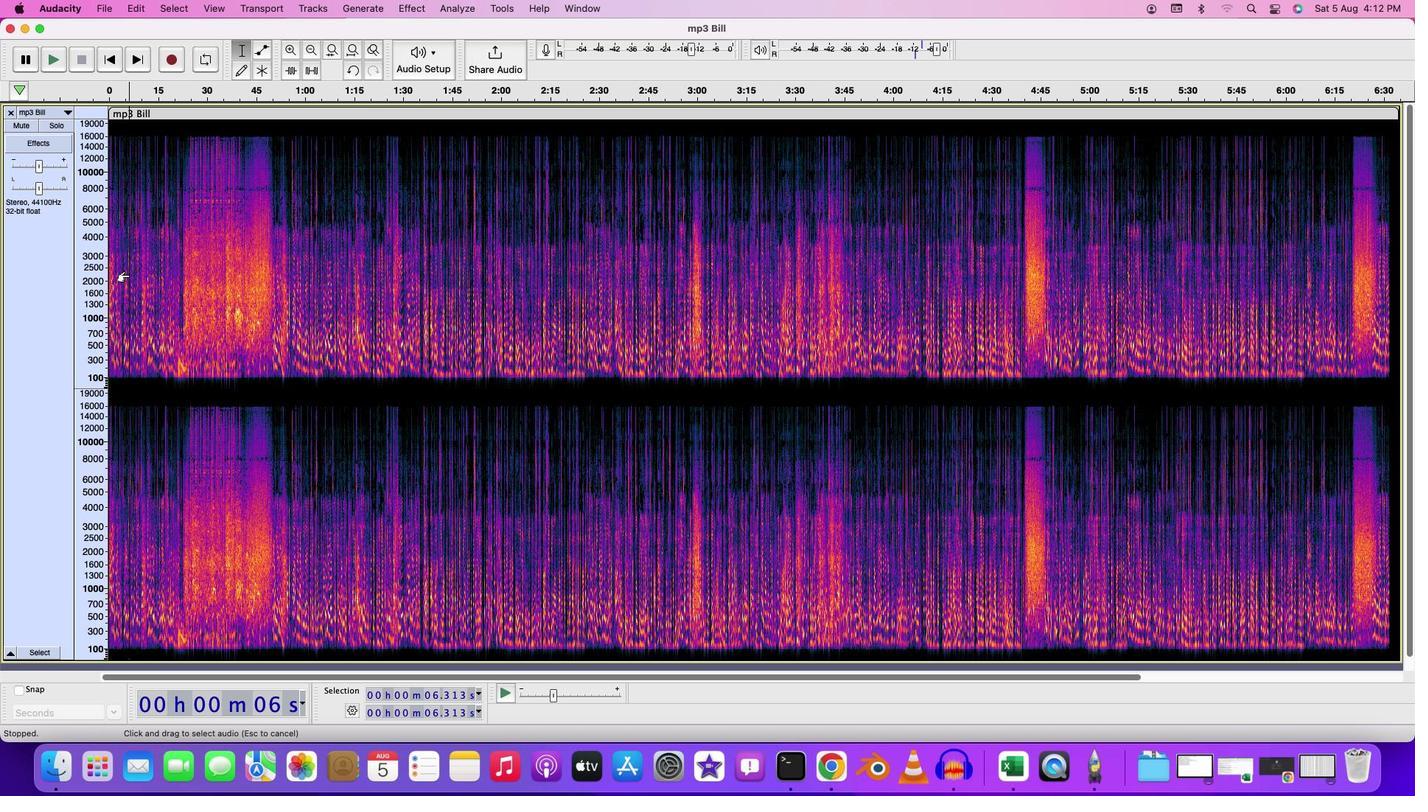 
Action: Key pressed Key.space
Screenshot: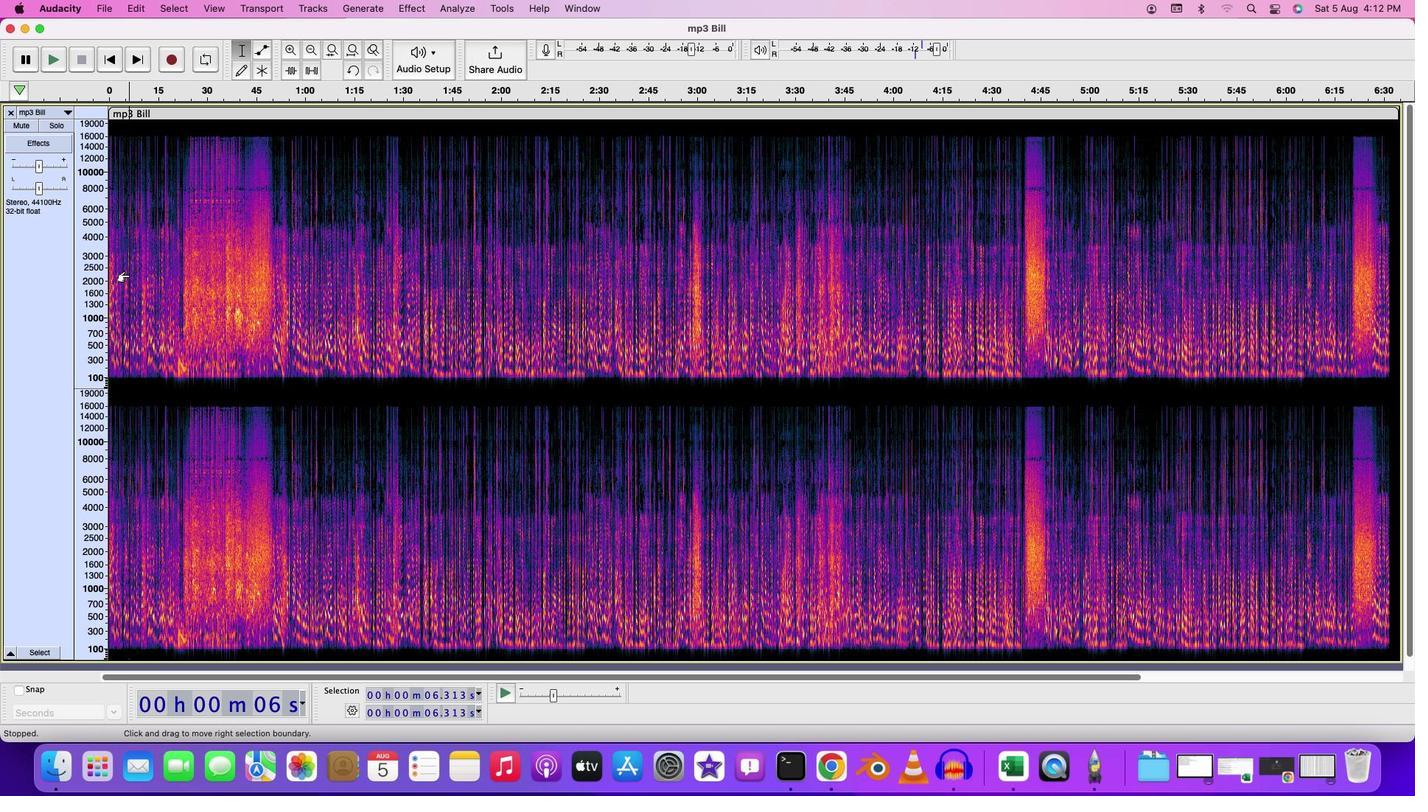 
Action: Mouse moved to (527, 241)
Screenshot: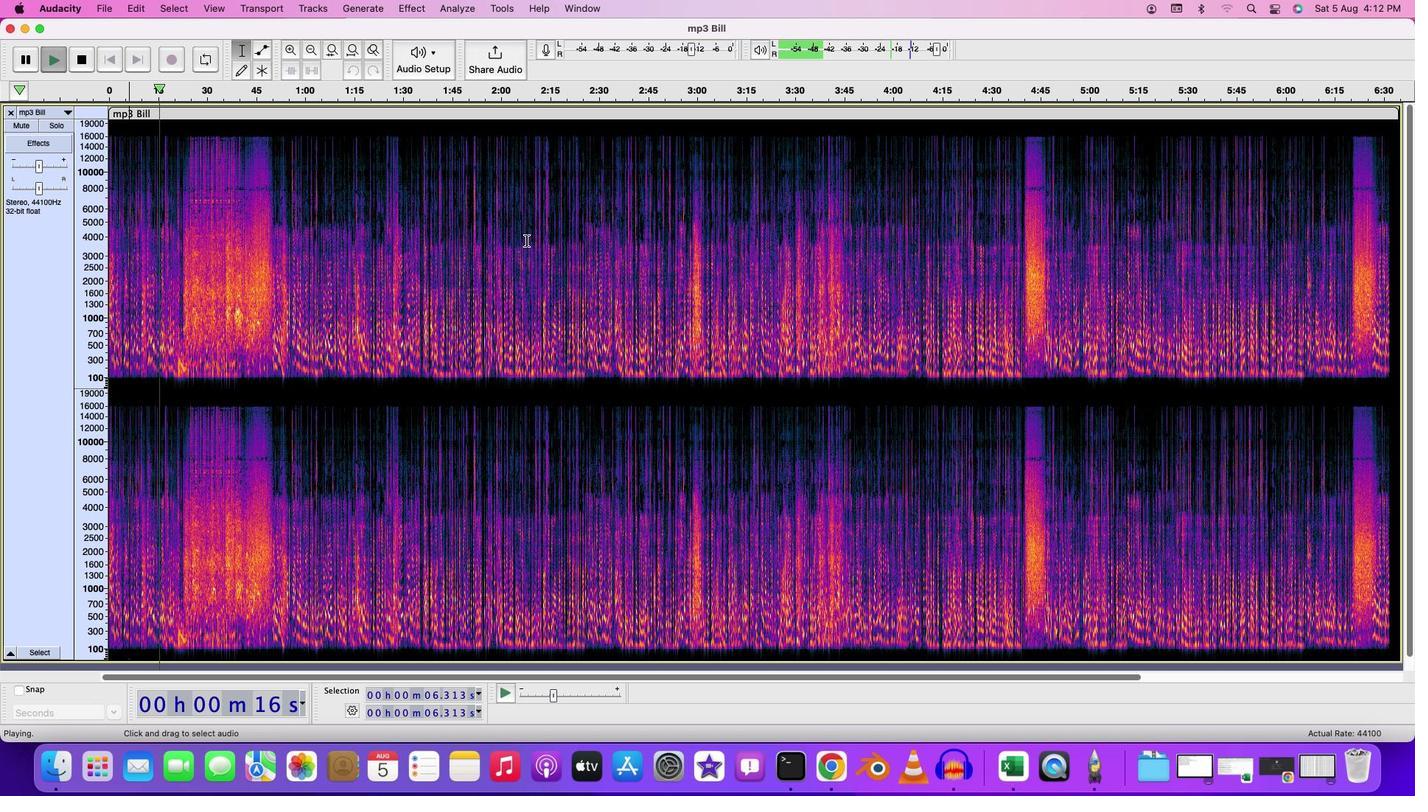 
Action: Mouse pressed left at (527, 241)
Screenshot: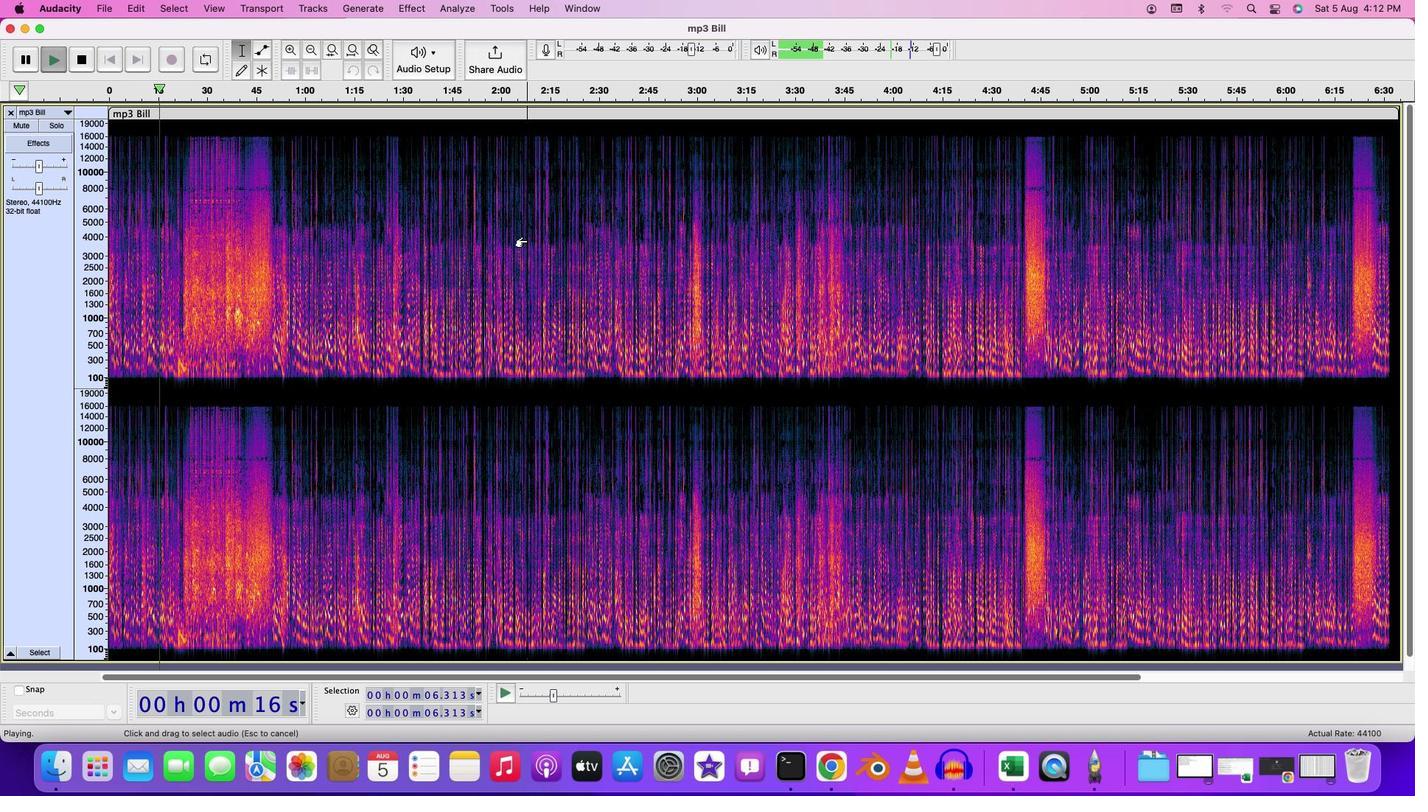 
Action: Key pressed Key.space
Screenshot: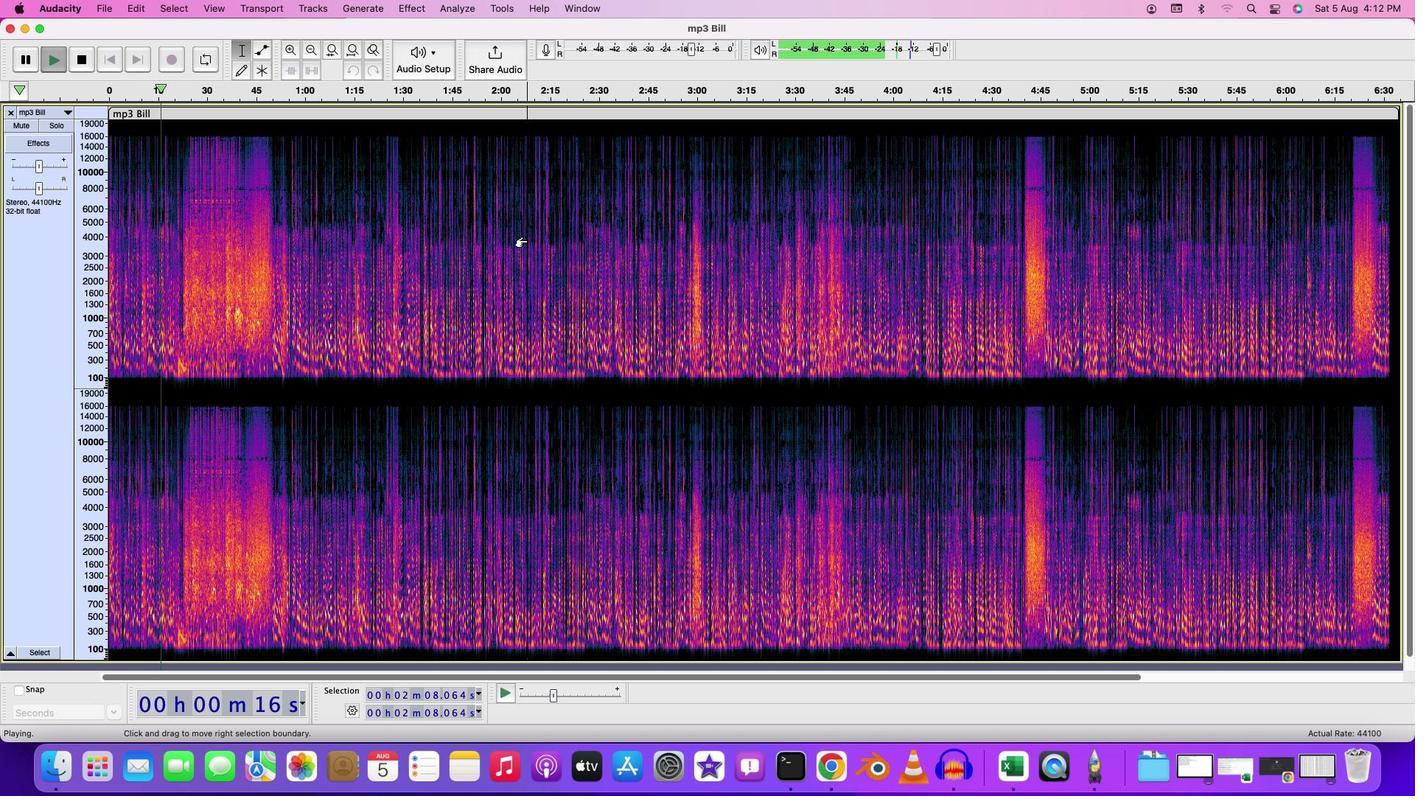 
Action: Mouse moved to (928, 260)
Screenshot: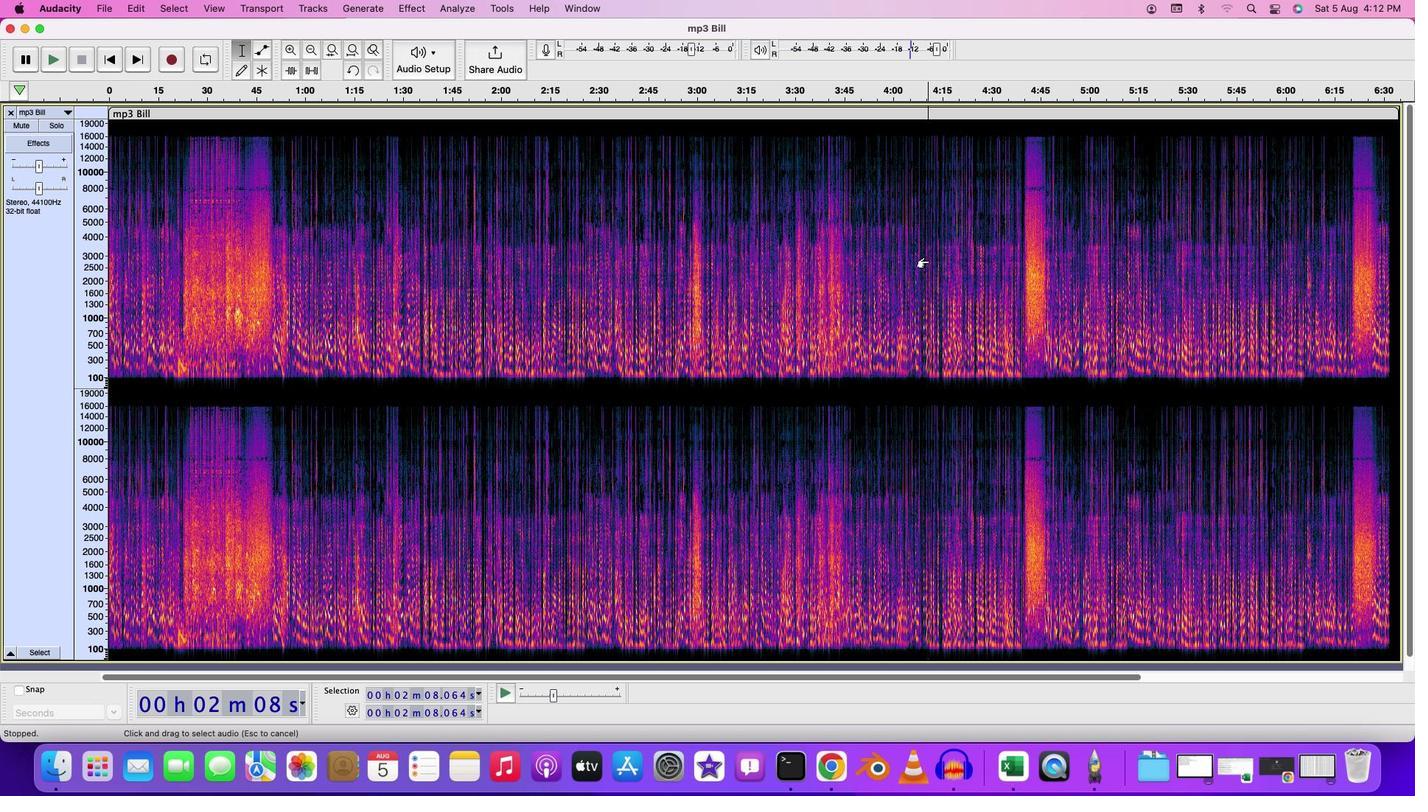 
Action: Mouse pressed left at (928, 260)
Screenshot: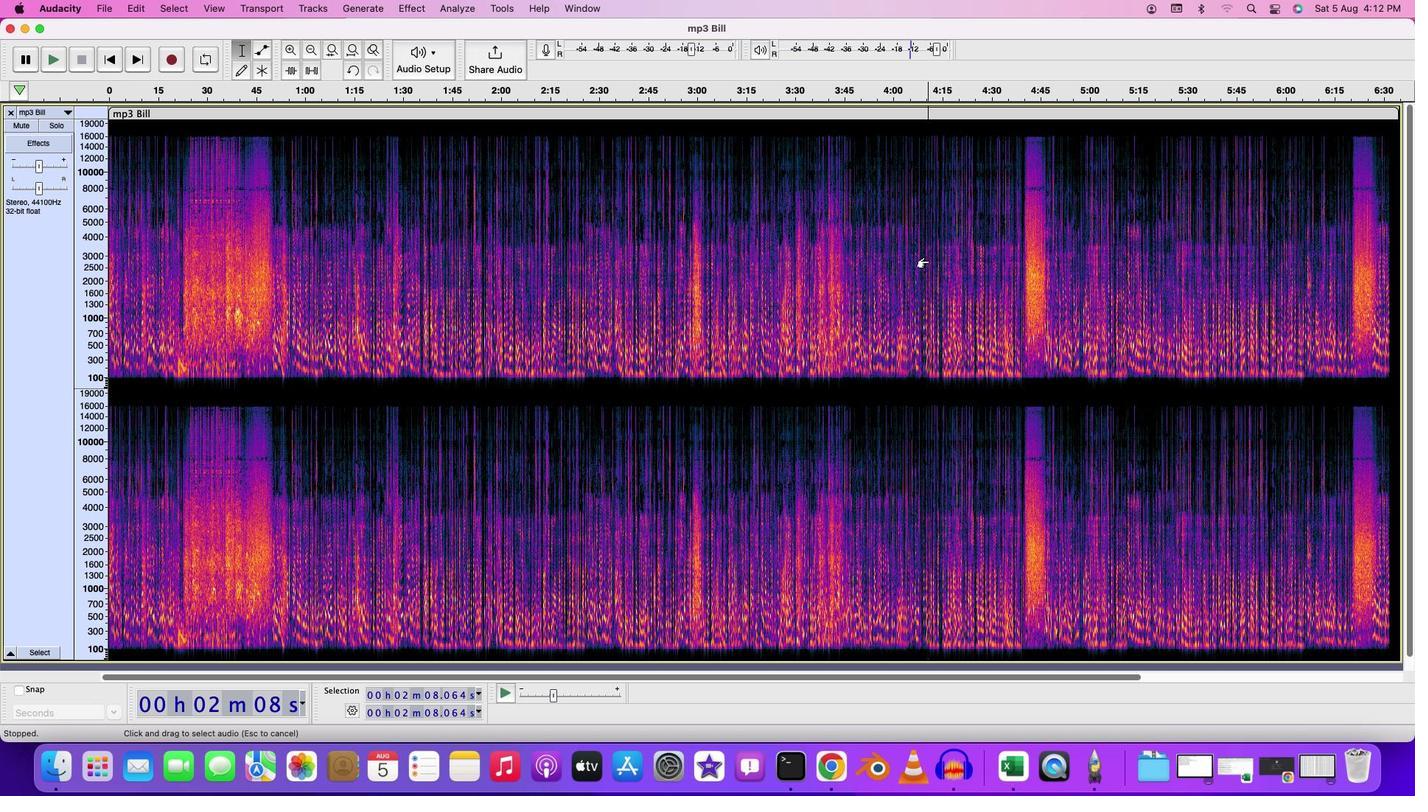 
Action: Mouse moved to (939, 264)
Screenshot: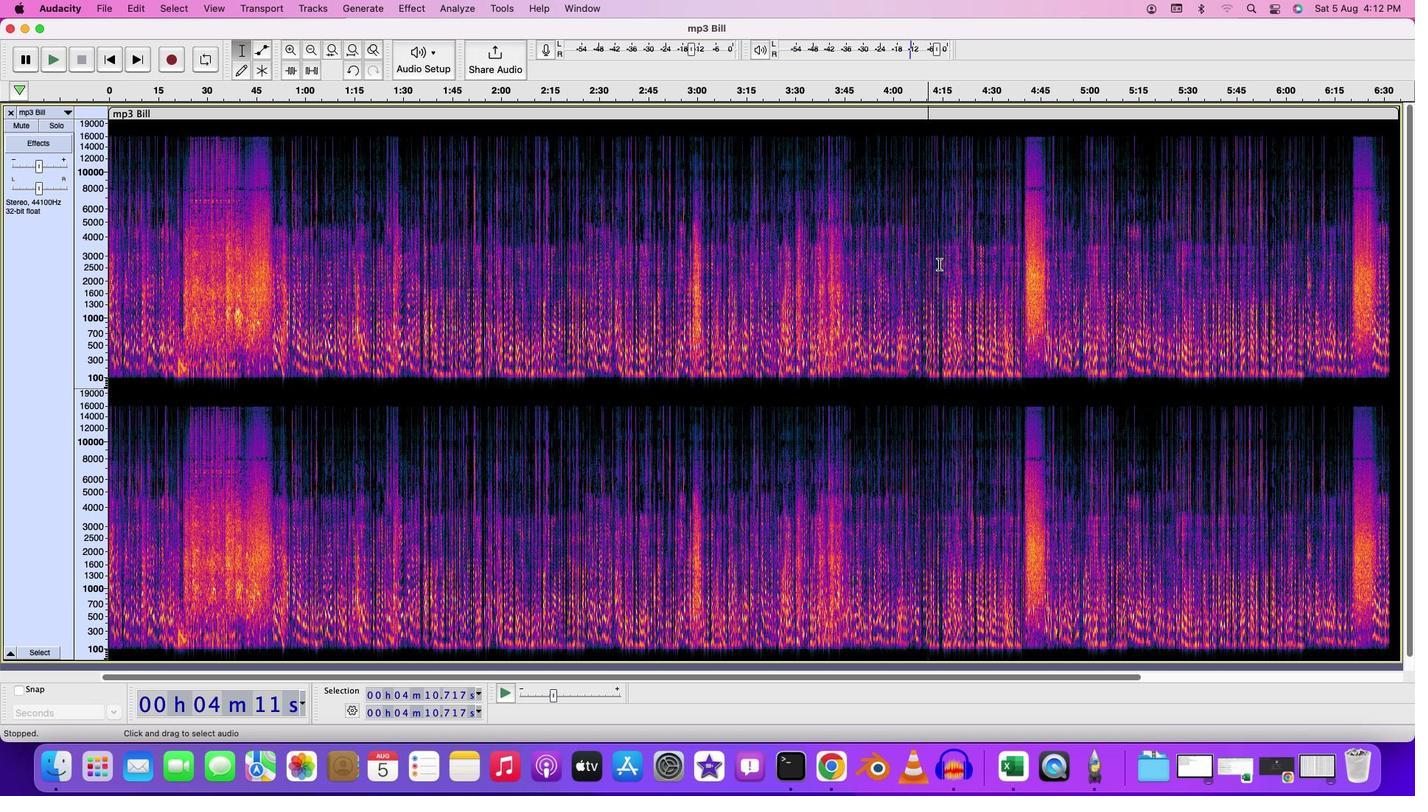 
Action: Key pressed Key.space
Screenshot: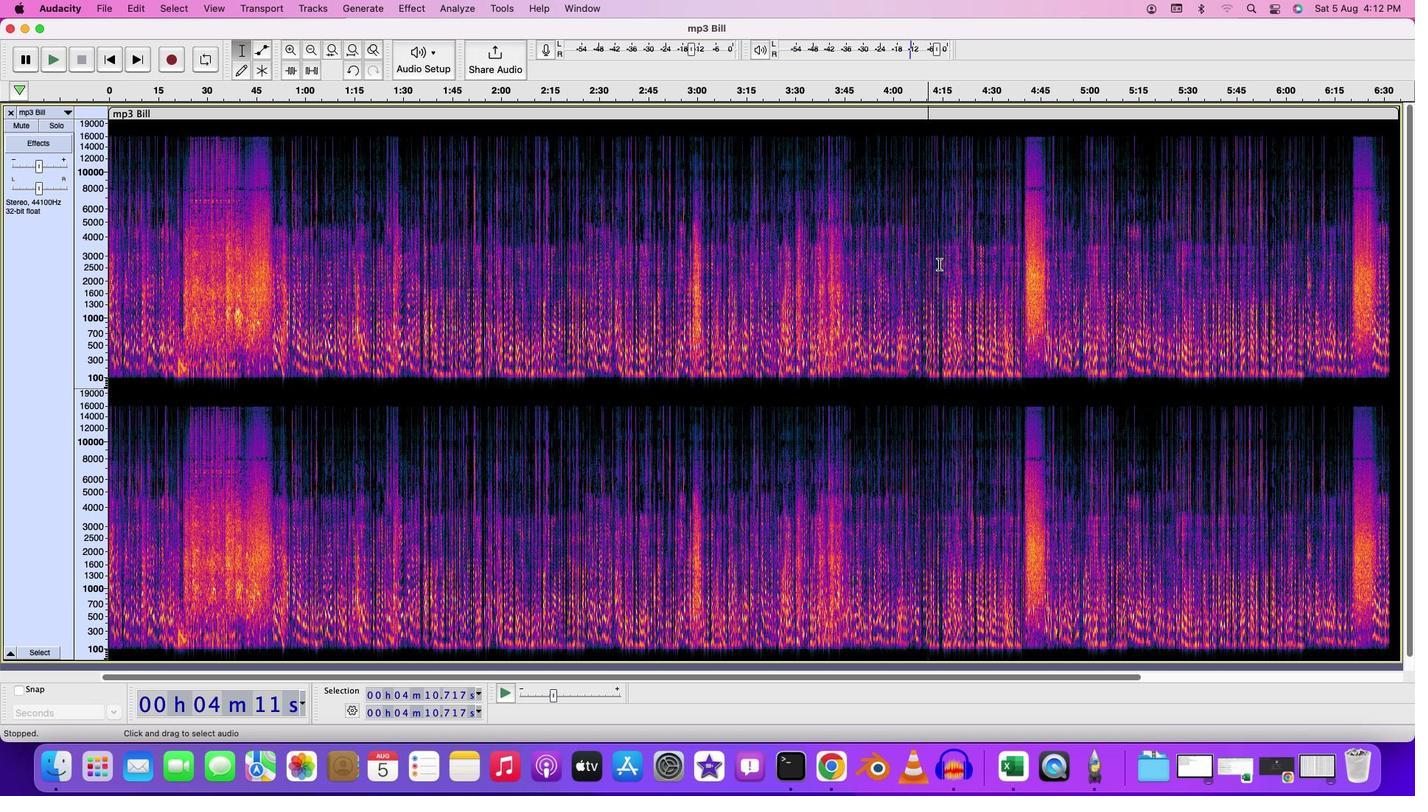 
Action: Mouse moved to (1025, 262)
Screenshot: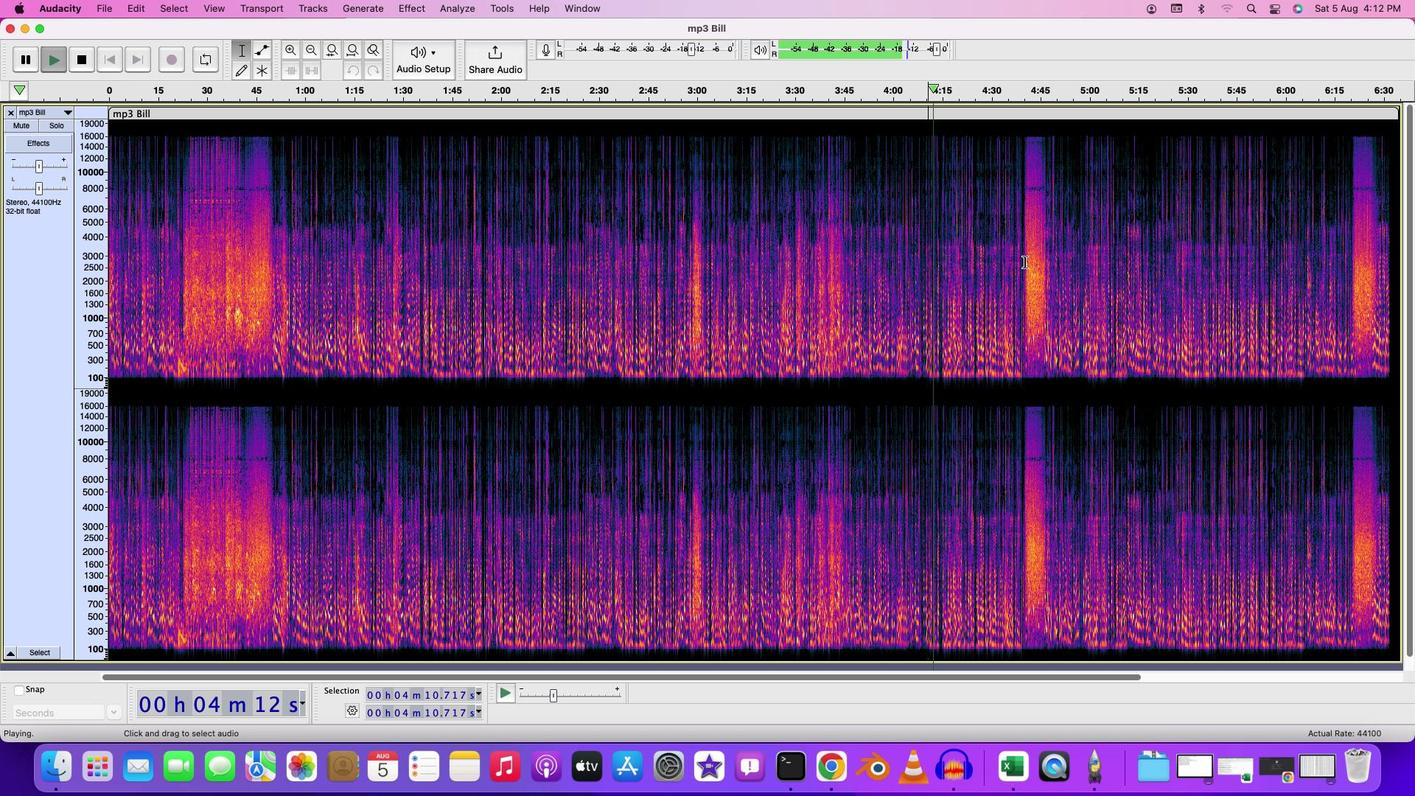 
Action: Mouse pressed left at (1025, 262)
Screenshot: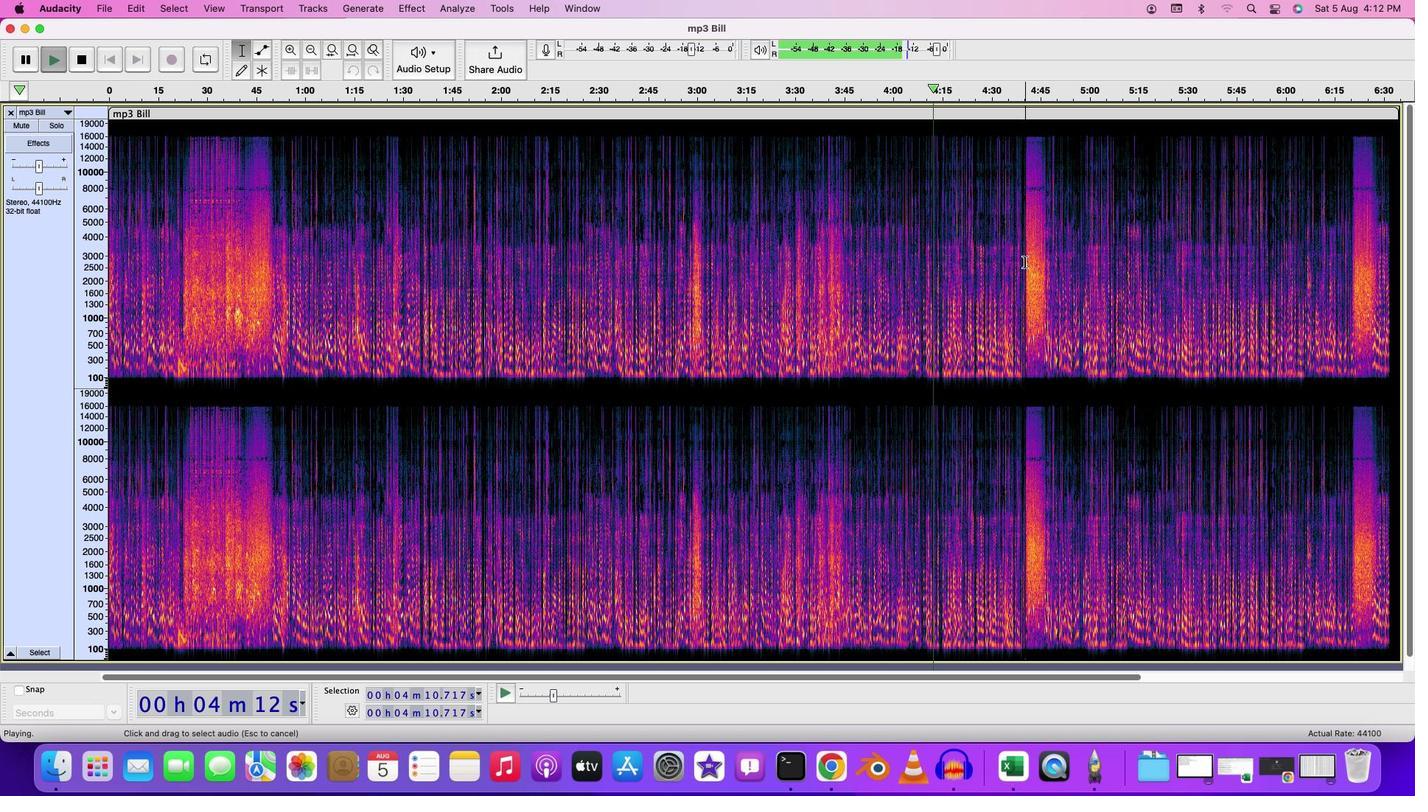 
Action: Key pressed Key.spaceKey.spaceKey.space
Screenshot: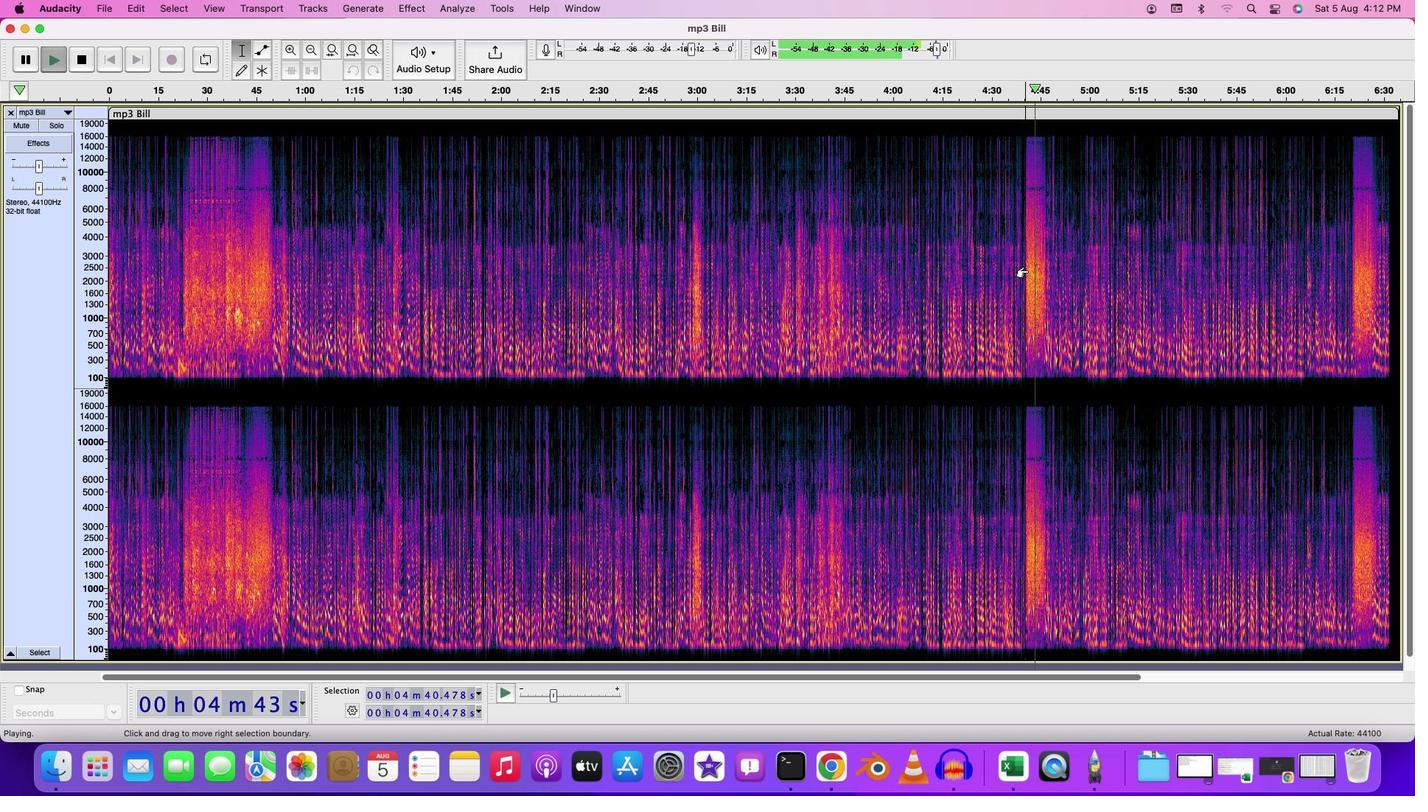 
Action: Mouse moved to (1026, 288)
Screenshot: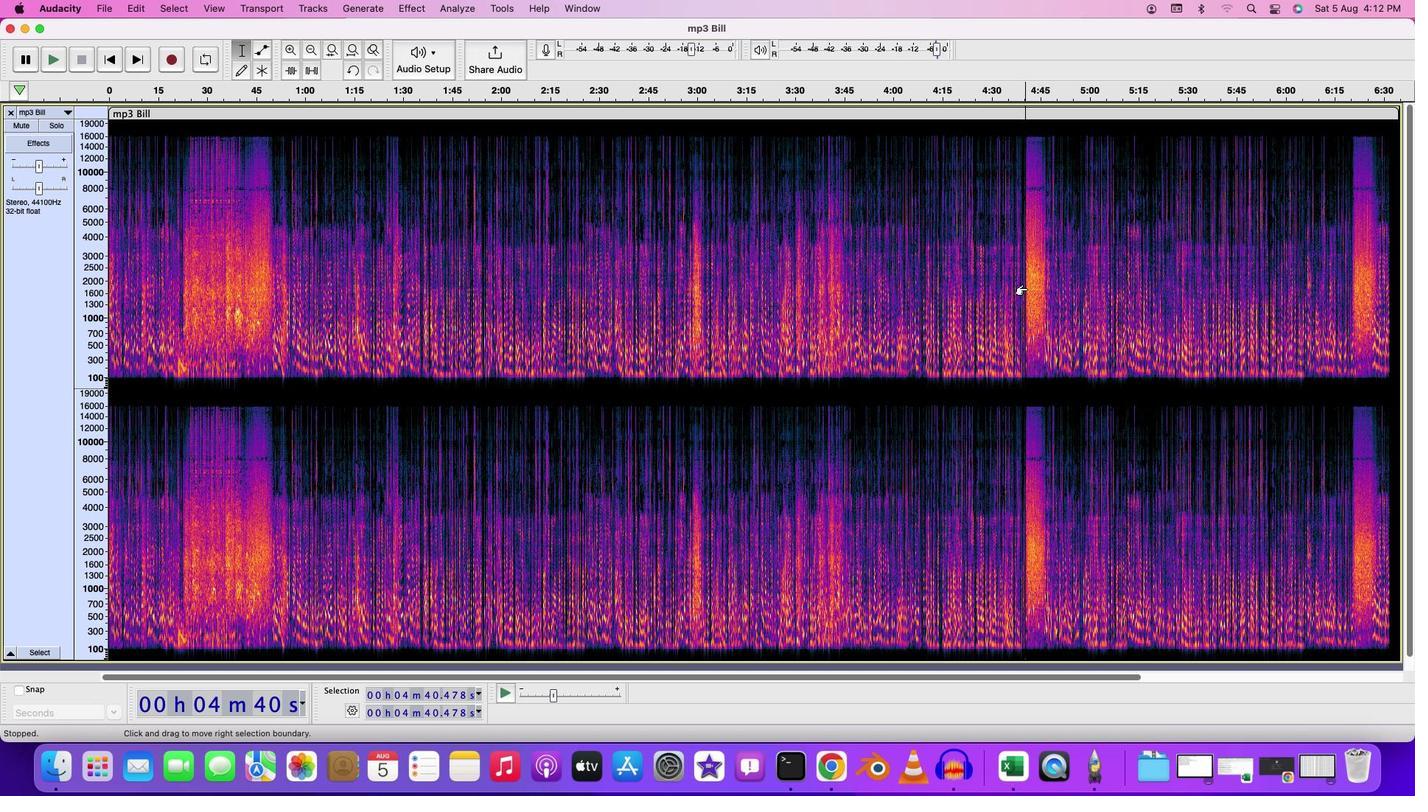 
Action: Mouse pressed left at (1026, 288)
Screenshot: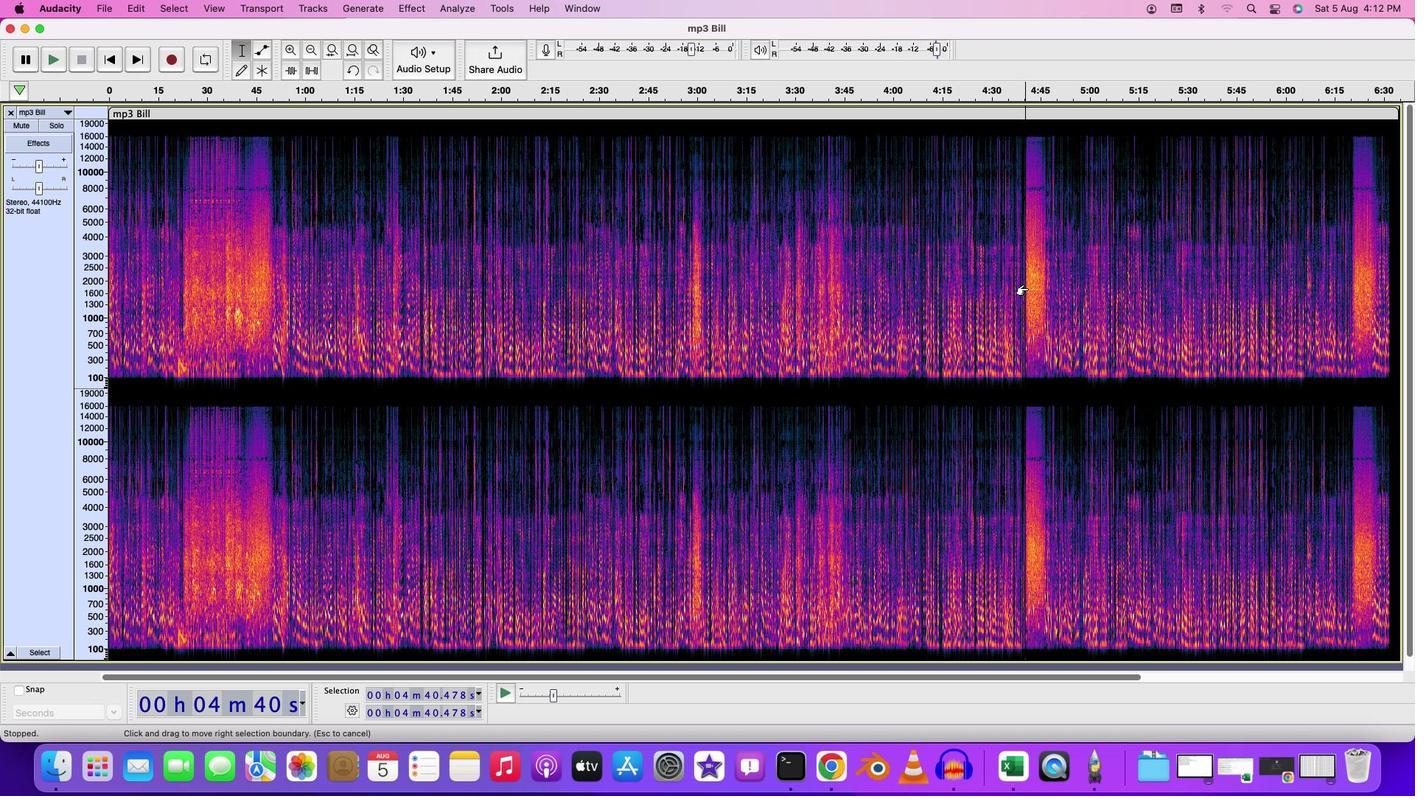 
Action: Mouse moved to (1034, 264)
Screenshot: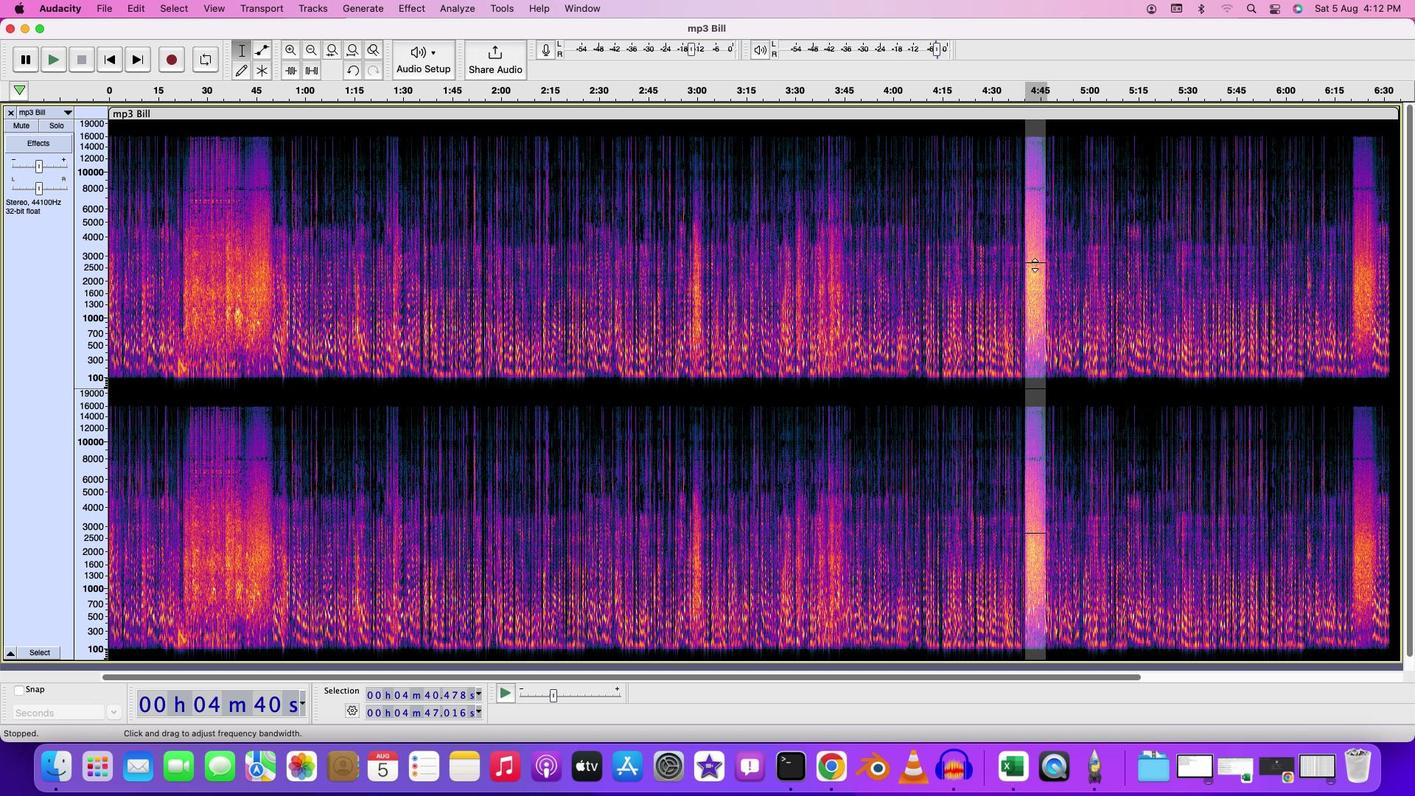 
Action: Mouse pressed left at (1034, 264)
Screenshot: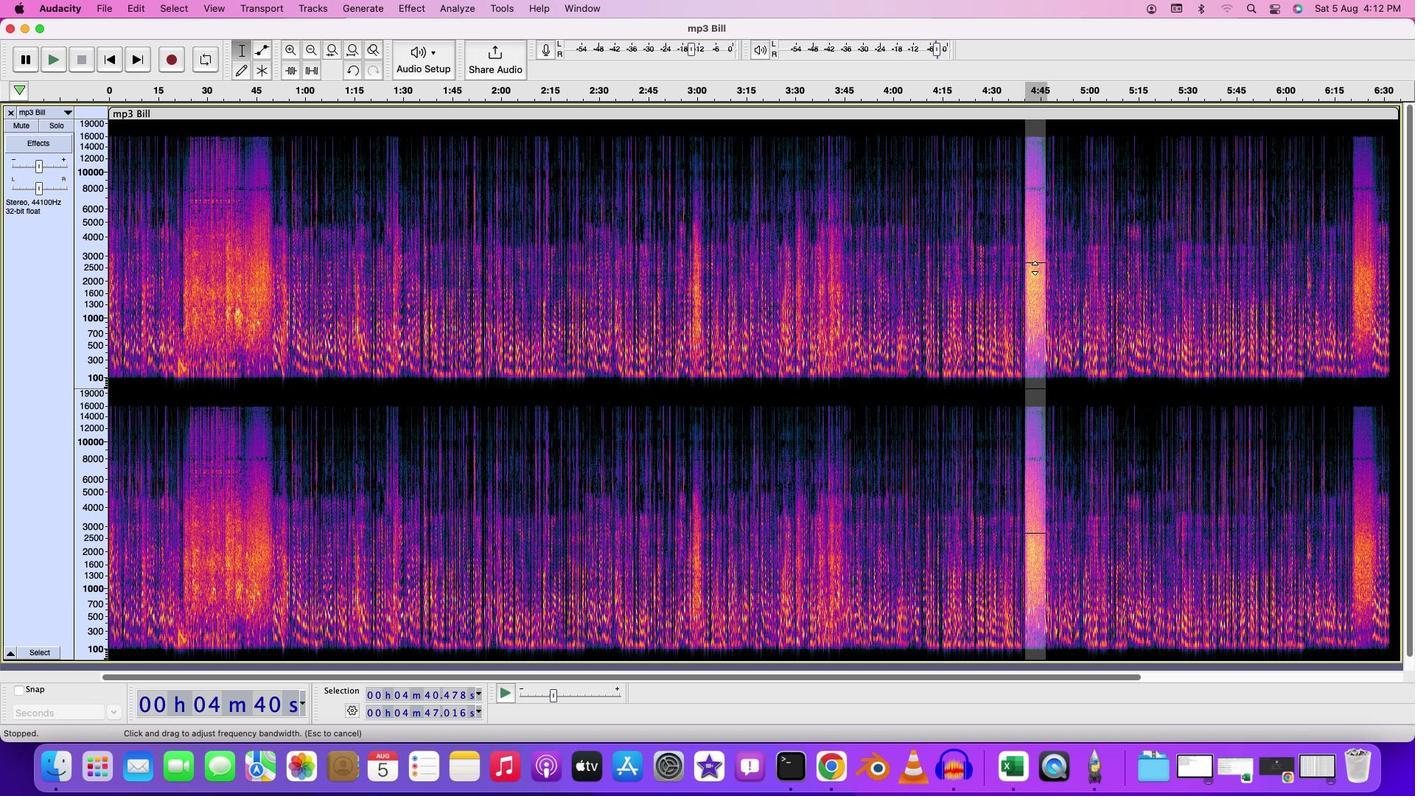 
Action: Mouse moved to (1033, 264)
Screenshot: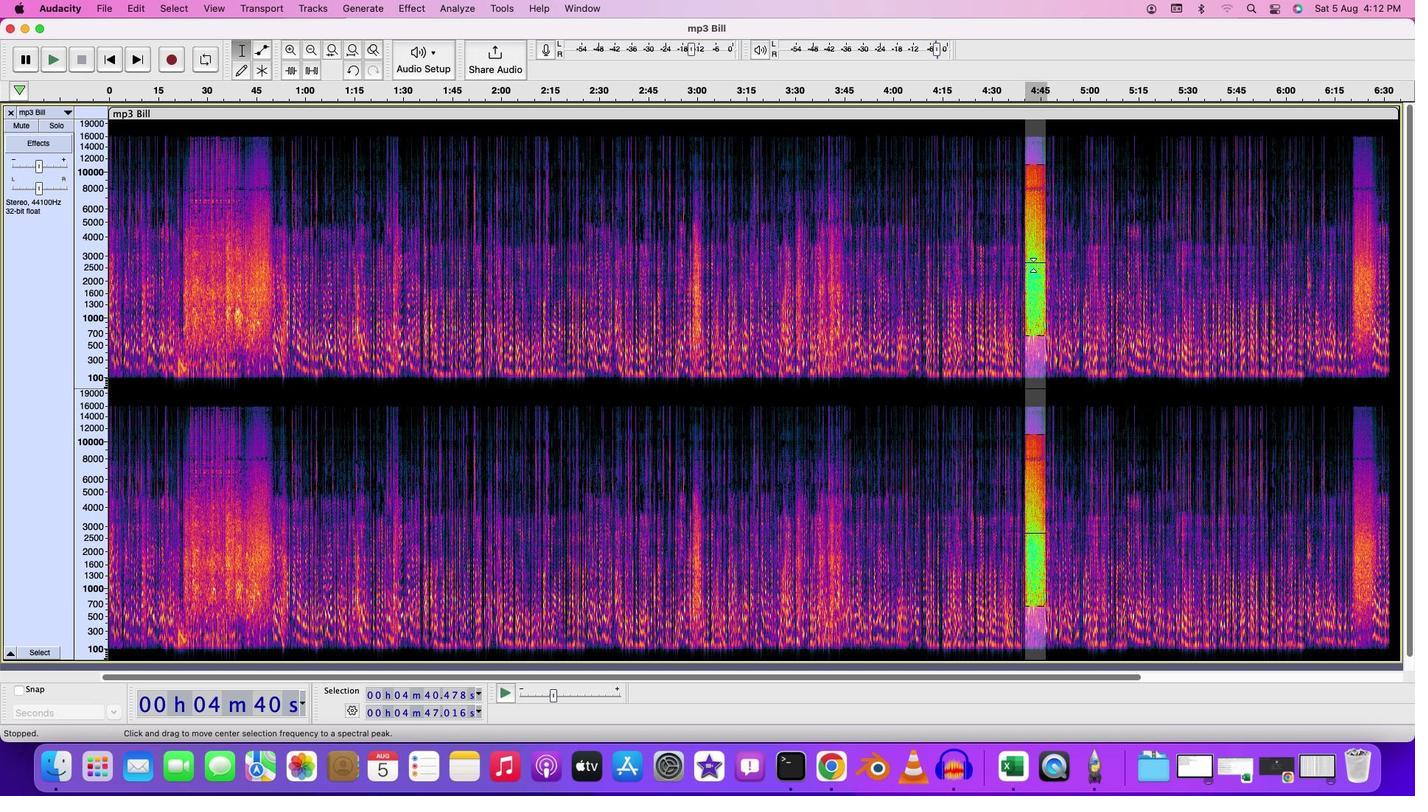 
Action: Mouse pressed left at (1033, 264)
Screenshot: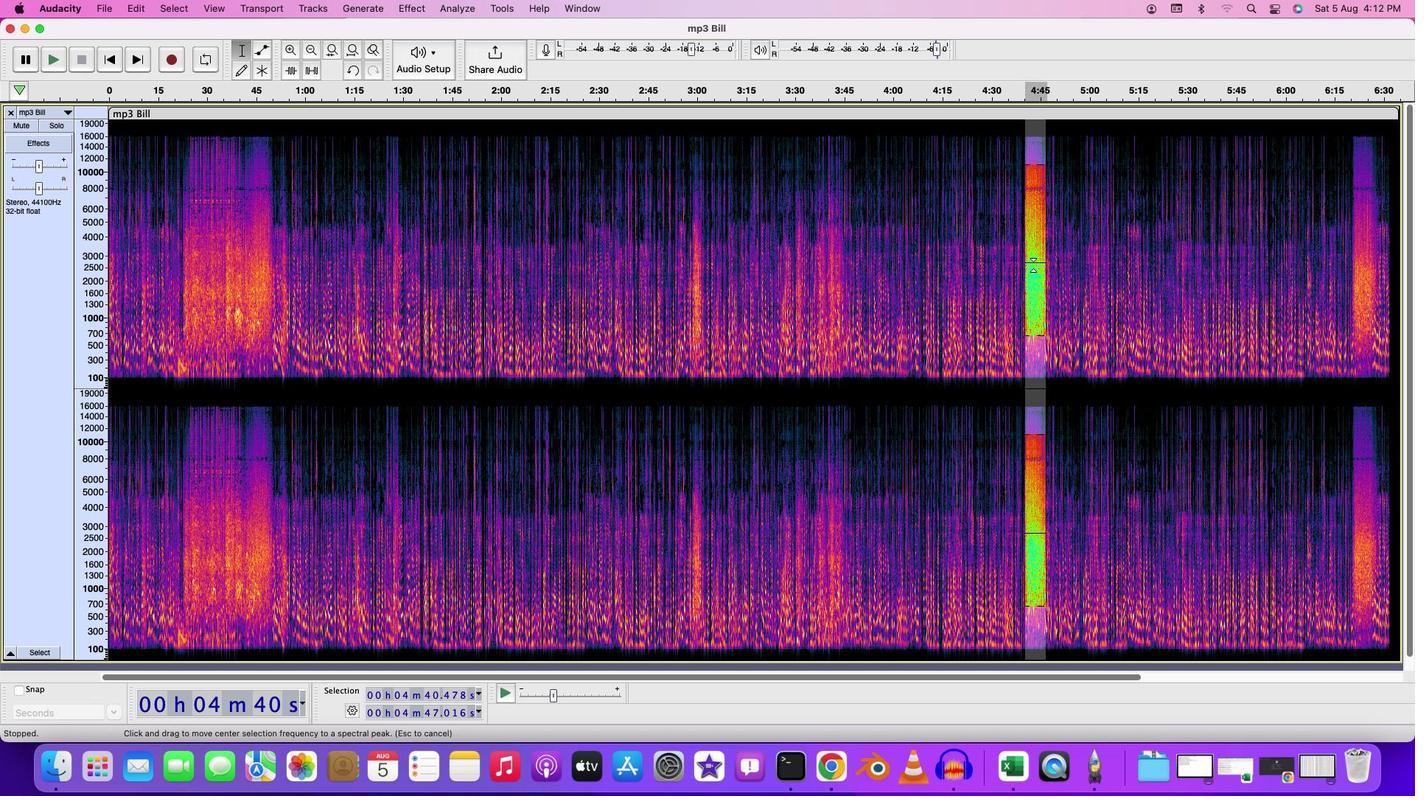 
Action: Mouse moved to (1034, 356)
Screenshot: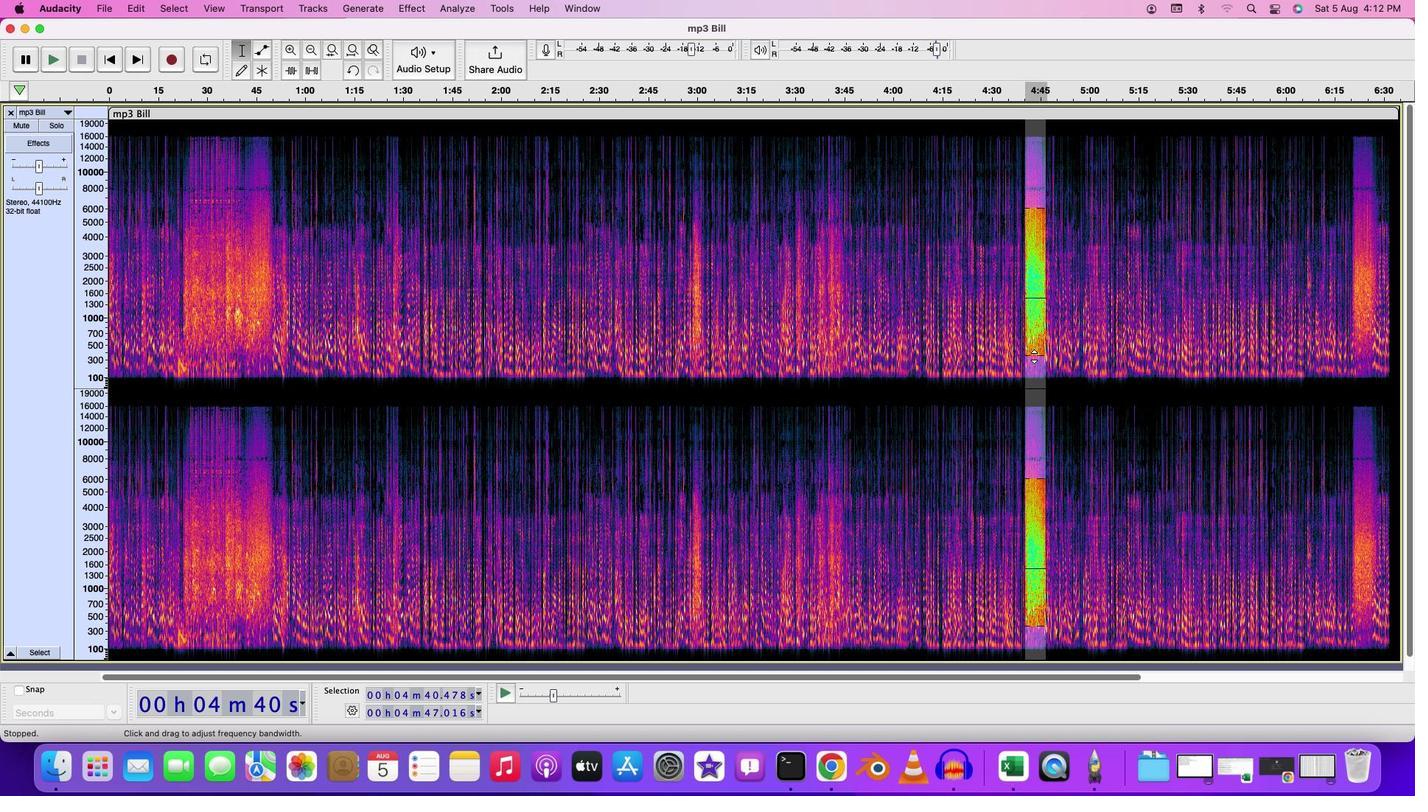 
Action: Mouse pressed left at (1034, 356)
Screenshot: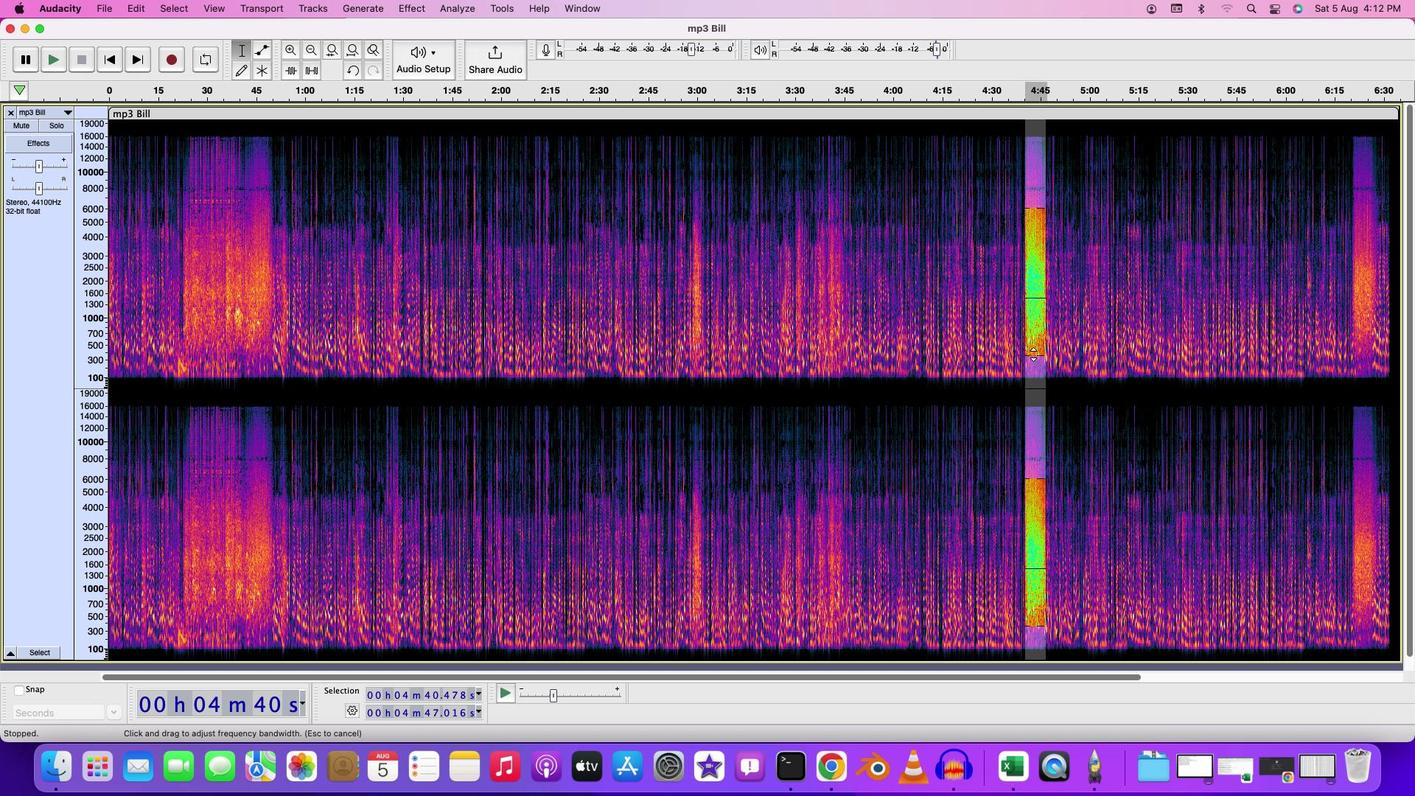 
Action: Mouse moved to (1039, 297)
Screenshot: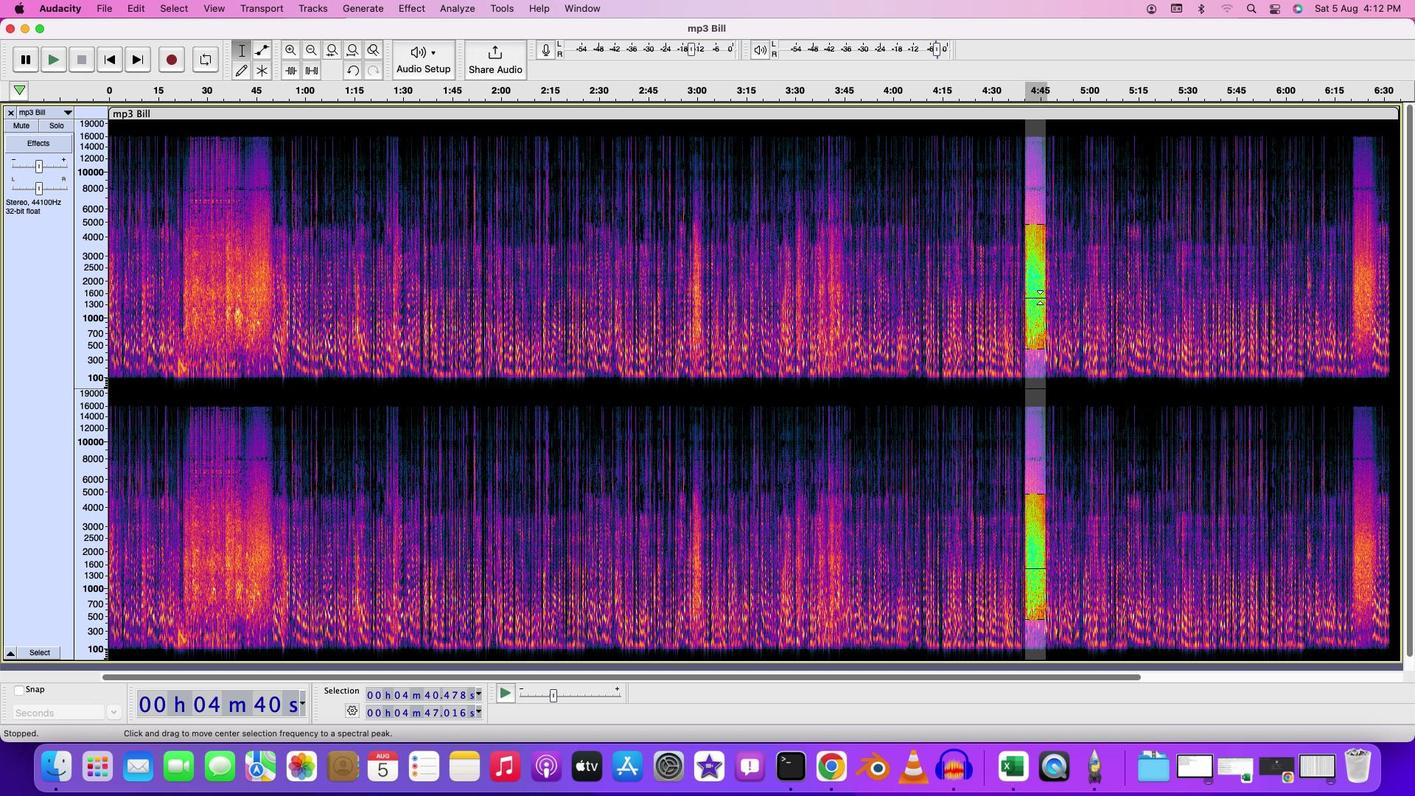 
Action: Mouse pressed left at (1039, 297)
Screenshot: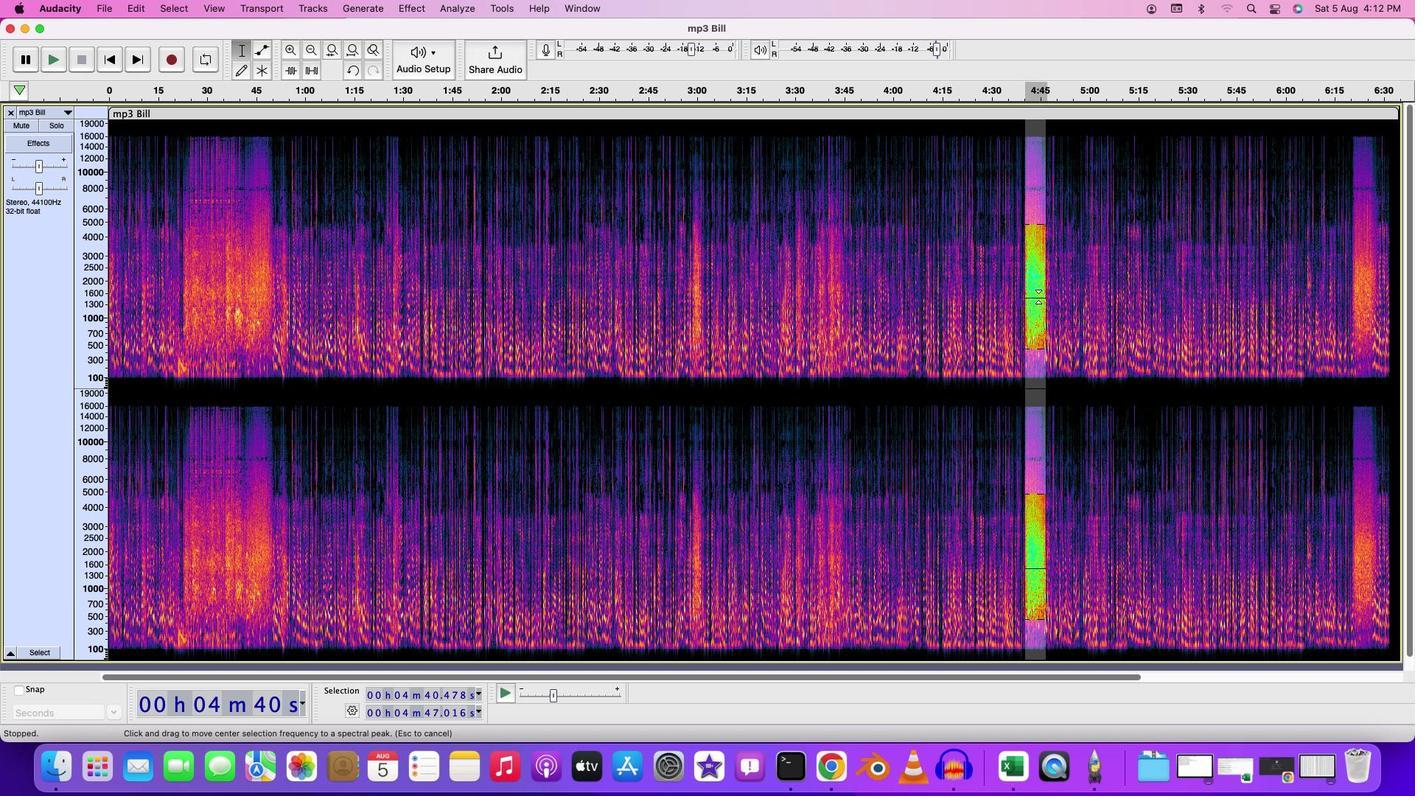 
Action: Mouse moved to (448, 10)
Screenshot: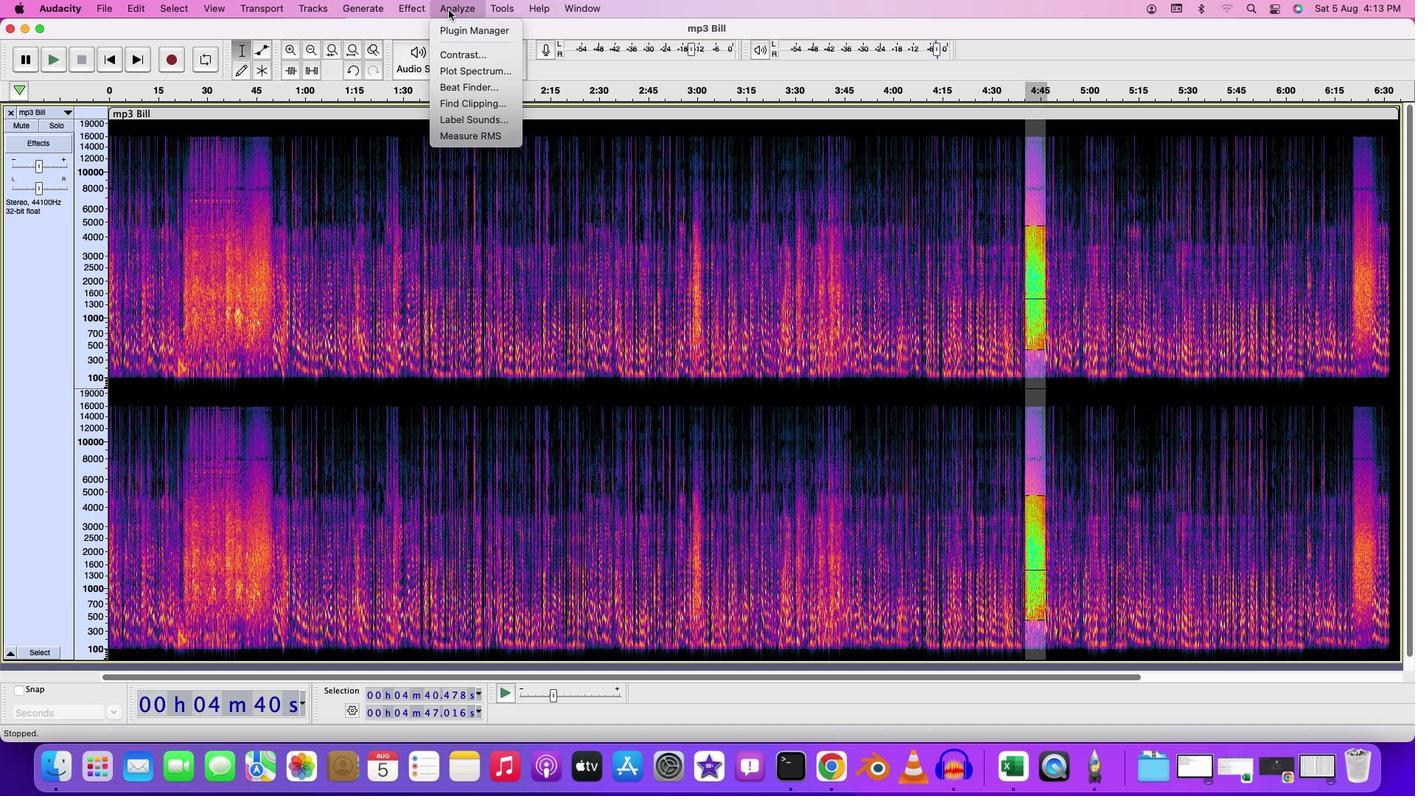 
Action: Mouse pressed left at (448, 10)
Screenshot: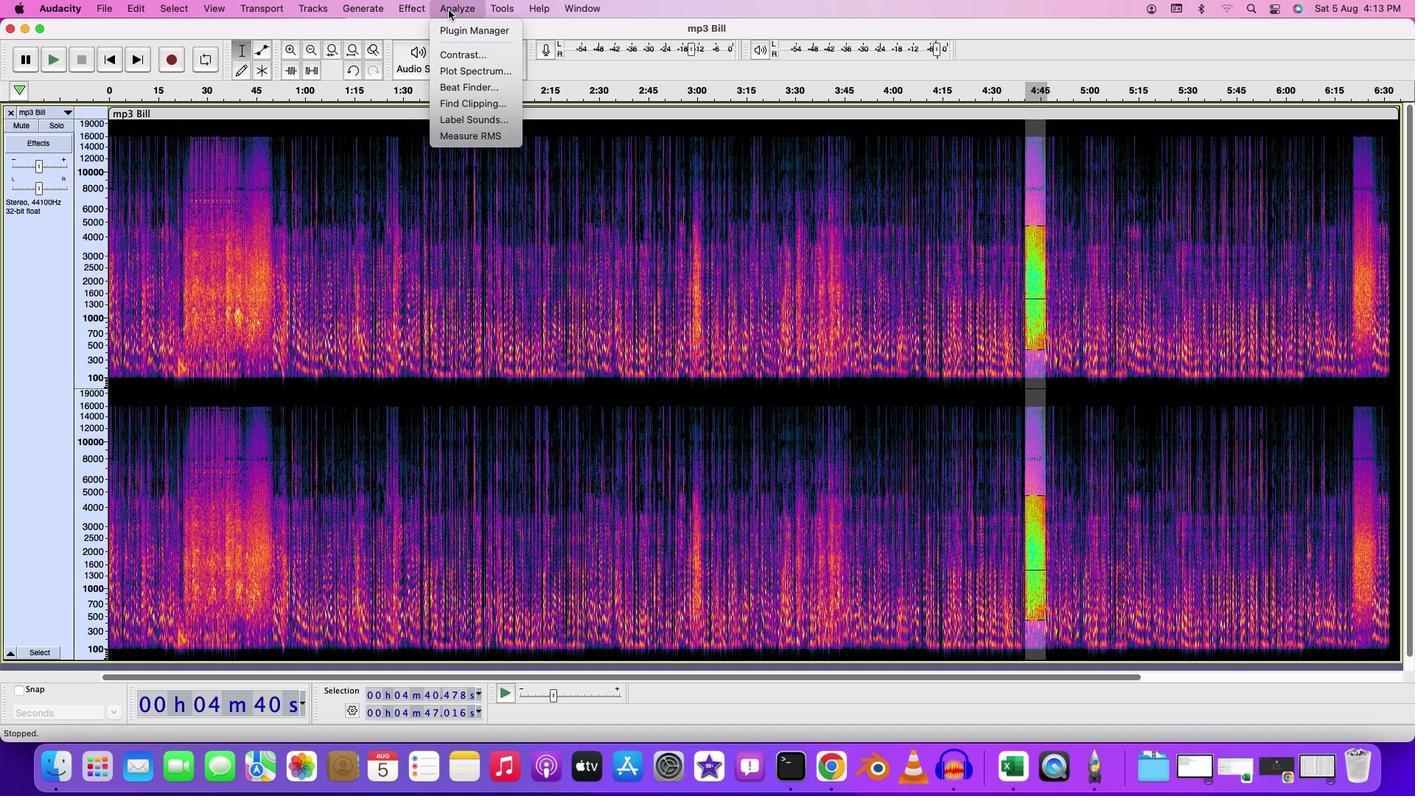 
Action: Mouse moved to (578, 235)
Screenshot: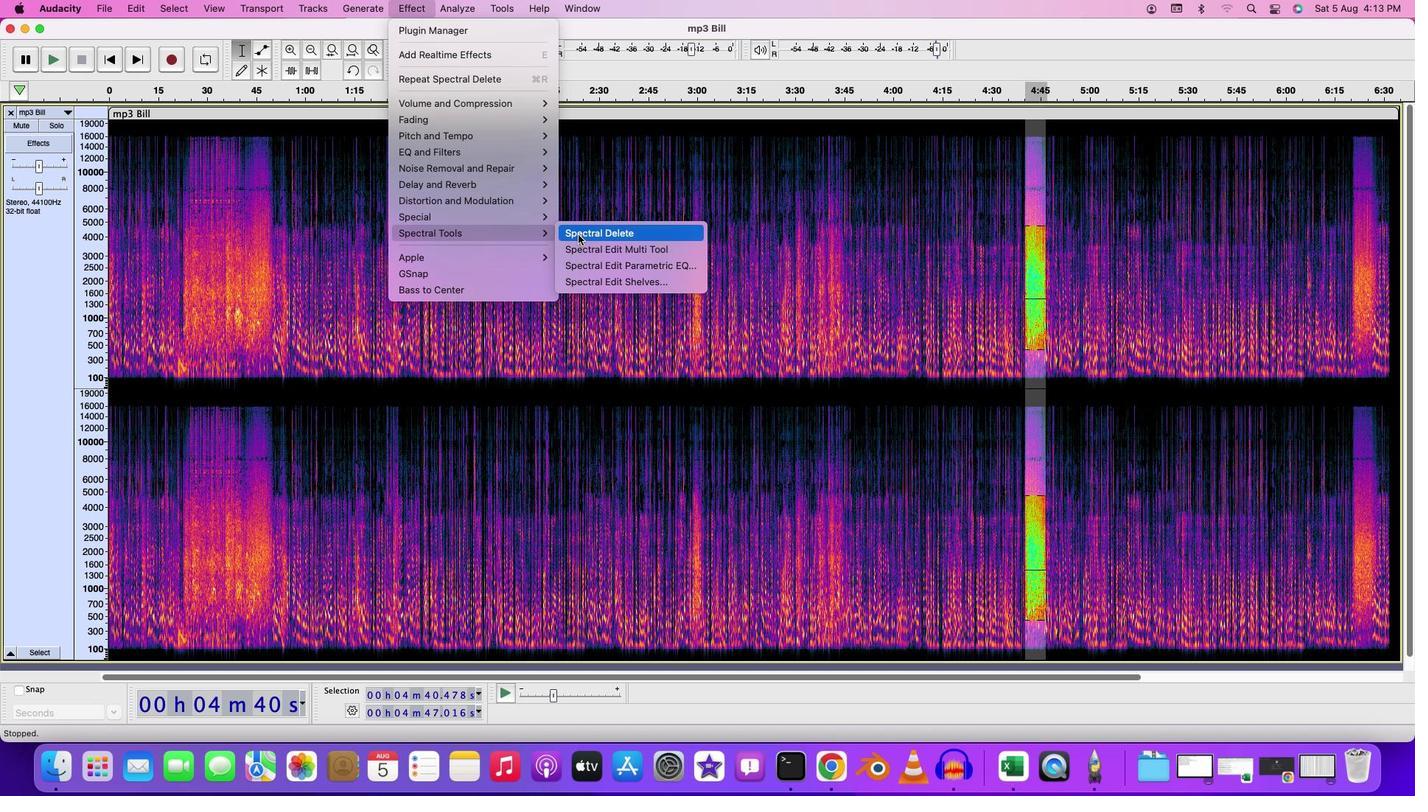
Action: Mouse pressed left at (578, 235)
Screenshot: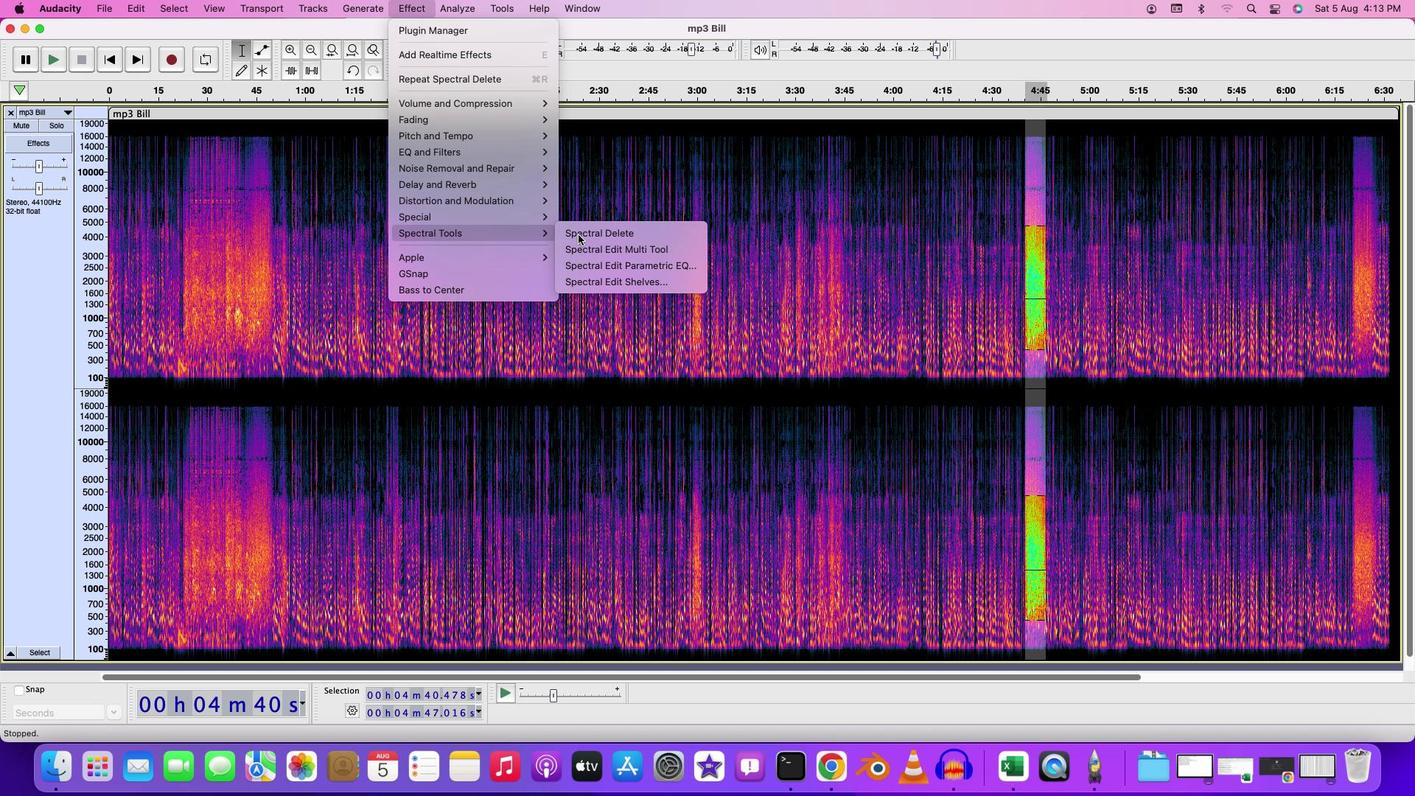 
Action: Mouse moved to (1077, 257)
Screenshot: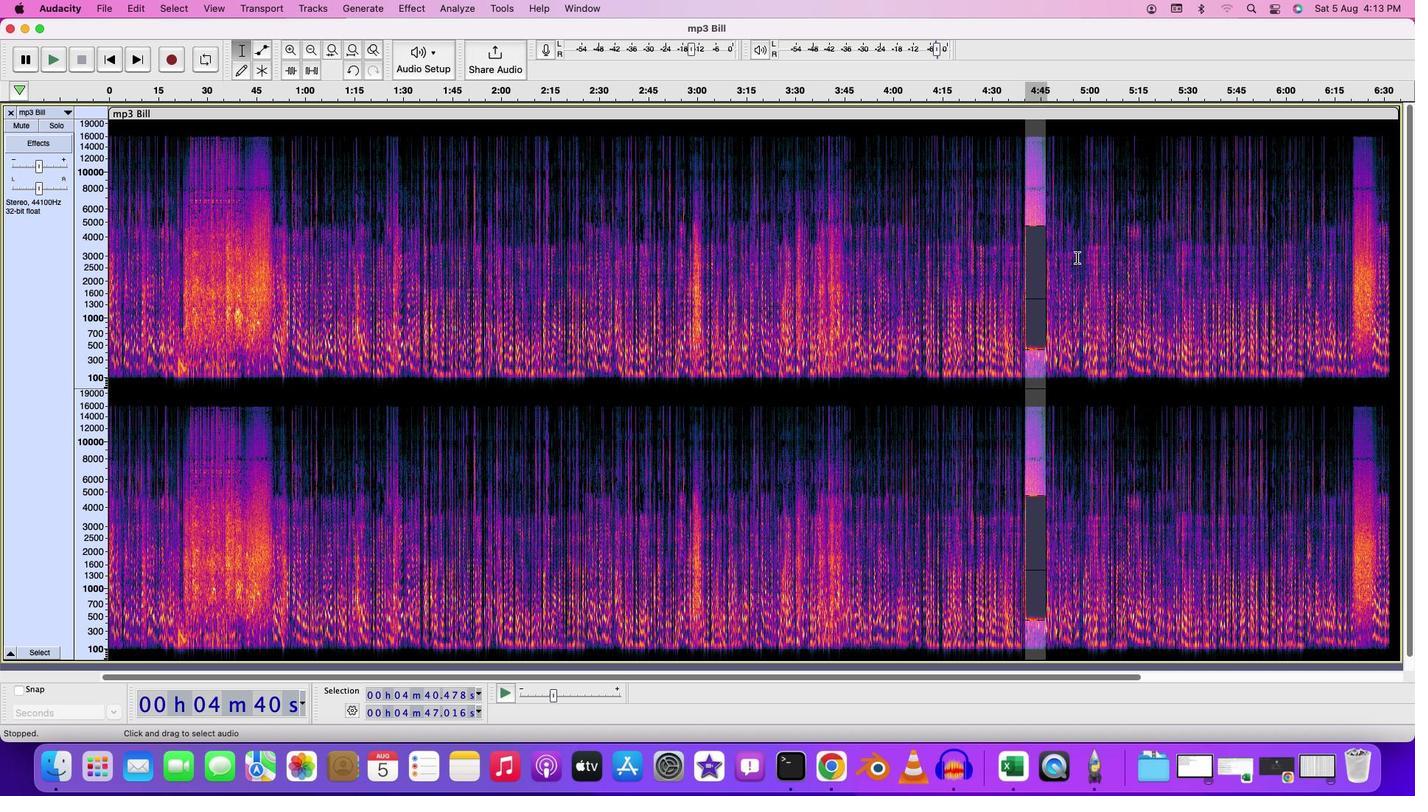 
Action: Mouse pressed left at (1077, 257)
Screenshot: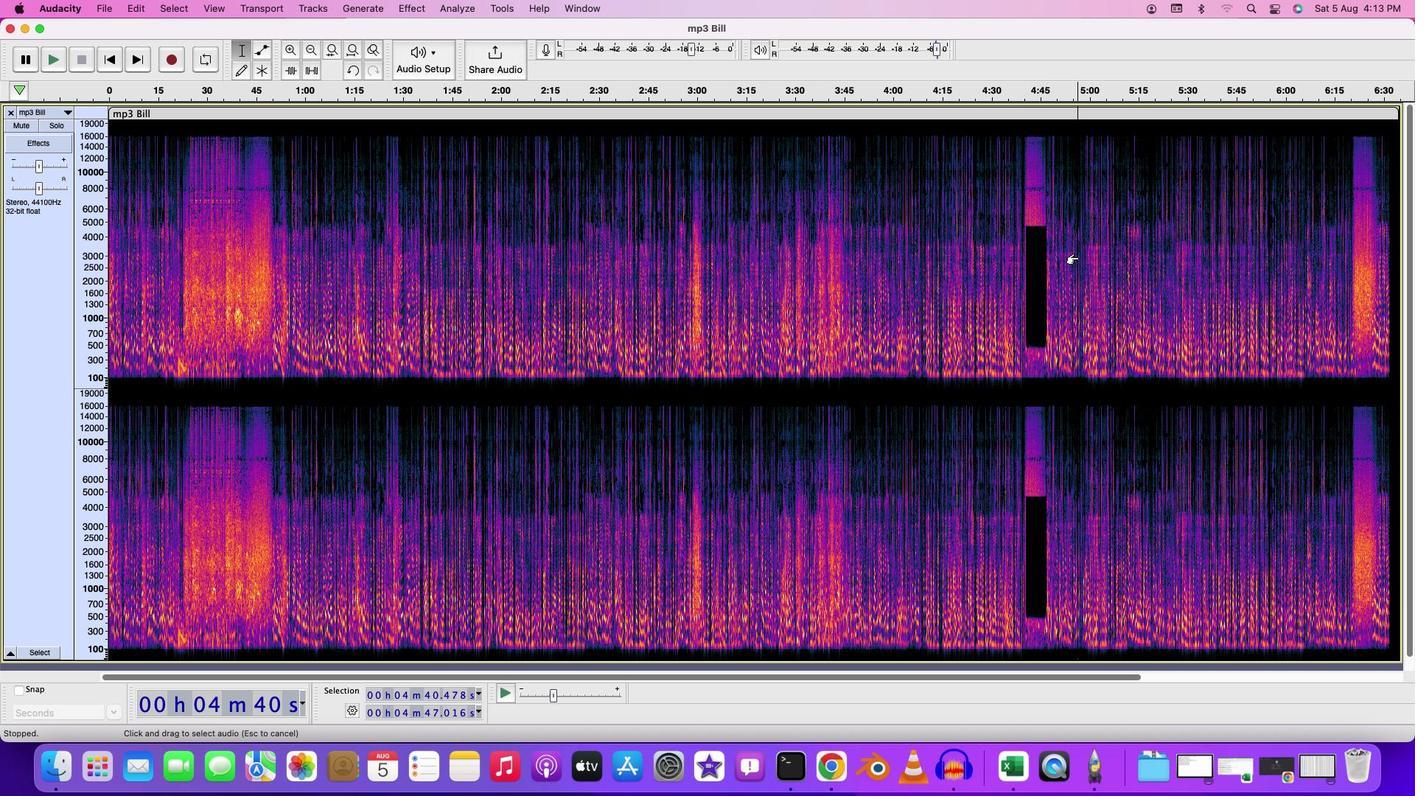 
Action: Mouse moved to (1018, 217)
Screenshot: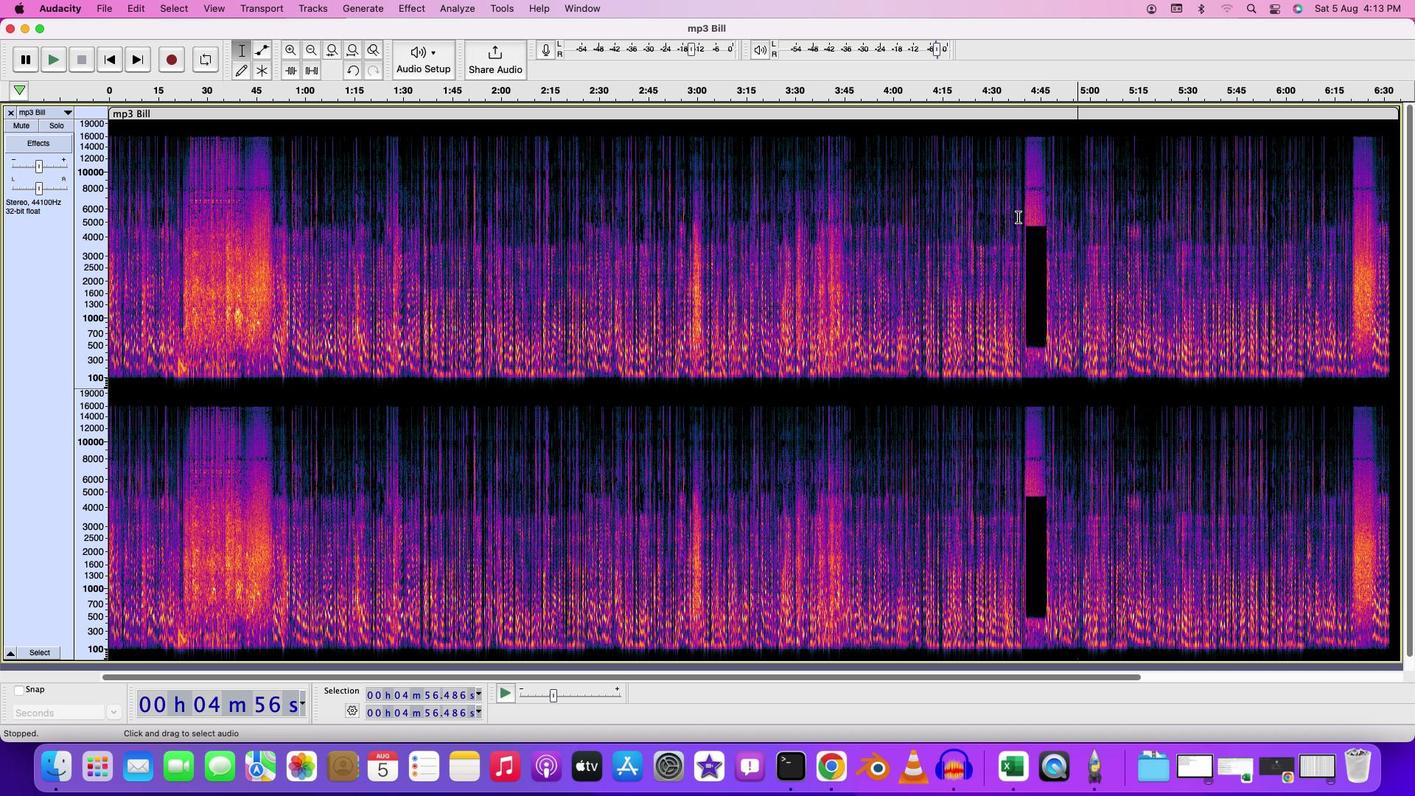 
Action: Mouse pressed left at (1018, 217)
Screenshot: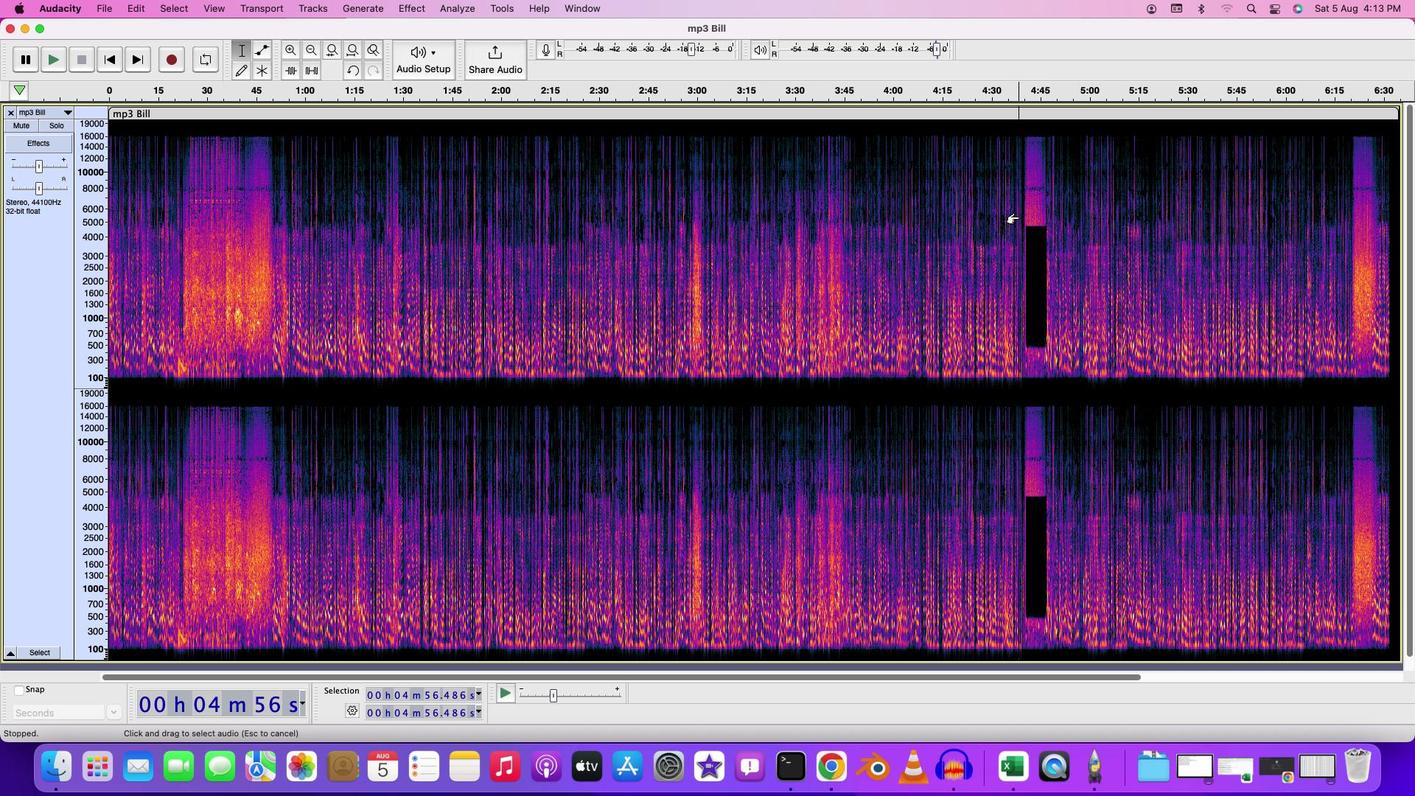 
Action: Key pressed Key.spaceKey.space
Screenshot: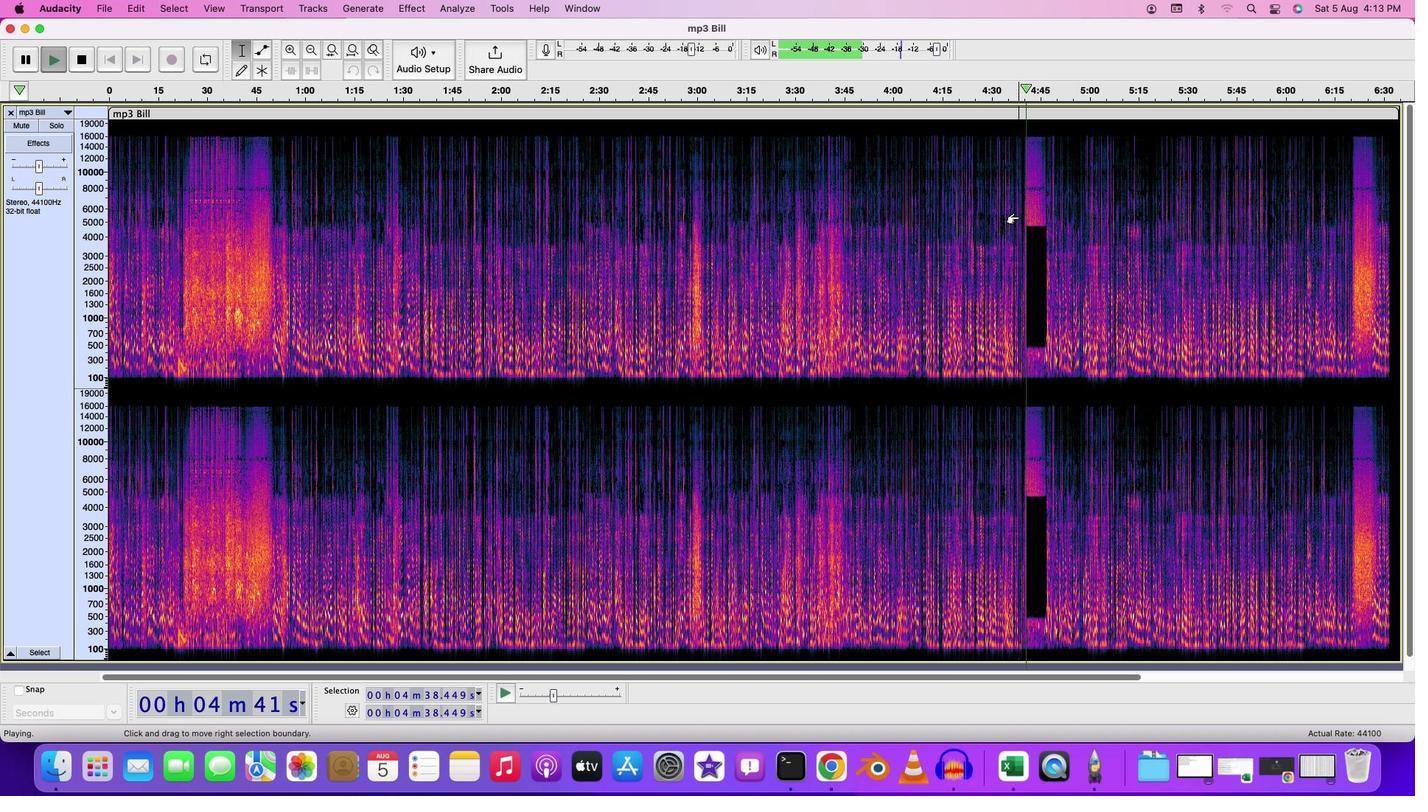 
Action: Mouse moved to (210, 266)
Screenshot: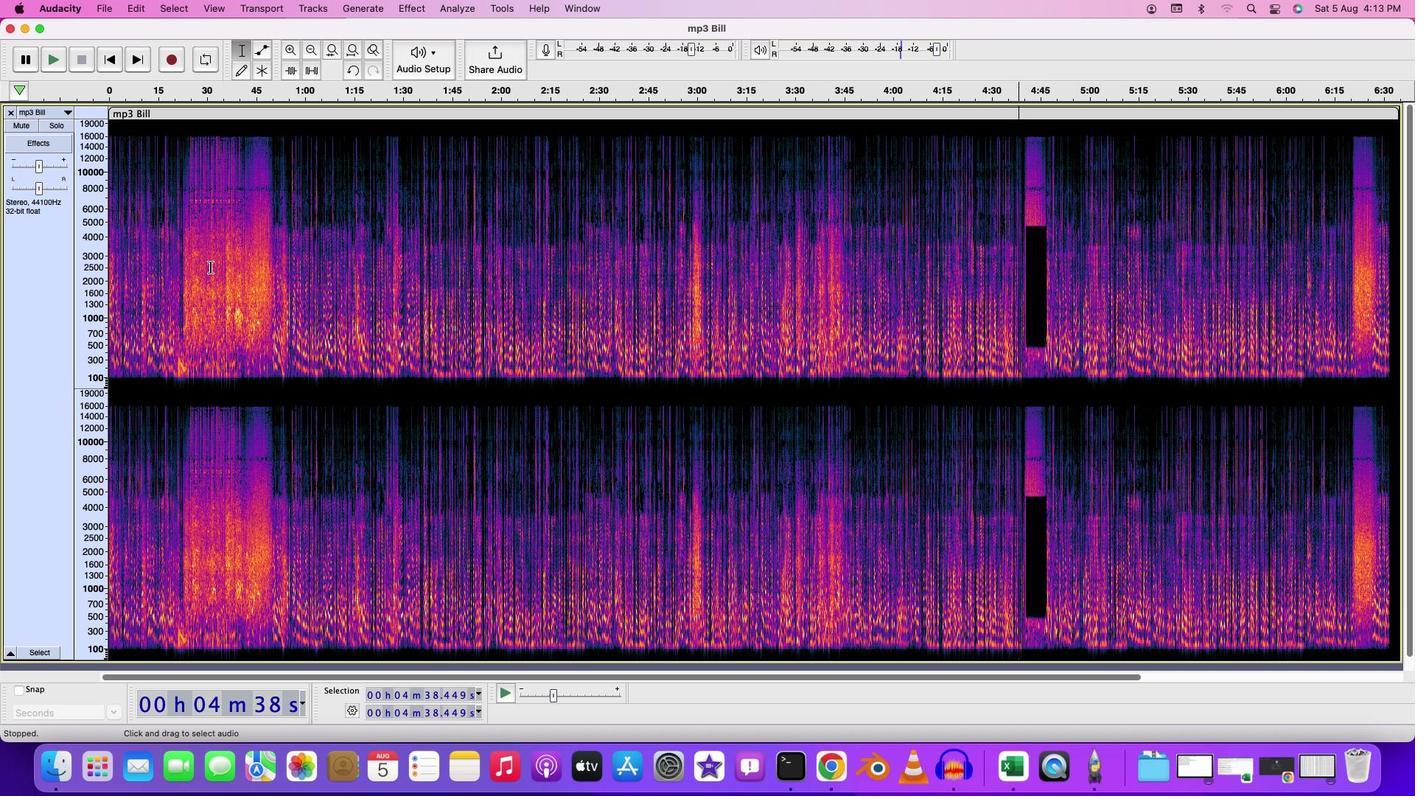 
Action: Mouse pressed left at (210, 266)
Screenshot: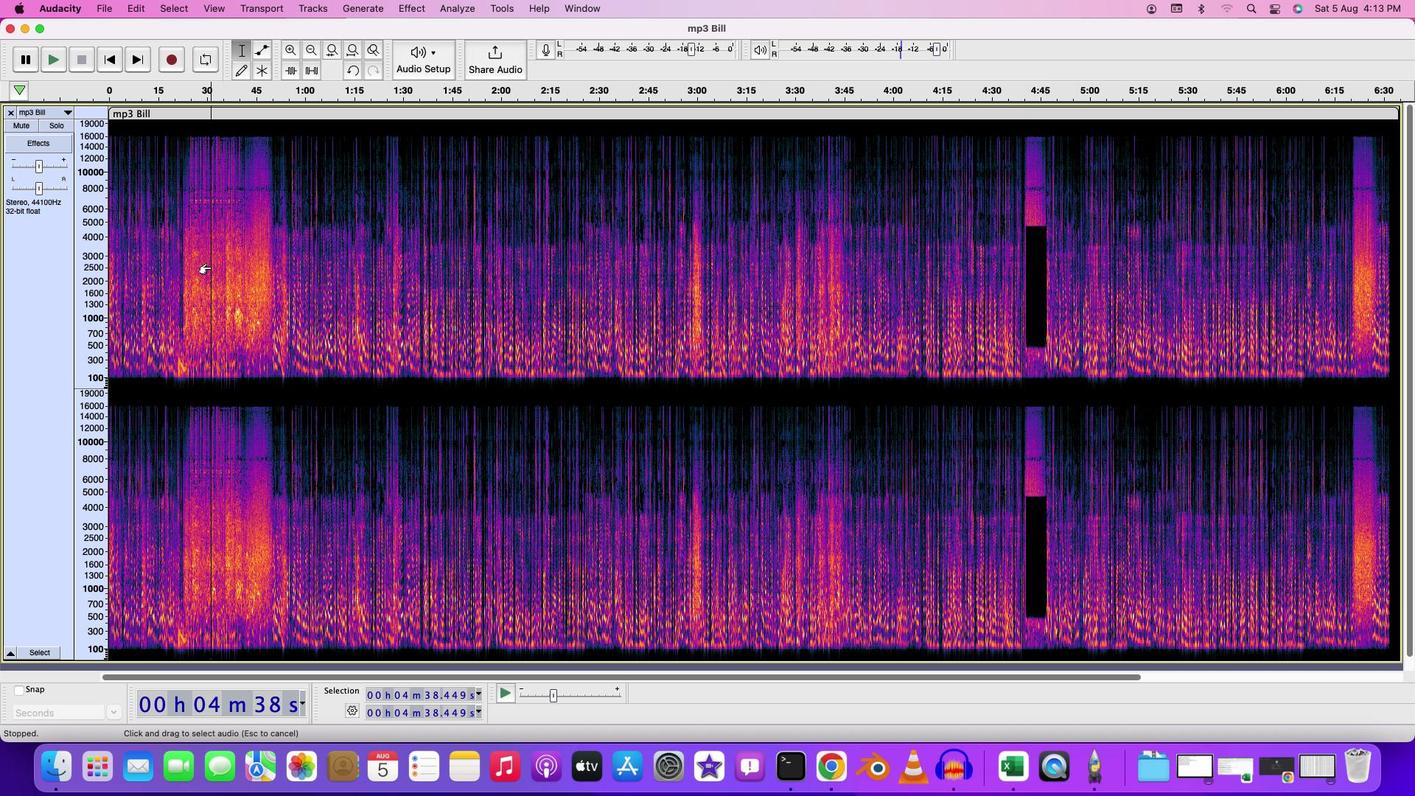 
Action: Mouse moved to (183, 255)
Screenshot: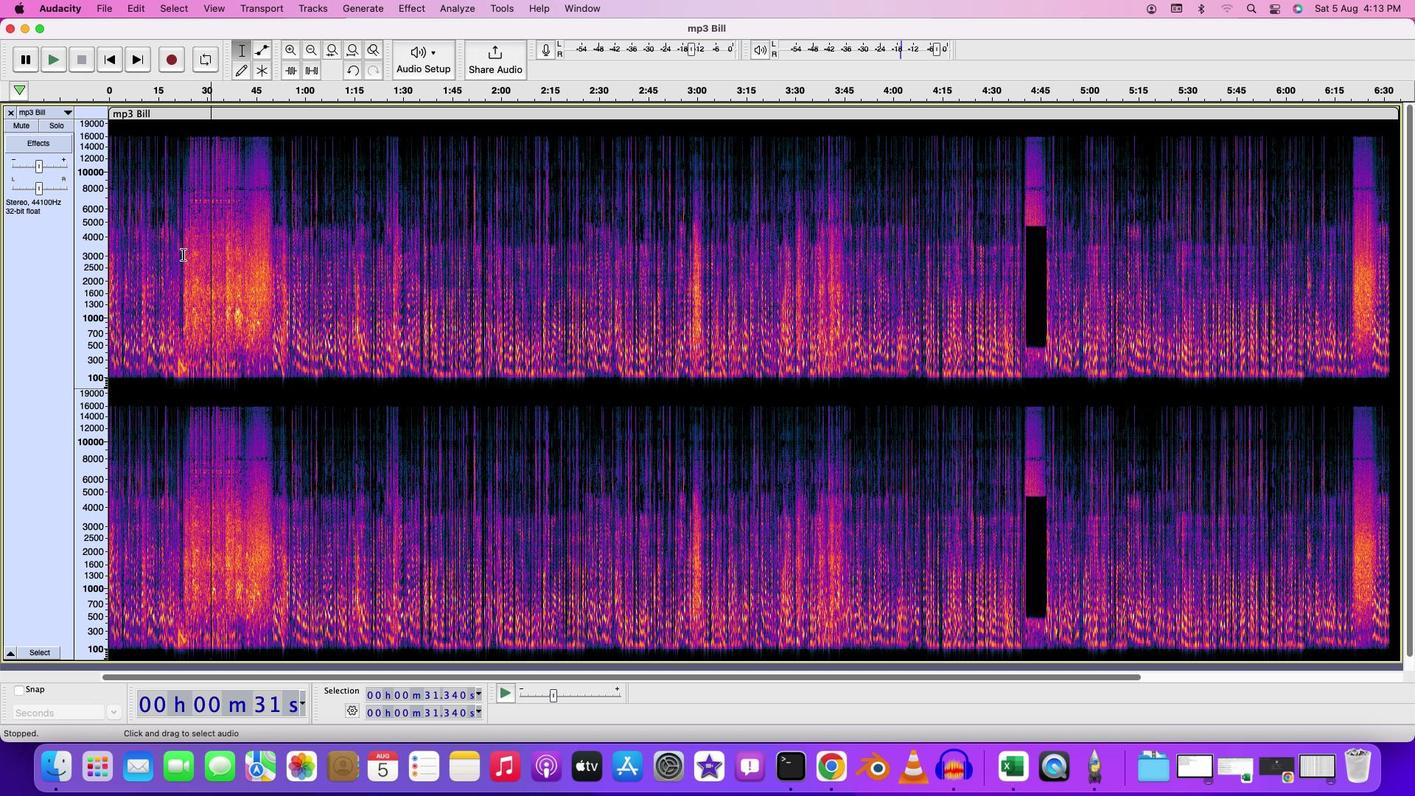 
Action: Mouse pressed left at (183, 255)
Screenshot: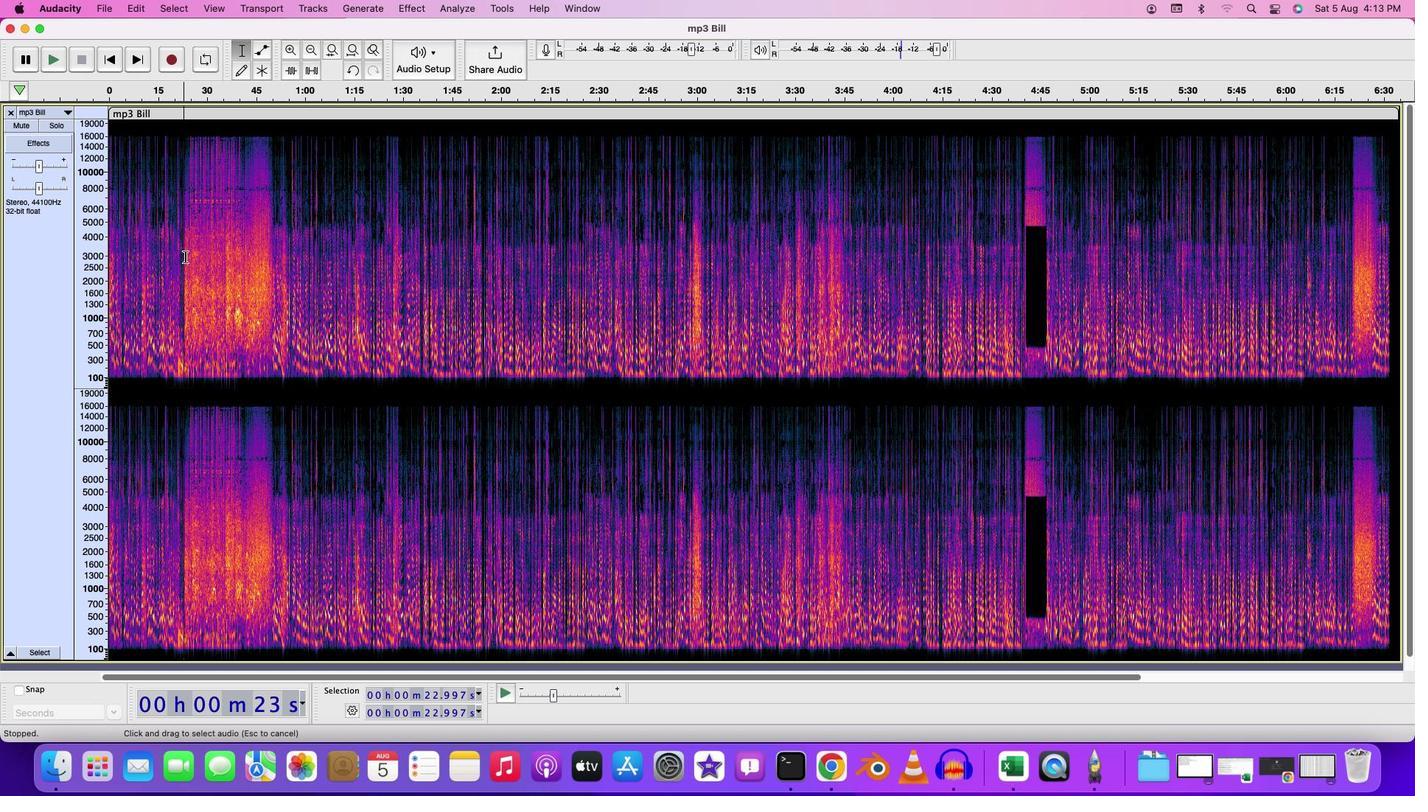 
Action: Mouse moved to (224, 283)
Screenshot: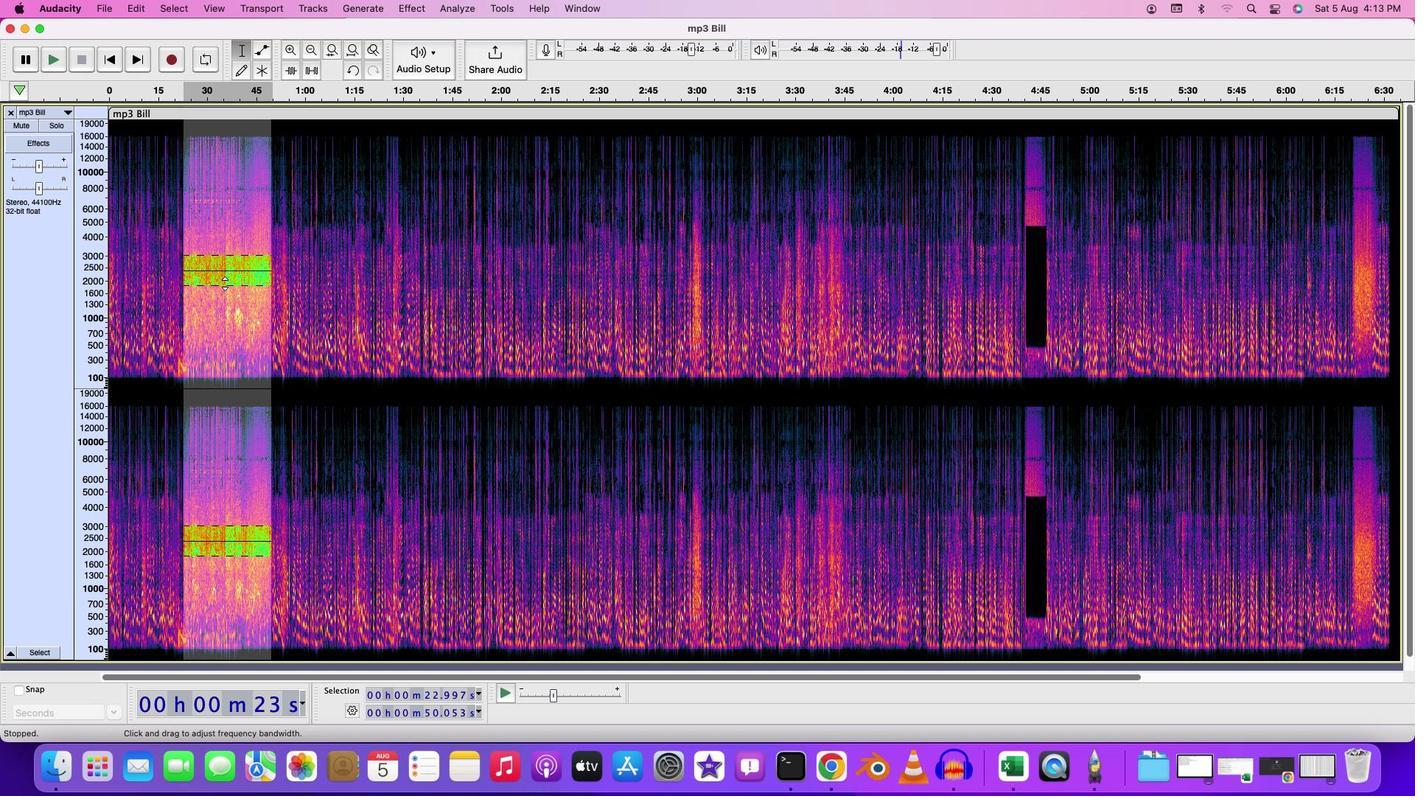 
Action: Mouse pressed left at (224, 283)
Screenshot: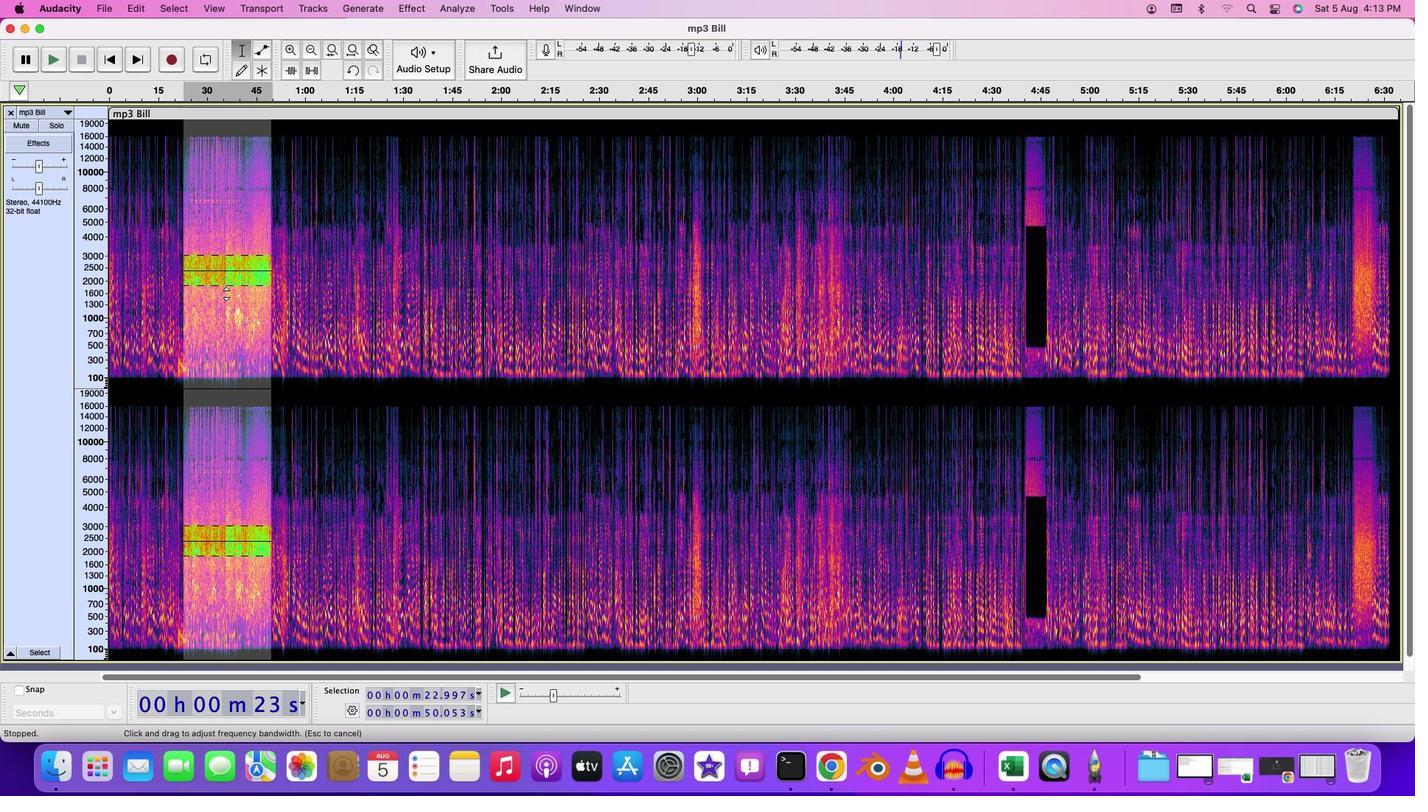 
Action: Mouse moved to (232, 269)
Screenshot: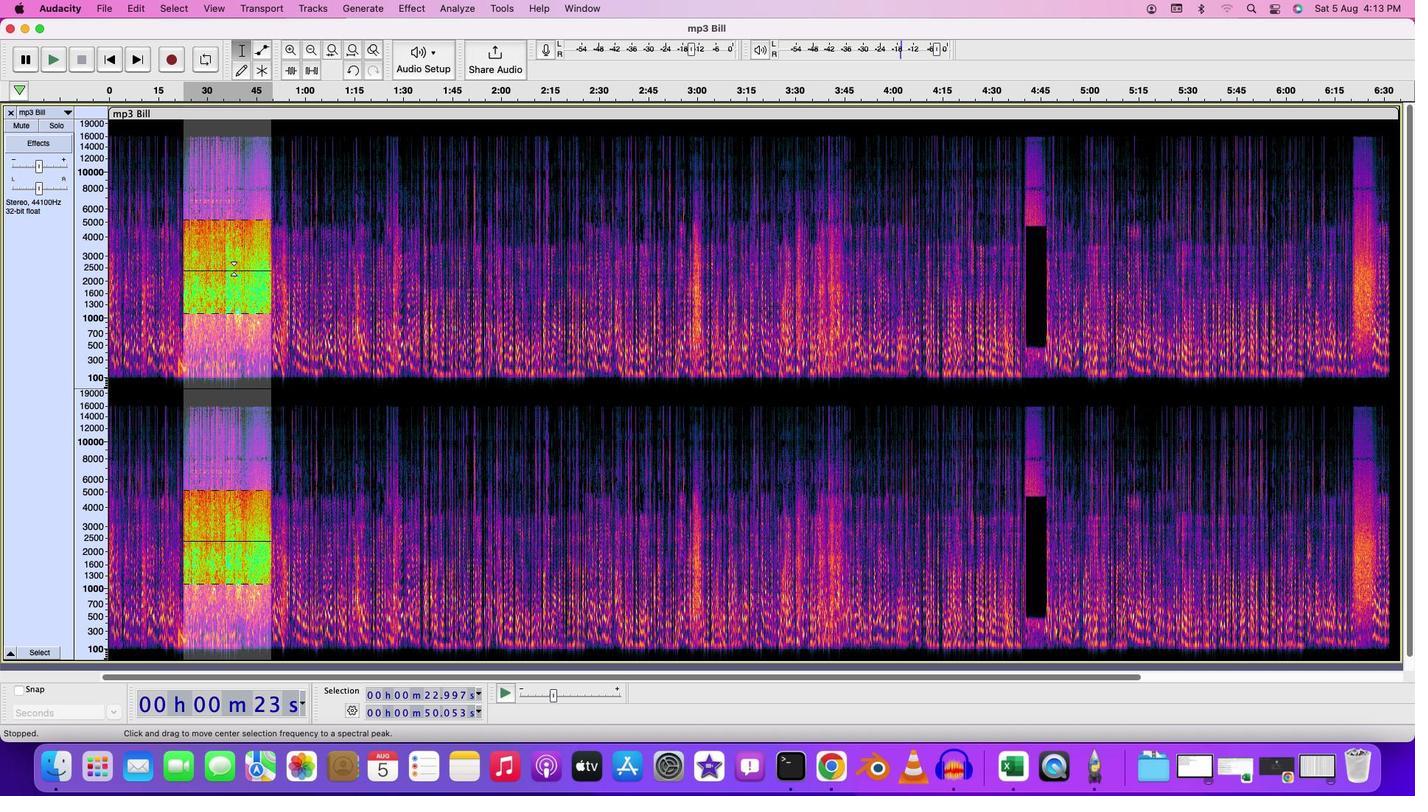 
Action: Mouse pressed left at (232, 269)
Screenshot: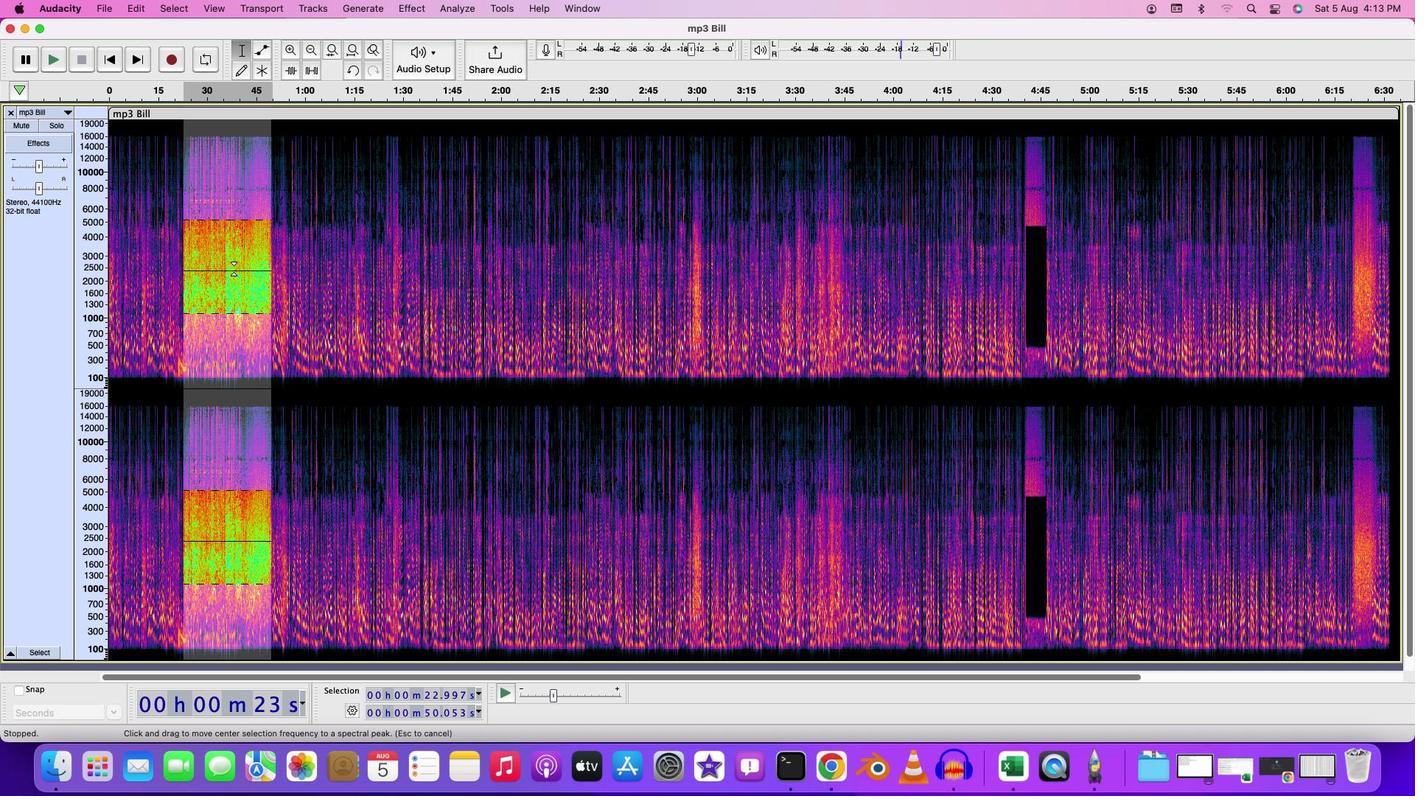 
Action: Mouse moved to (228, 284)
Screenshot: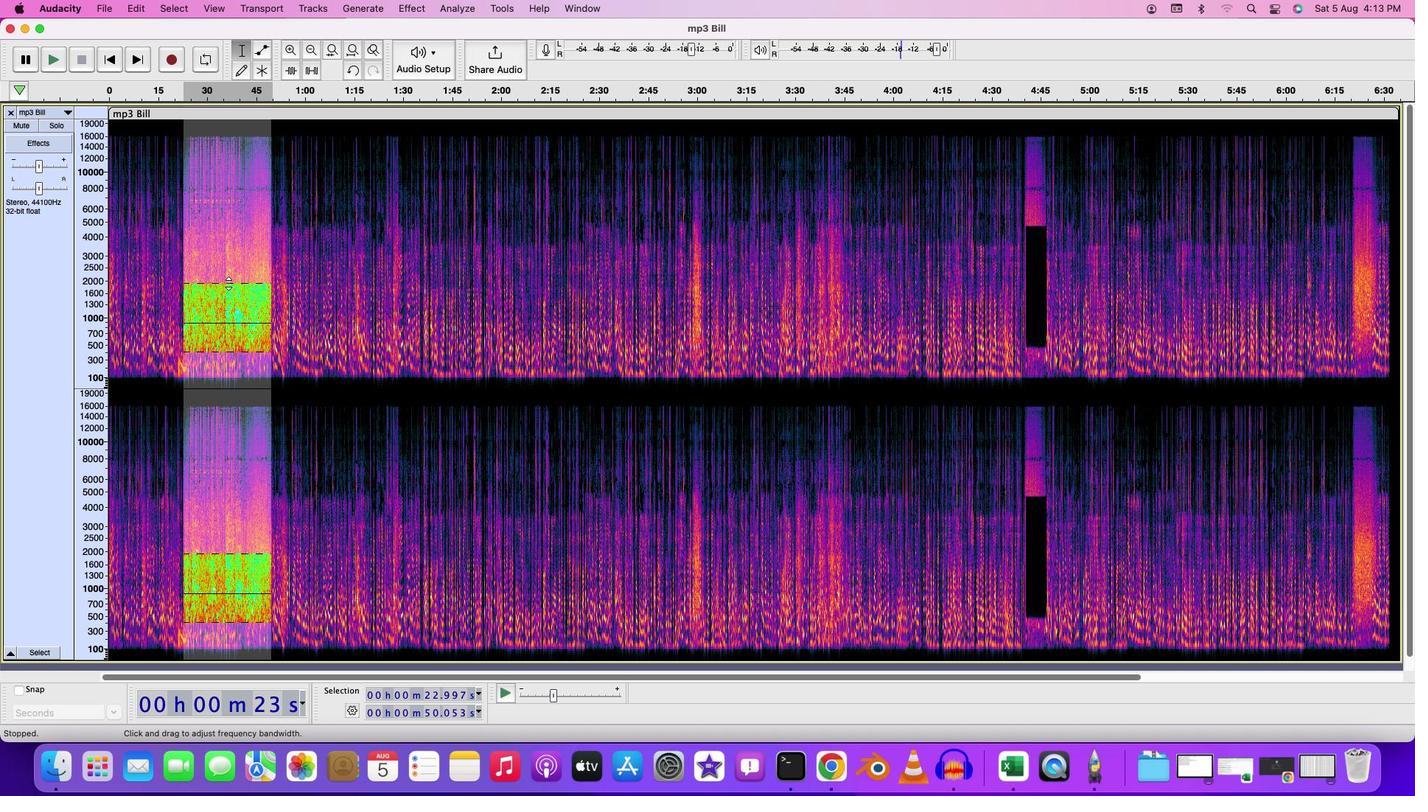 
Action: Mouse pressed left at (228, 284)
Screenshot: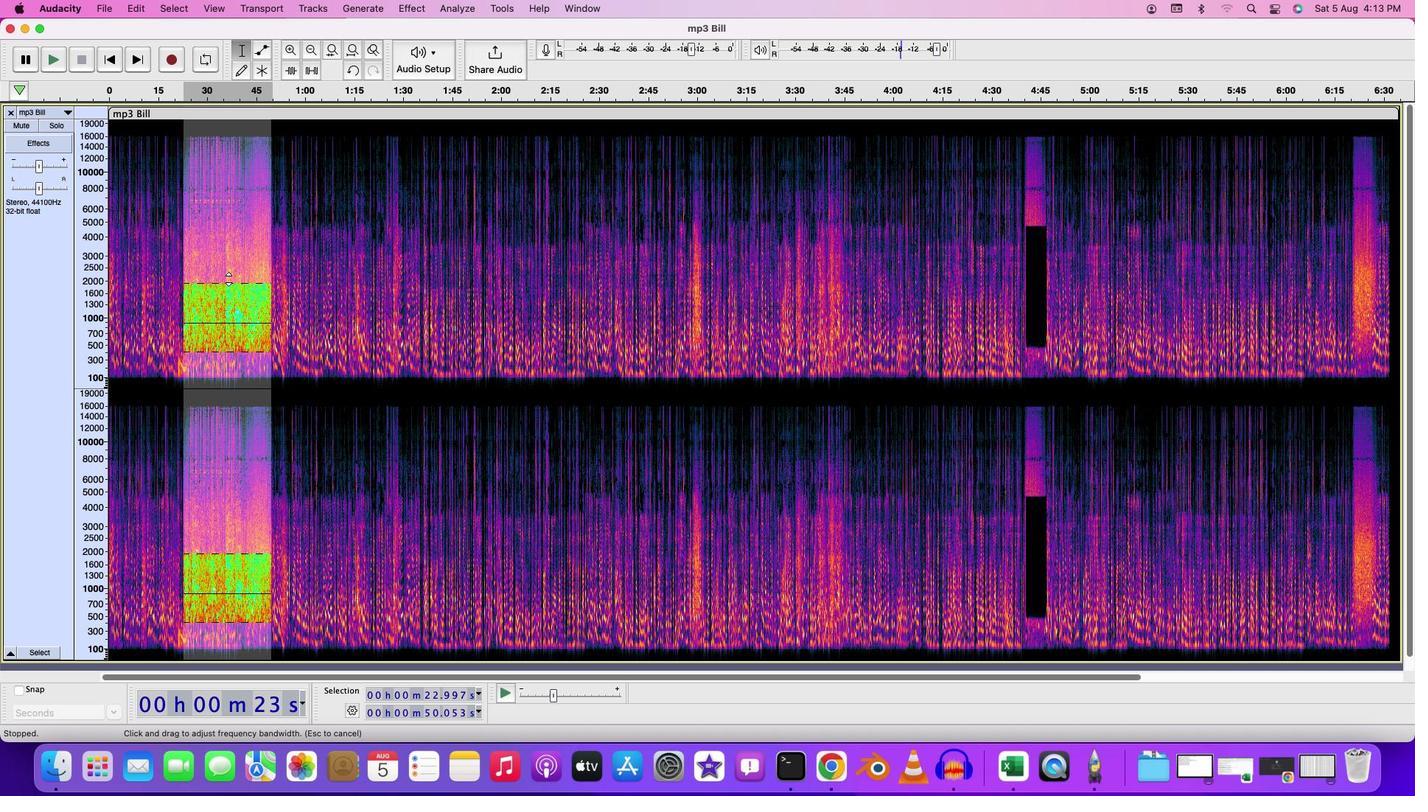 
Action: Mouse moved to (222, 326)
Screenshot: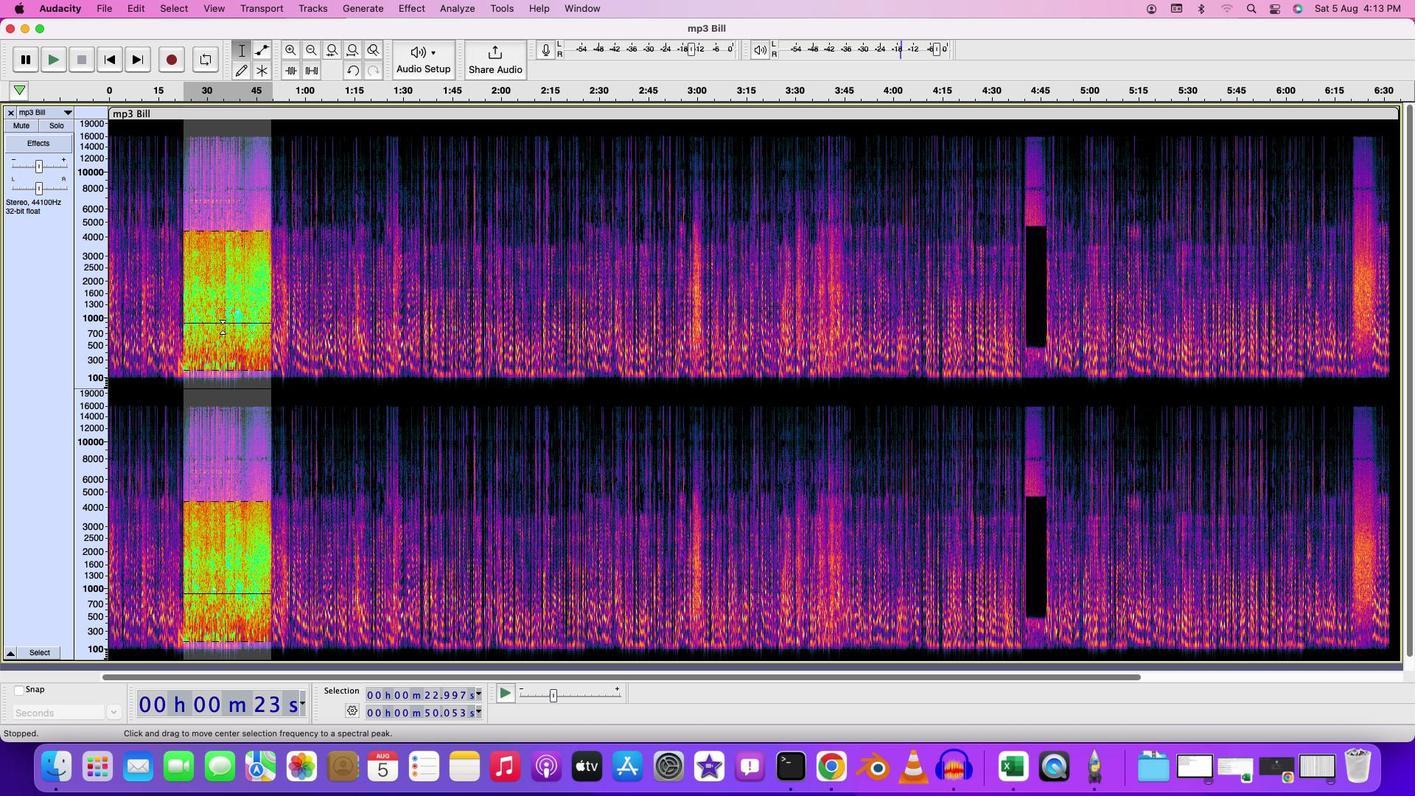 
Action: Mouse pressed left at (222, 326)
Screenshot: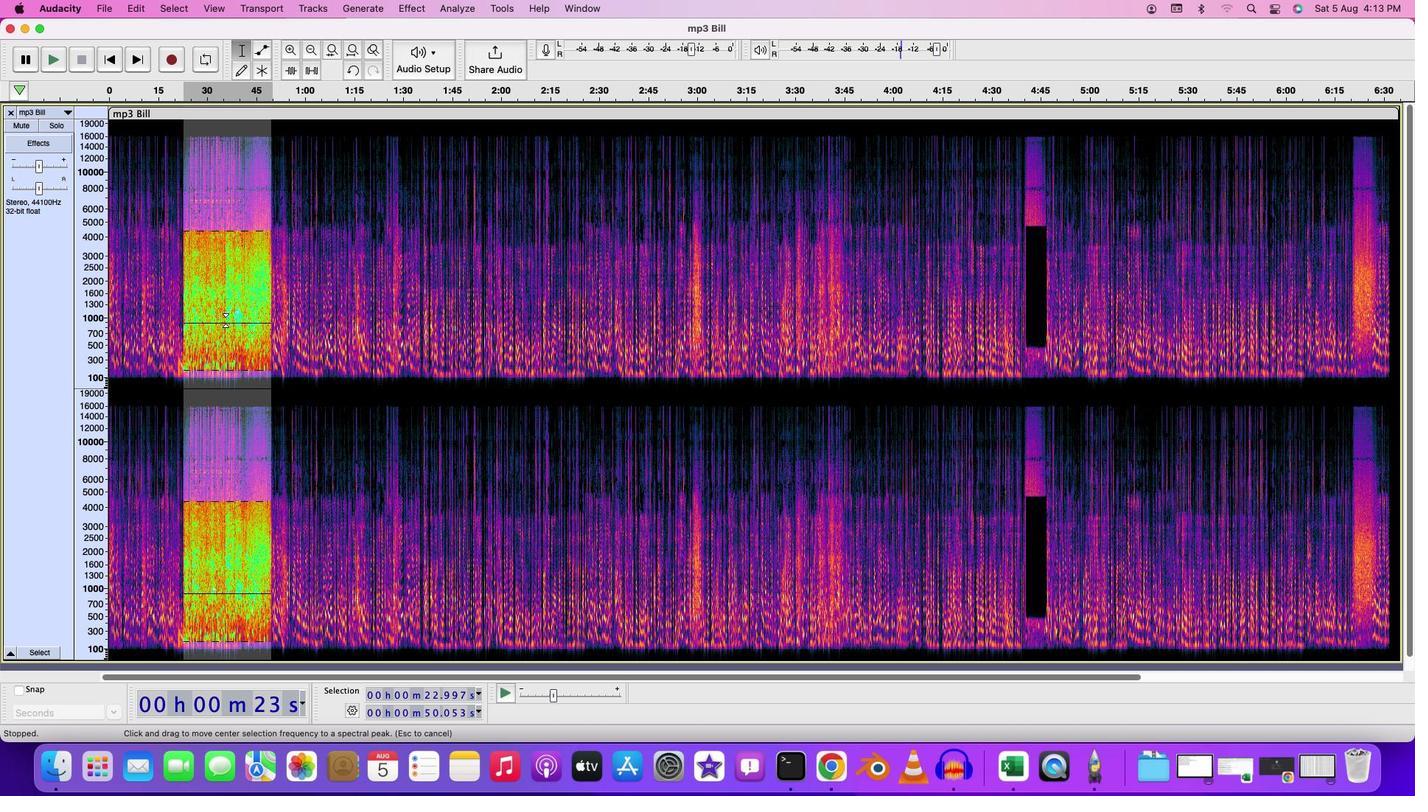 
Action: Mouse moved to (235, 212)
Screenshot: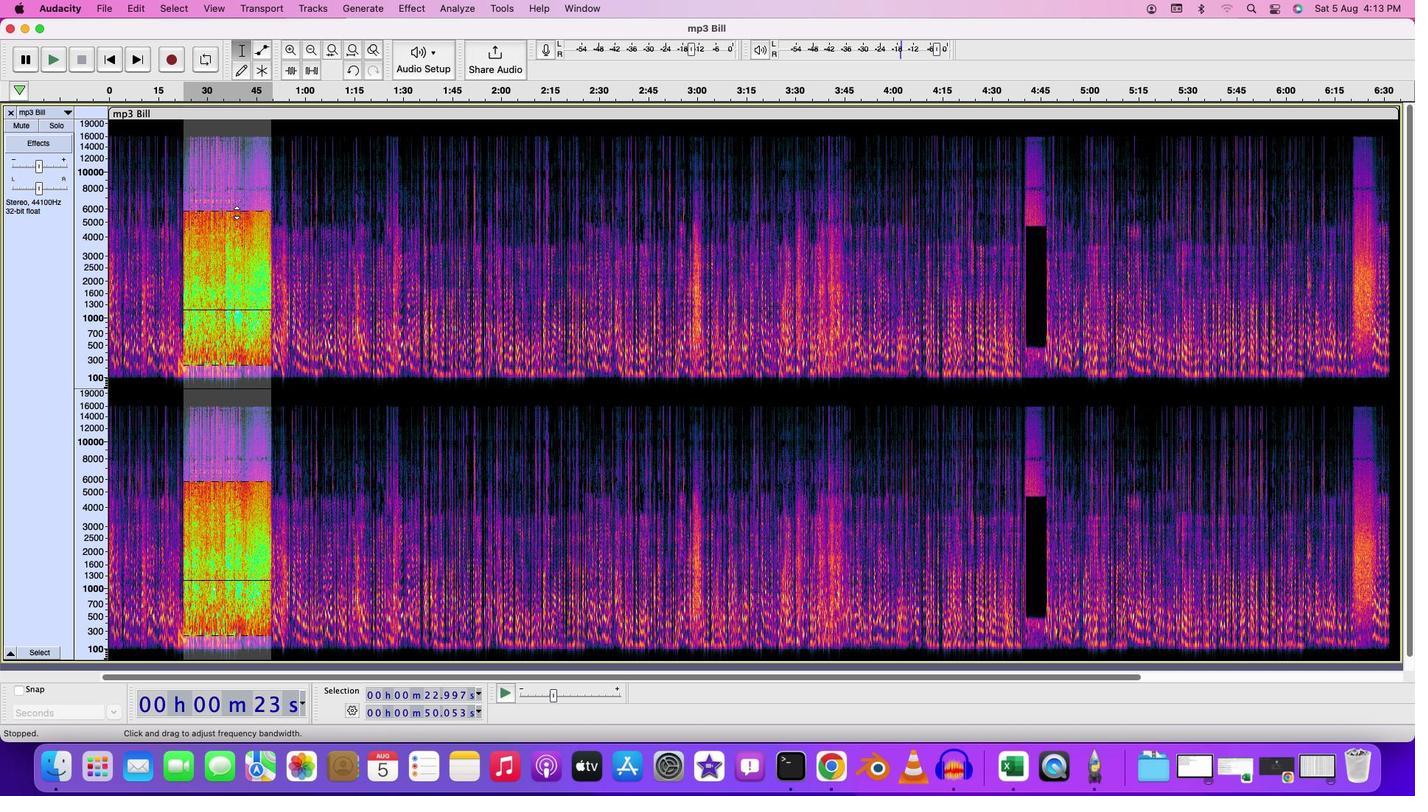 
Action: Mouse pressed left at (235, 212)
Screenshot: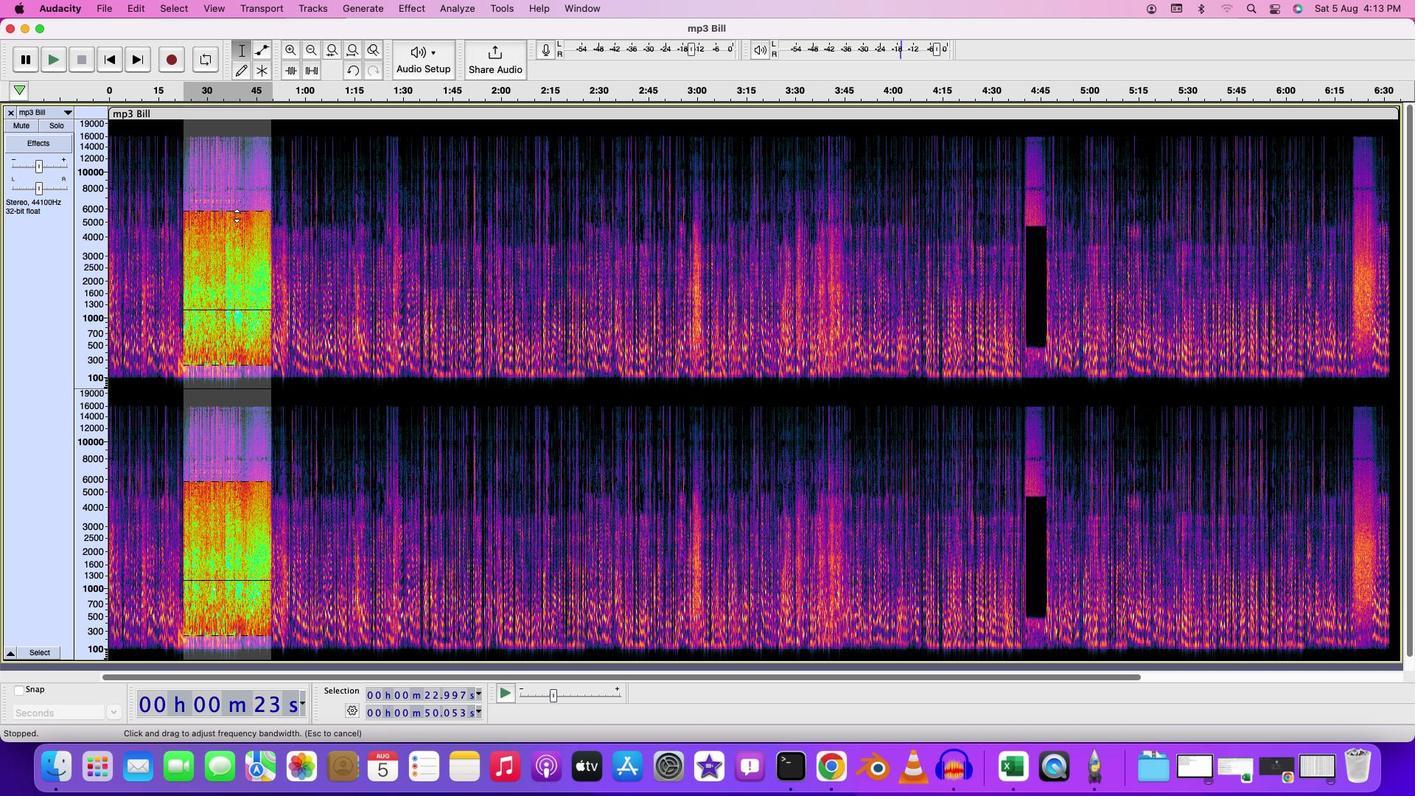 
Action: Mouse moved to (412, 11)
Screenshot: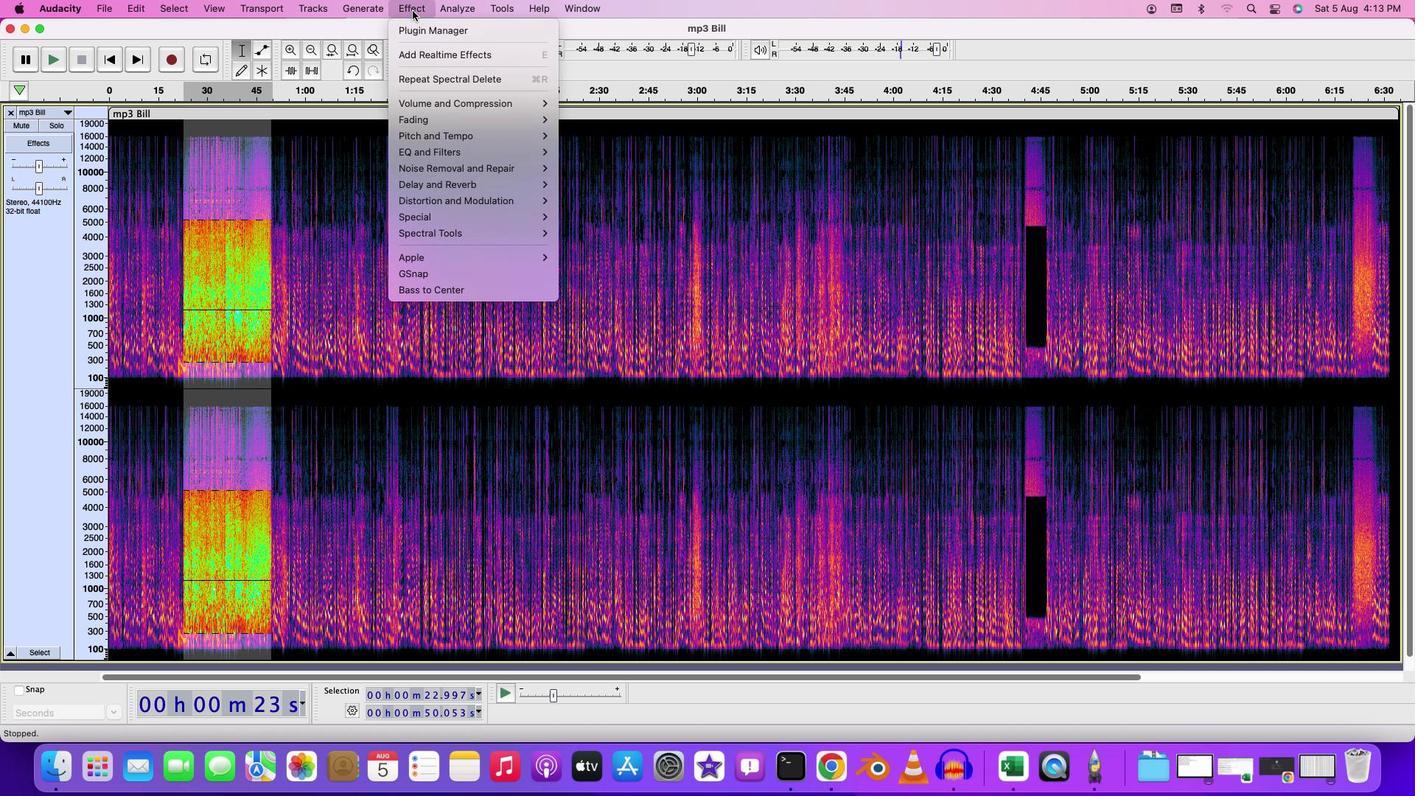 
Action: Mouse pressed left at (412, 11)
Screenshot: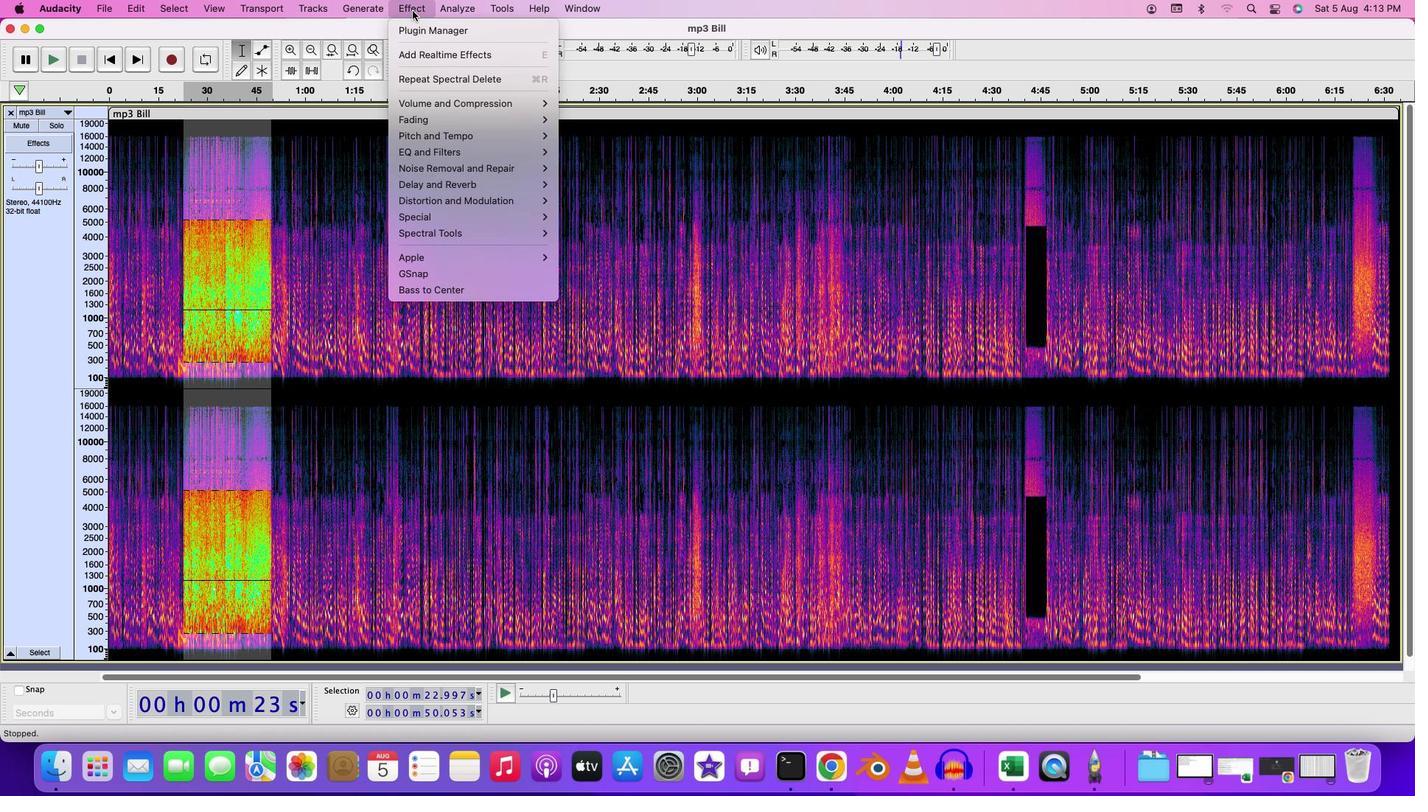 
Action: Mouse moved to (585, 234)
Screenshot: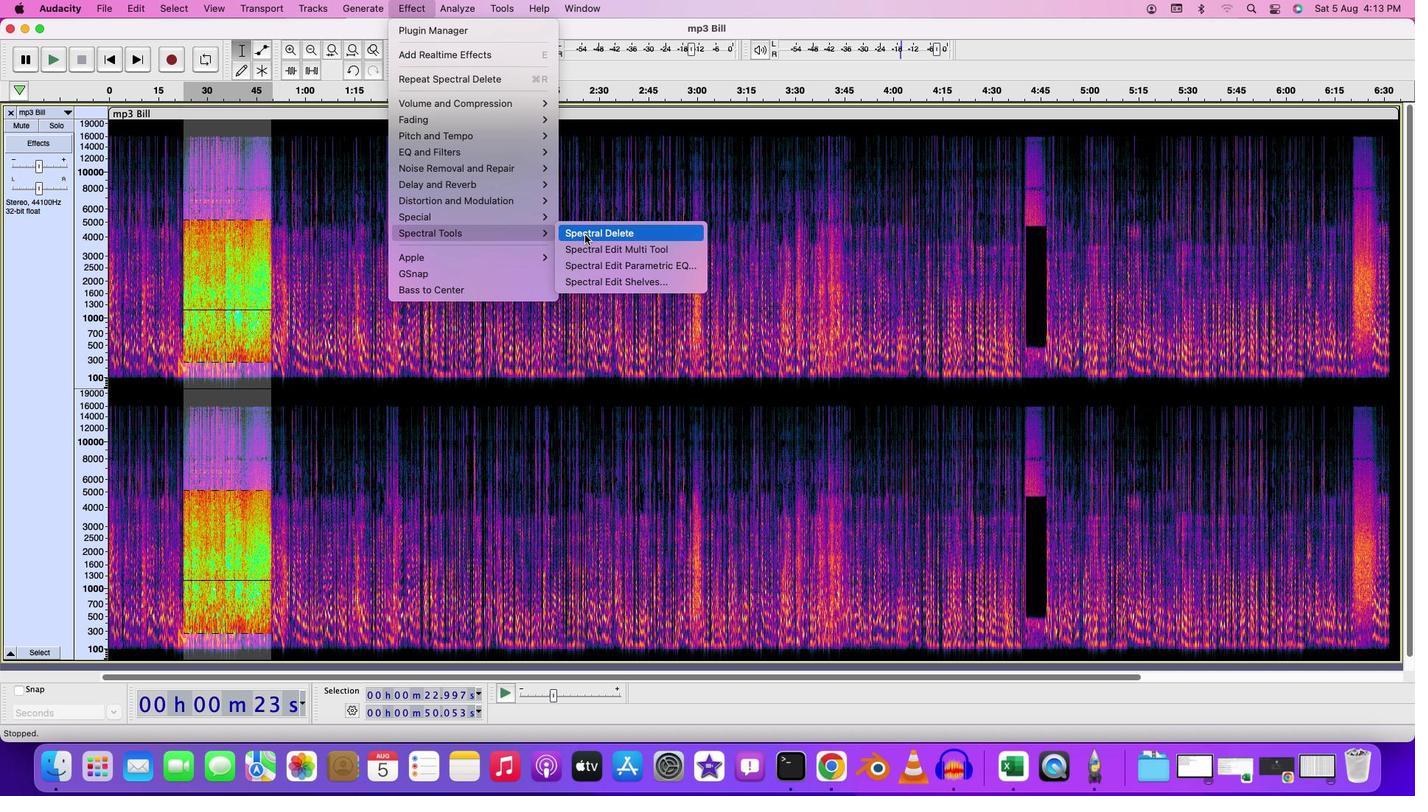 
Action: Mouse pressed left at (585, 234)
Screenshot: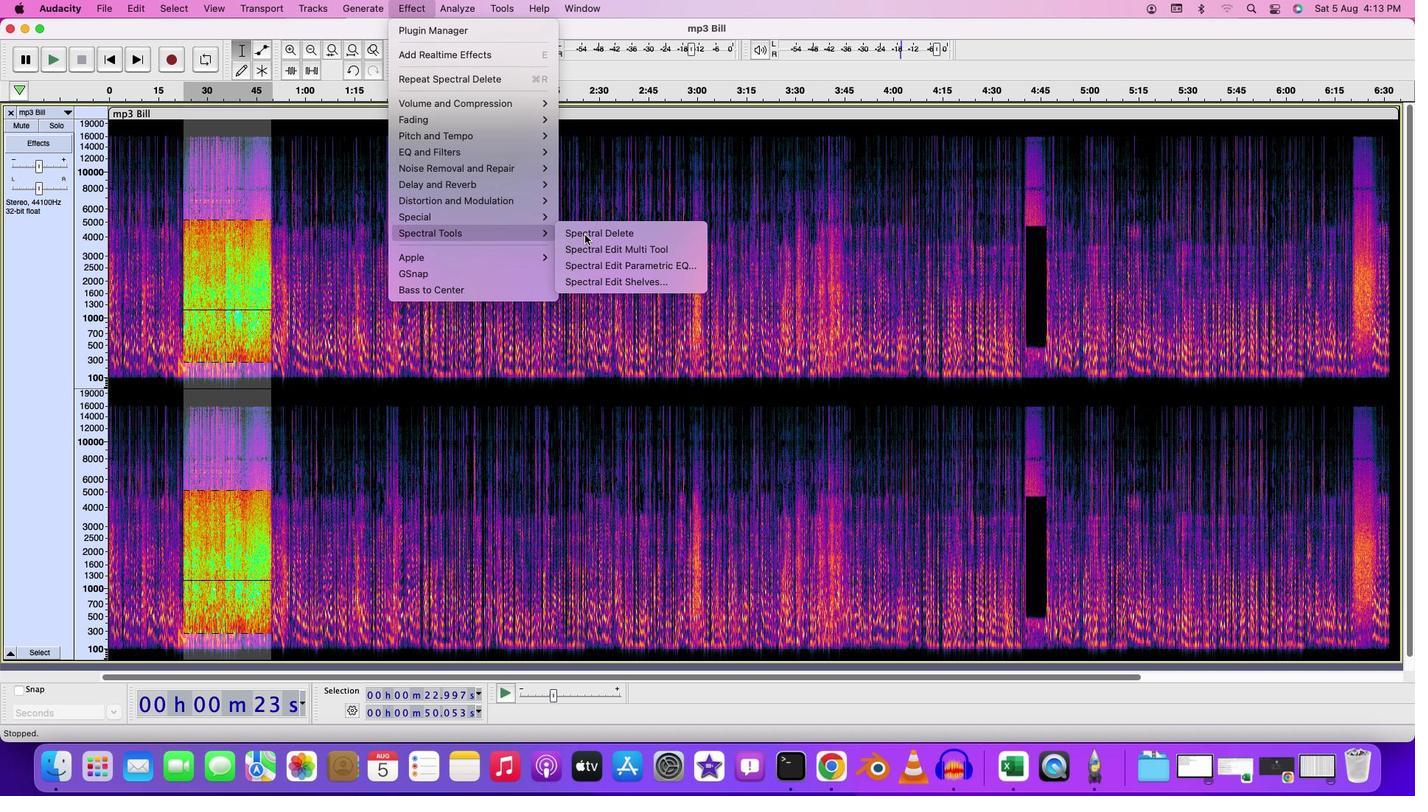 
Action: Mouse moved to (162, 179)
Screenshot: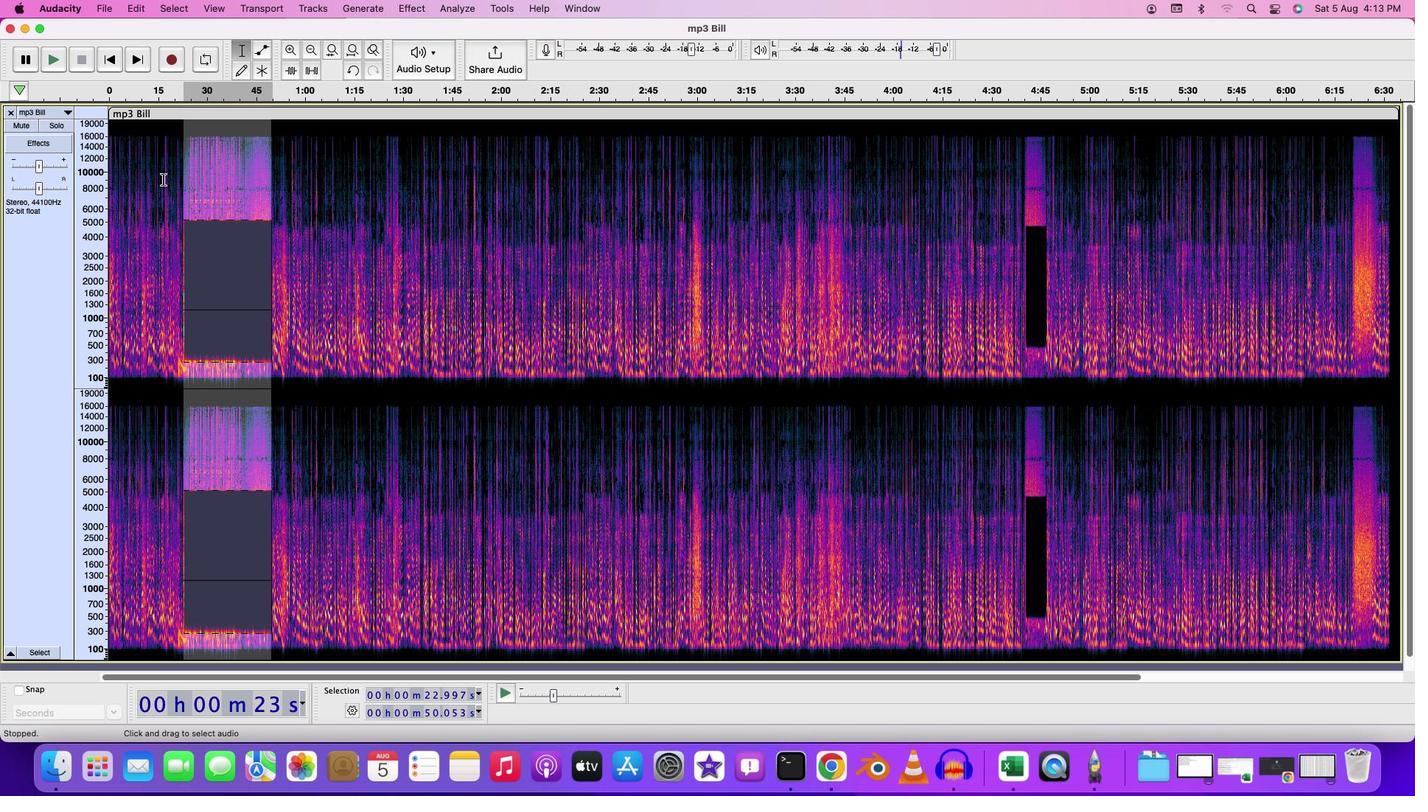 
Action: Mouse pressed left at (162, 179)
Screenshot: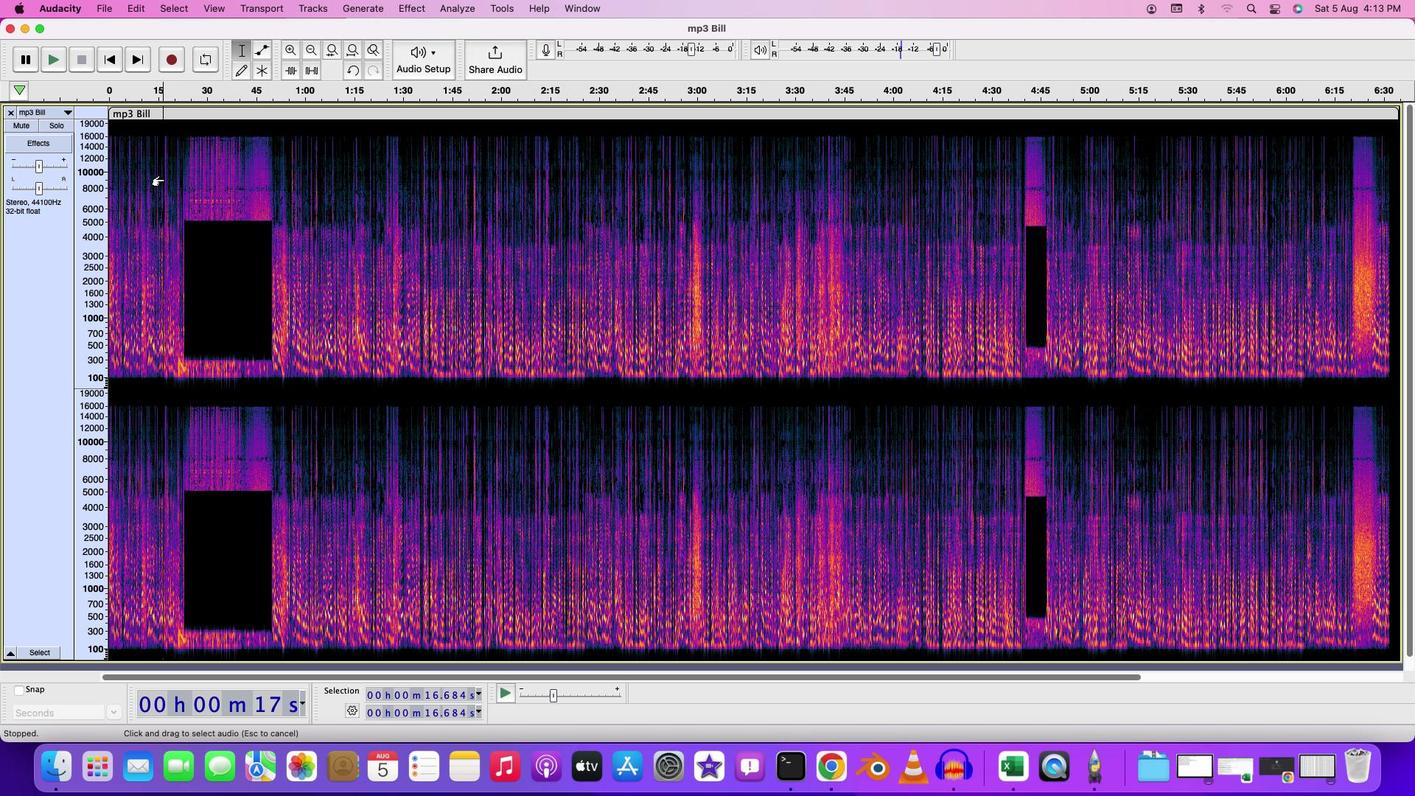 
Action: Mouse moved to (126, 184)
Screenshot: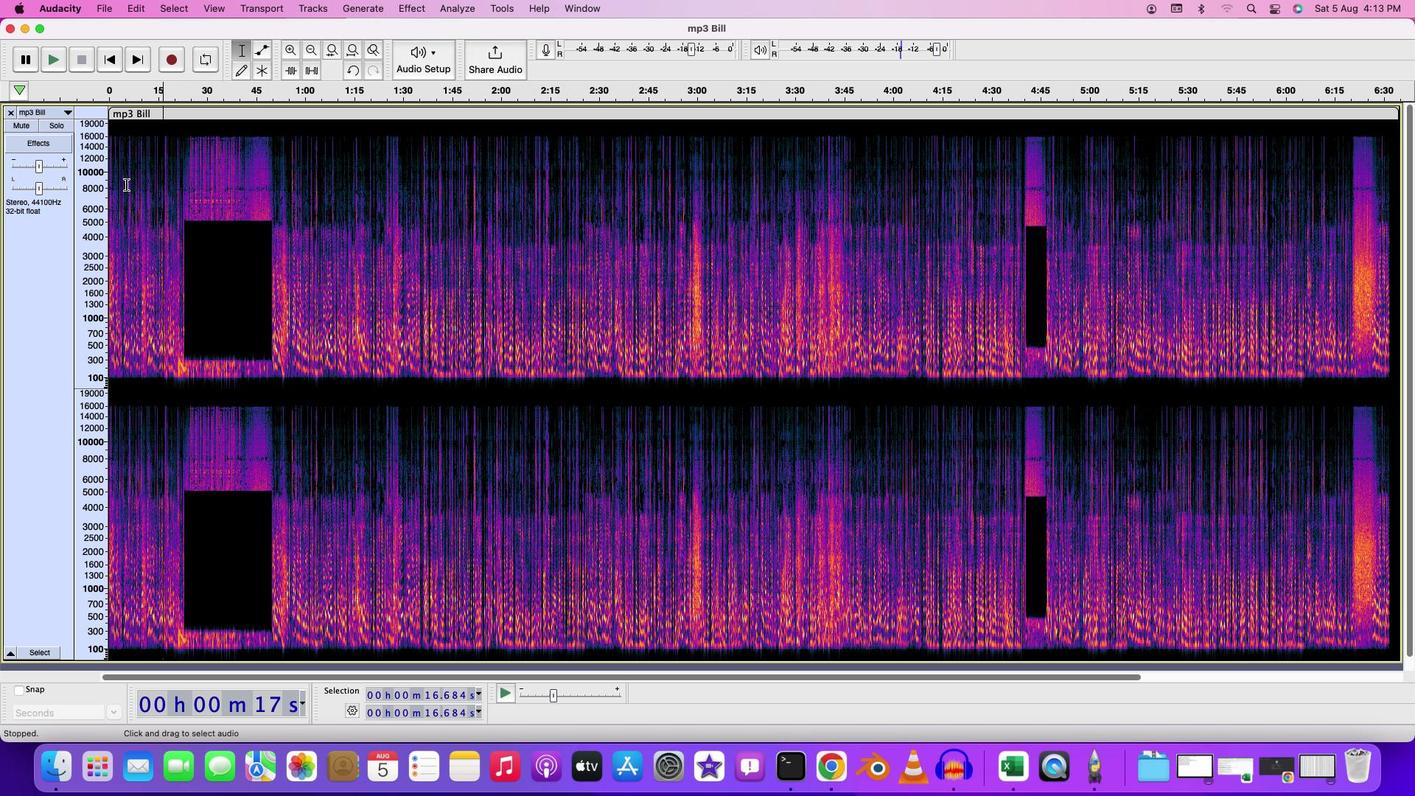
Action: Mouse pressed left at (126, 184)
Screenshot: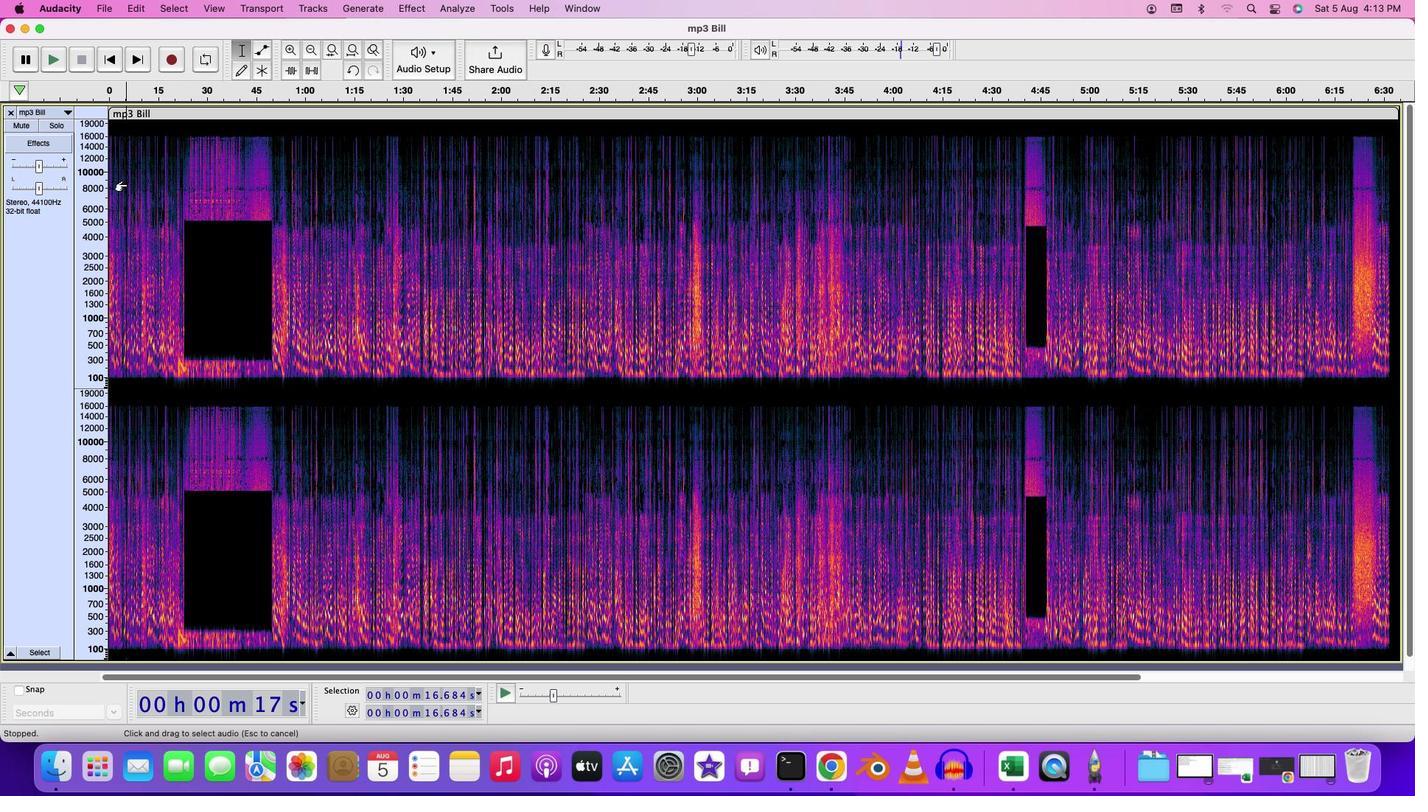 
Action: Key pressed Key.space
Screenshot: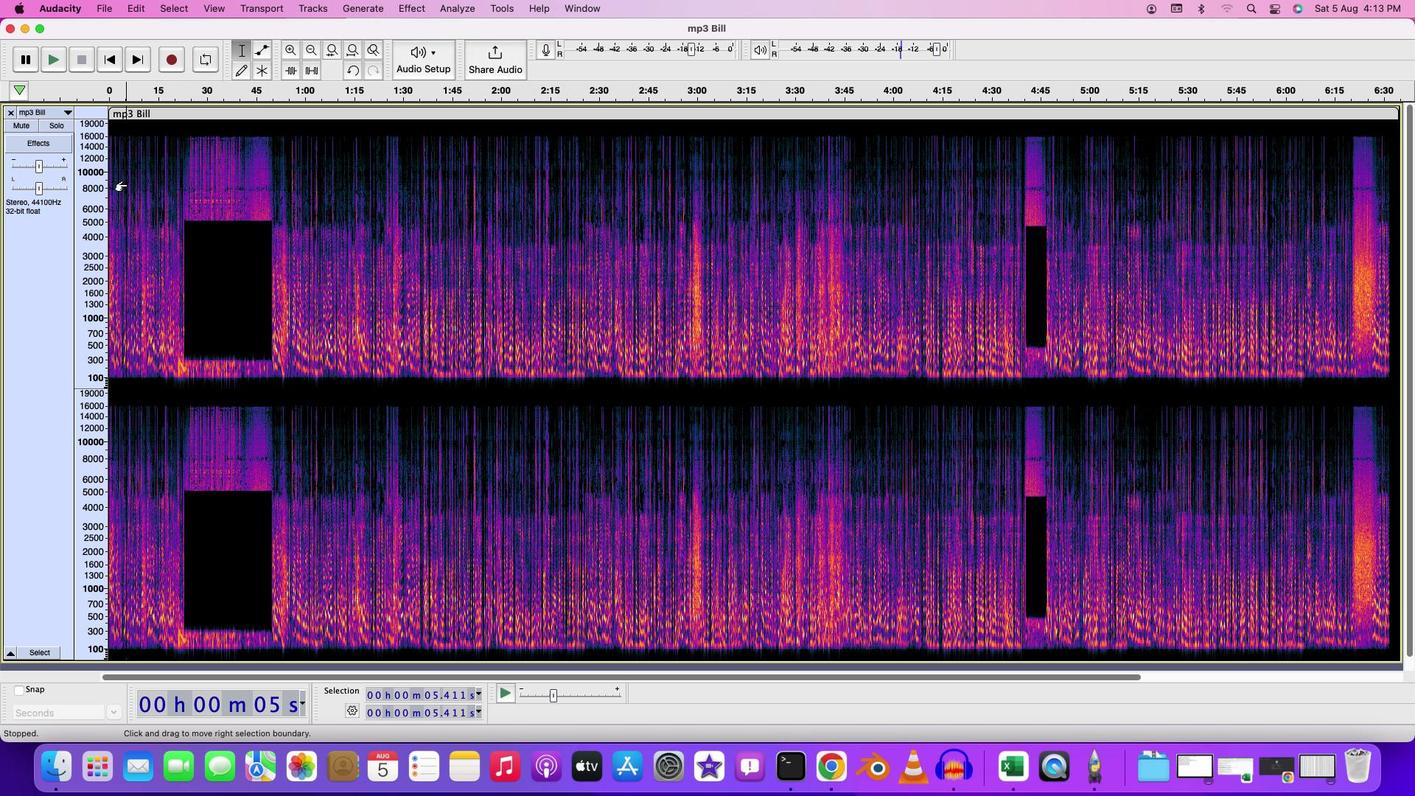 
Action: Mouse moved to (263, 196)
Screenshot: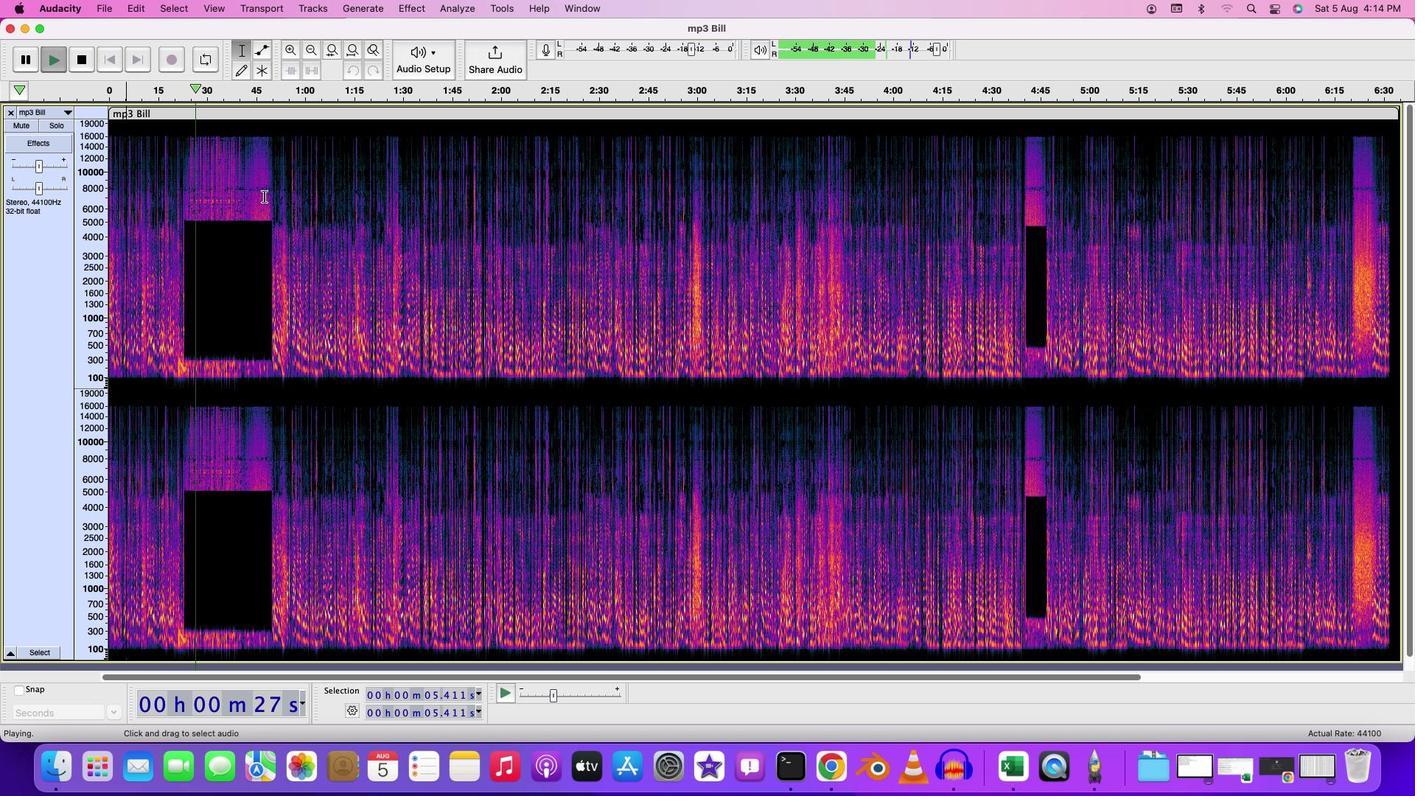 
Action: Mouse pressed left at (263, 196)
Screenshot: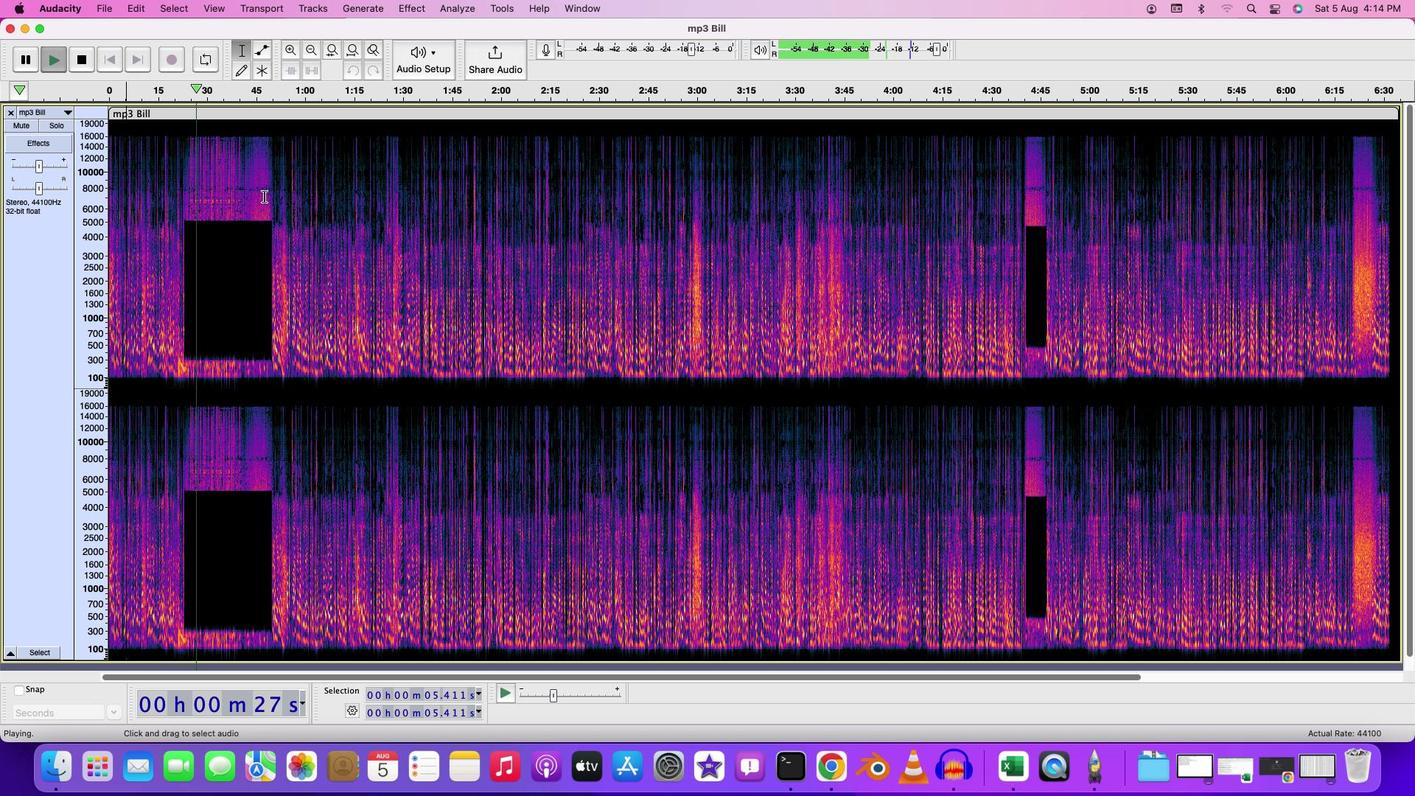 
Action: Key pressed Key.space
Screenshot: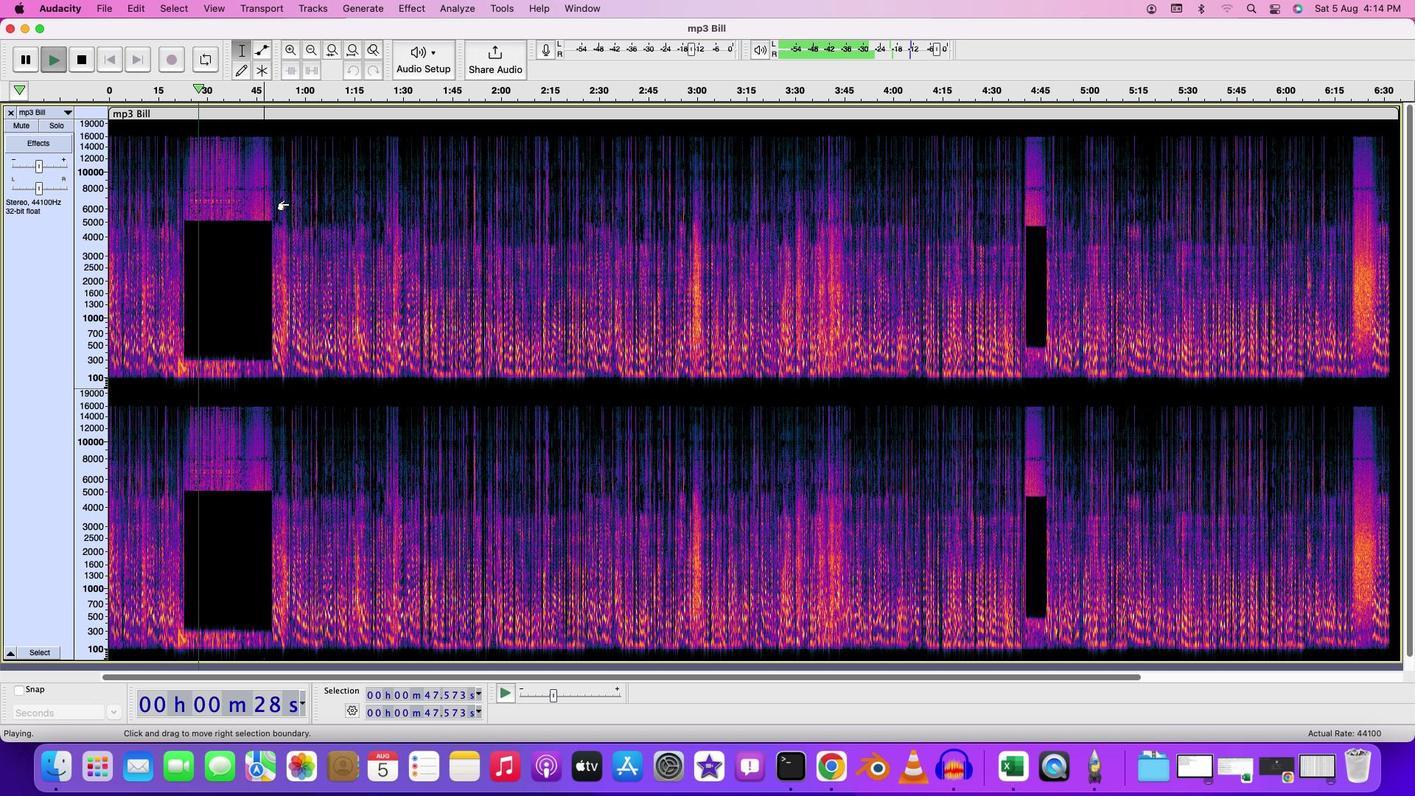 
Action: Mouse moved to (288, 204)
Screenshot: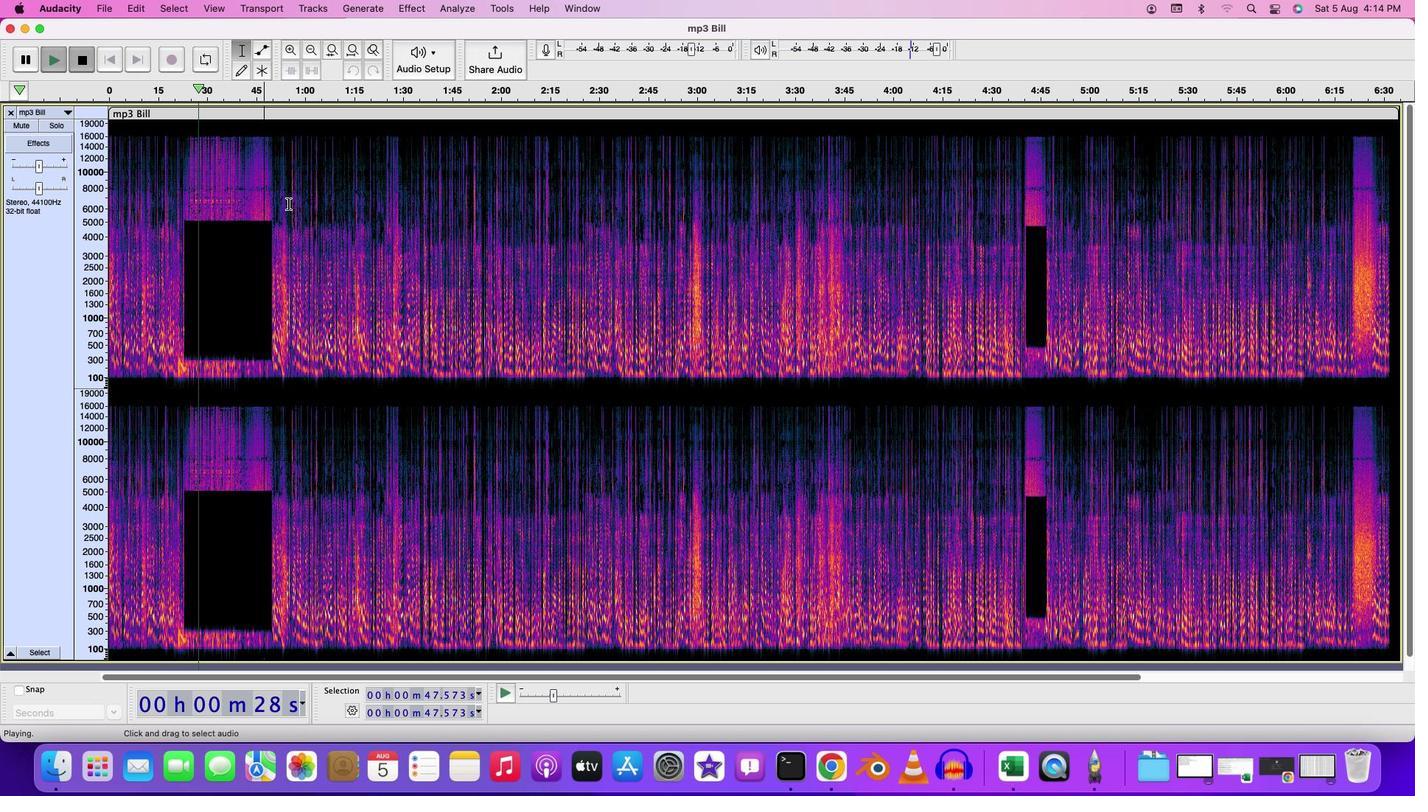
Action: Key pressed Key.space
Screenshot: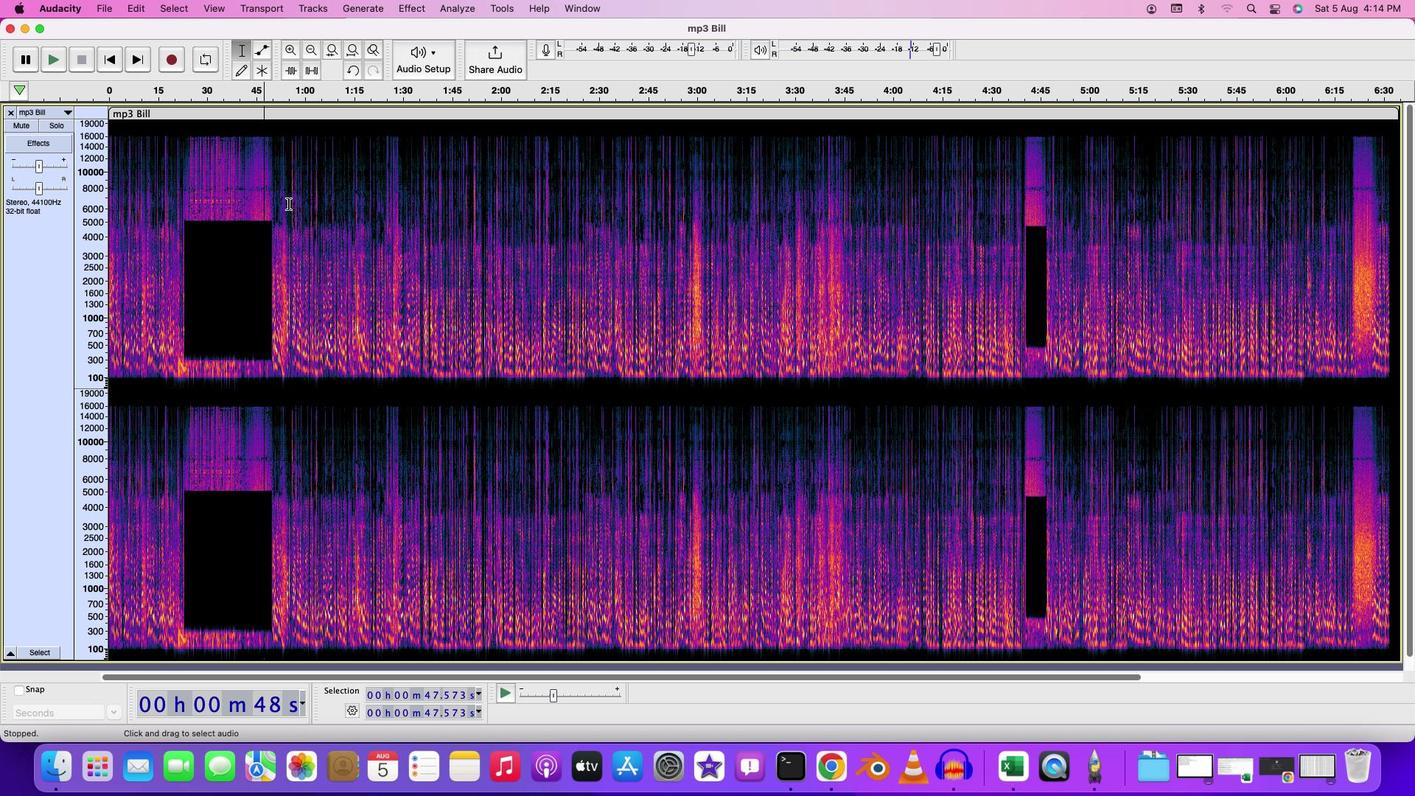 
Action: Mouse moved to (1017, 185)
Screenshot: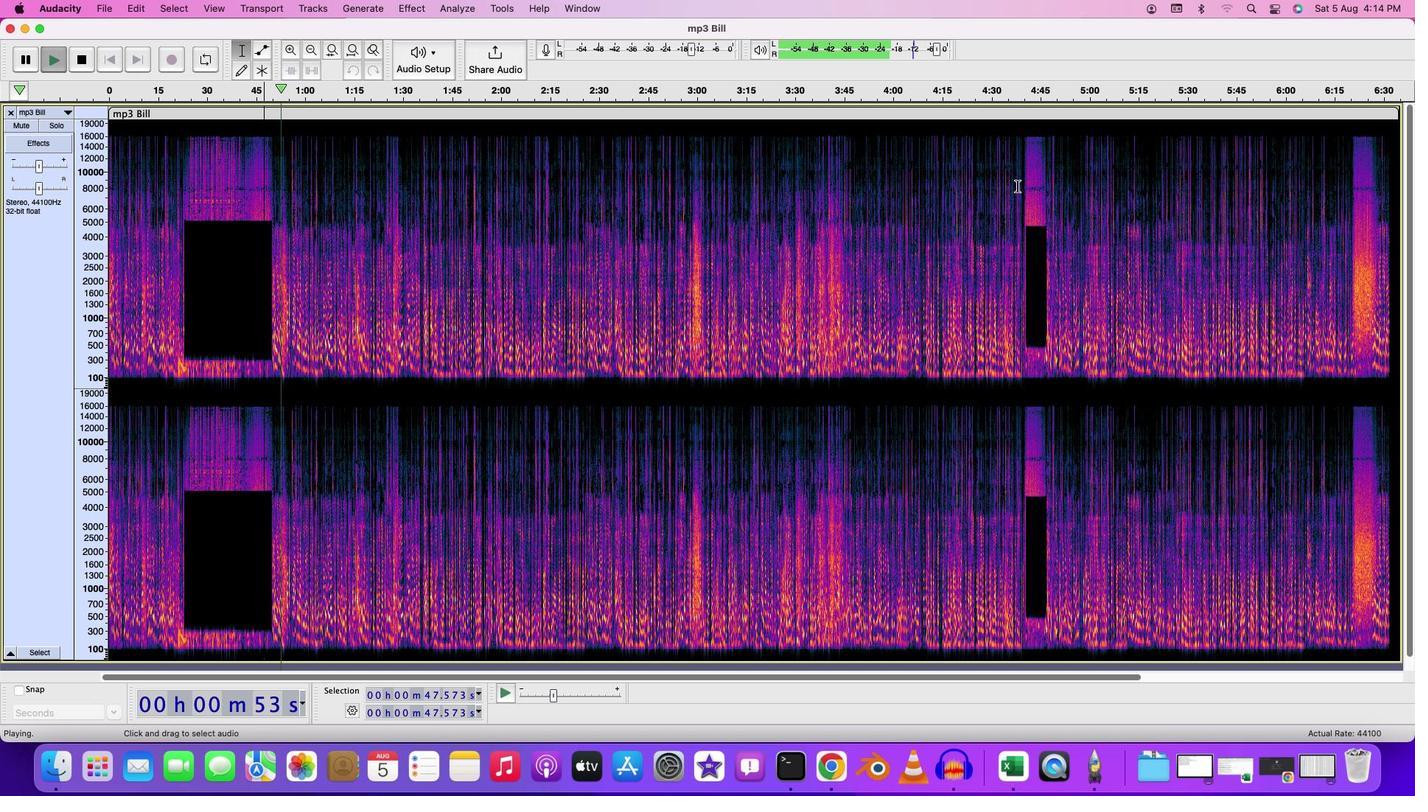 
Action: Mouse pressed left at (1017, 185)
Screenshot: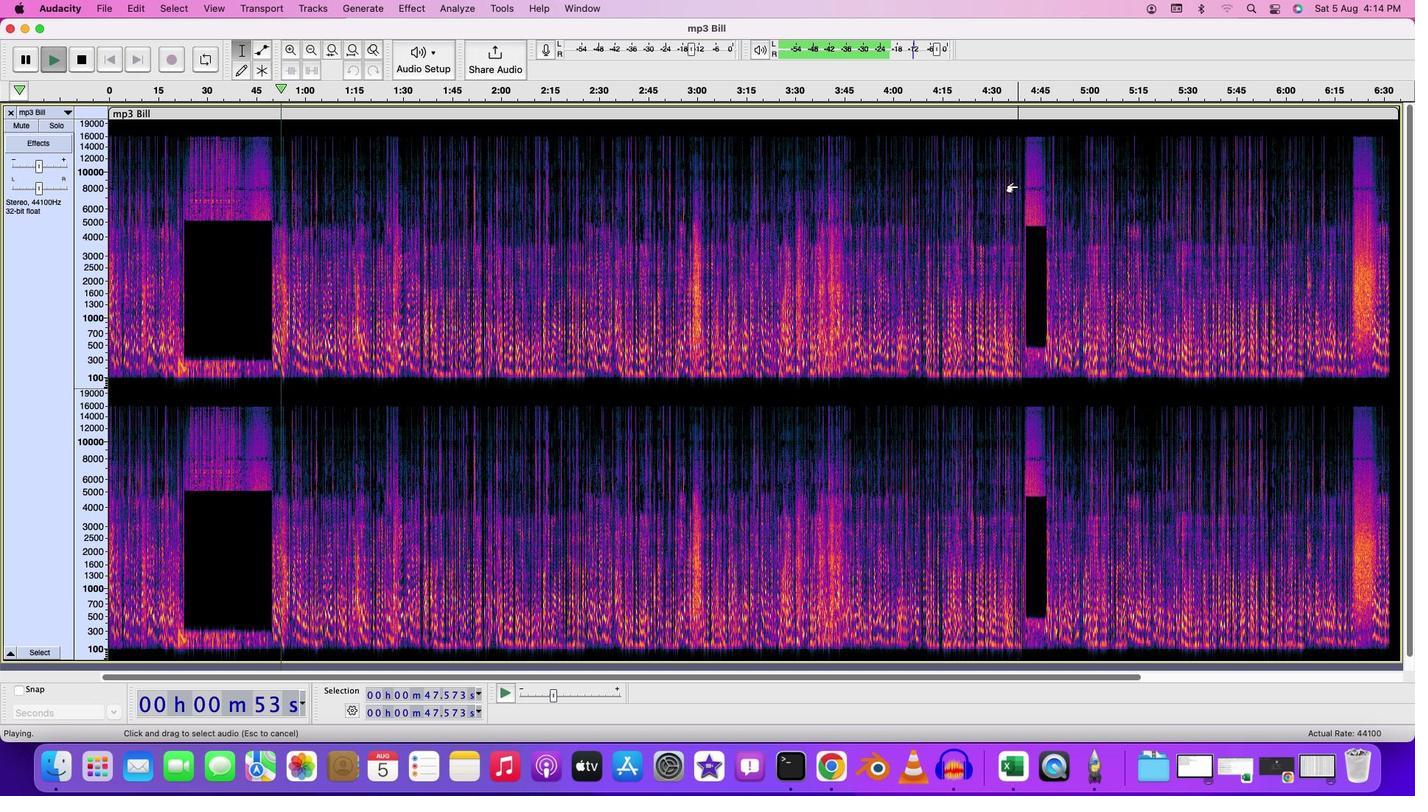 
Action: Key pressed Key.spaceKey.space
Screenshot: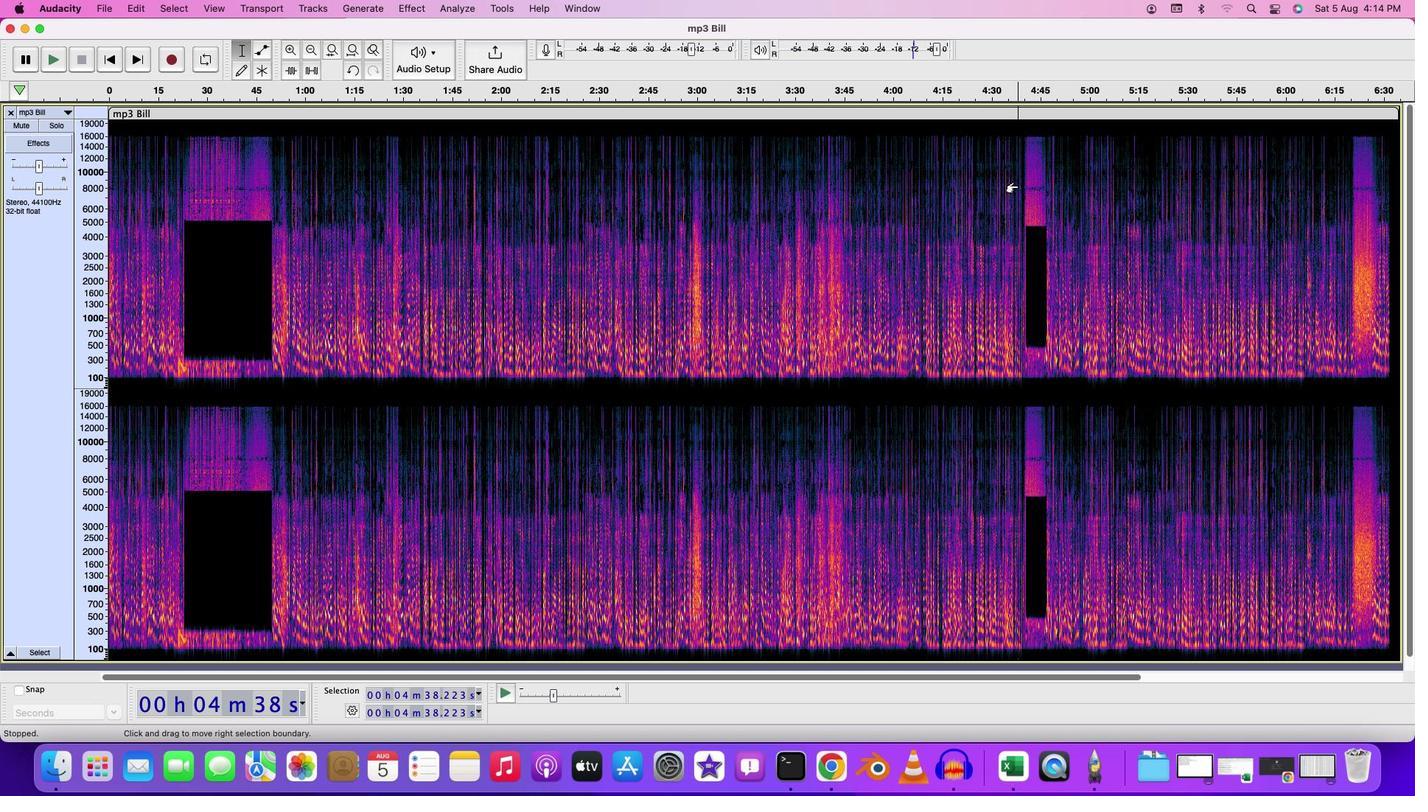 
Action: Mouse moved to (1171, 489)
Screenshot: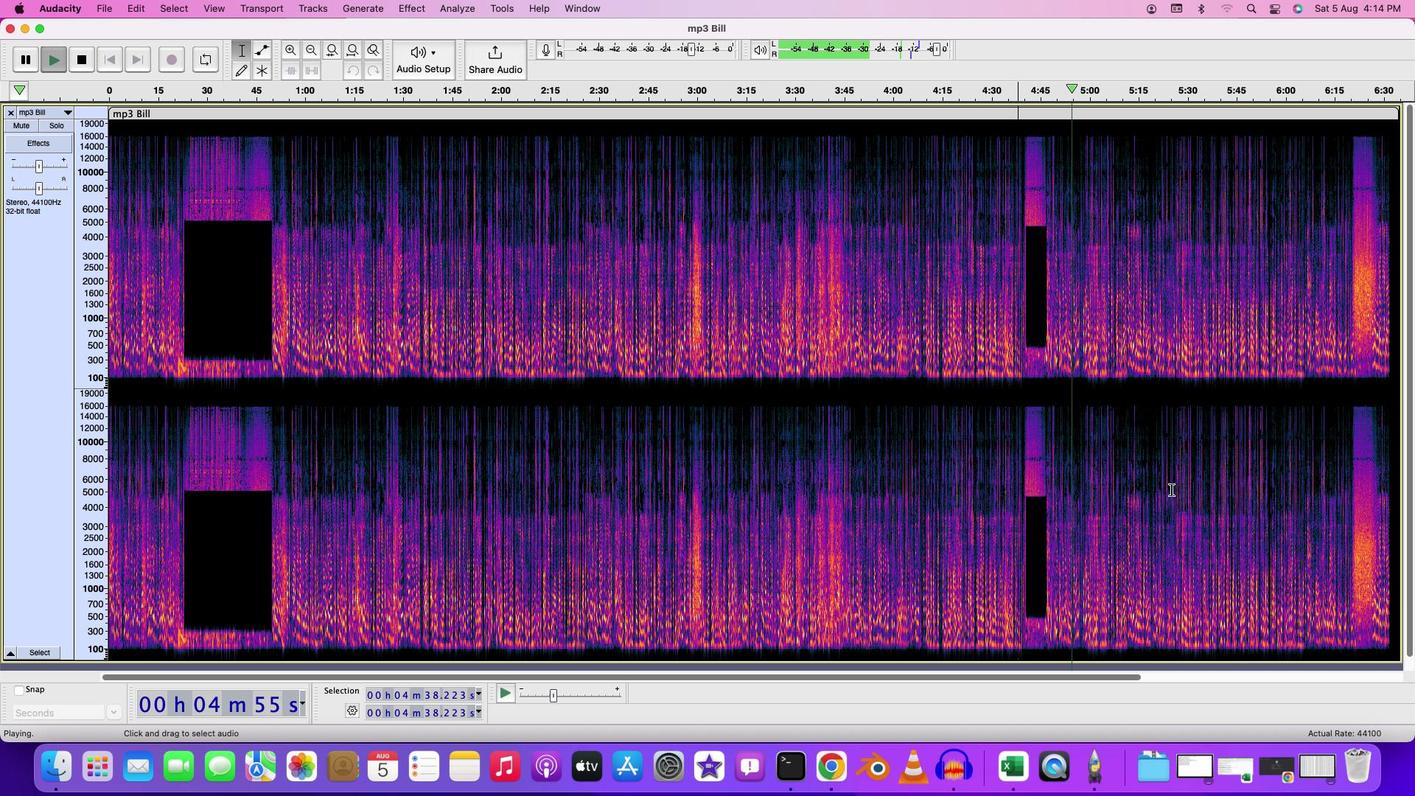 
Action: Key pressed Key.space
Screenshot: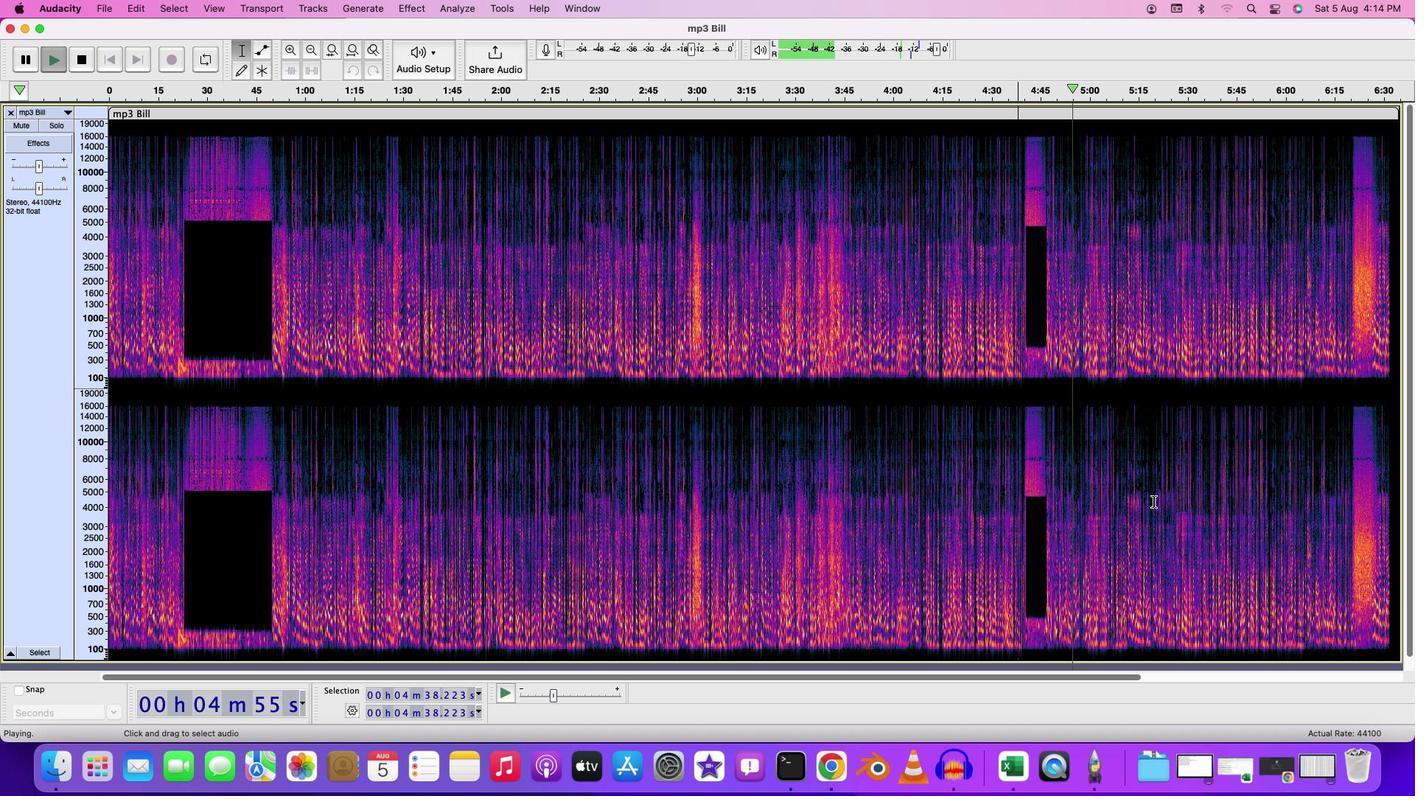 
Action: Mouse moved to (1037, 569)
Screenshot: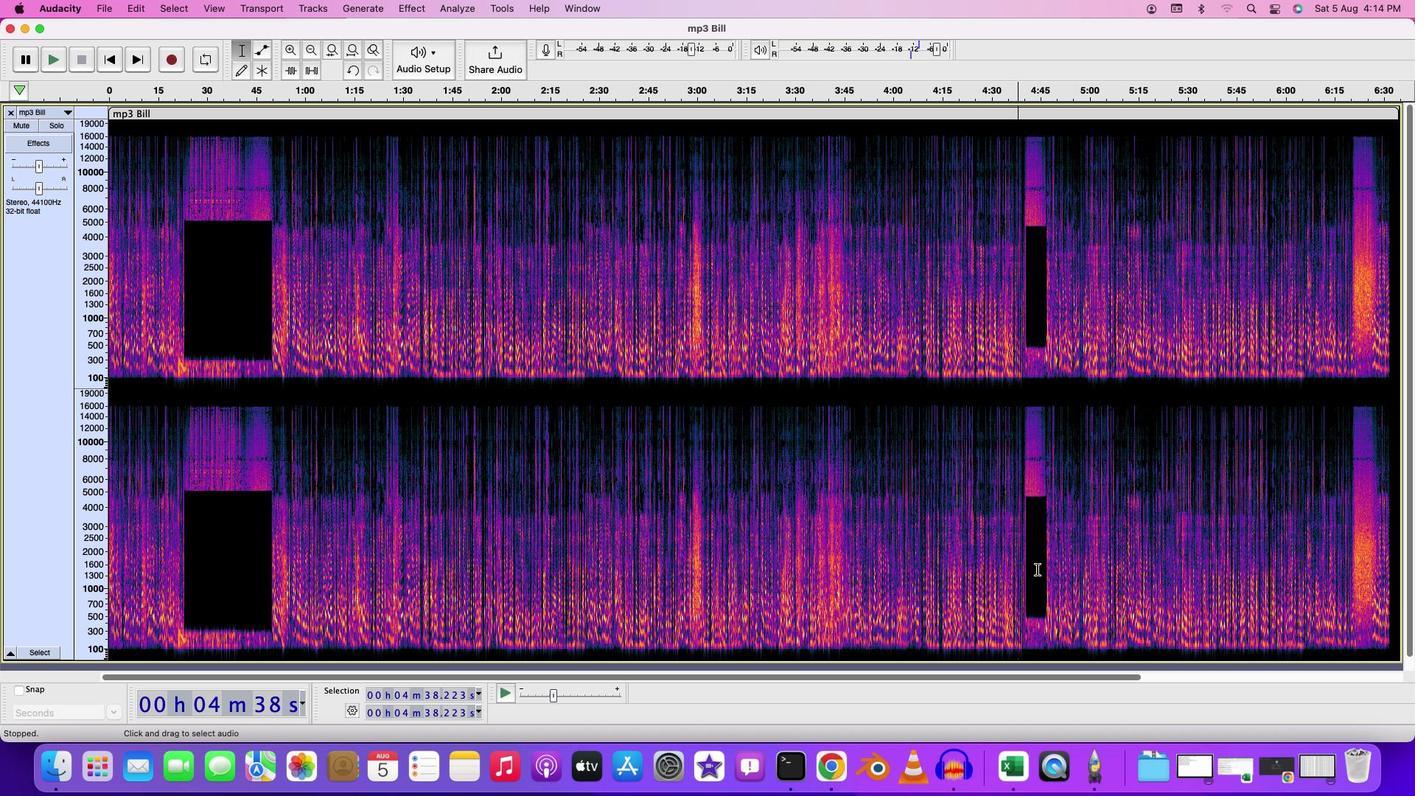 
Action: Mouse pressed left at (1037, 569)
Screenshot: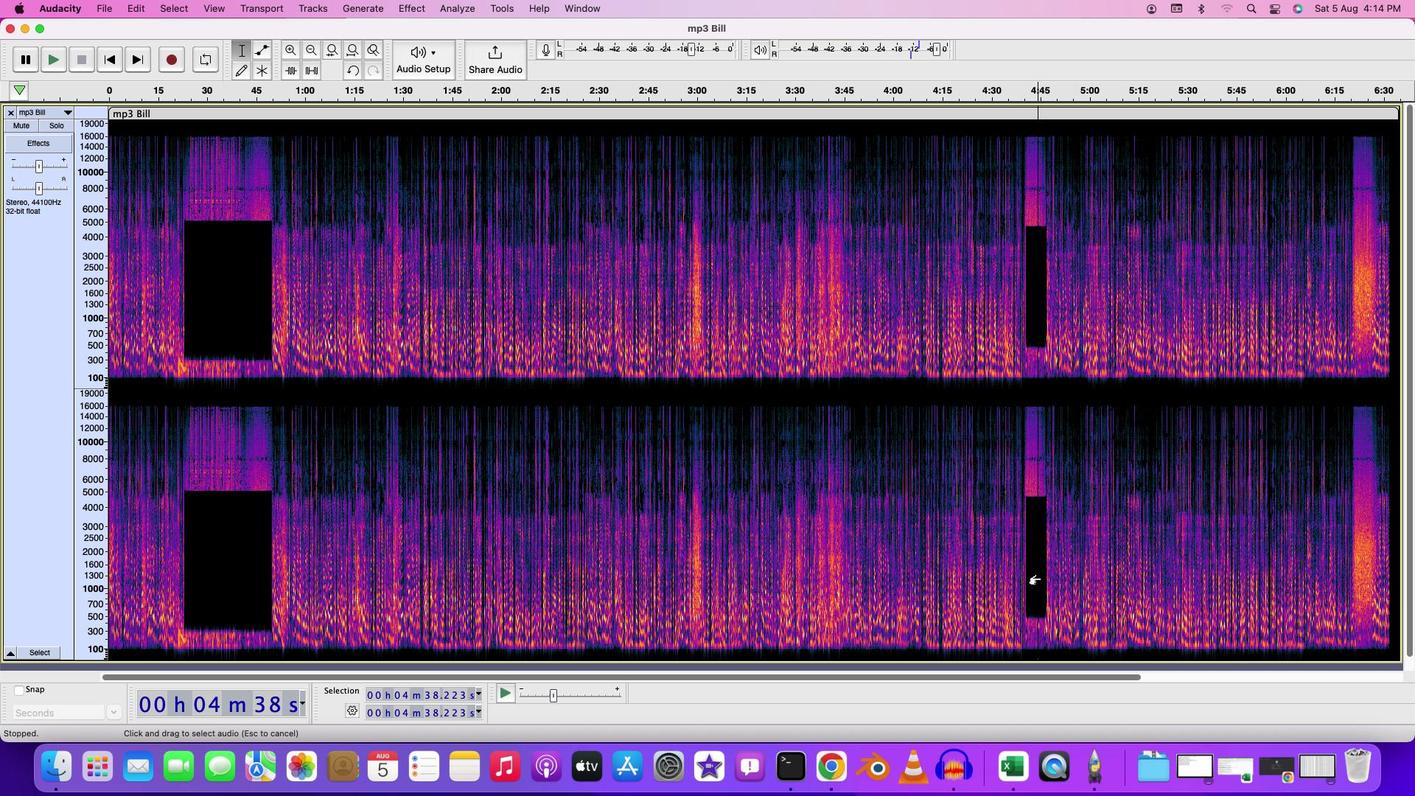 
Action: Mouse moved to (1046, 596)
Screenshot: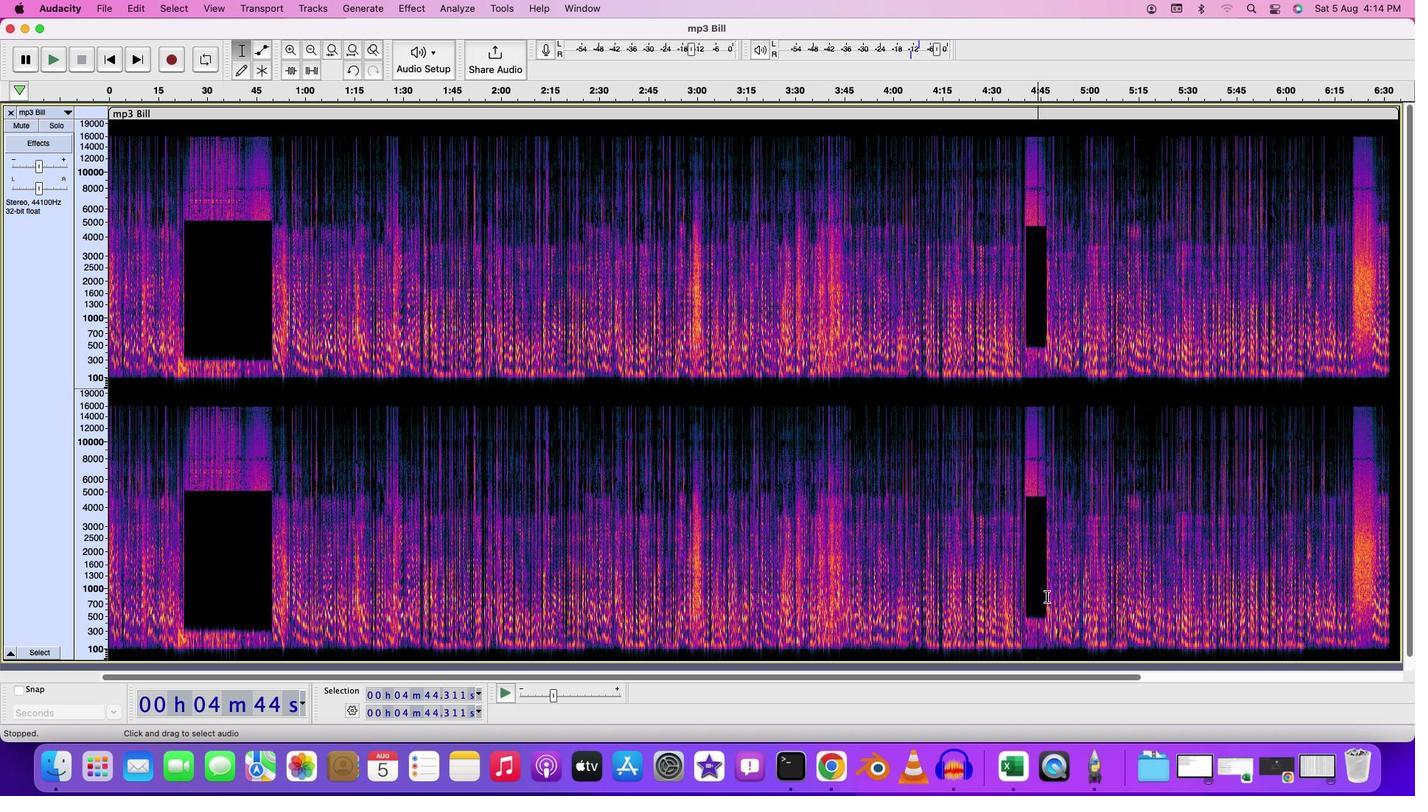 
Action: Mouse pressed left at (1046, 596)
Screenshot: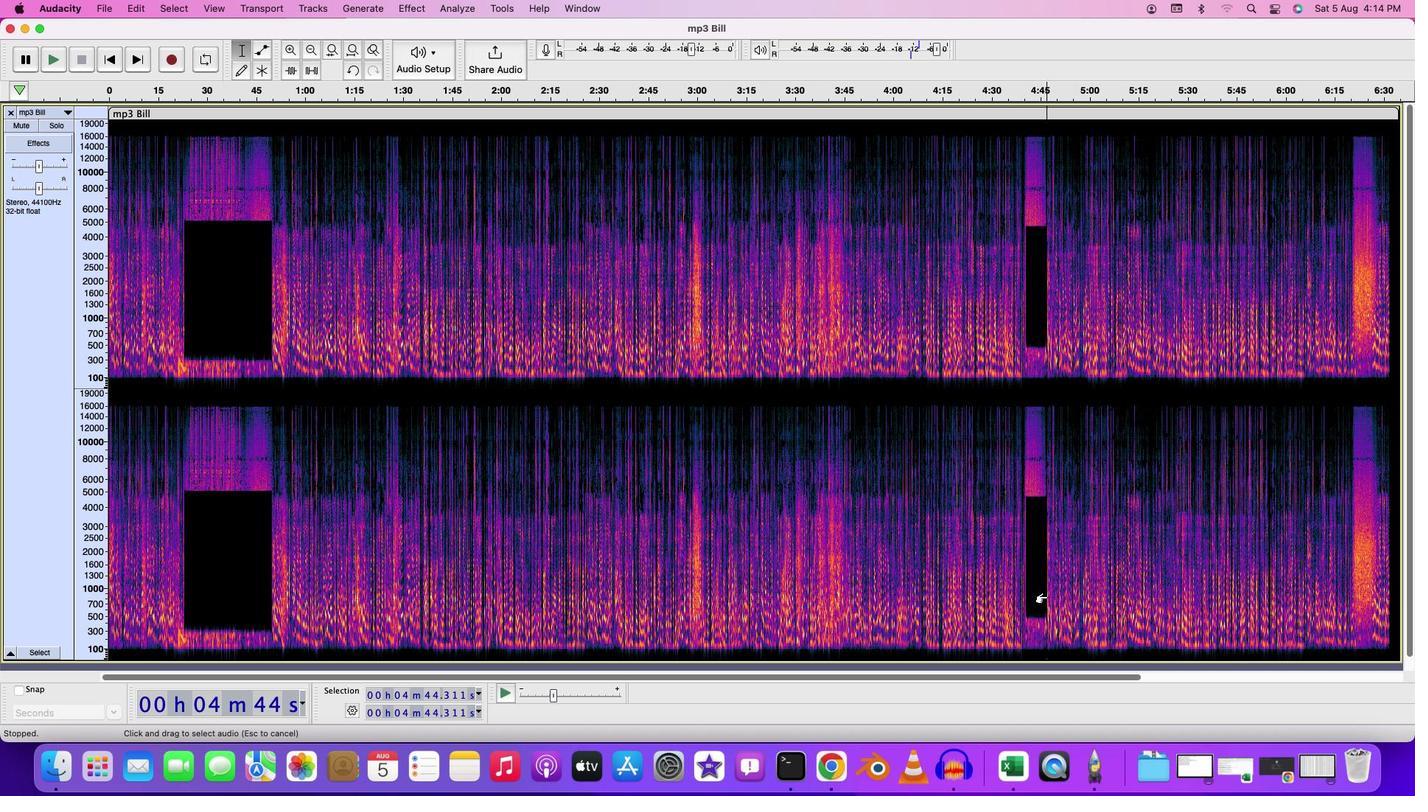 
Action: Key pressed Key.cmd'z'
Screenshot: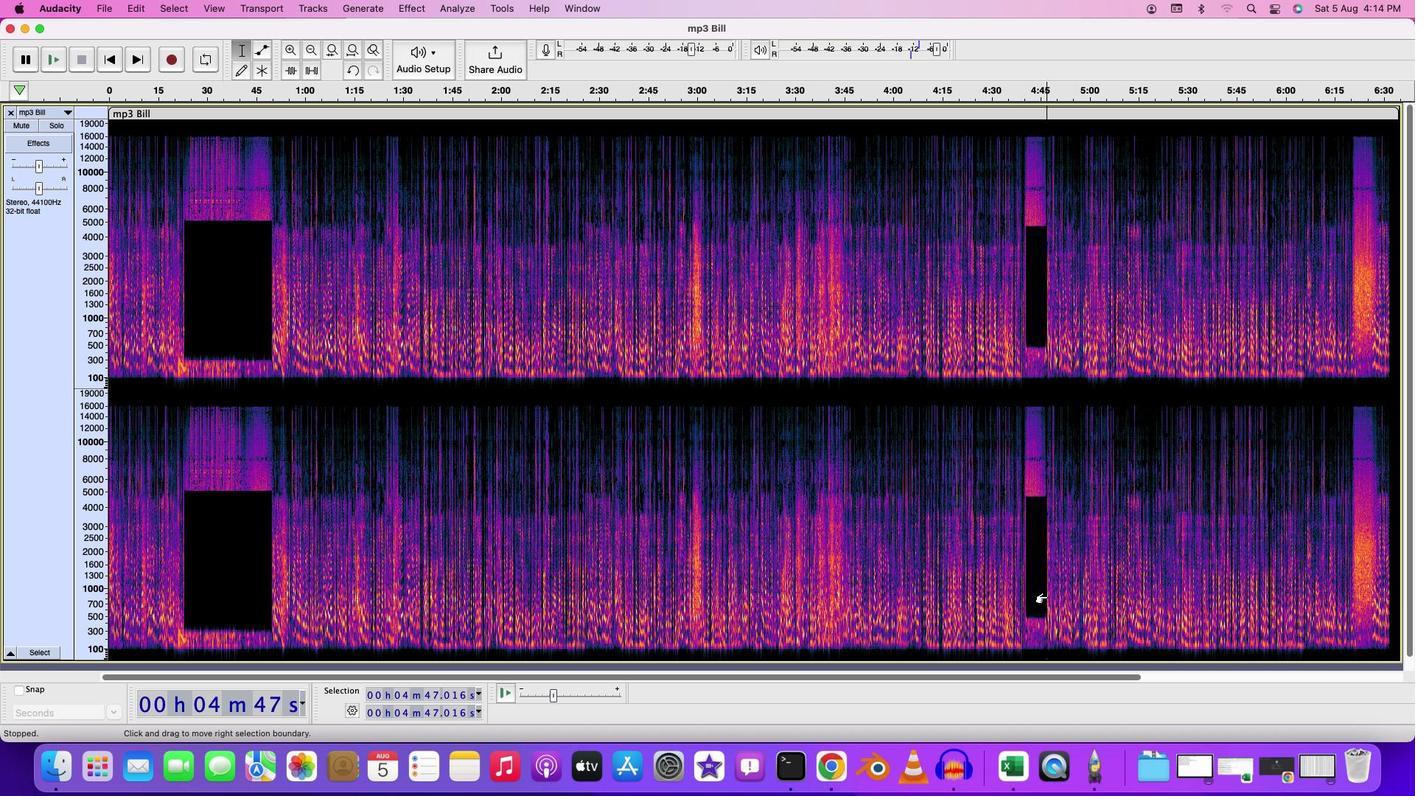 
Action: Mouse moved to (1047, 596)
Screenshot: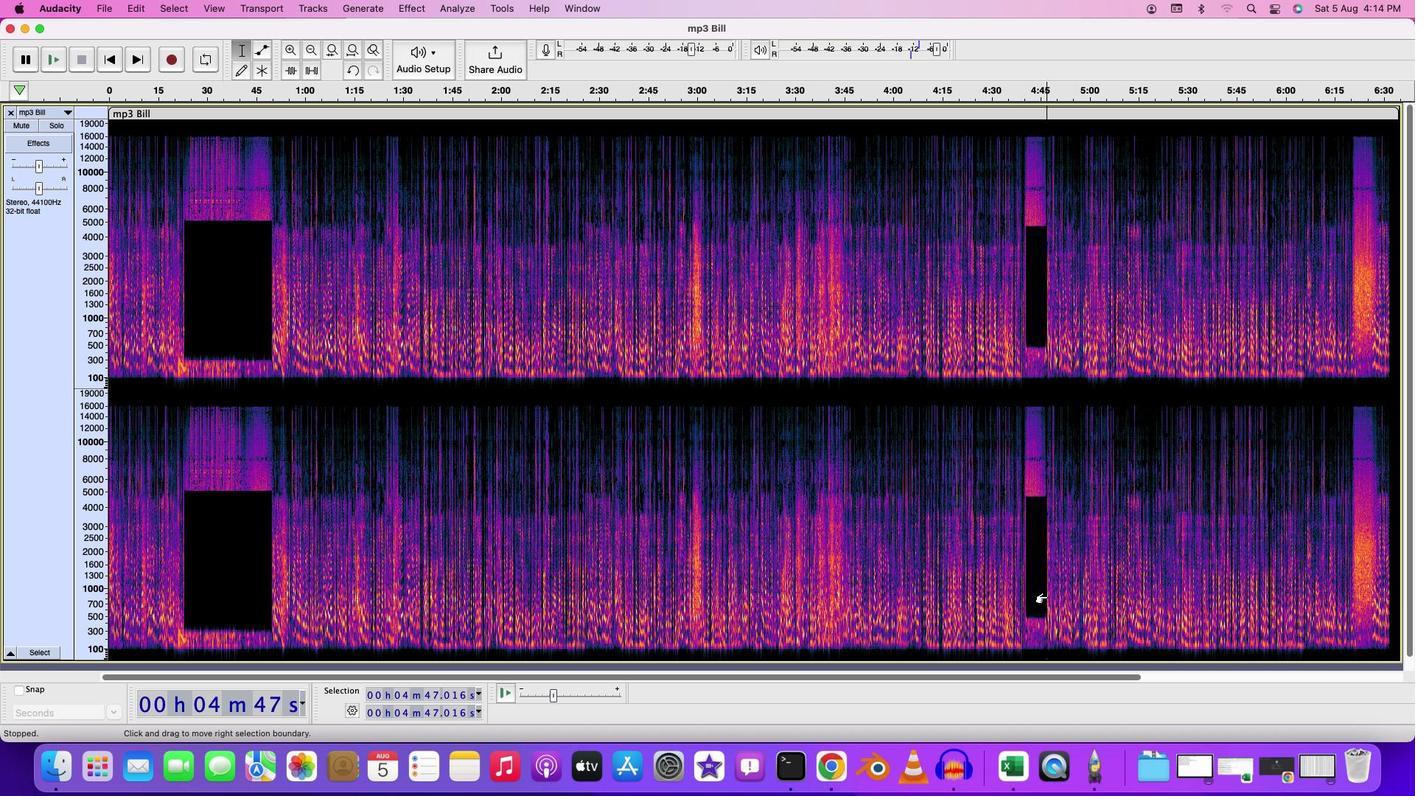 
Action: Key pressed 'z'
Screenshot: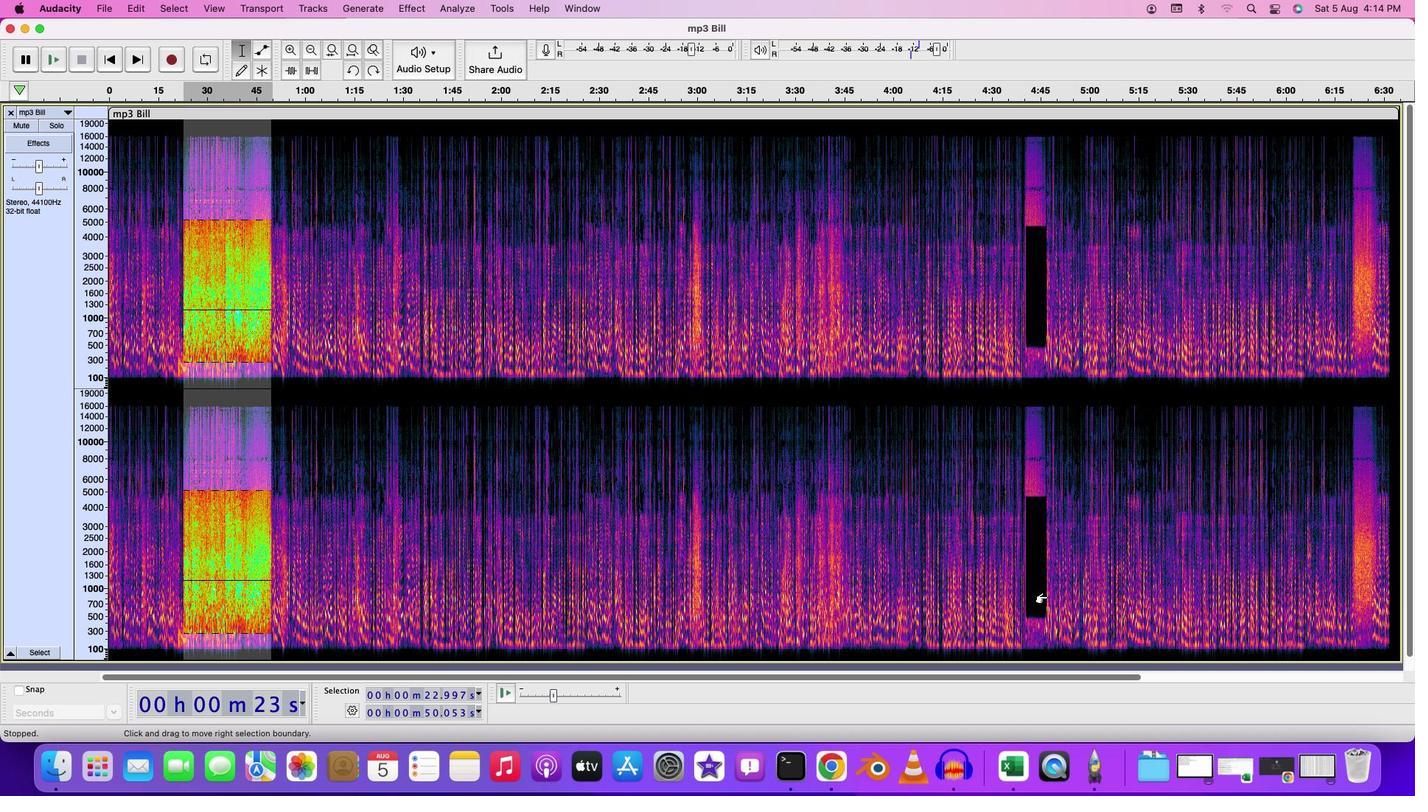 
Action: Mouse moved to (1034, 570)
Screenshot: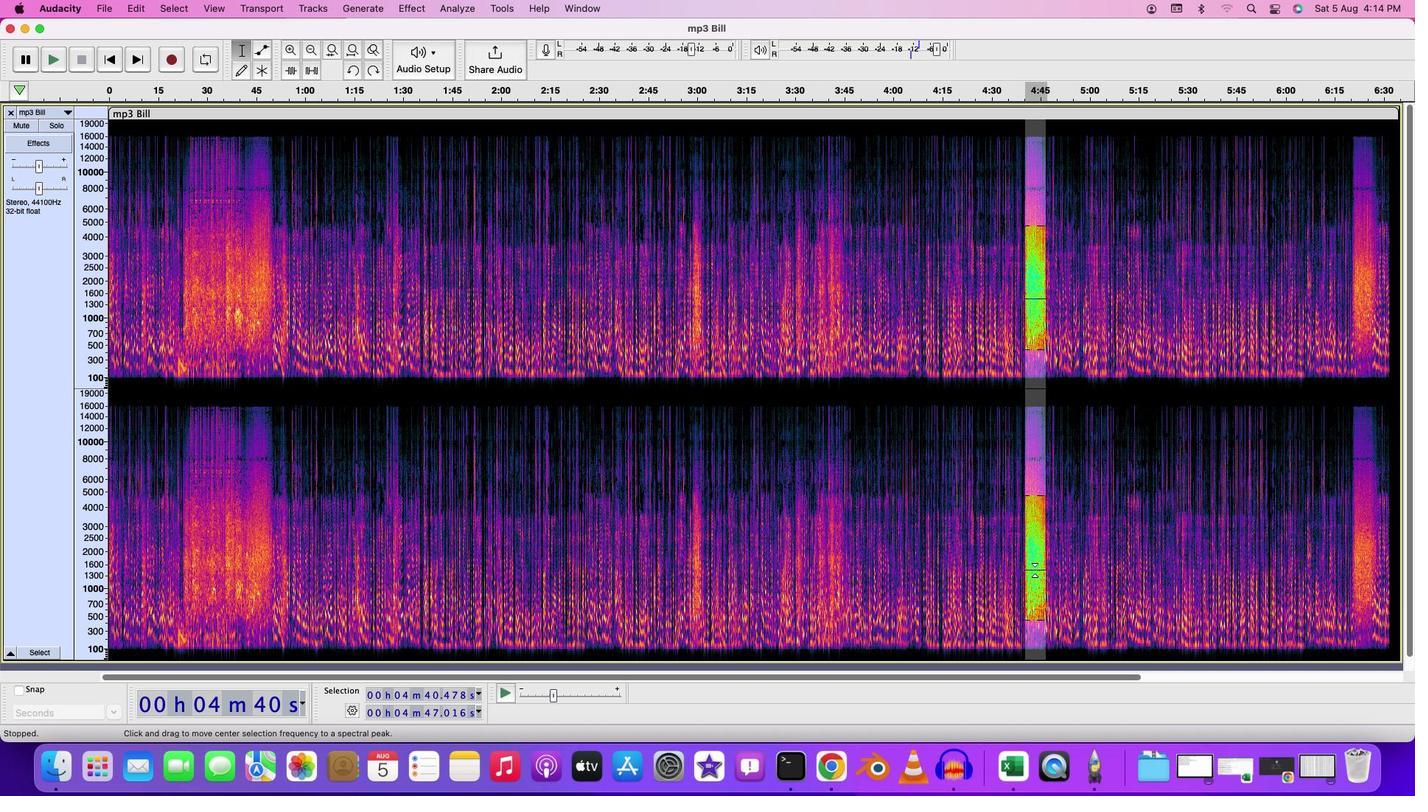 
Action: Mouse pressed left at (1034, 570)
Screenshot: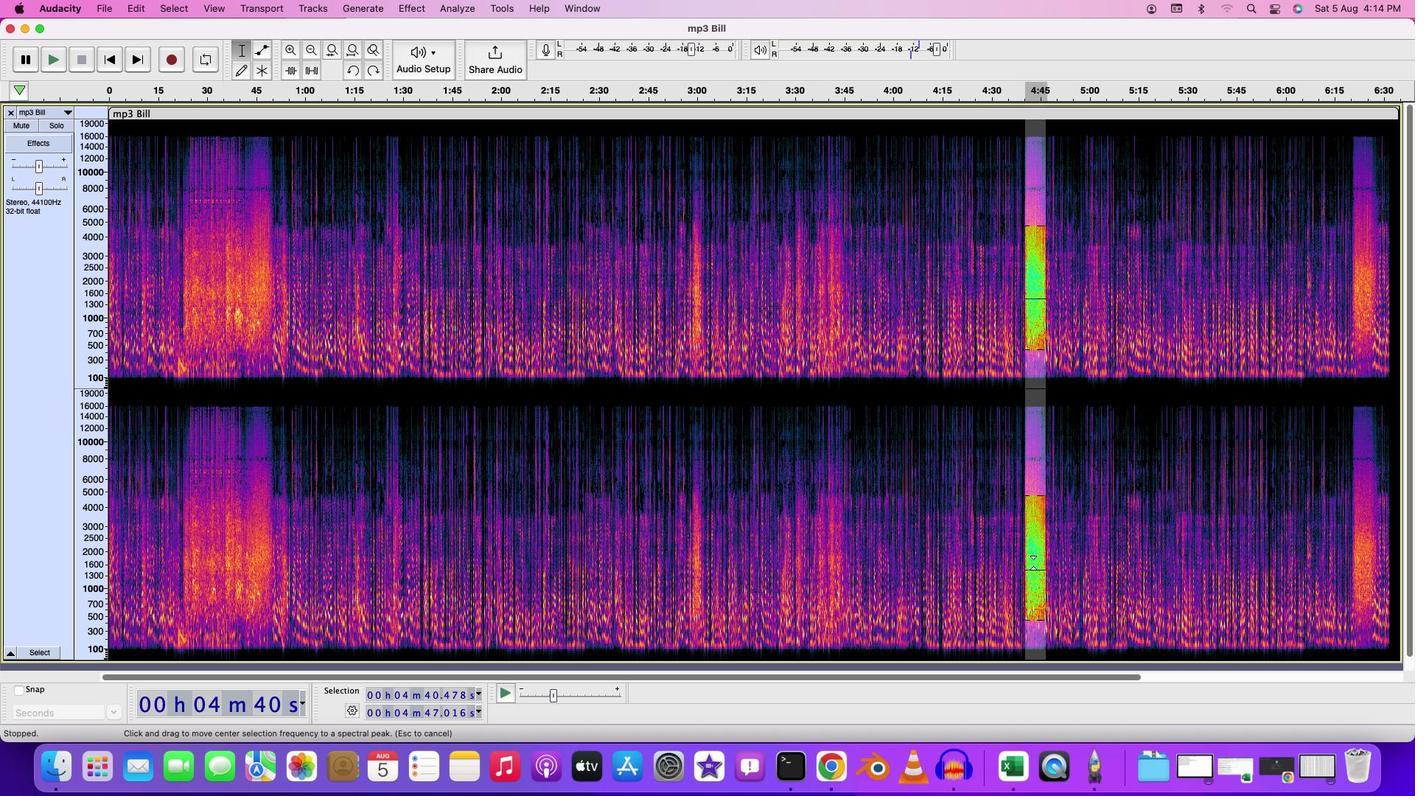 
Action: Mouse moved to (1036, 602)
Screenshot: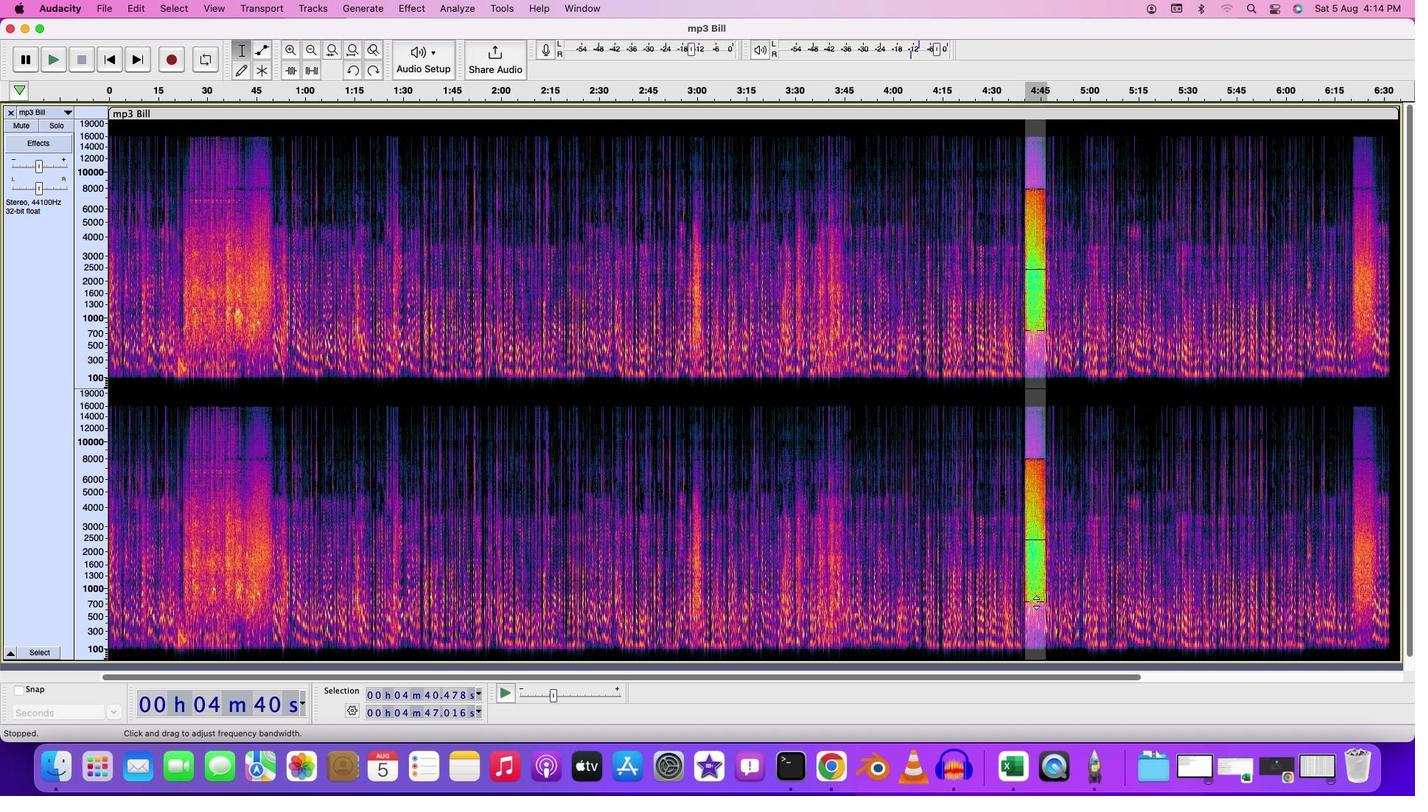 
Action: Mouse pressed left at (1036, 602)
Screenshot: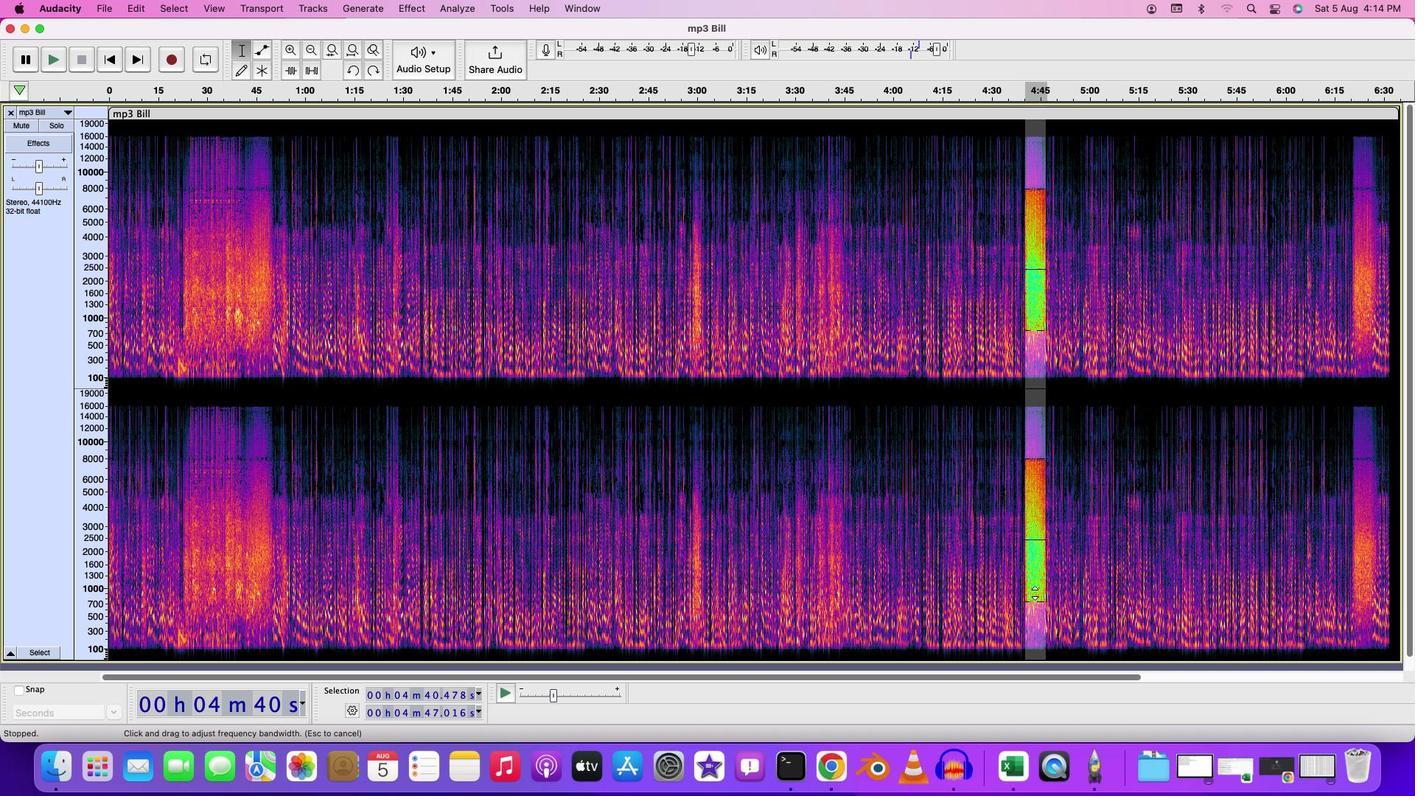 
Action: Mouse moved to (424, 9)
Screenshot: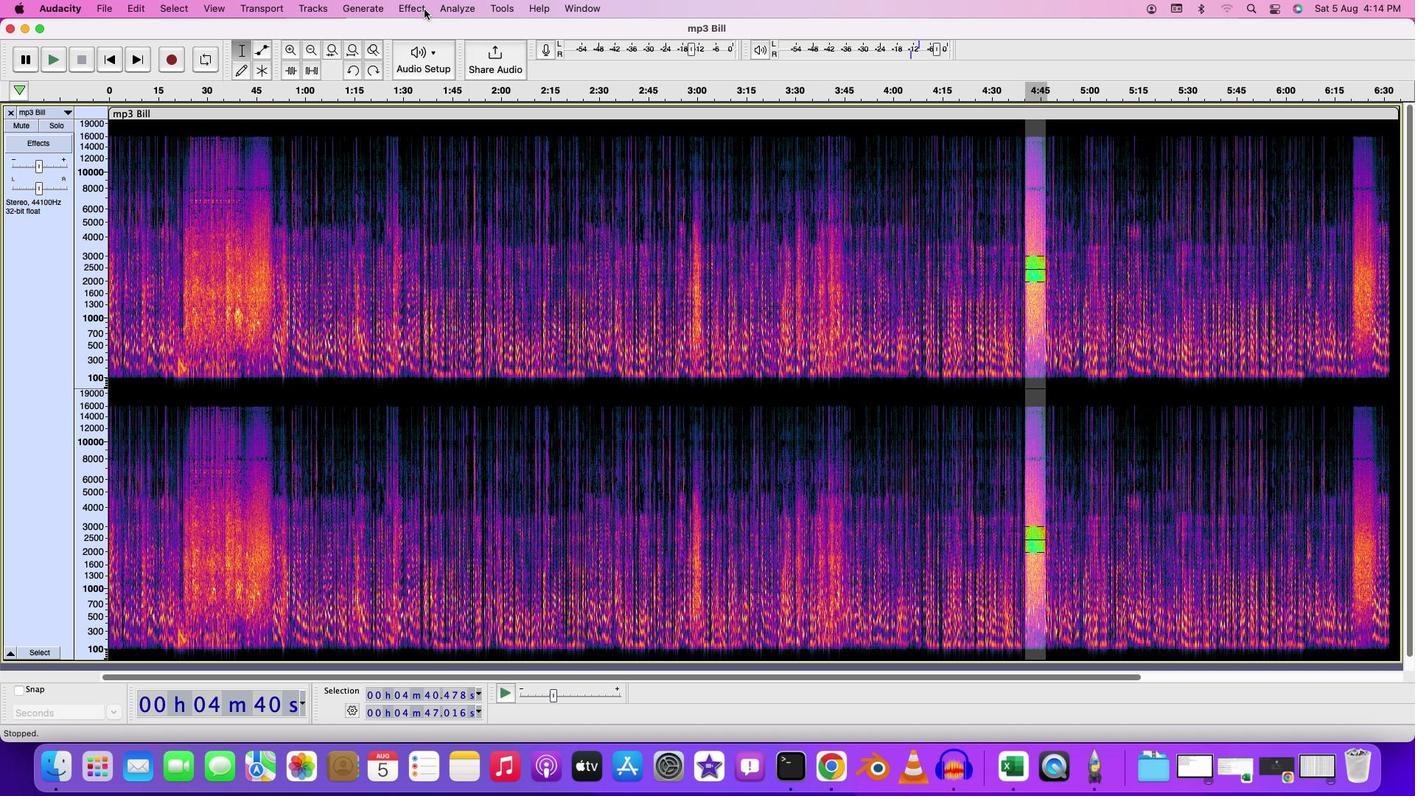 
Action: Mouse pressed left at (424, 9)
Screenshot: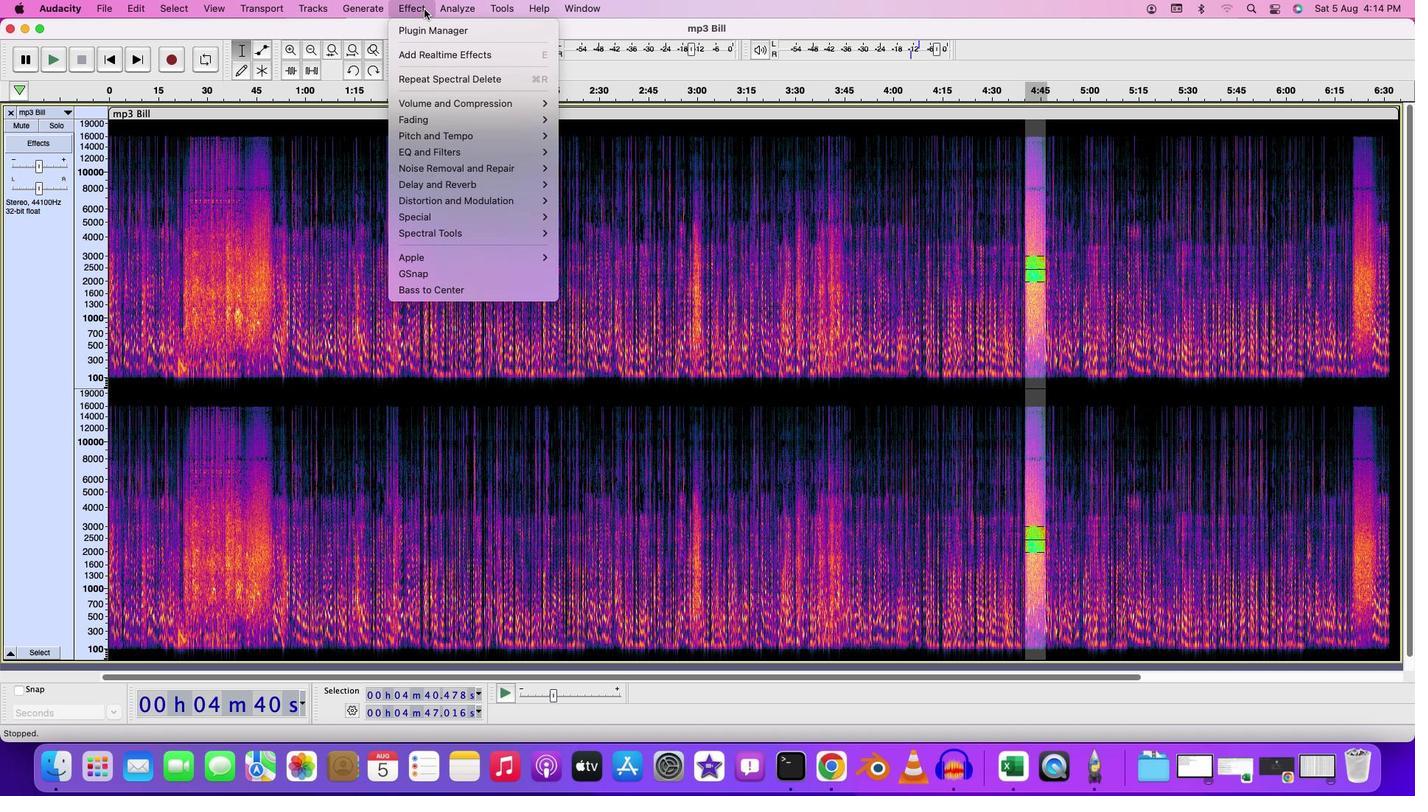 
Action: Mouse moved to (578, 232)
Screenshot: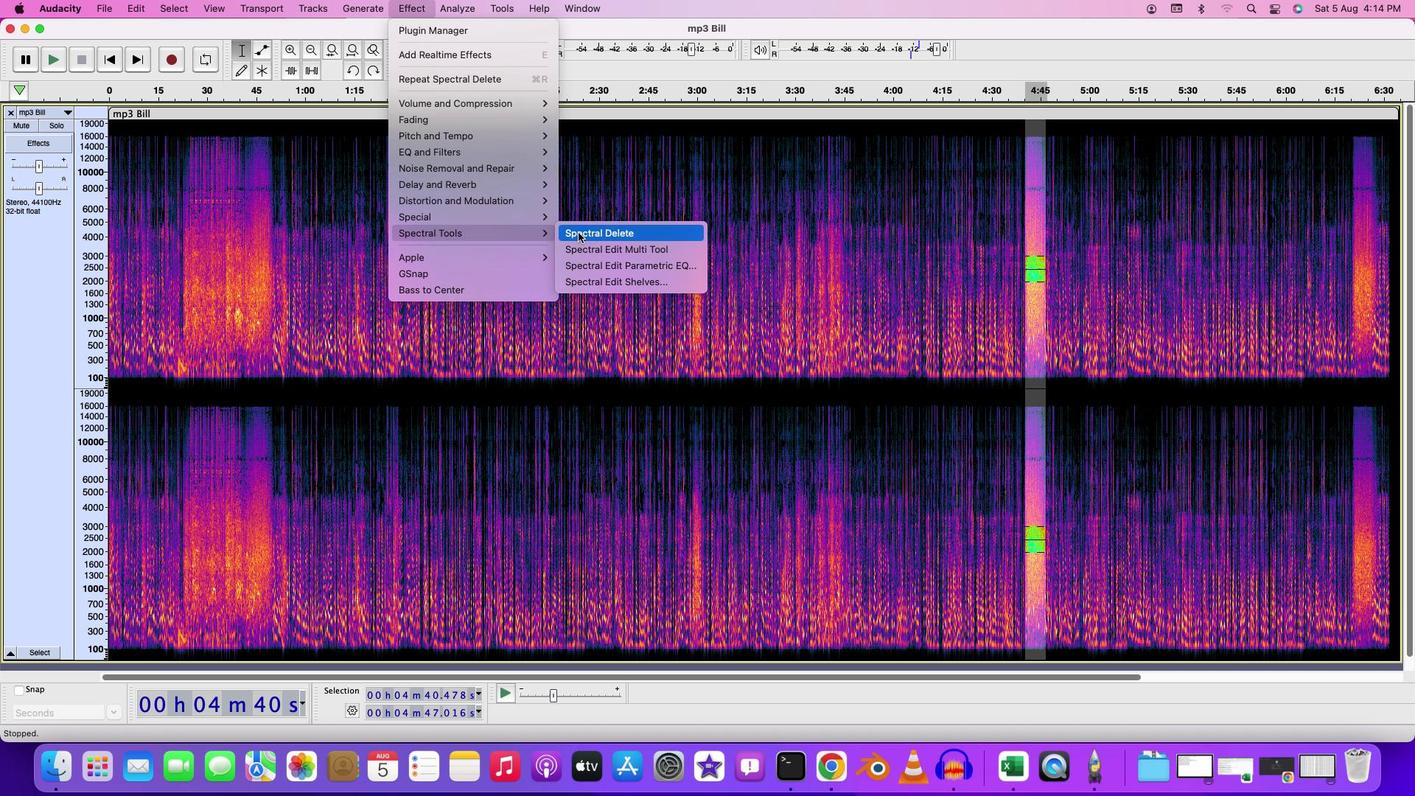 
Action: Mouse pressed left at (578, 232)
Screenshot: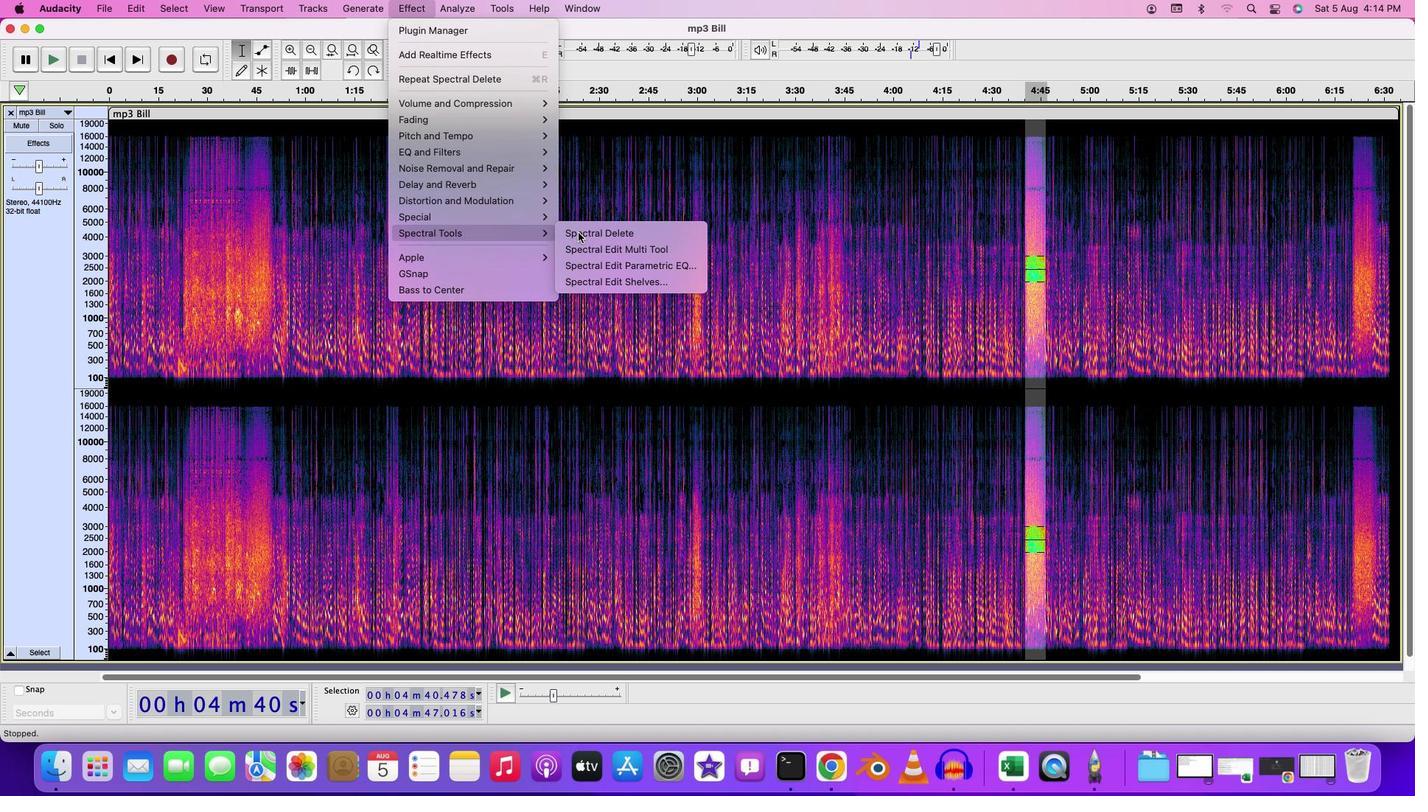 
Action: Mouse moved to (994, 448)
Screenshot: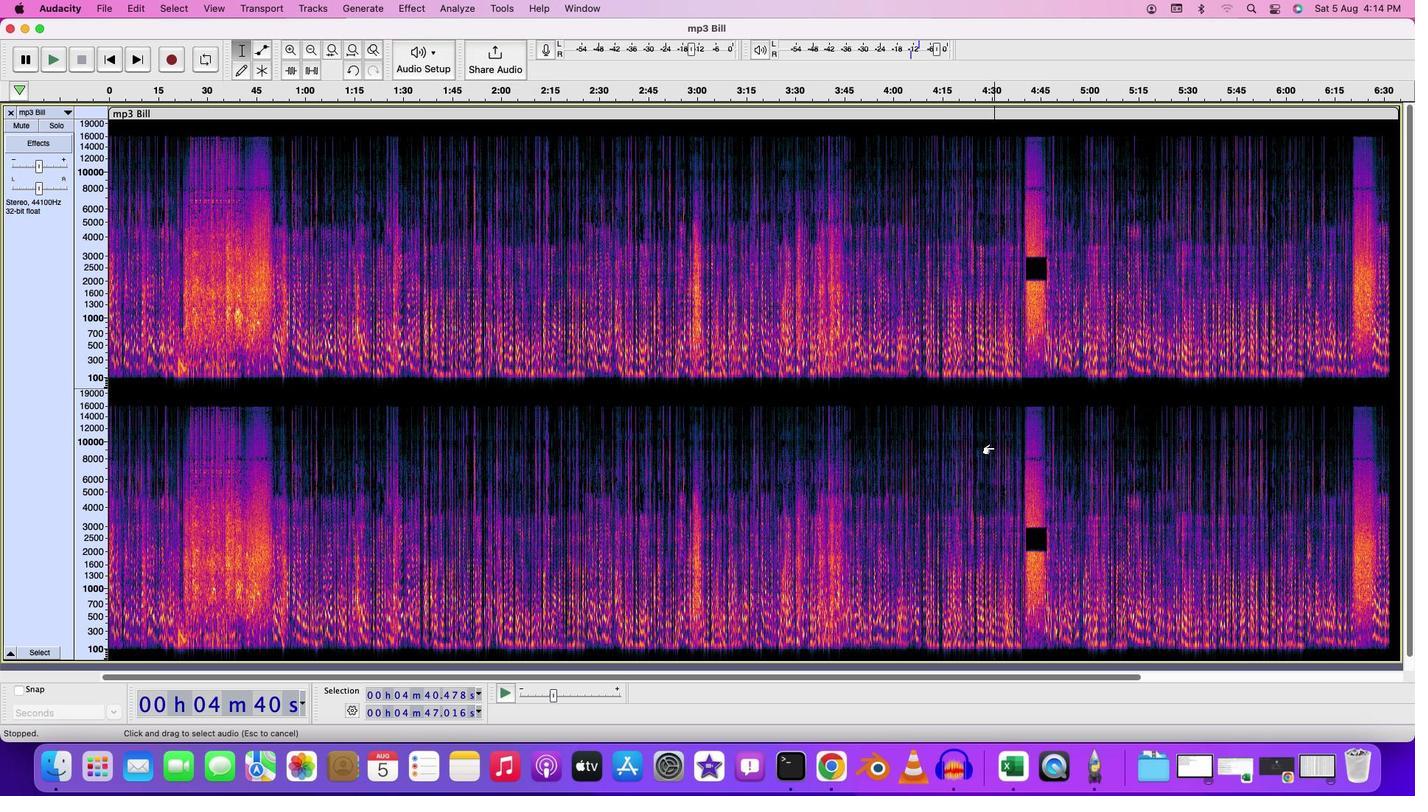 
Action: Mouse pressed left at (994, 448)
Screenshot: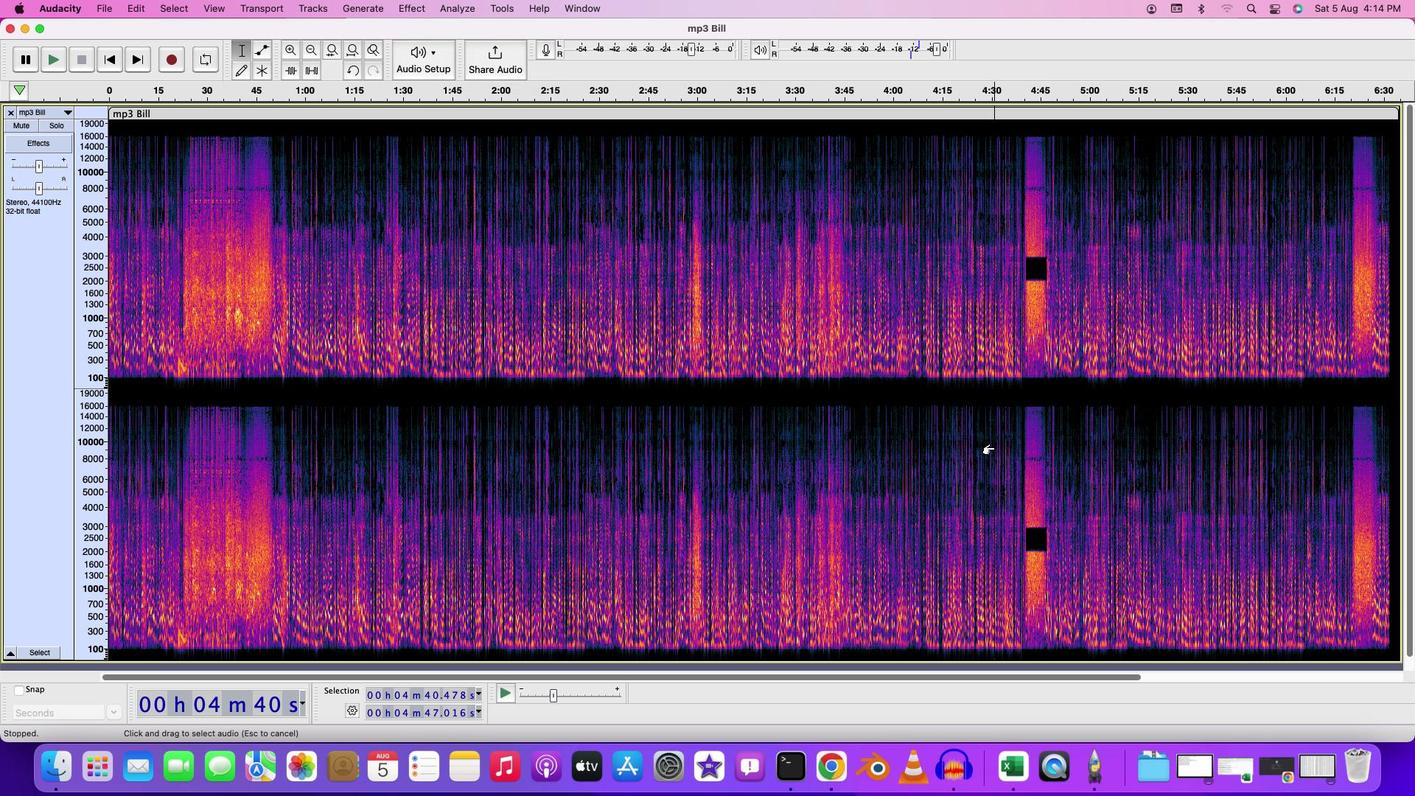 
Action: Mouse moved to (1013, 460)
Screenshot: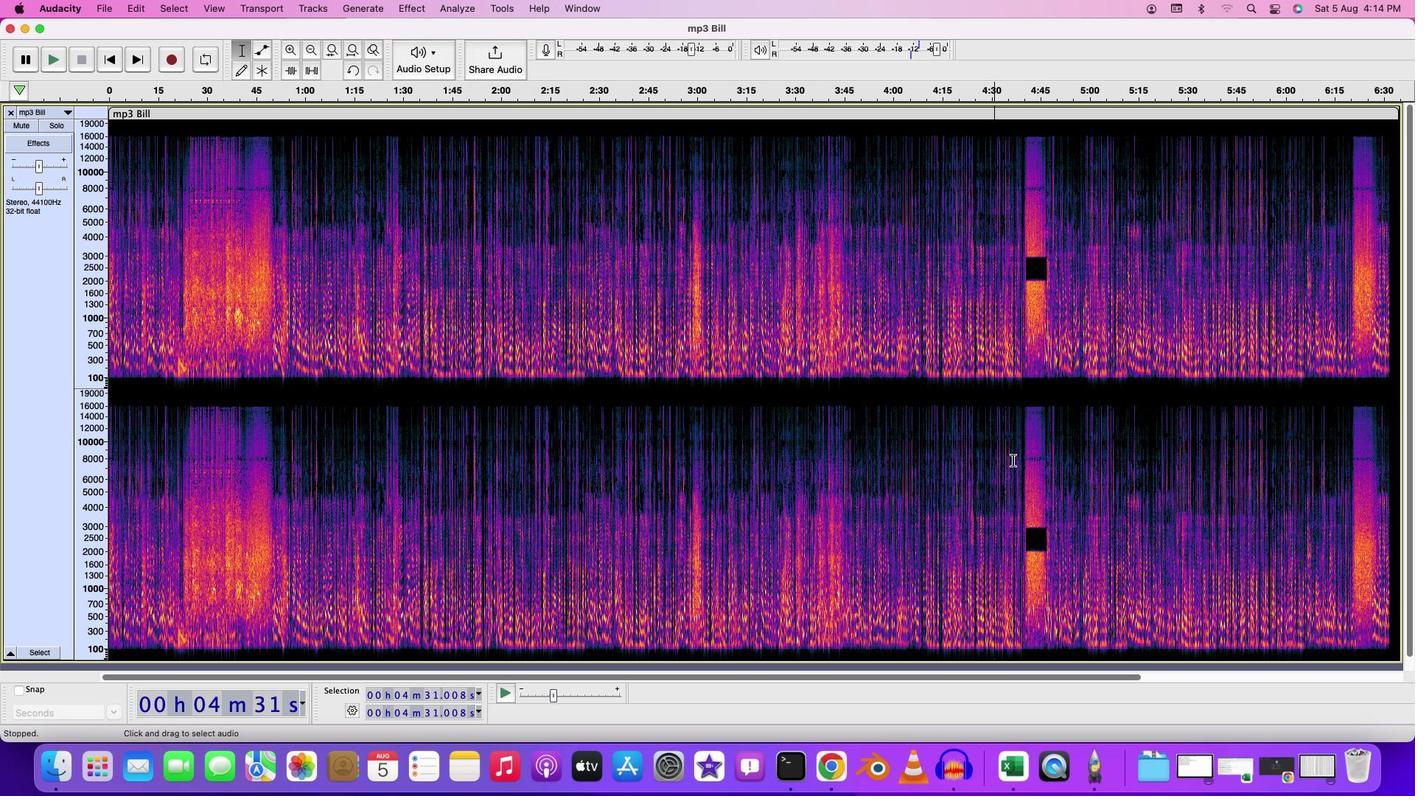 
Action: Mouse pressed left at (1013, 460)
Screenshot: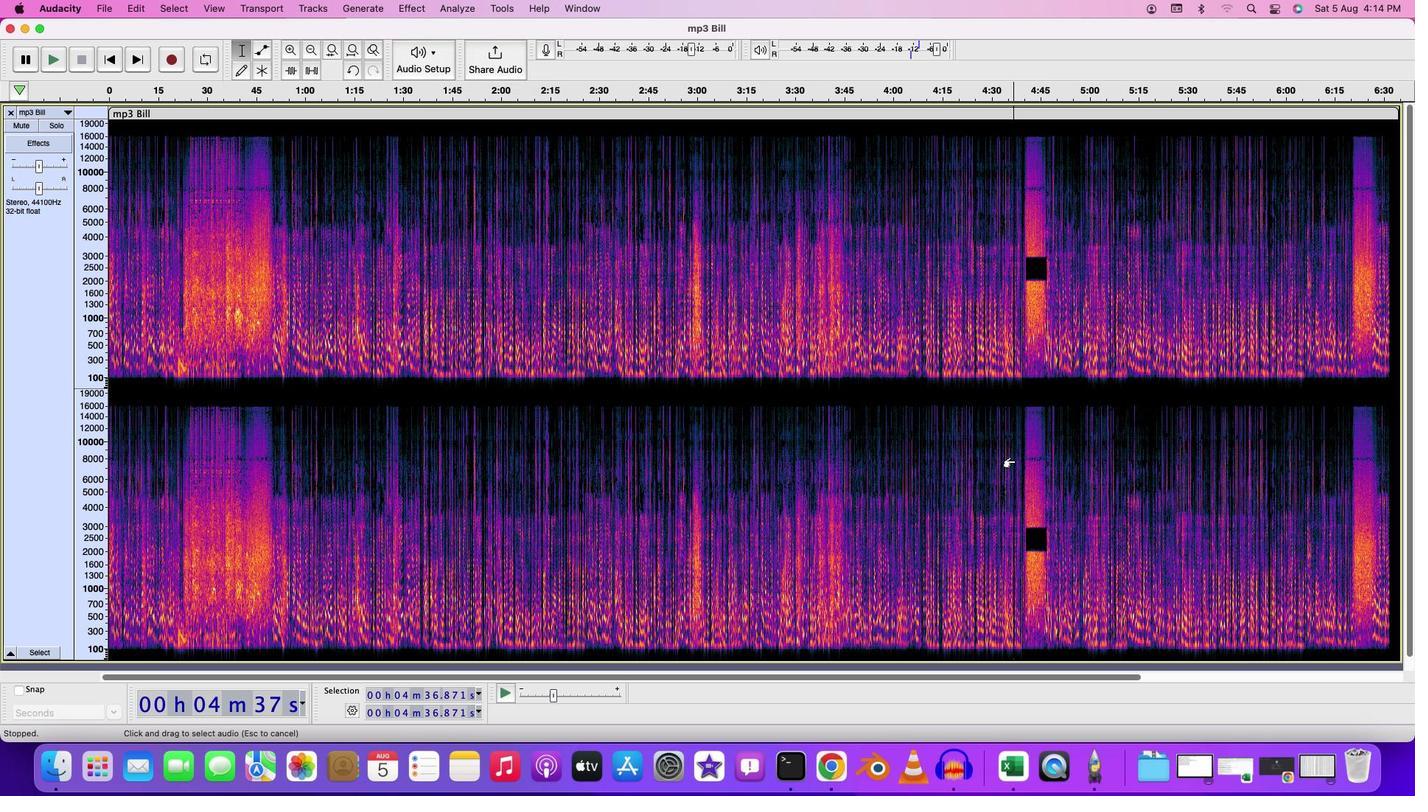 
Action: Mouse moved to (1019, 465)
Screenshot: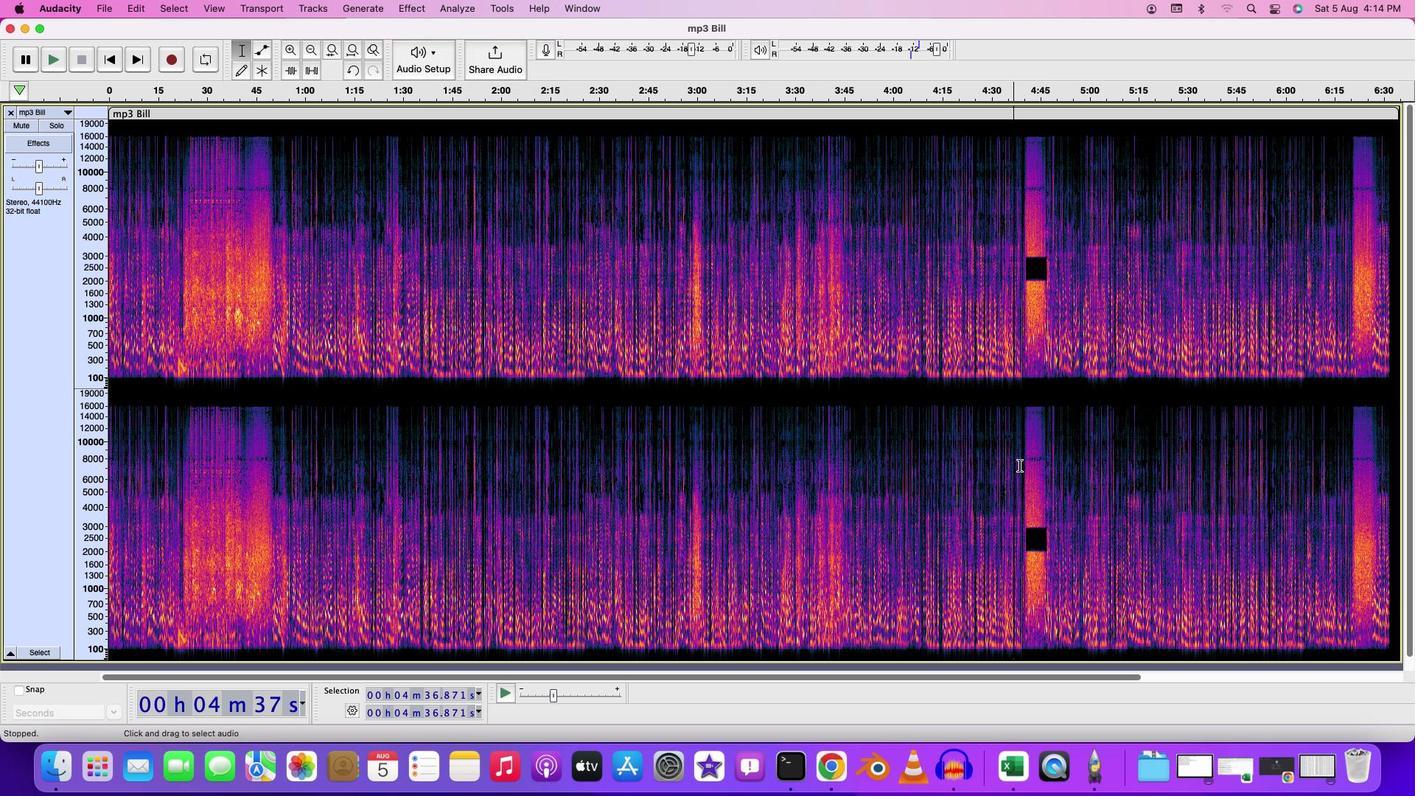 
Action: Key pressed Key.space
Screenshot: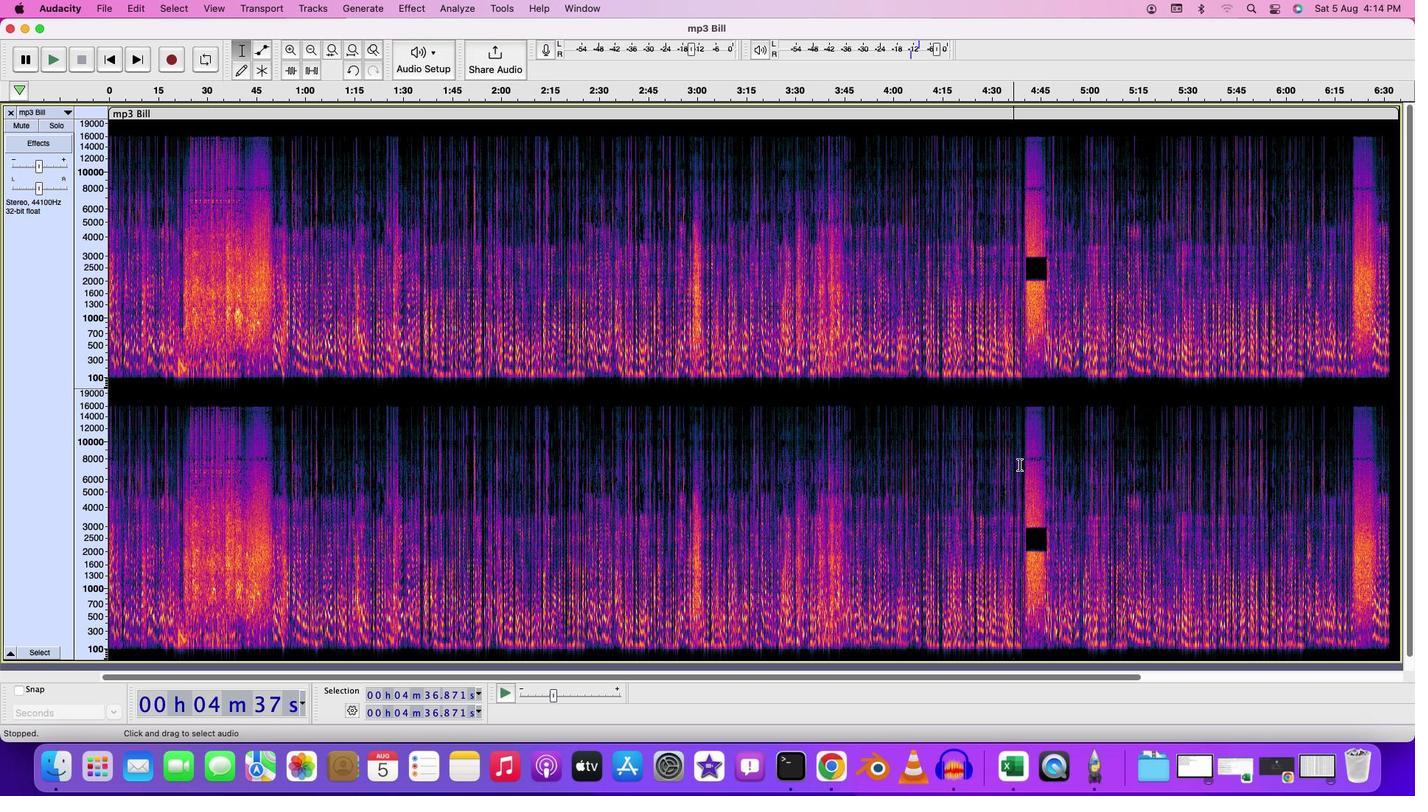 
Action: Mouse moved to (179, 511)
Screenshot: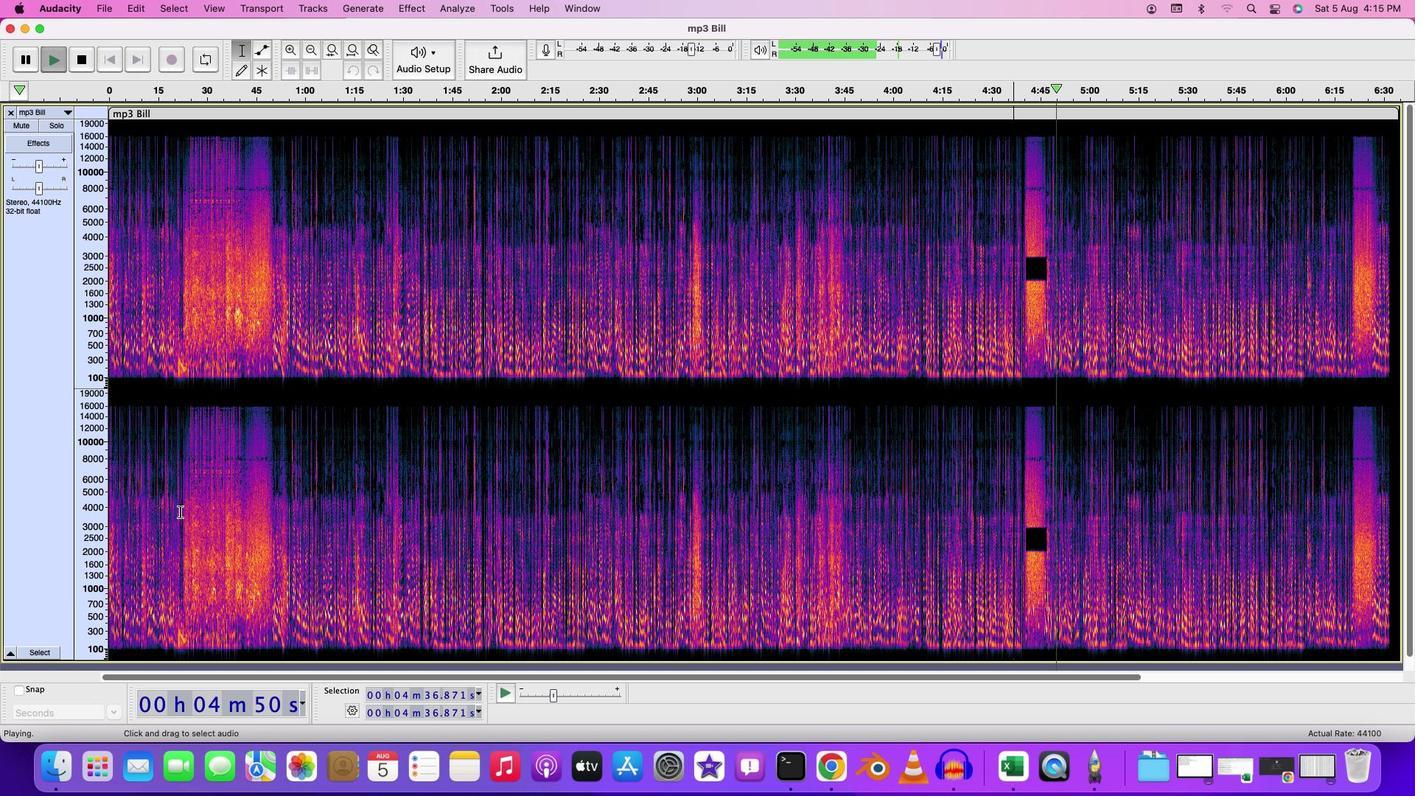
Action: Key pressed Key.space
Screenshot: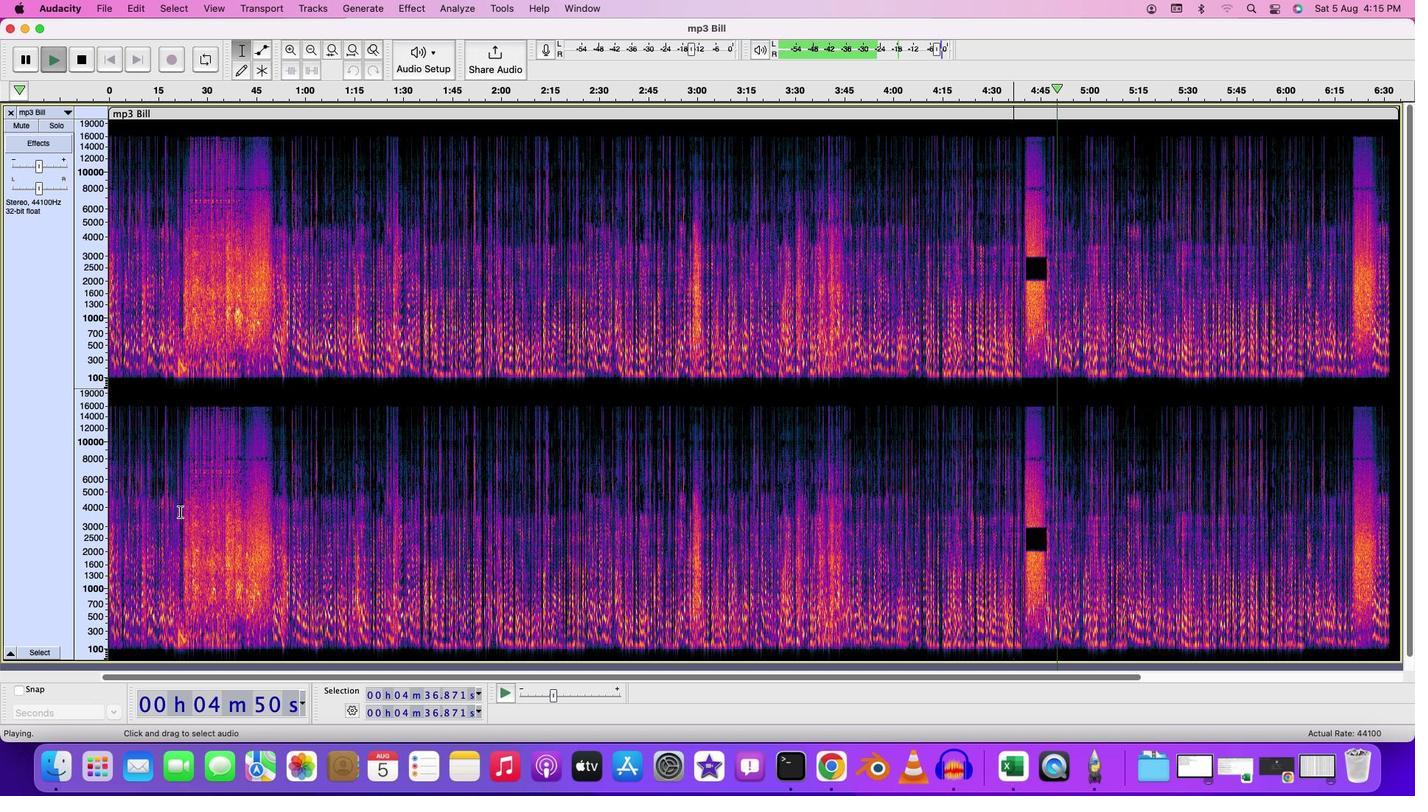 
Action: Mouse moved to (186, 510)
Screenshot: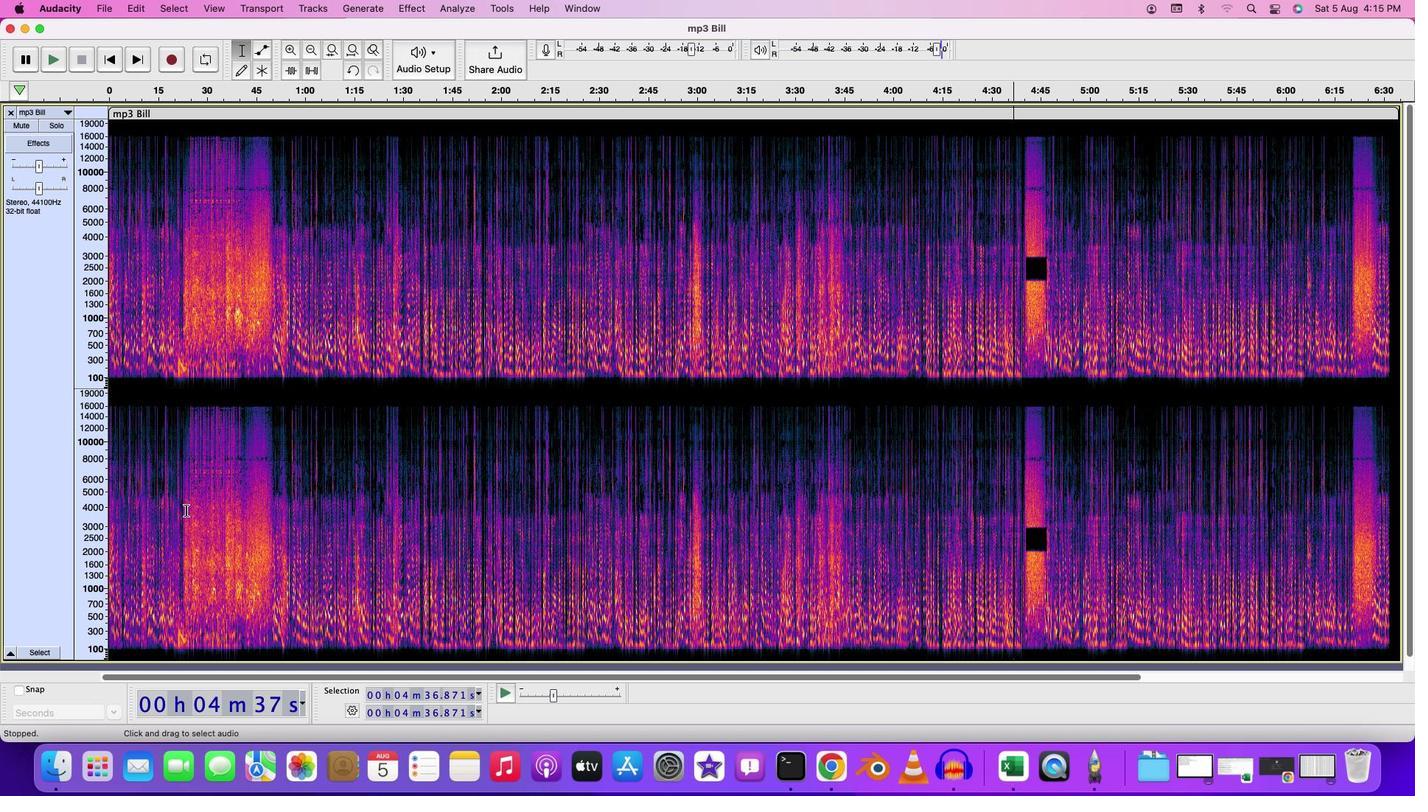 
Action: Mouse pressed left at (186, 510)
Screenshot: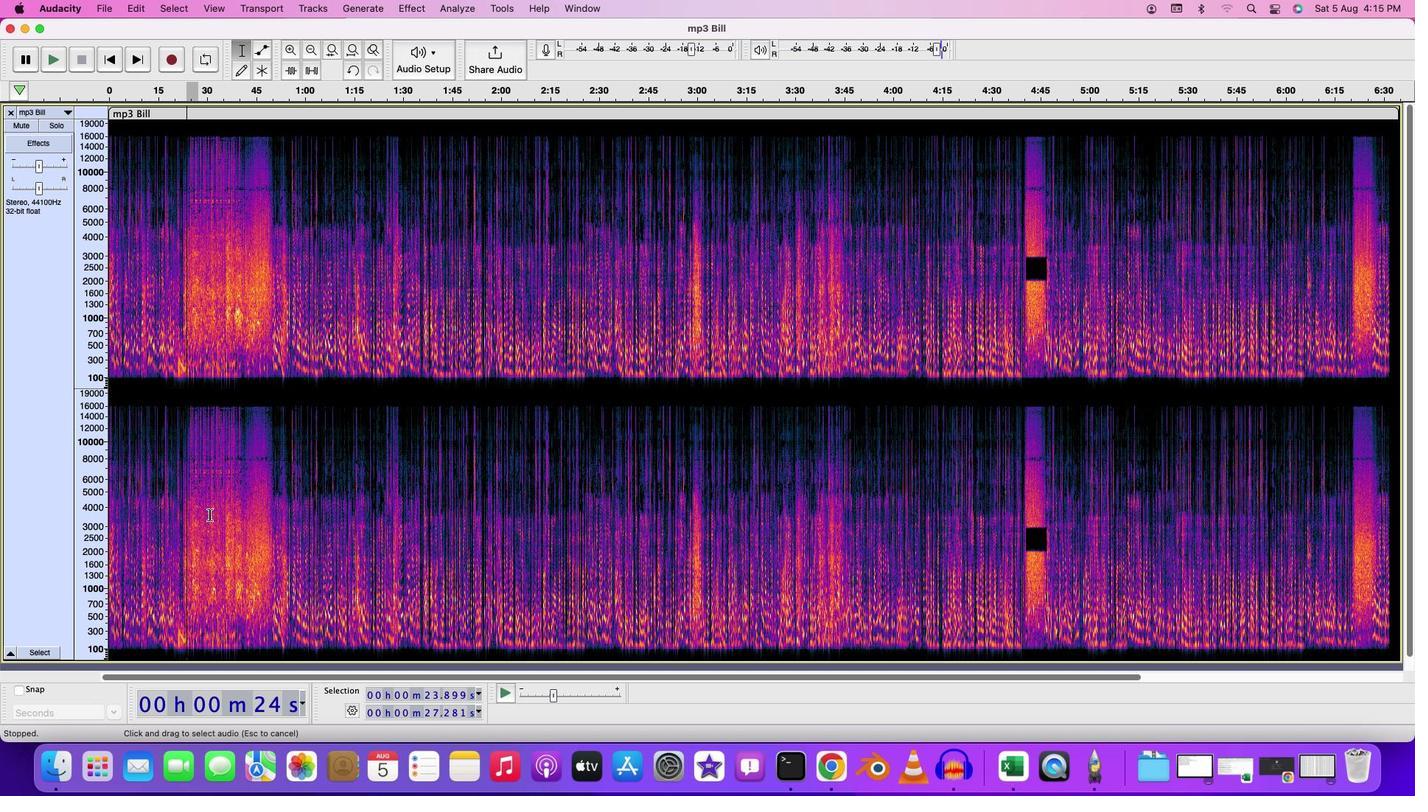 
Action: Mouse moved to (224, 510)
Screenshot: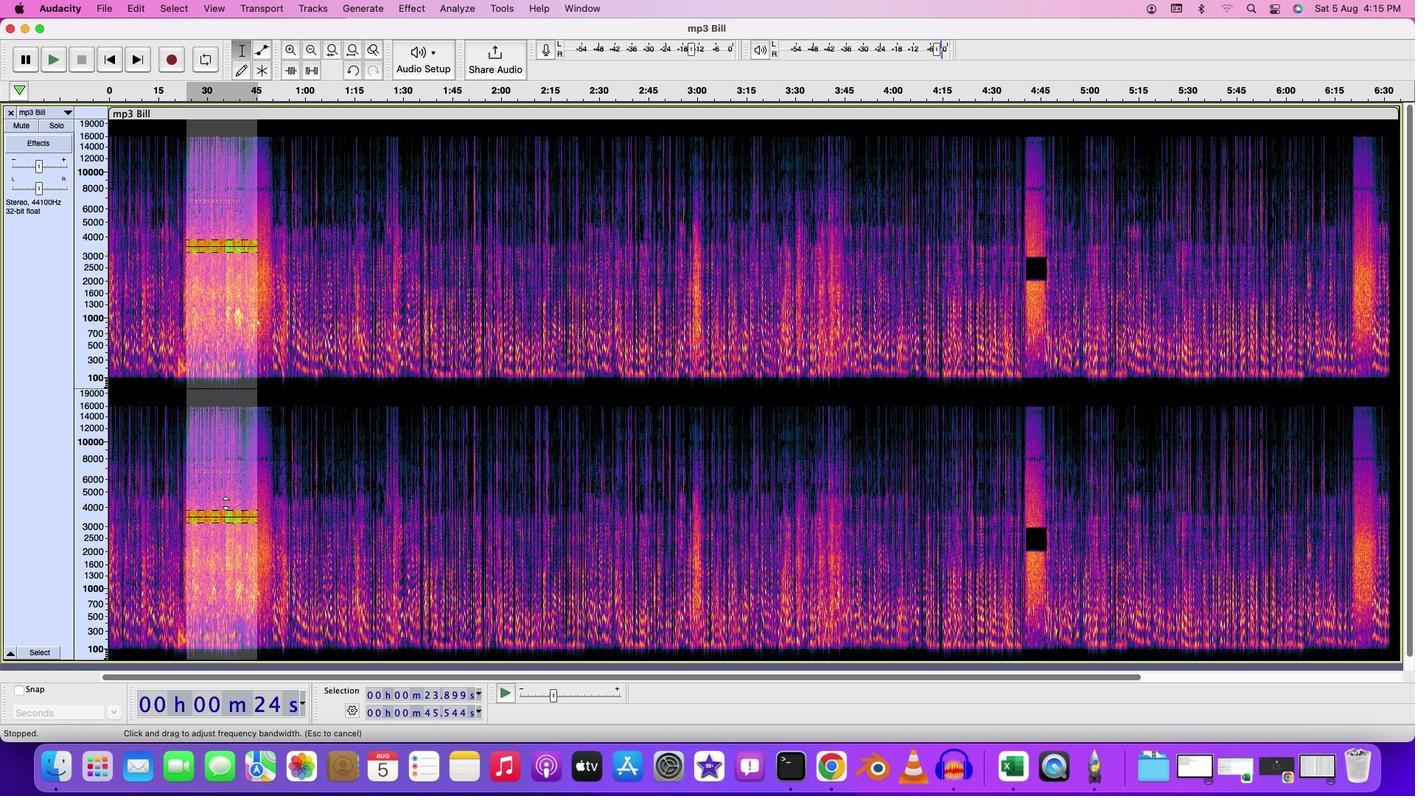 
Action: Mouse pressed left at (224, 510)
Screenshot: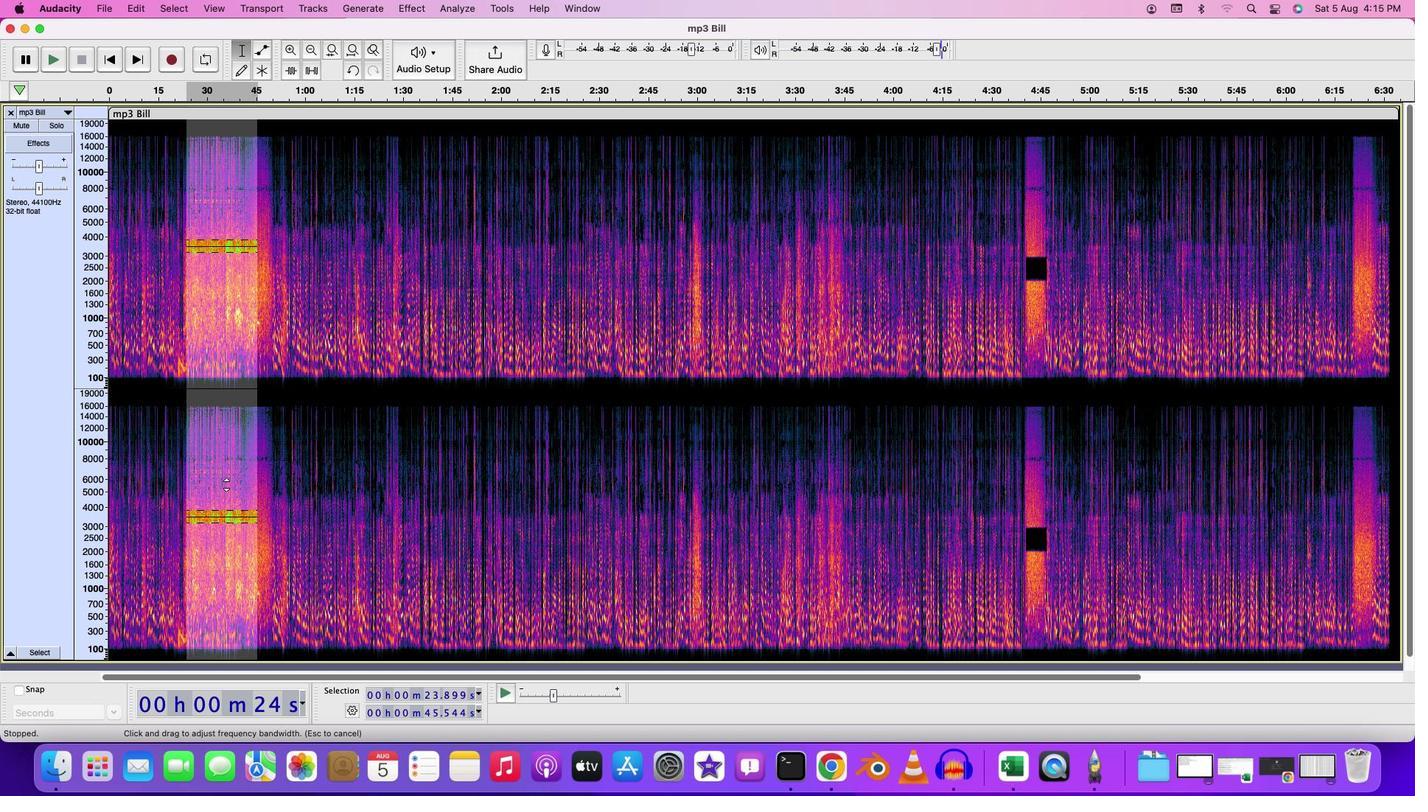 
Action: Mouse moved to (222, 516)
Screenshot: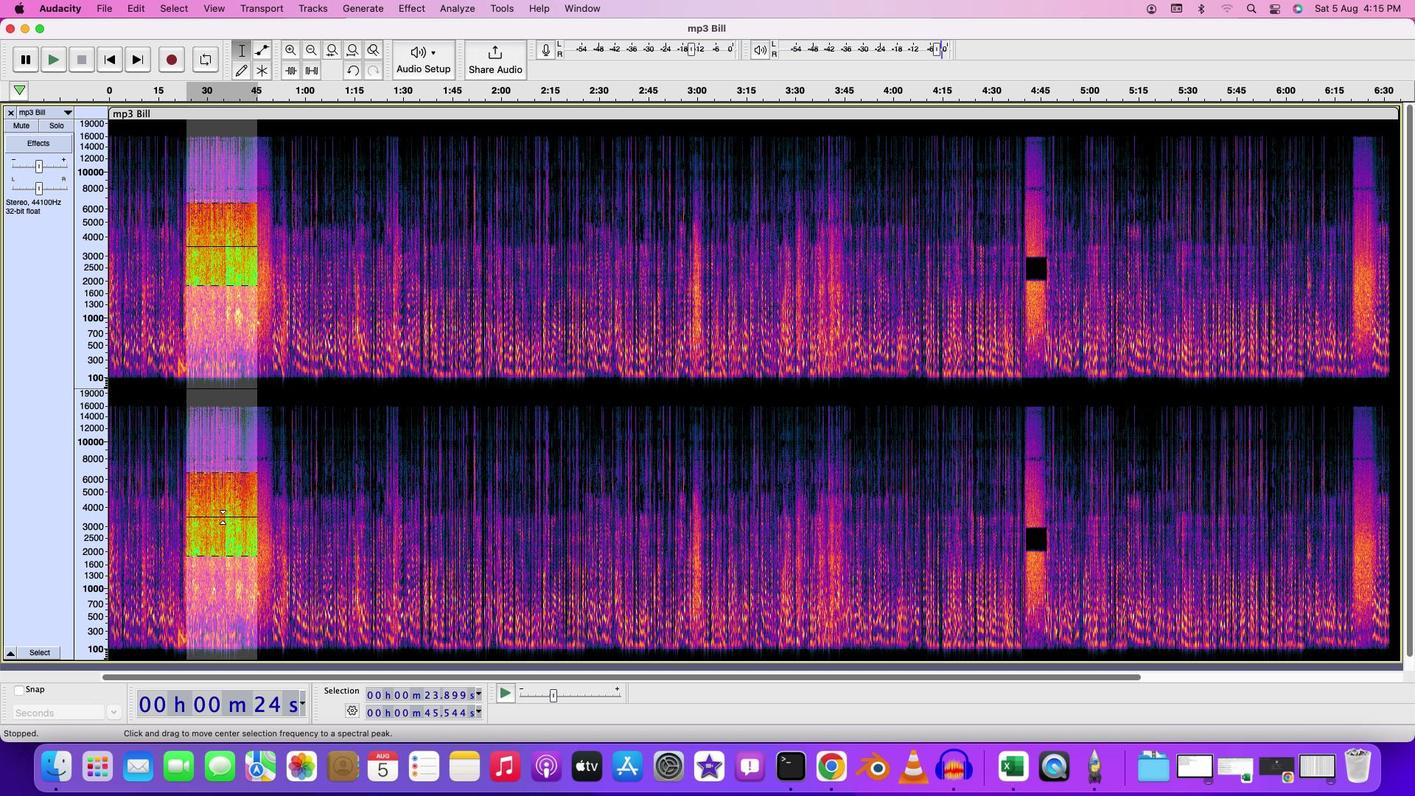 
Action: Mouse pressed left at (222, 516)
Screenshot: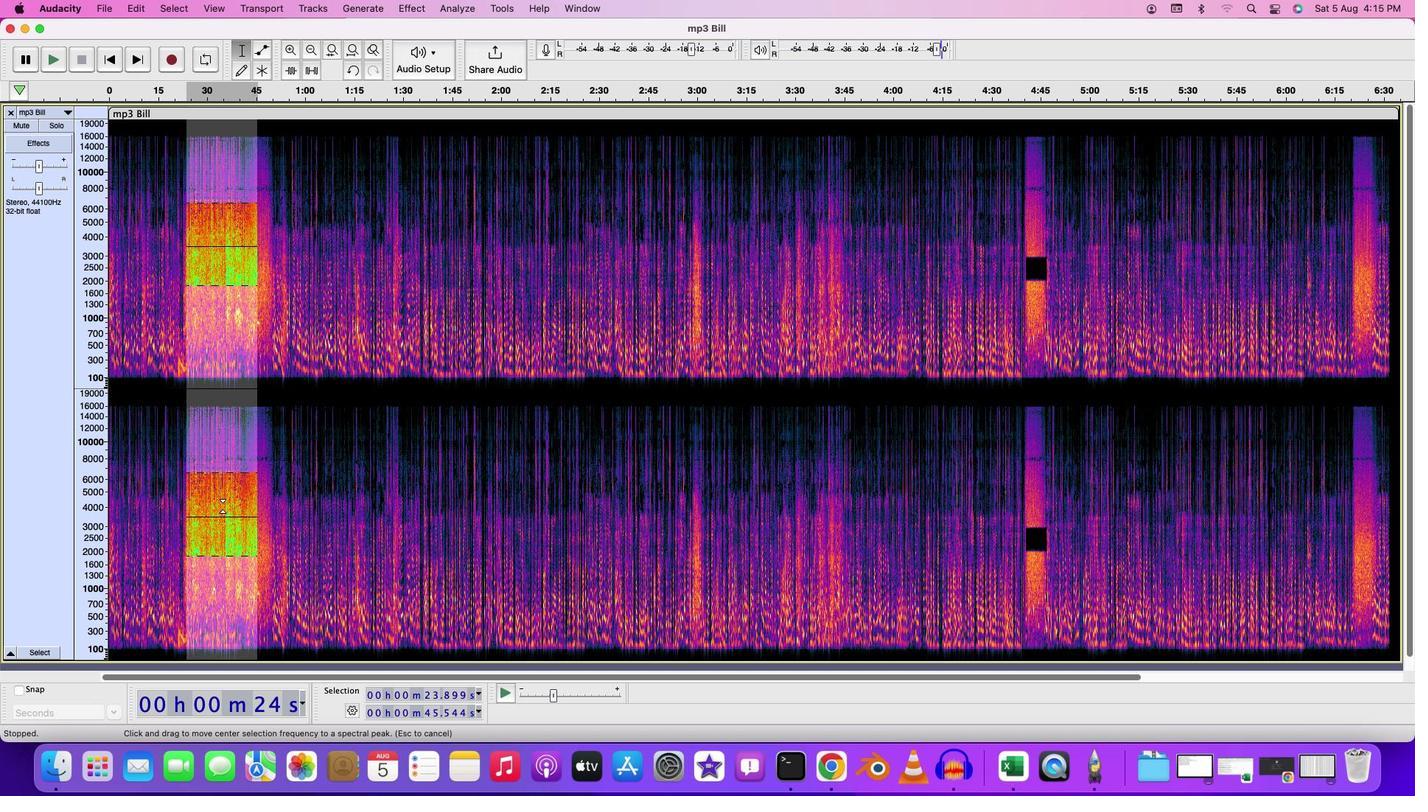 
Action: Mouse moved to (224, 439)
Screenshot: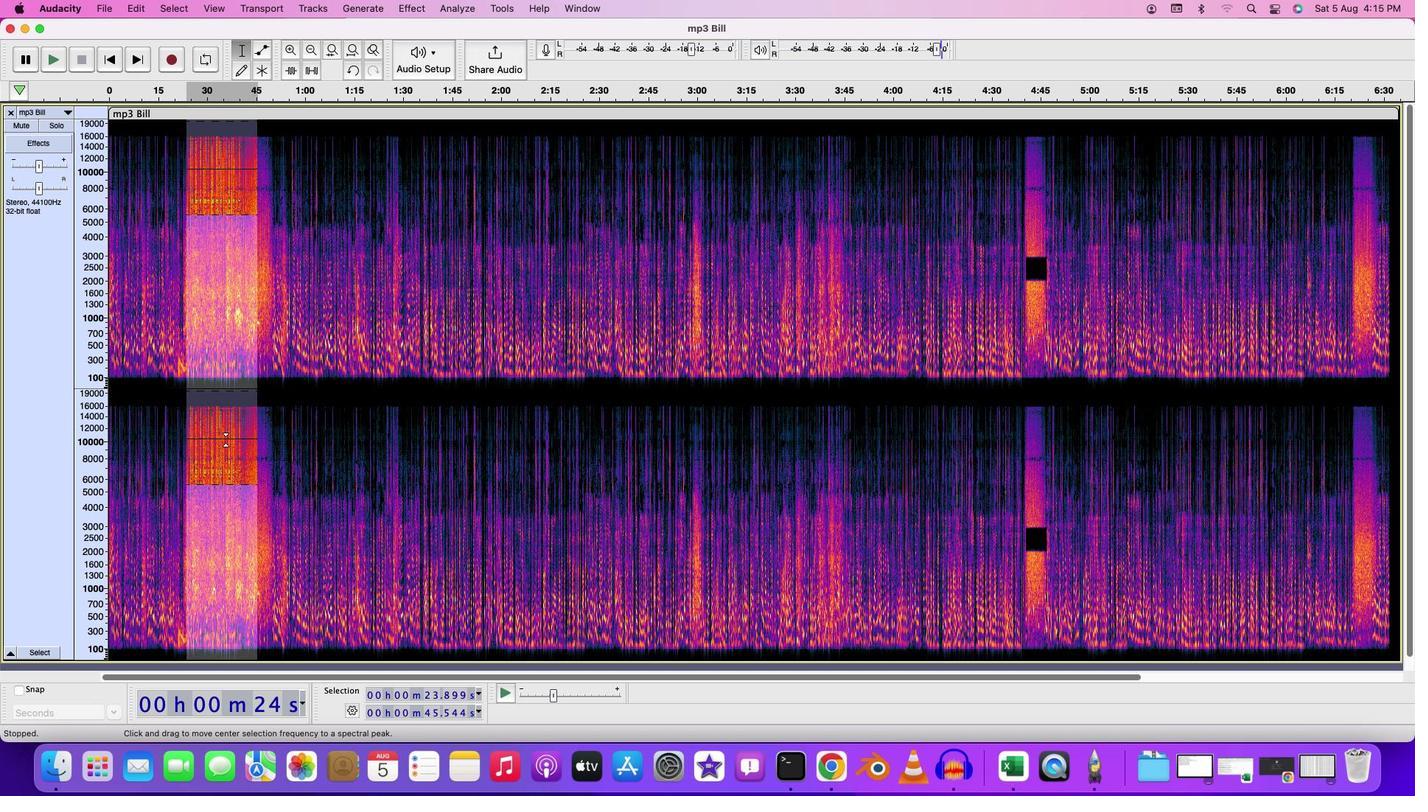 
Action: Mouse pressed left at (224, 439)
Screenshot: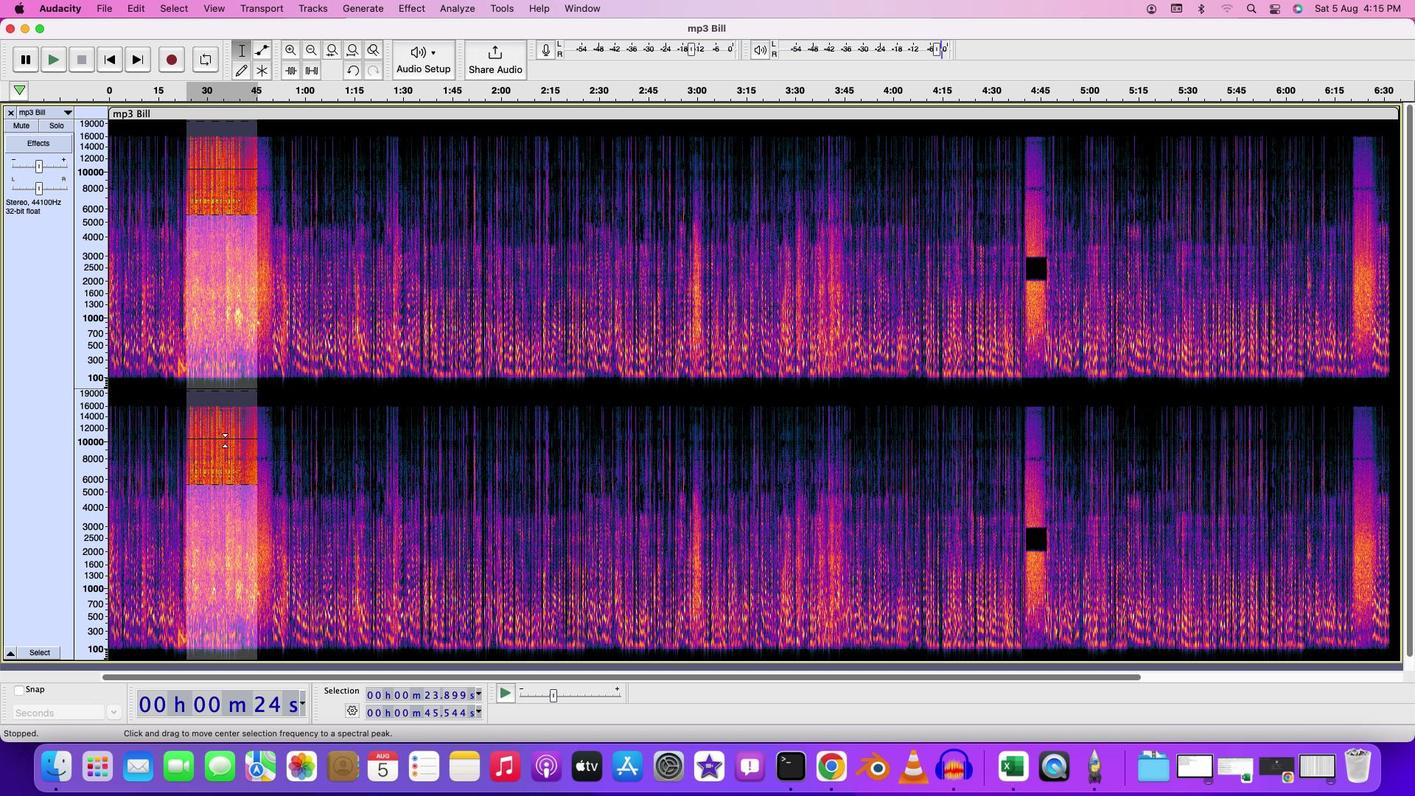 
Action: Mouse moved to (216, 499)
Screenshot: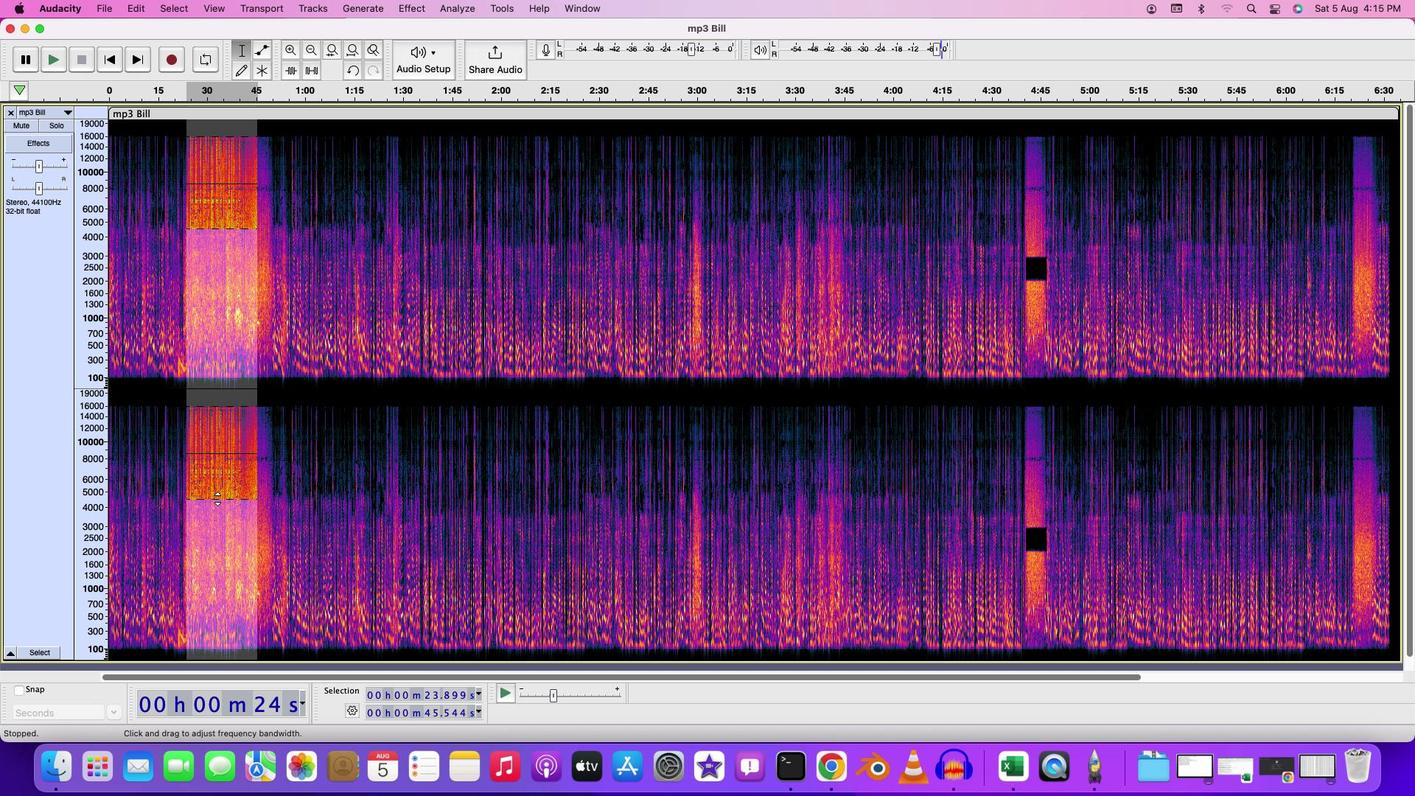 
Action: Mouse pressed left at (216, 499)
Screenshot: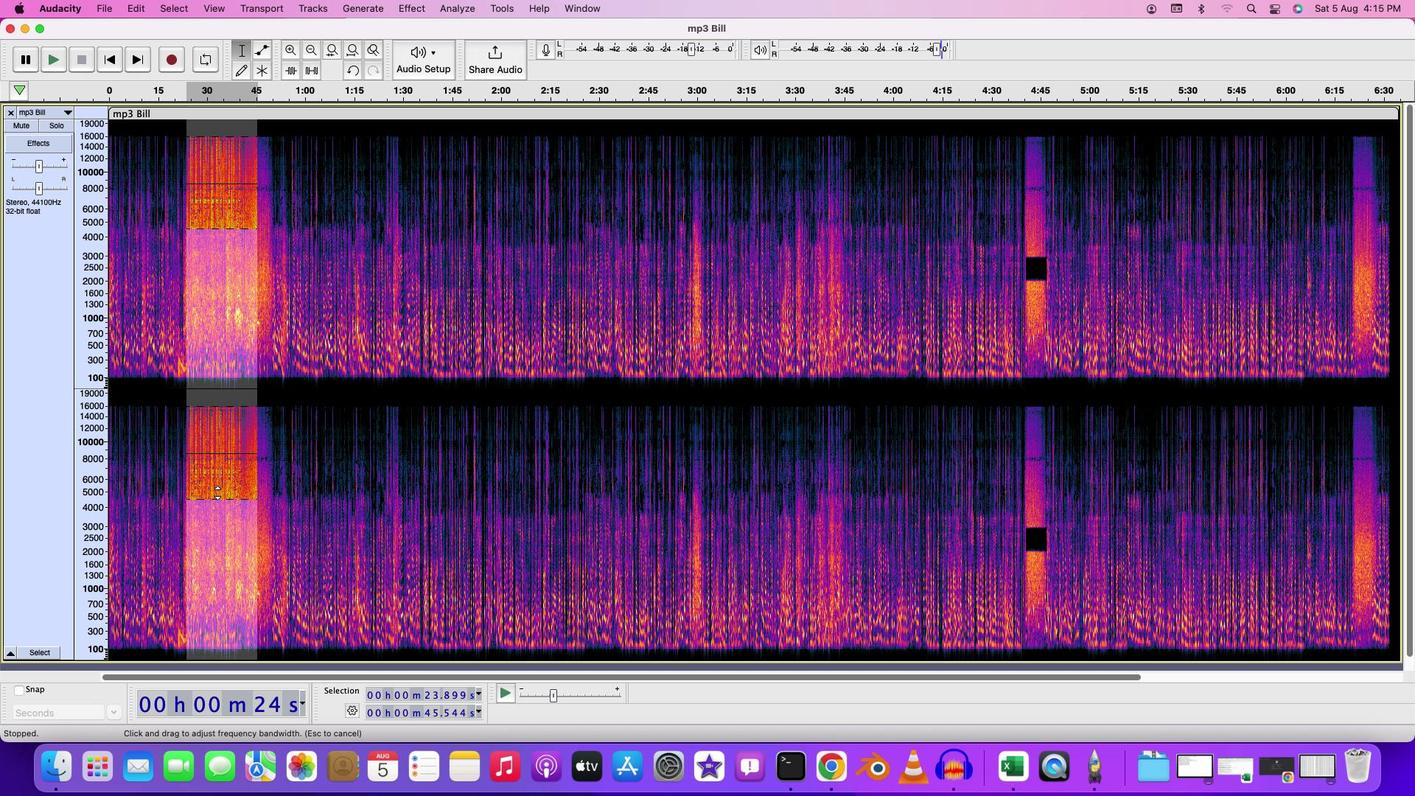 
Action: Mouse moved to (224, 455)
Screenshot: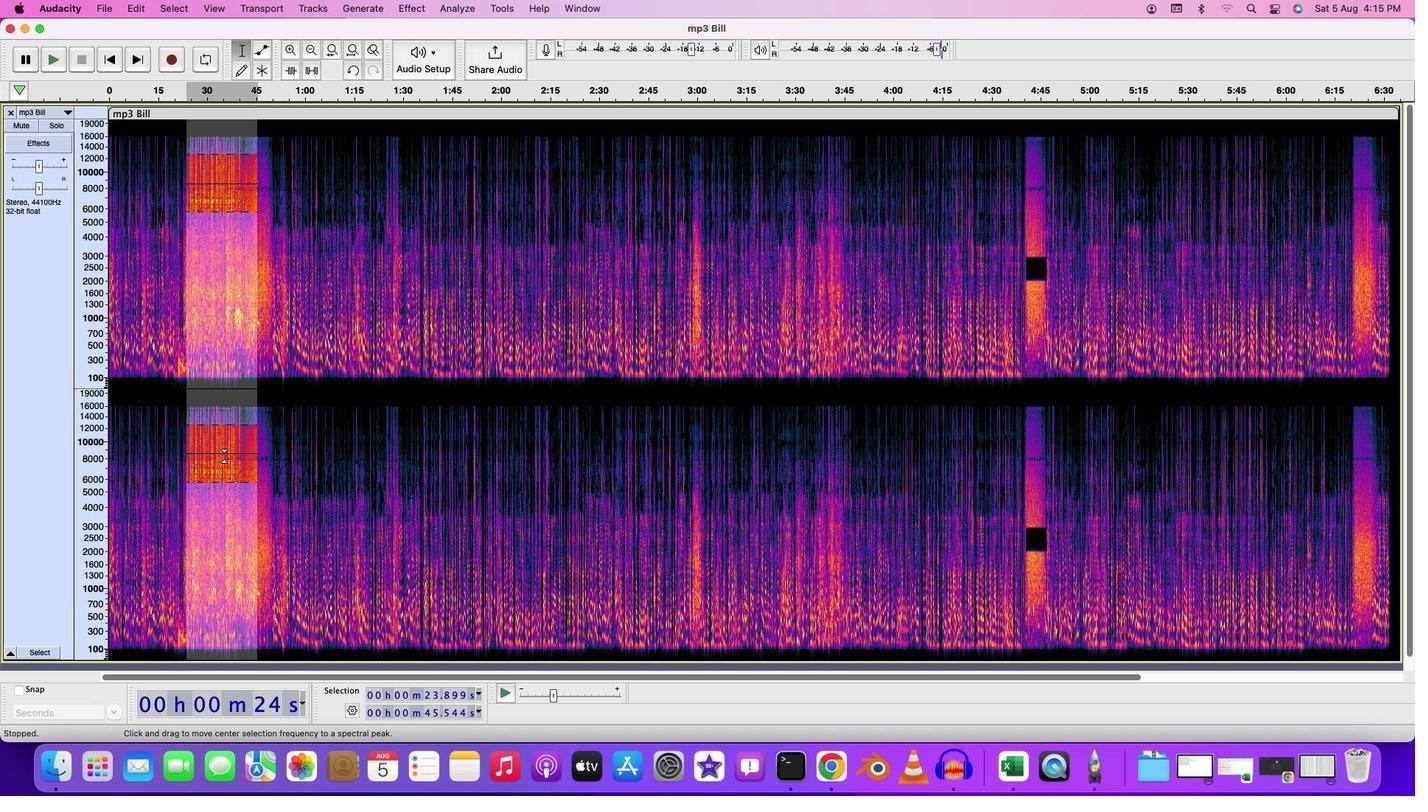 
Action: Mouse pressed left at (224, 455)
Screenshot: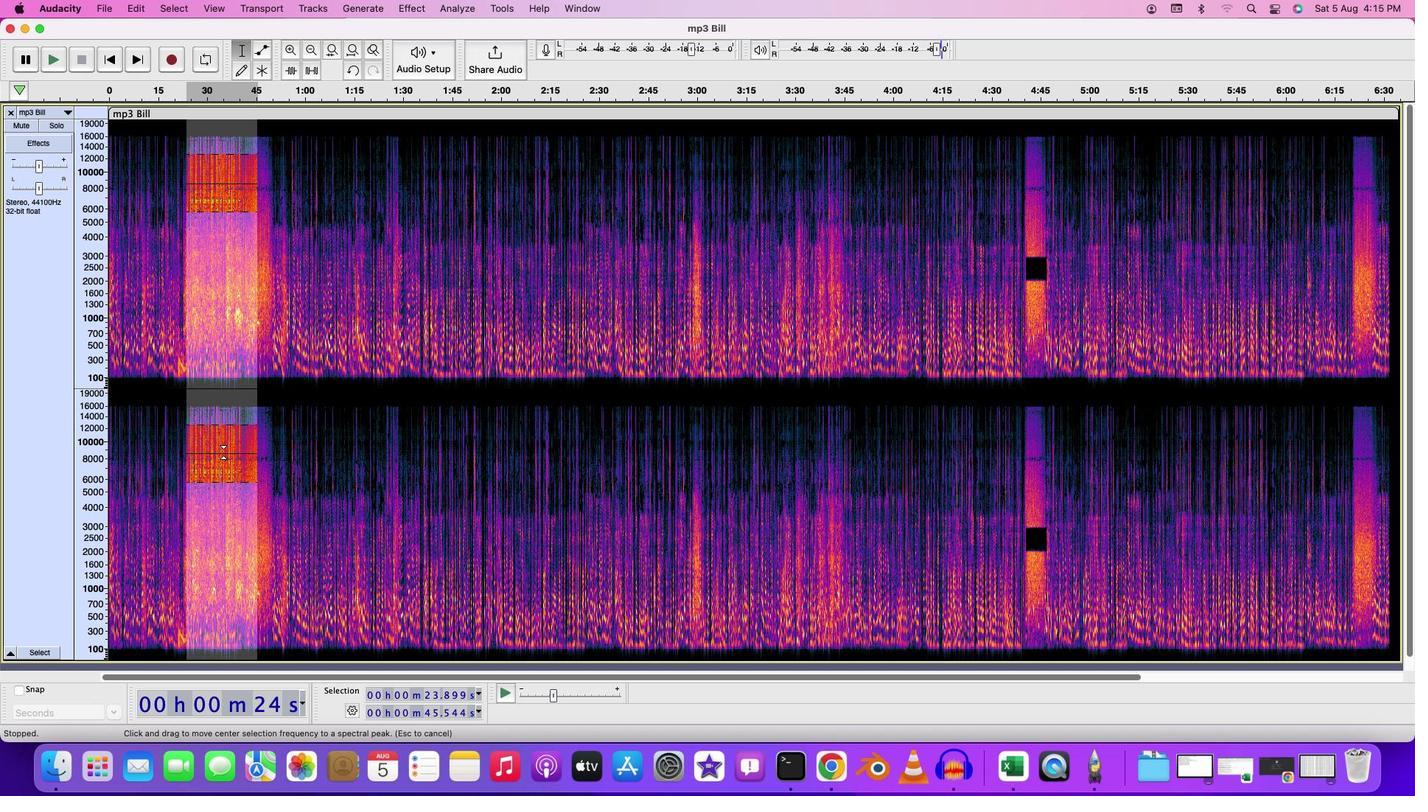 
Action: Mouse moved to (405, 6)
Screenshot: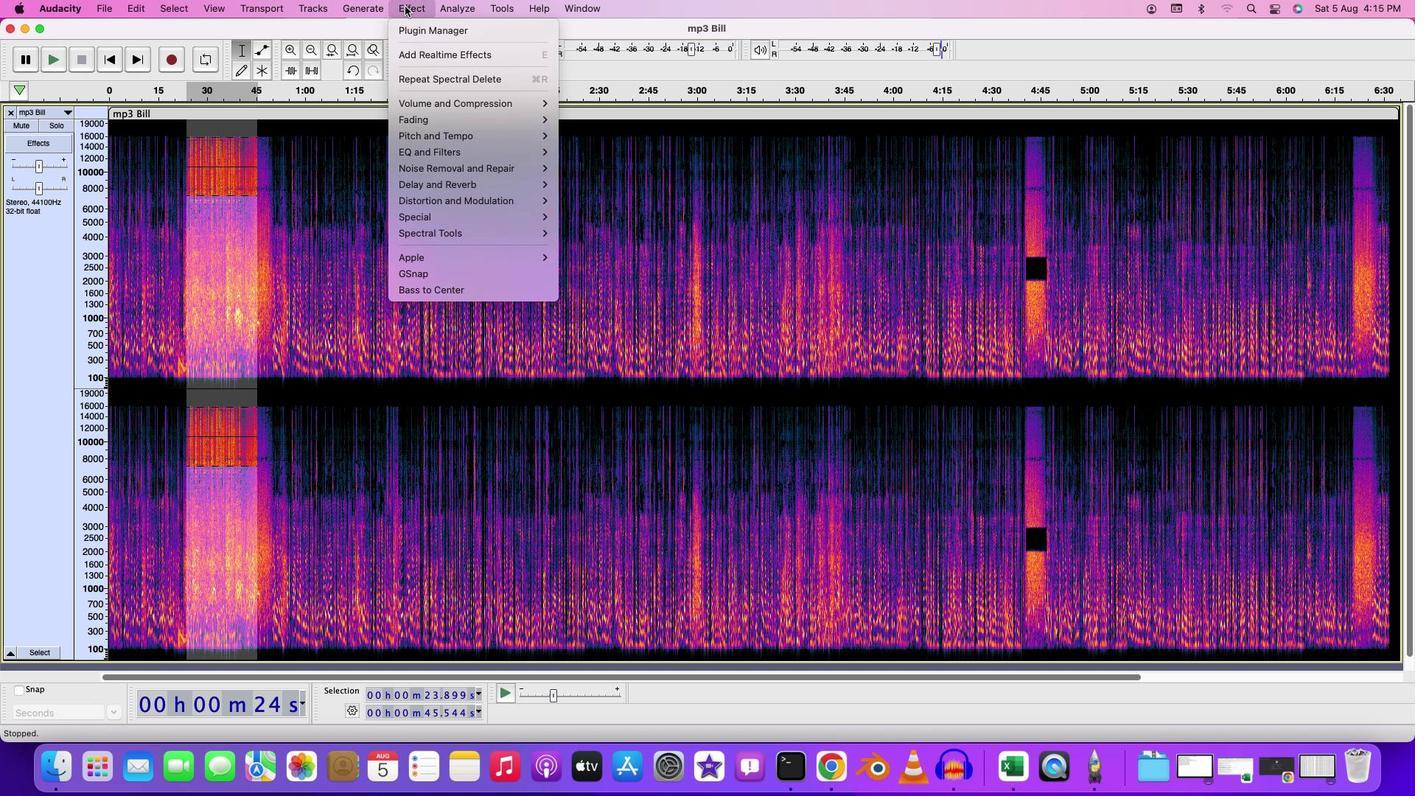 
Action: Mouse pressed left at (405, 6)
Screenshot: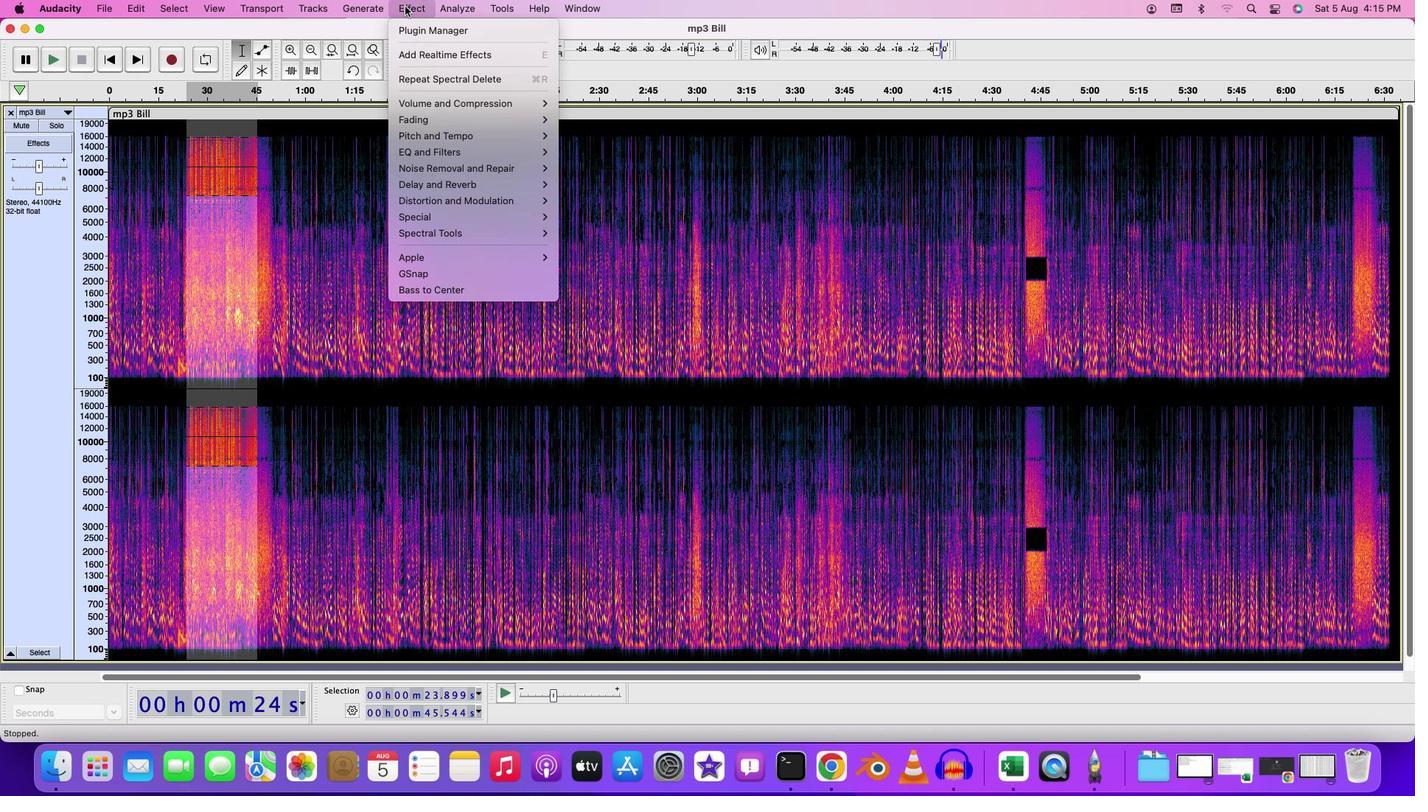 
Action: Mouse moved to (604, 227)
Screenshot: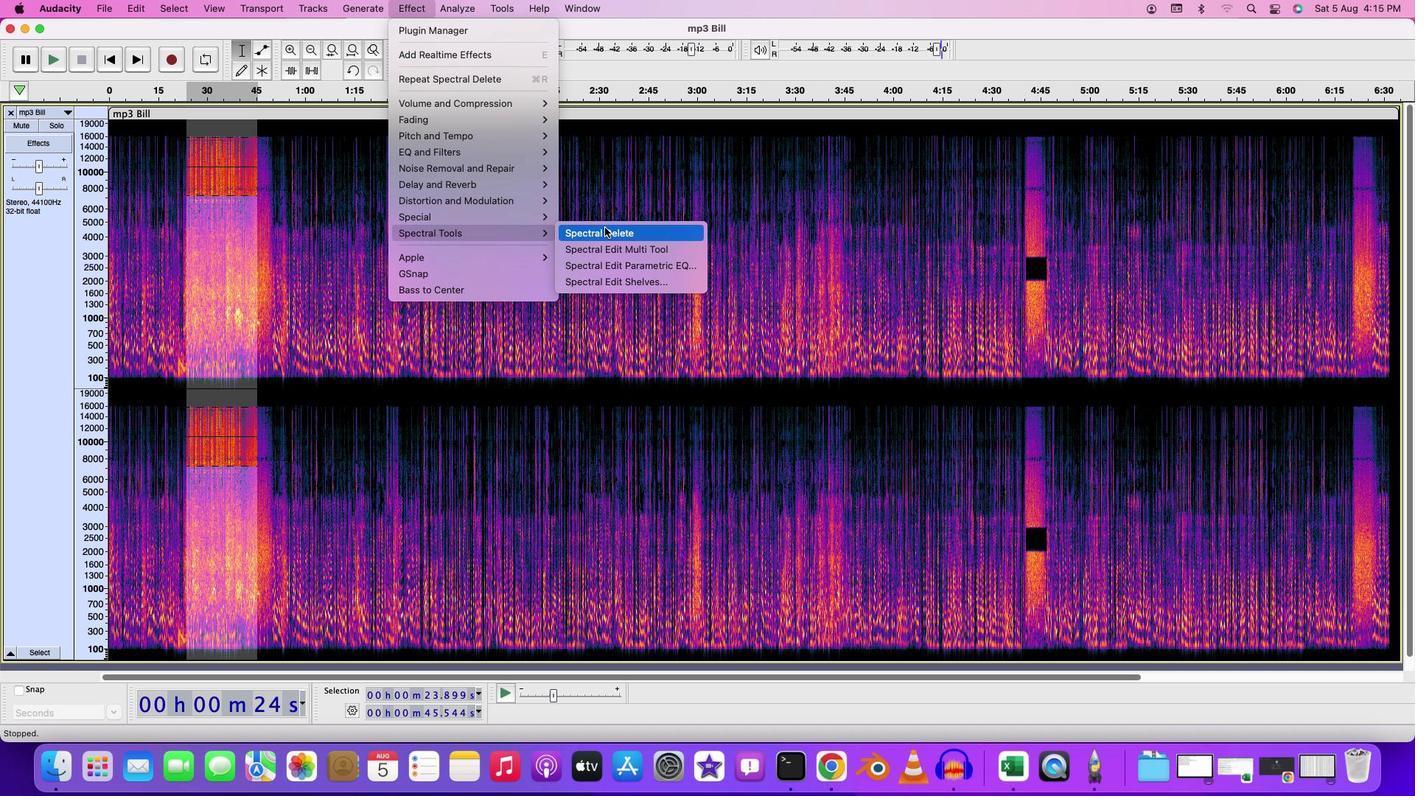 
Action: Mouse pressed left at (604, 227)
Screenshot: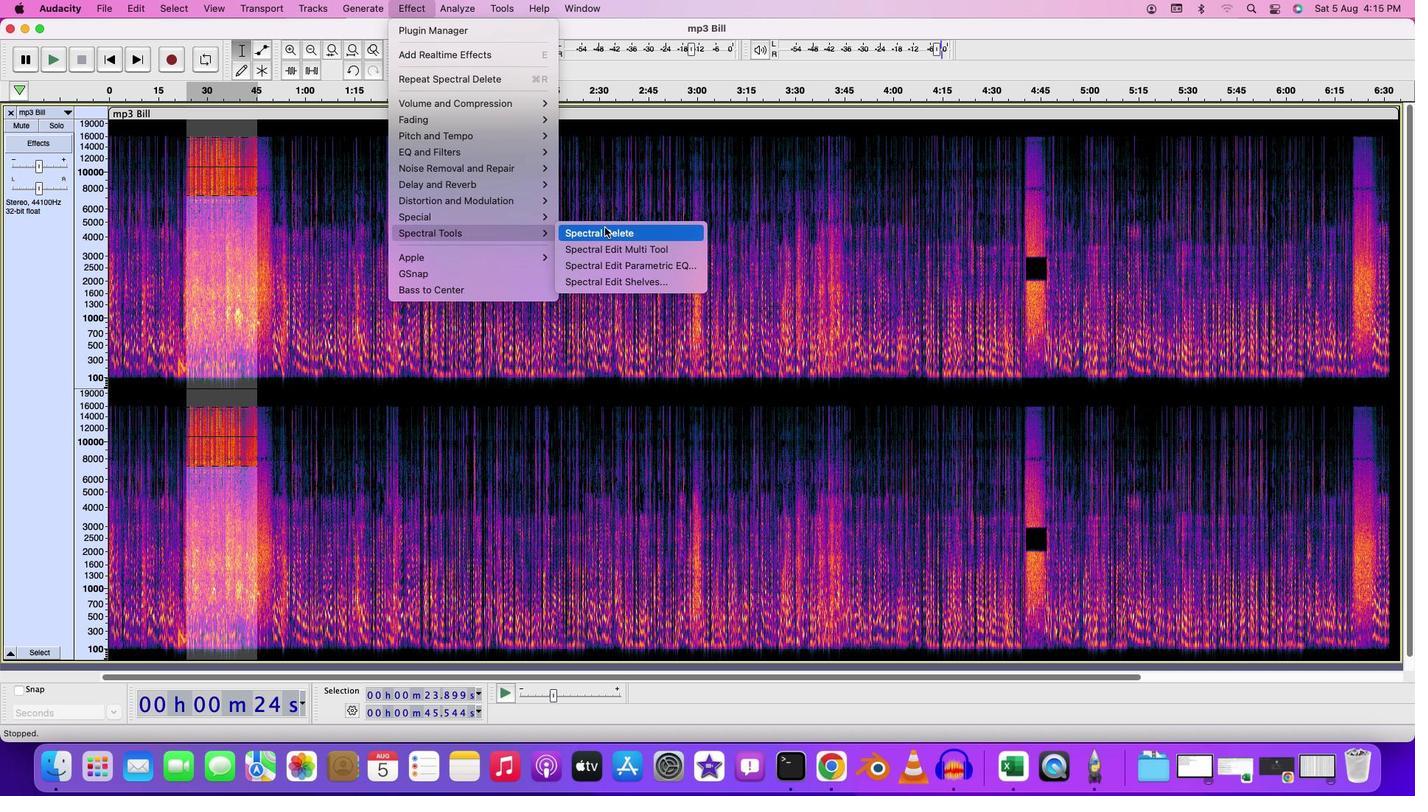 
Action: Mouse moved to (177, 420)
Screenshot: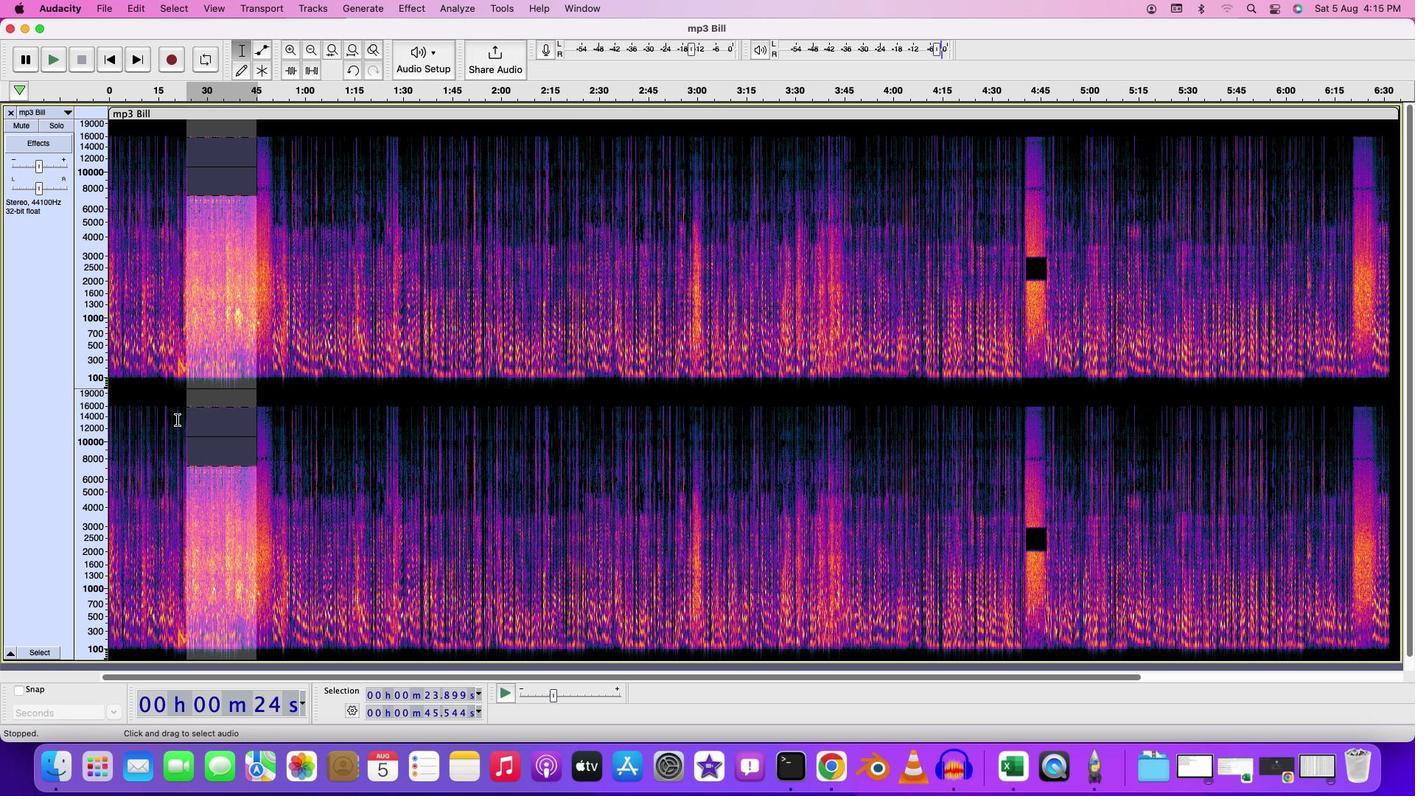 
Action: Mouse pressed left at (177, 420)
Screenshot: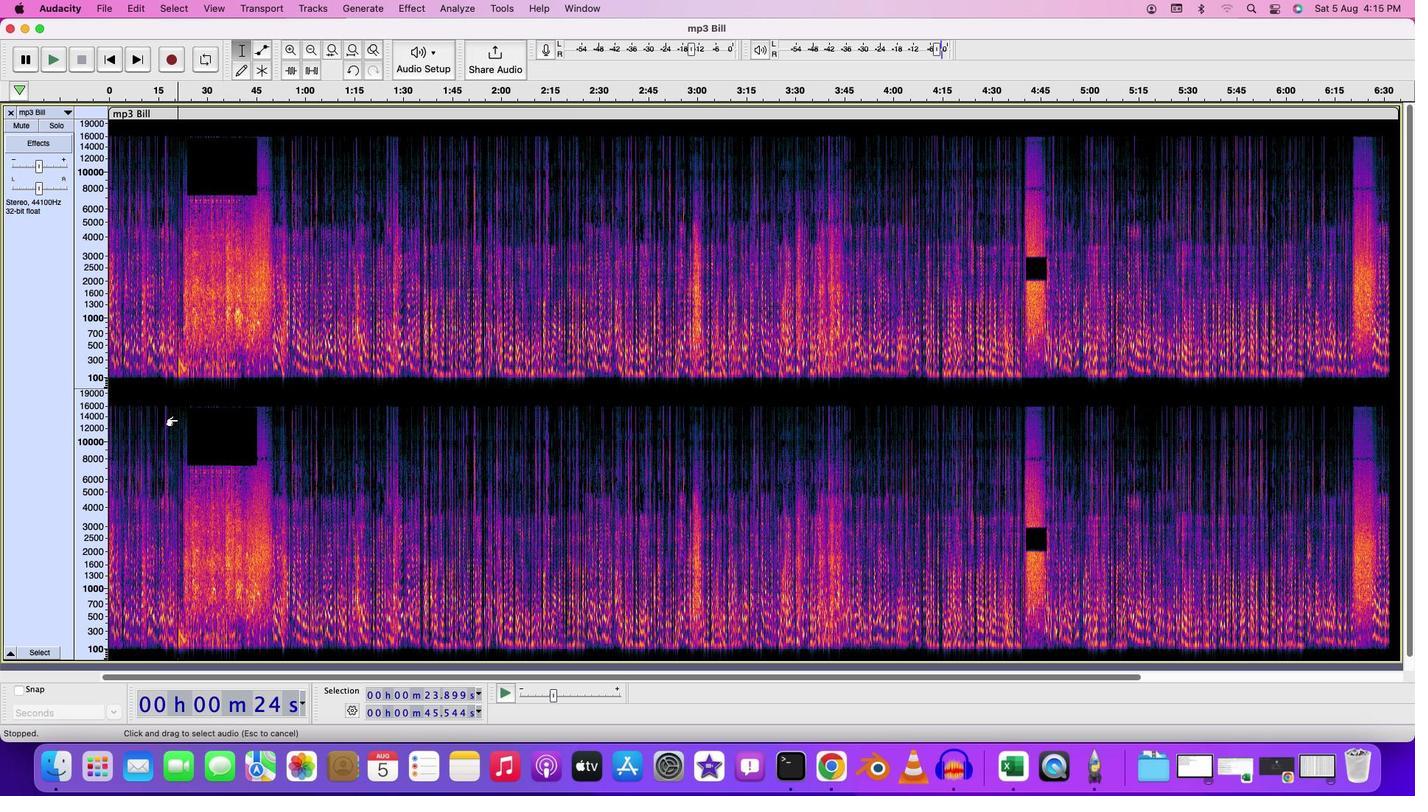 
Action: Key pressed Key.space
Screenshot: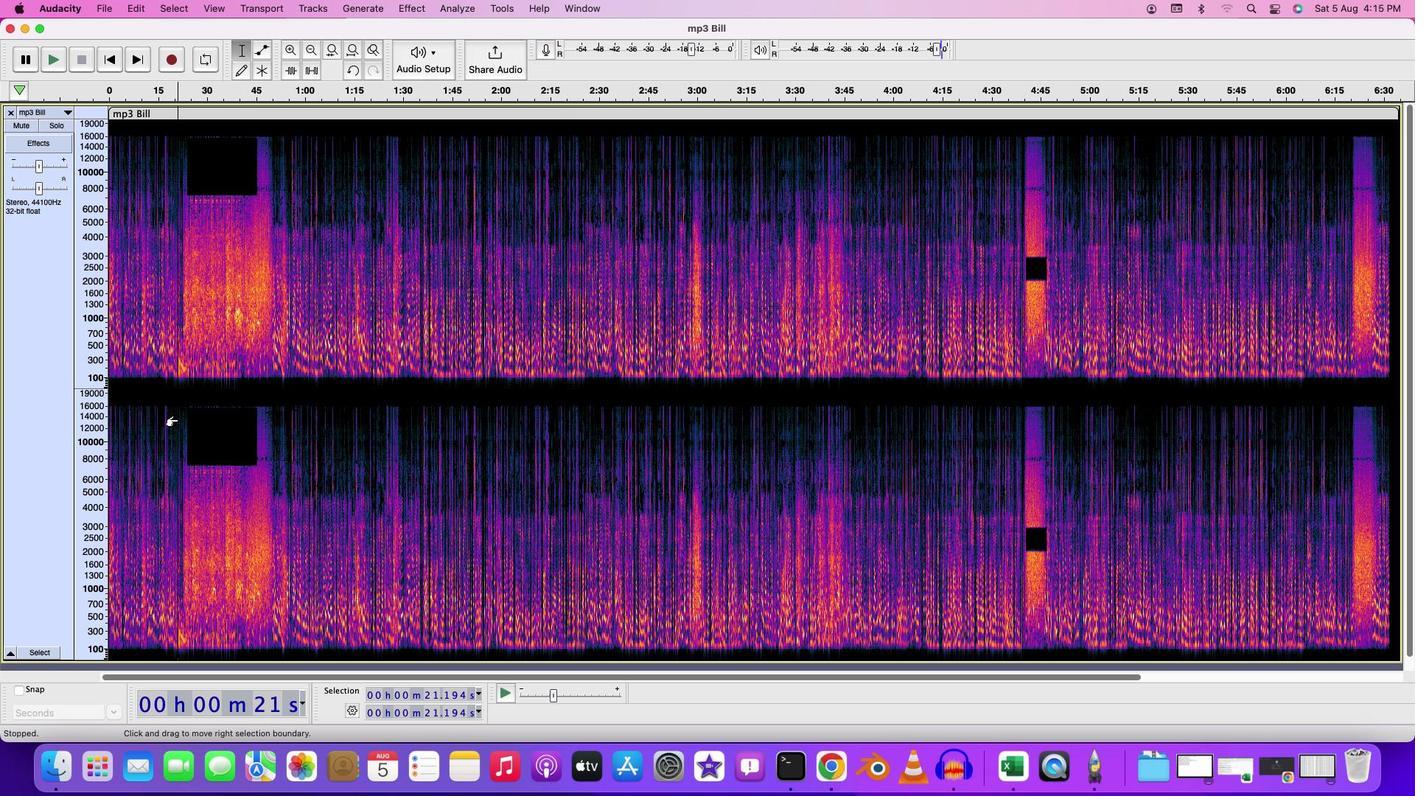 
Action: Mouse moved to (242, 480)
Screenshot: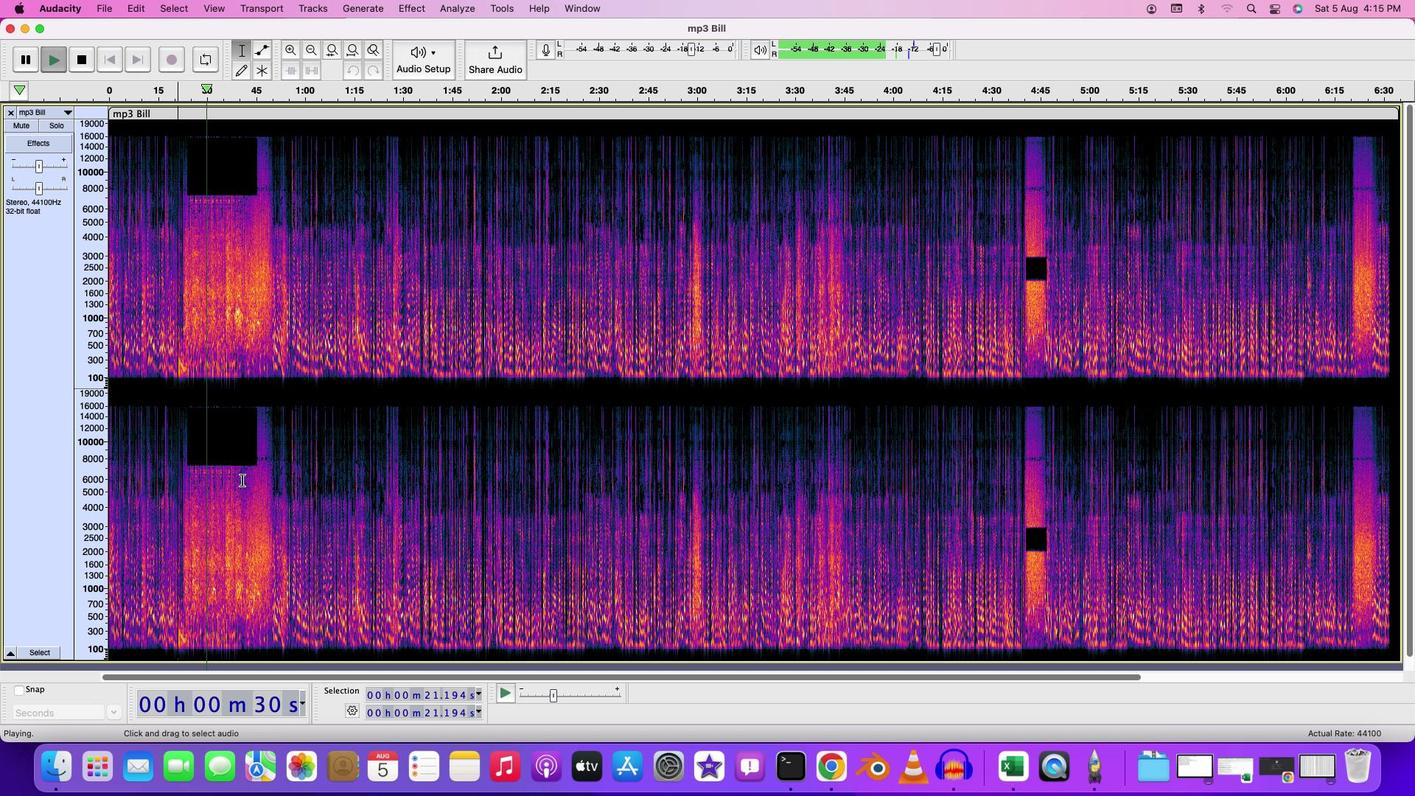 
Action: Mouse pressed left at (242, 480)
Screenshot: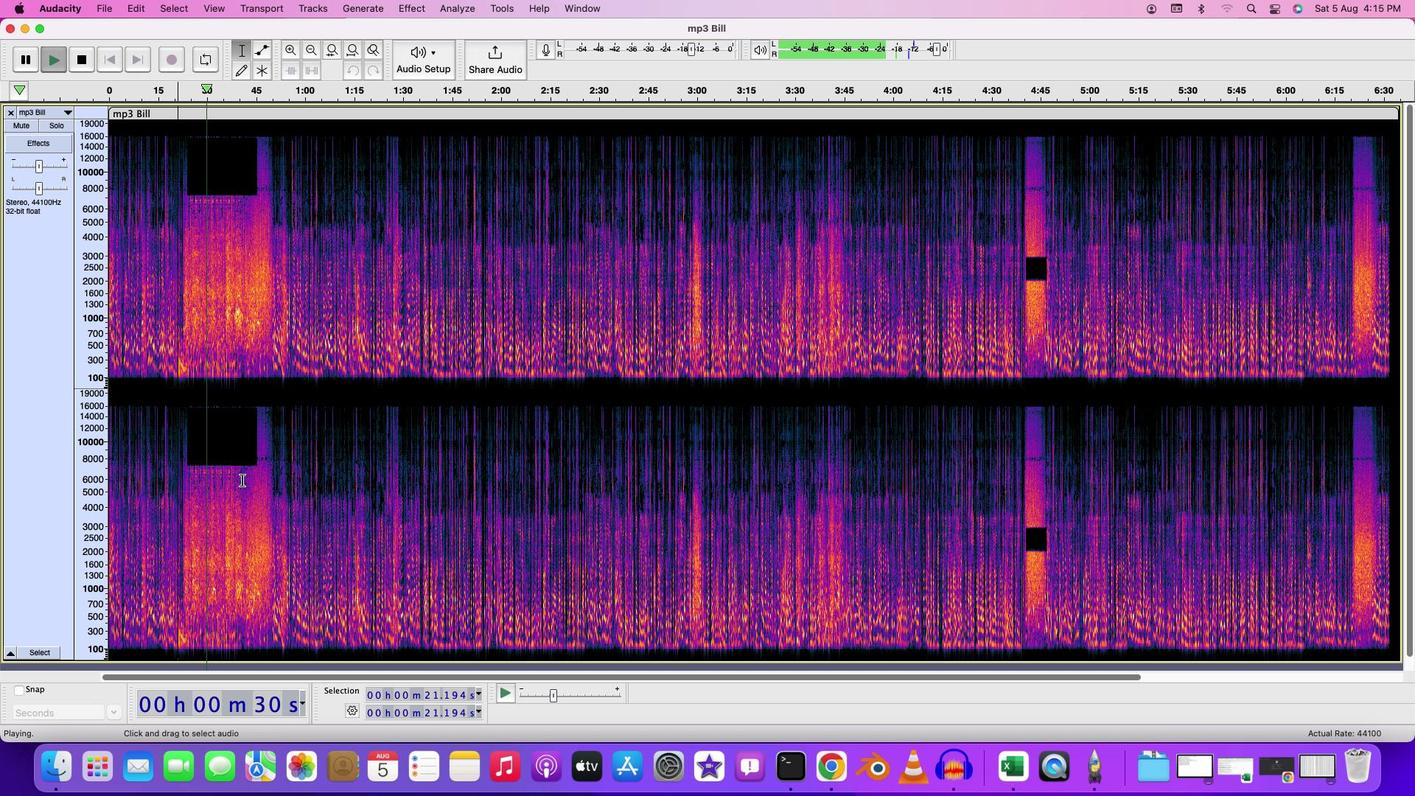 
Action: Key pressed Key.spaceKey.space
Screenshot: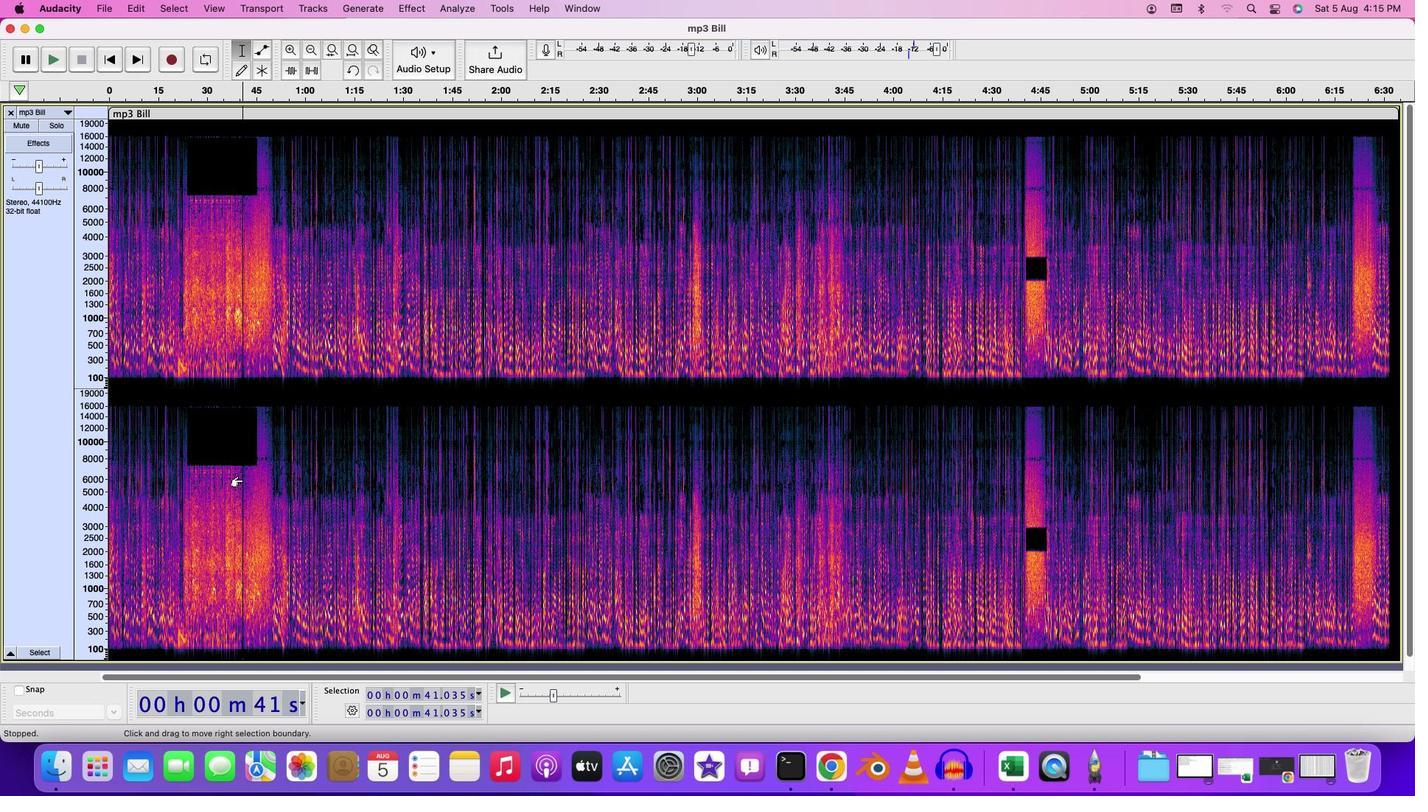 
Action: Mouse moved to (1288, 461)
Screenshot: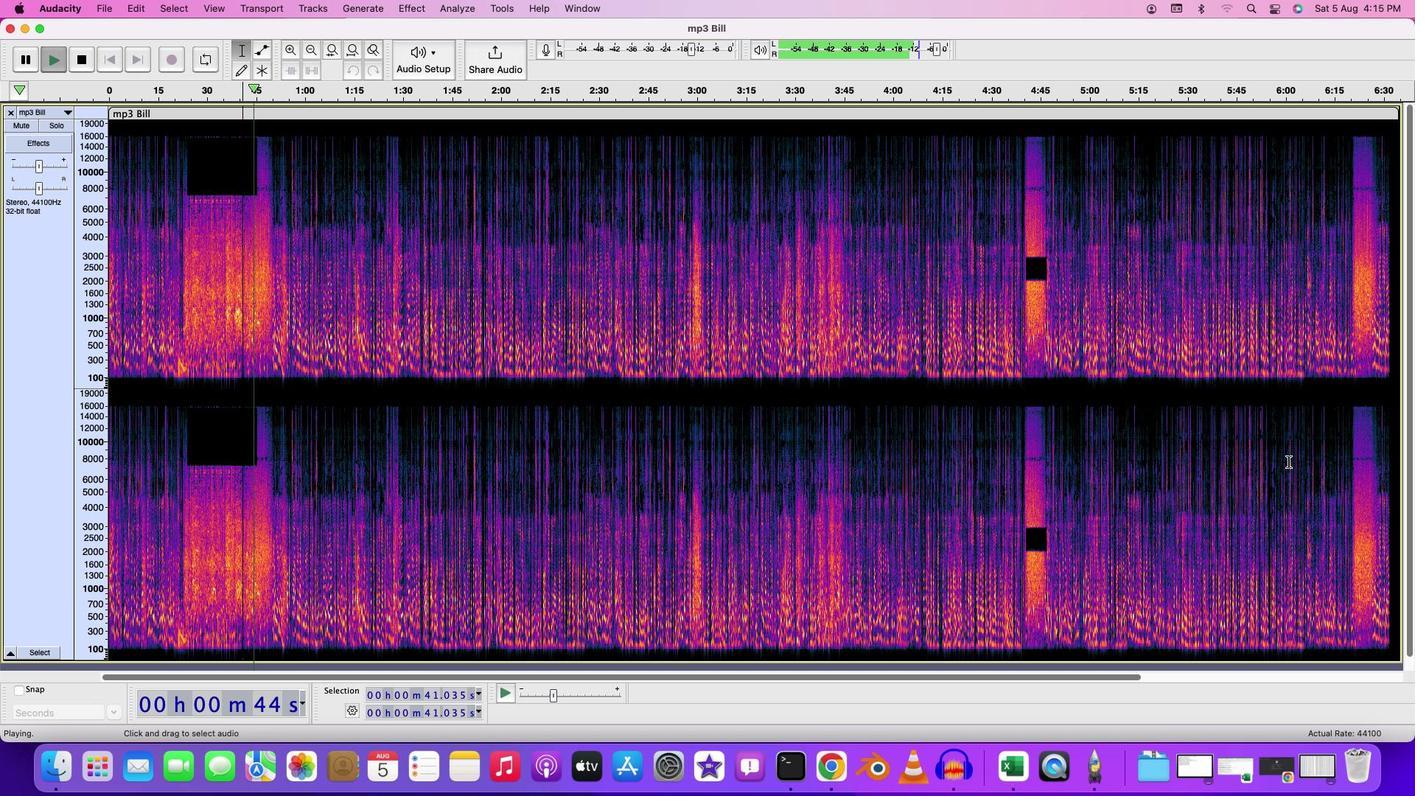
Action: Mouse pressed left at (1288, 461)
Screenshot: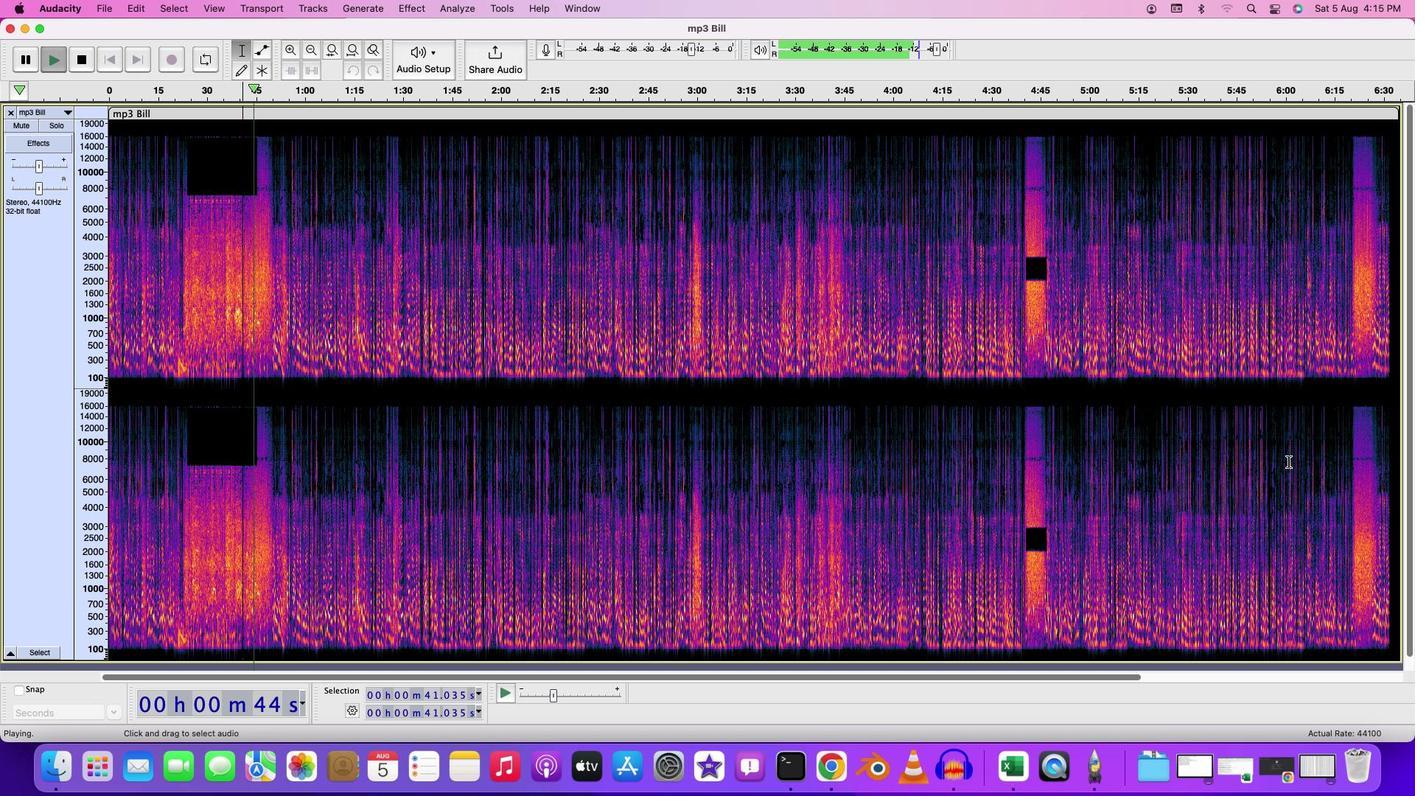 
Action: Key pressed Key.space
Screenshot: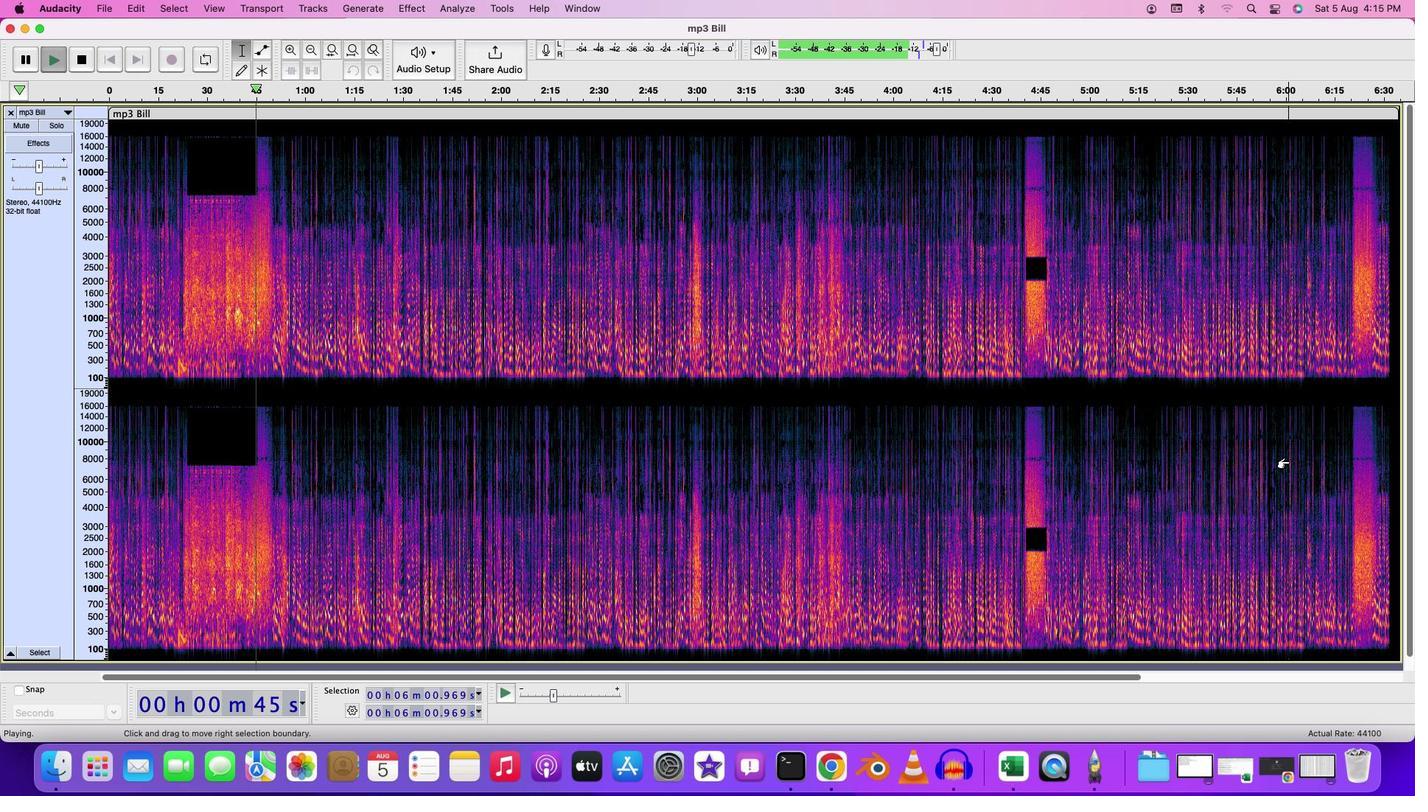 
Action: Mouse moved to (114, 6)
Screenshot: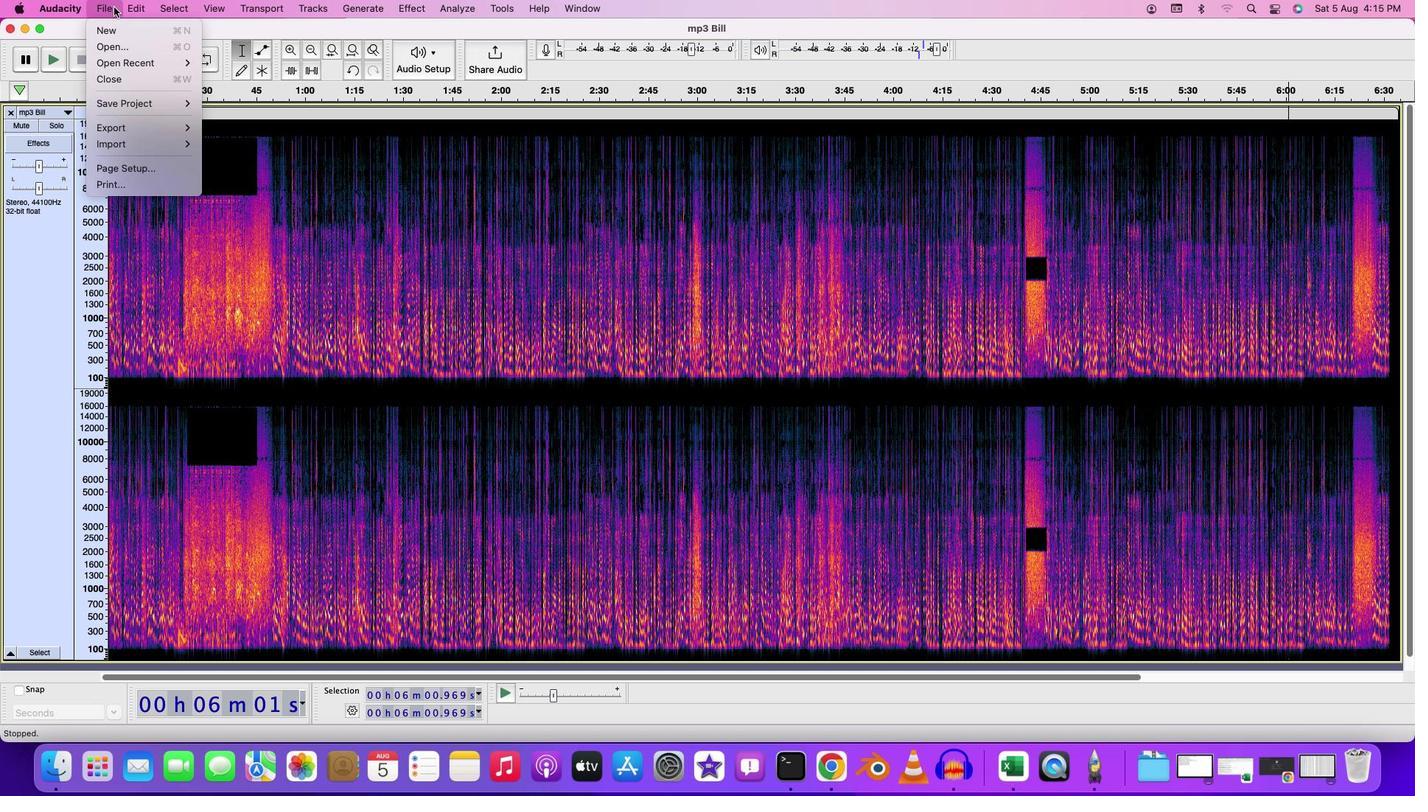 
Action: Mouse pressed left at (114, 6)
Screenshot: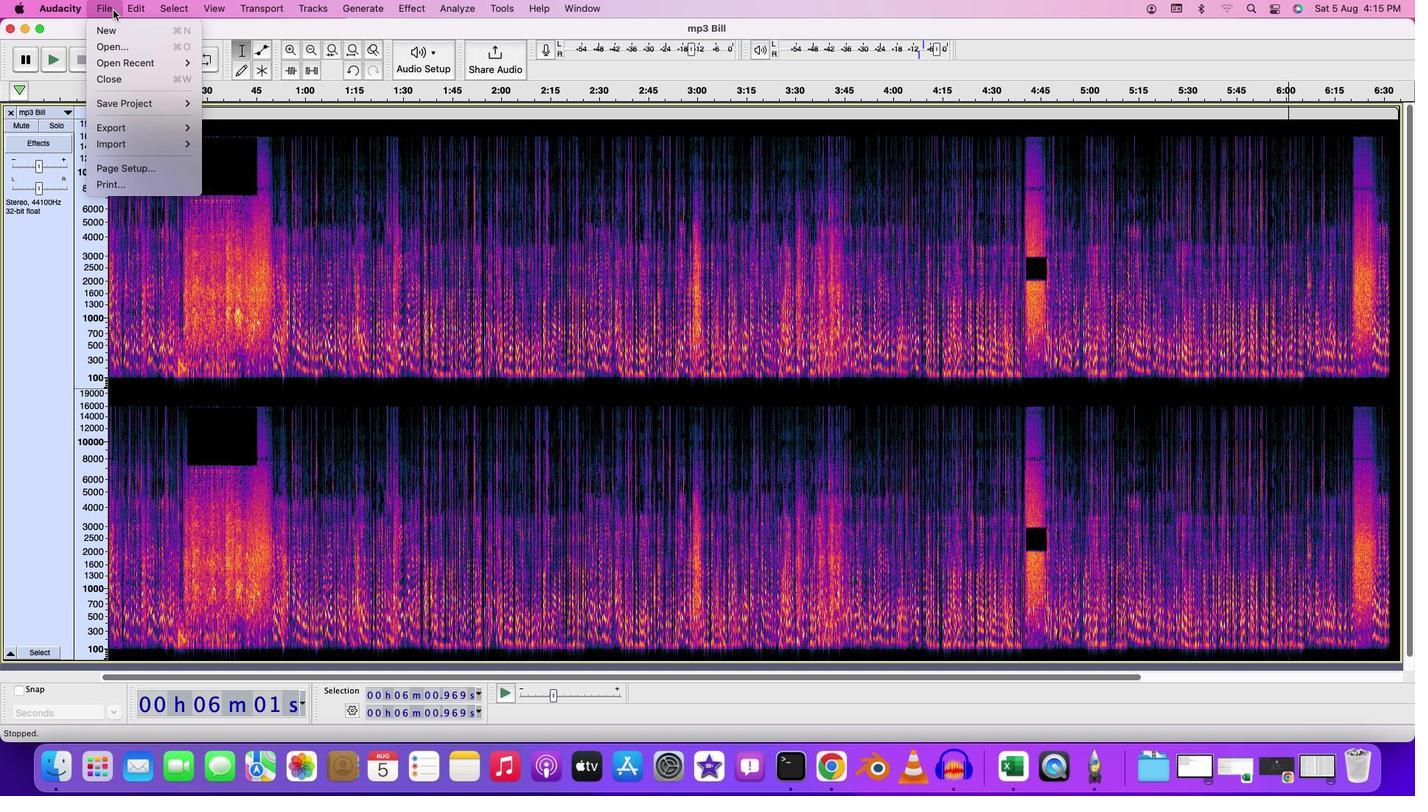 
Action: Mouse moved to (227, 131)
Screenshot: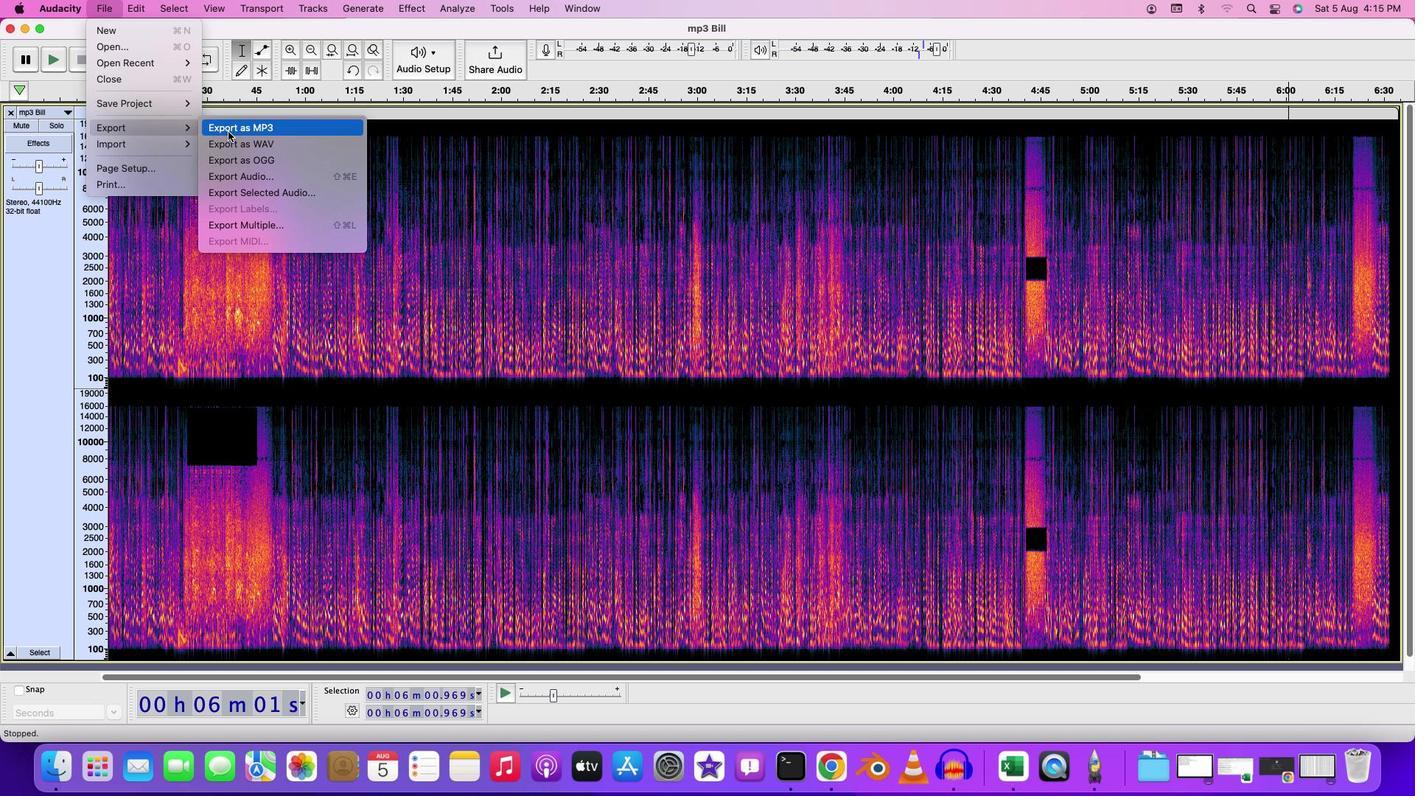 
Action: Mouse pressed left at (227, 131)
Screenshot: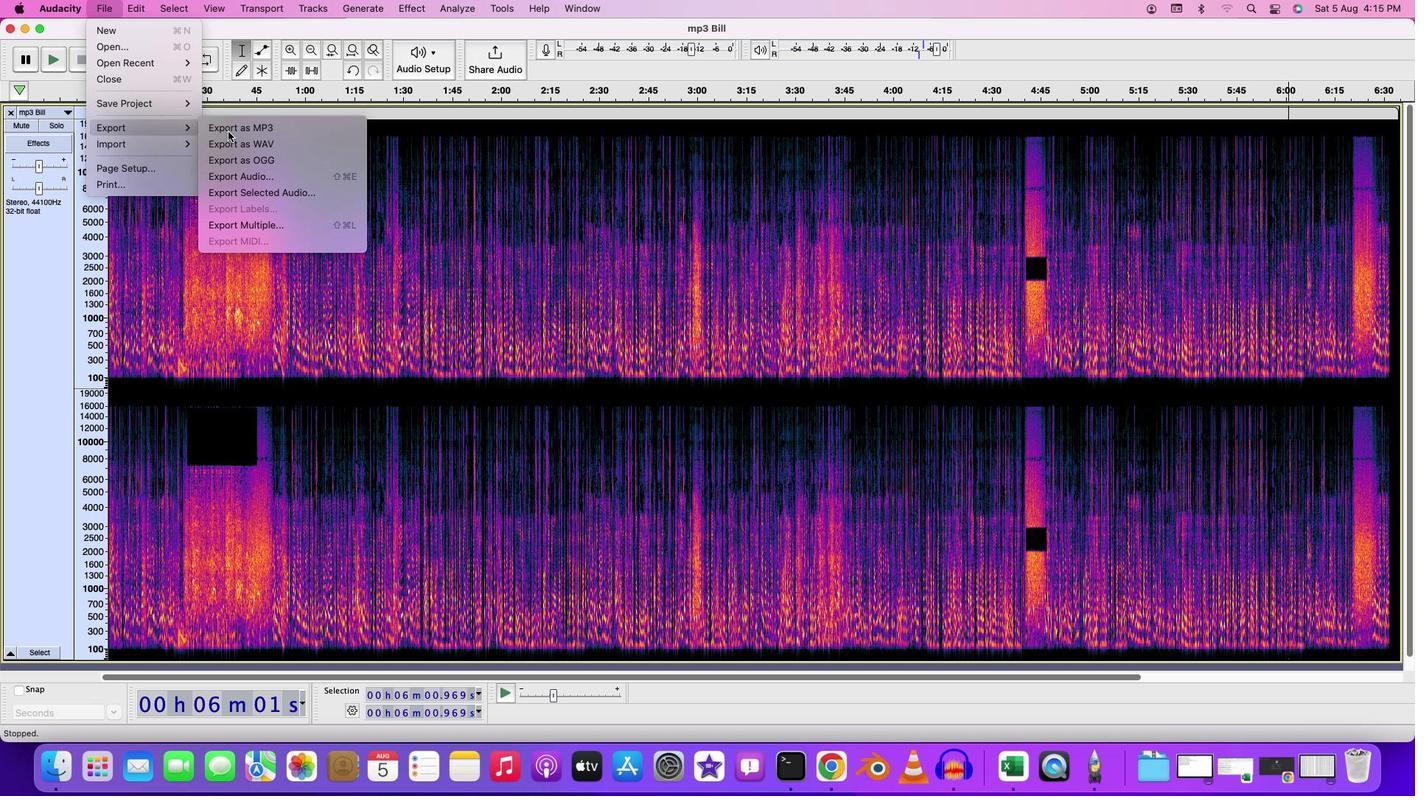
Action: Mouse moved to (788, 161)
Screenshot: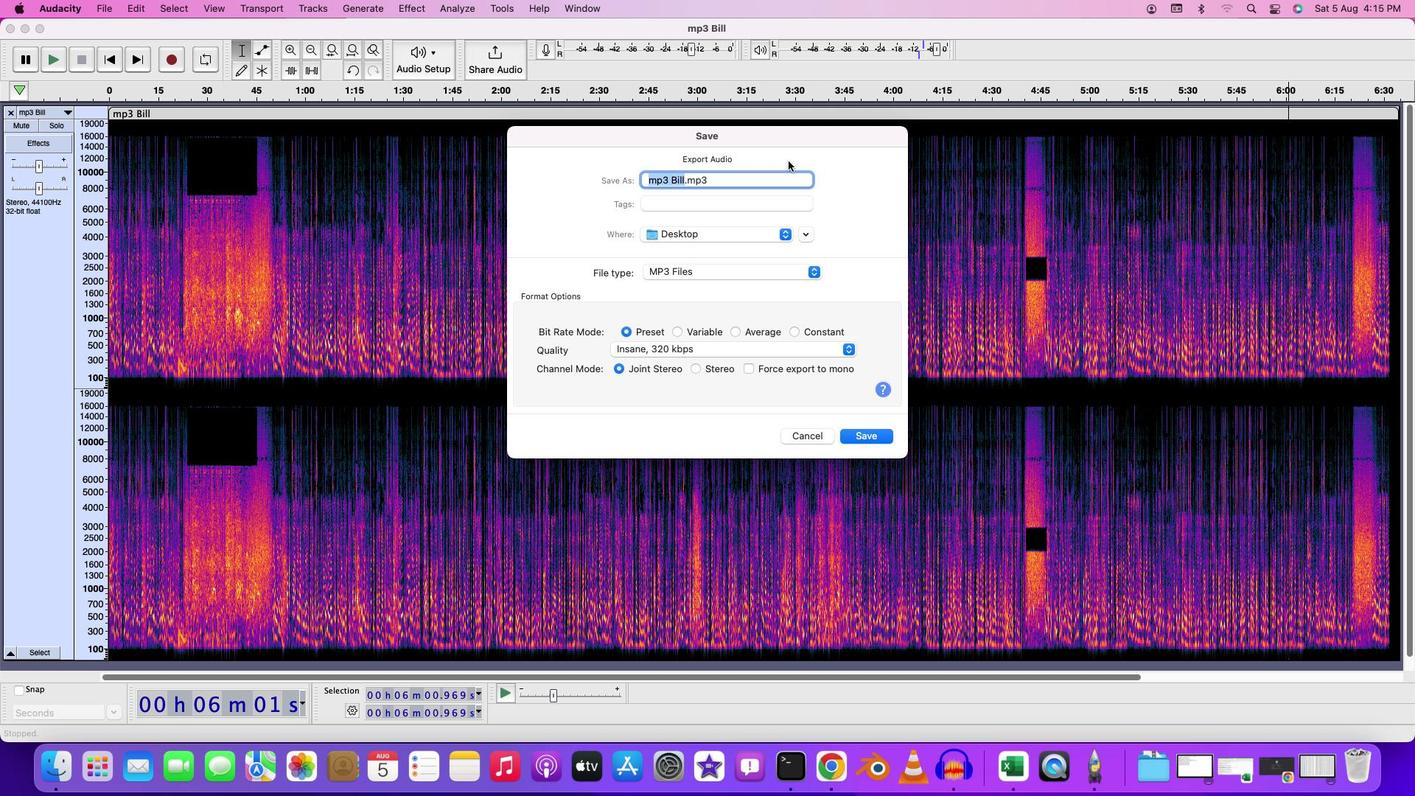 
Action: Key pressed Key.backspaceKey.shift'N''o''i''s''e'Key.spaceKey.shift'R''e''m''o''v''a''l'Key.space'w''i''t''h'Key.spaceKey.shift'S''P''e''c'Key.backspaceKey.backspaceKey.backspace'o'Key.backspace'p''e''c''t''i'Key.backspace'o''g''r''a''m'
Screenshot: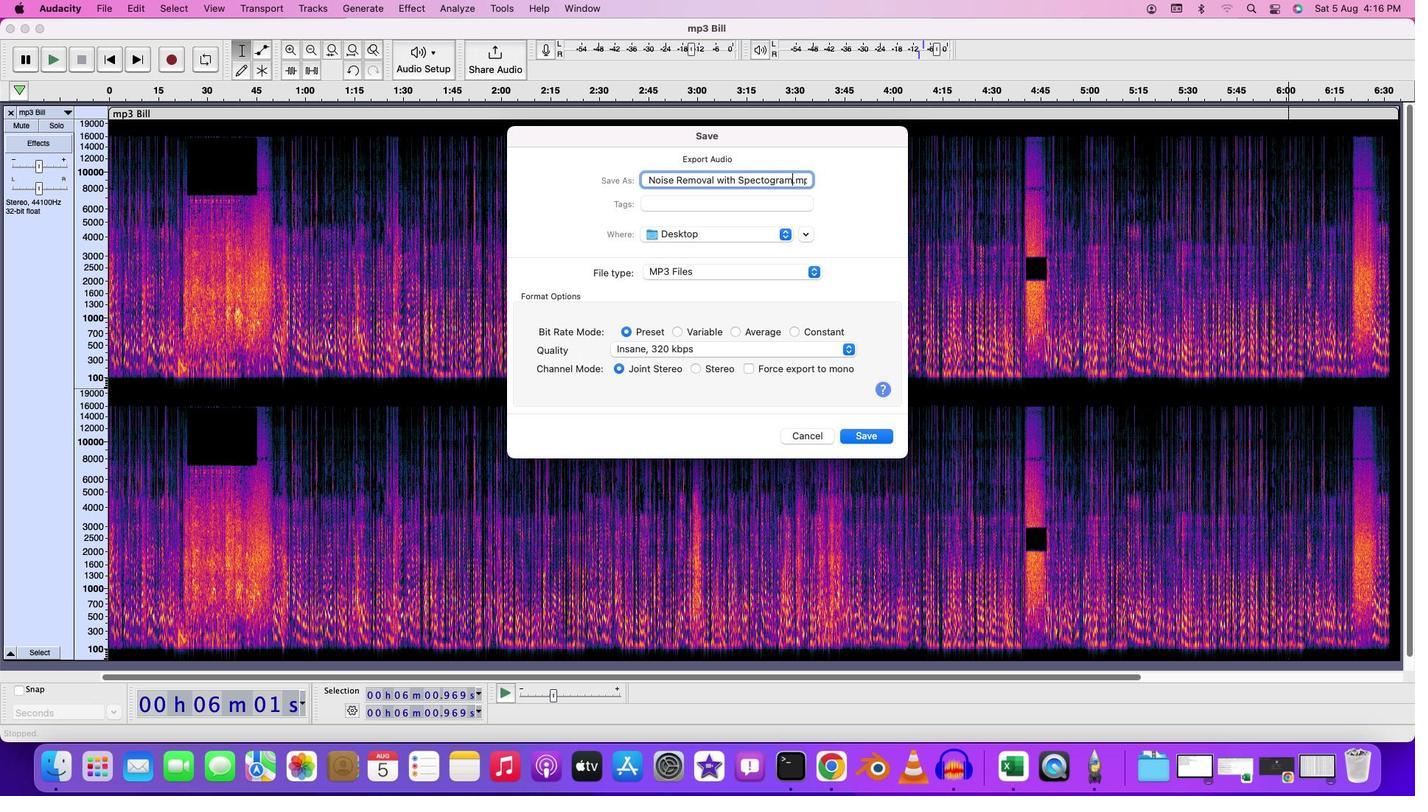
Action: Mouse moved to (860, 434)
Screenshot: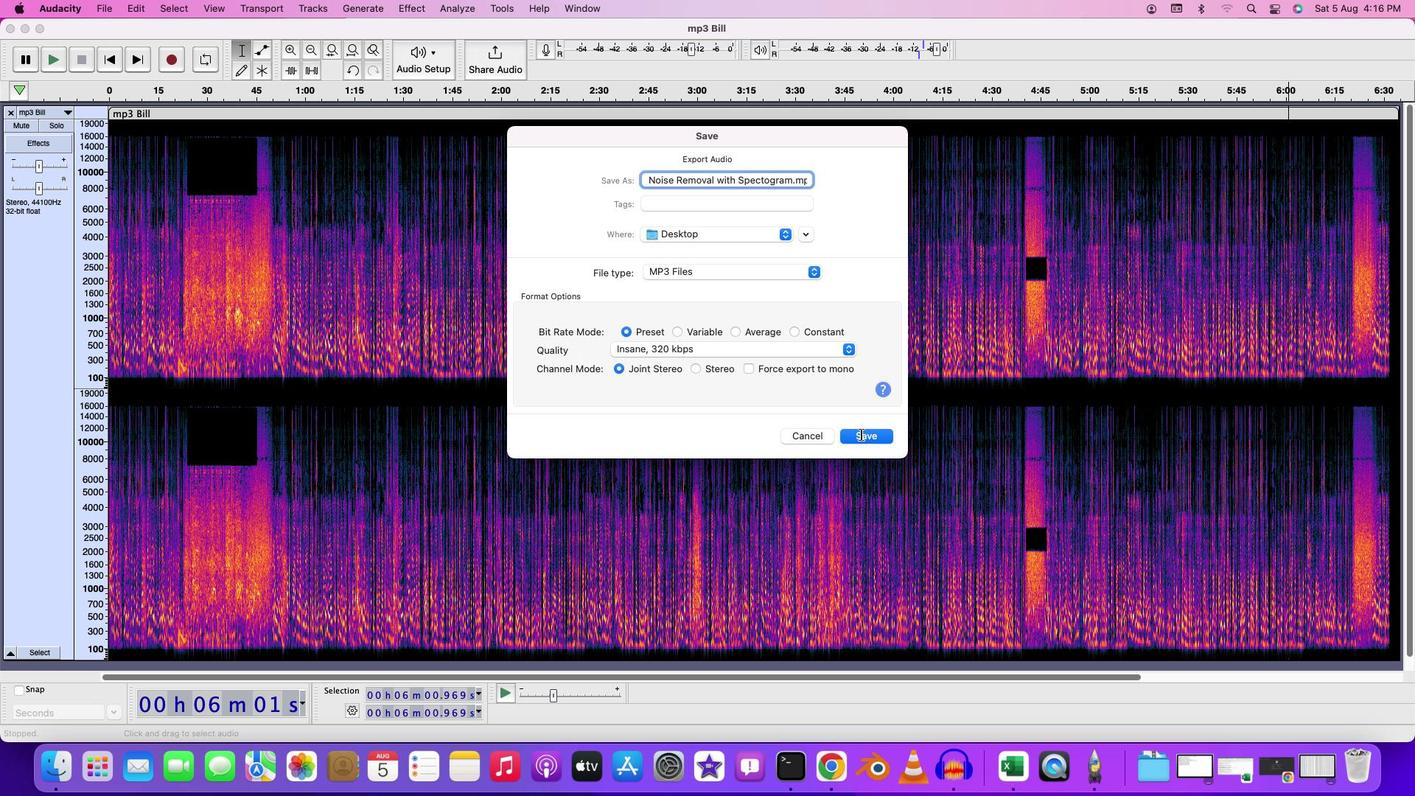 
Action: Mouse pressed left at (860, 434)
Screenshot: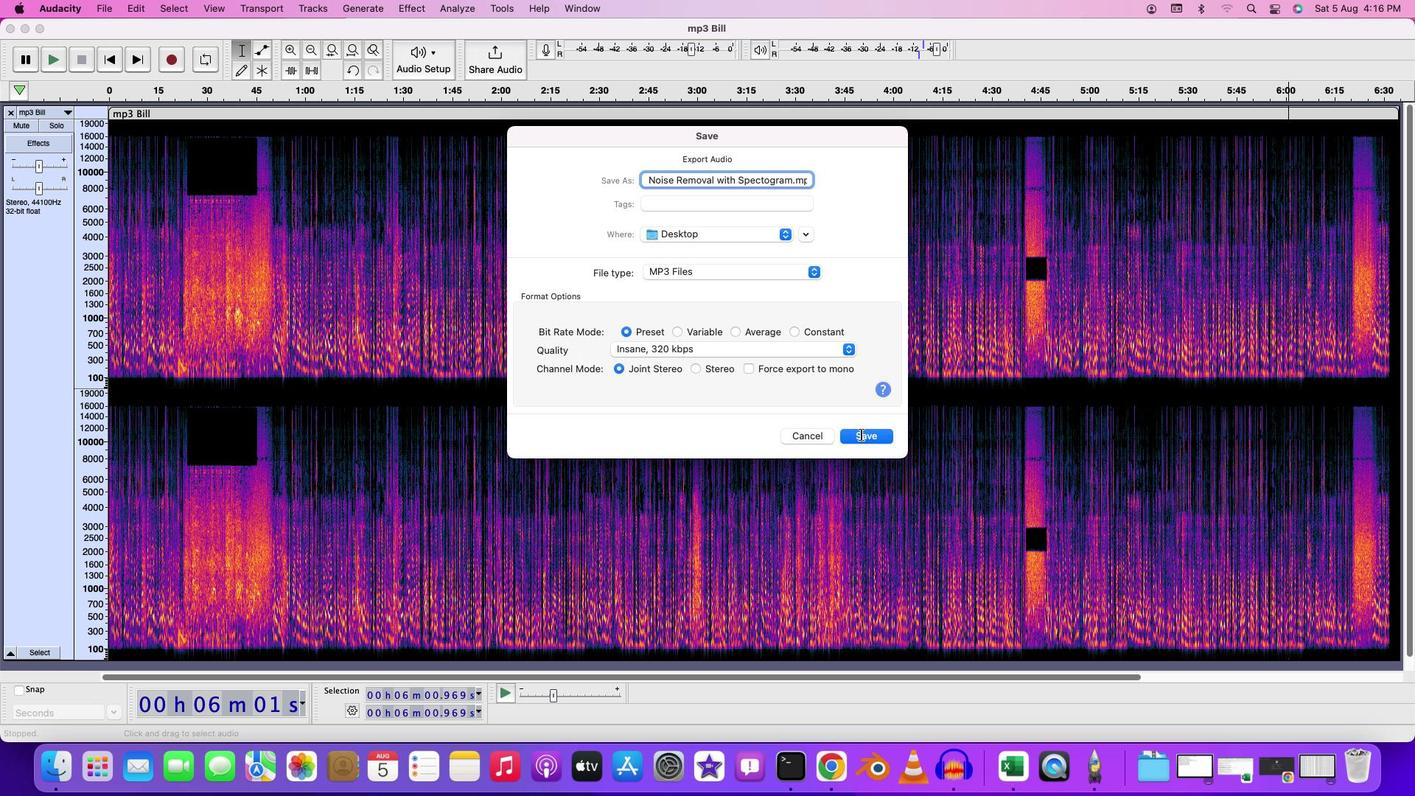 
Action: Mouse moved to (832, 524)
Screenshot: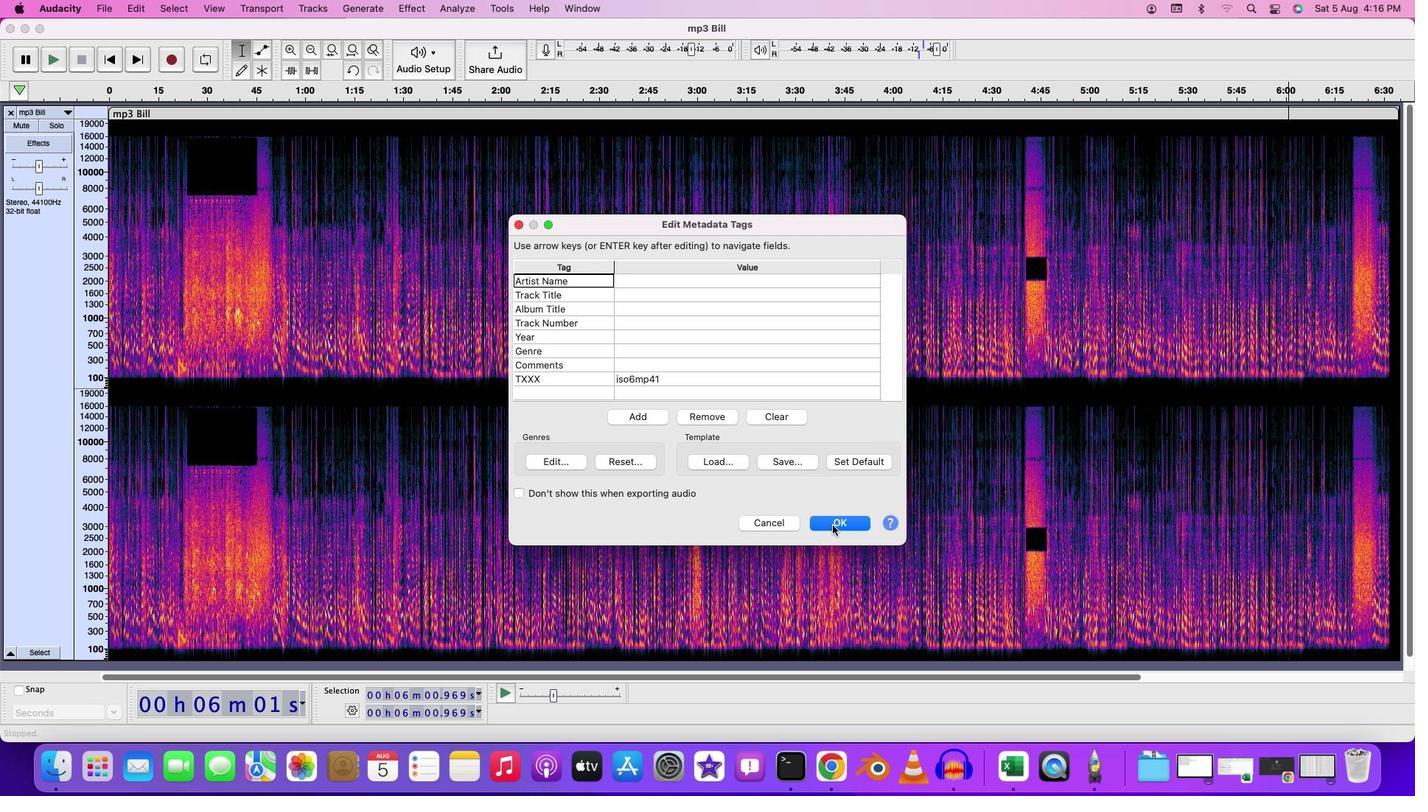 
Action: Mouse pressed left at (832, 524)
Screenshot: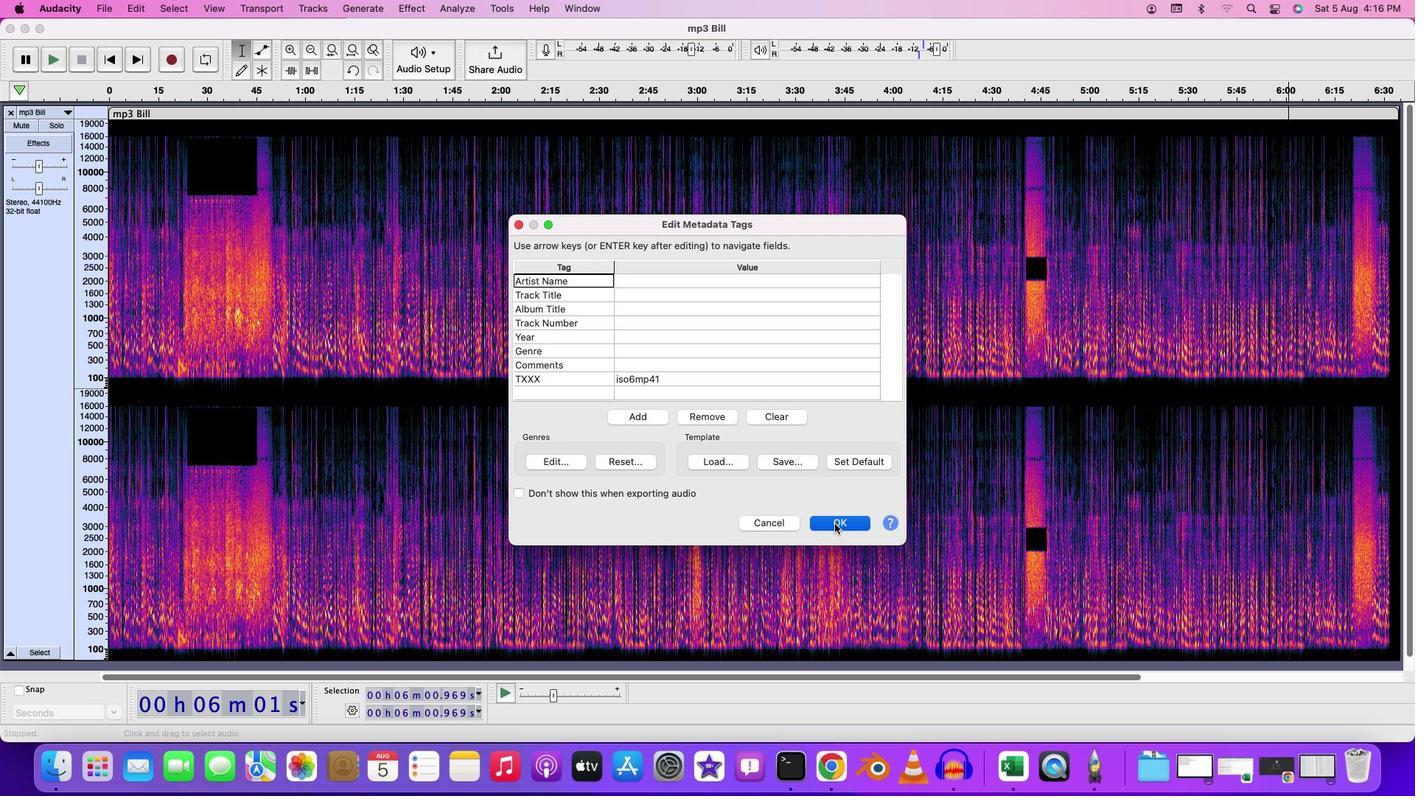 
Action: Mouse moved to (569, 361)
Screenshot: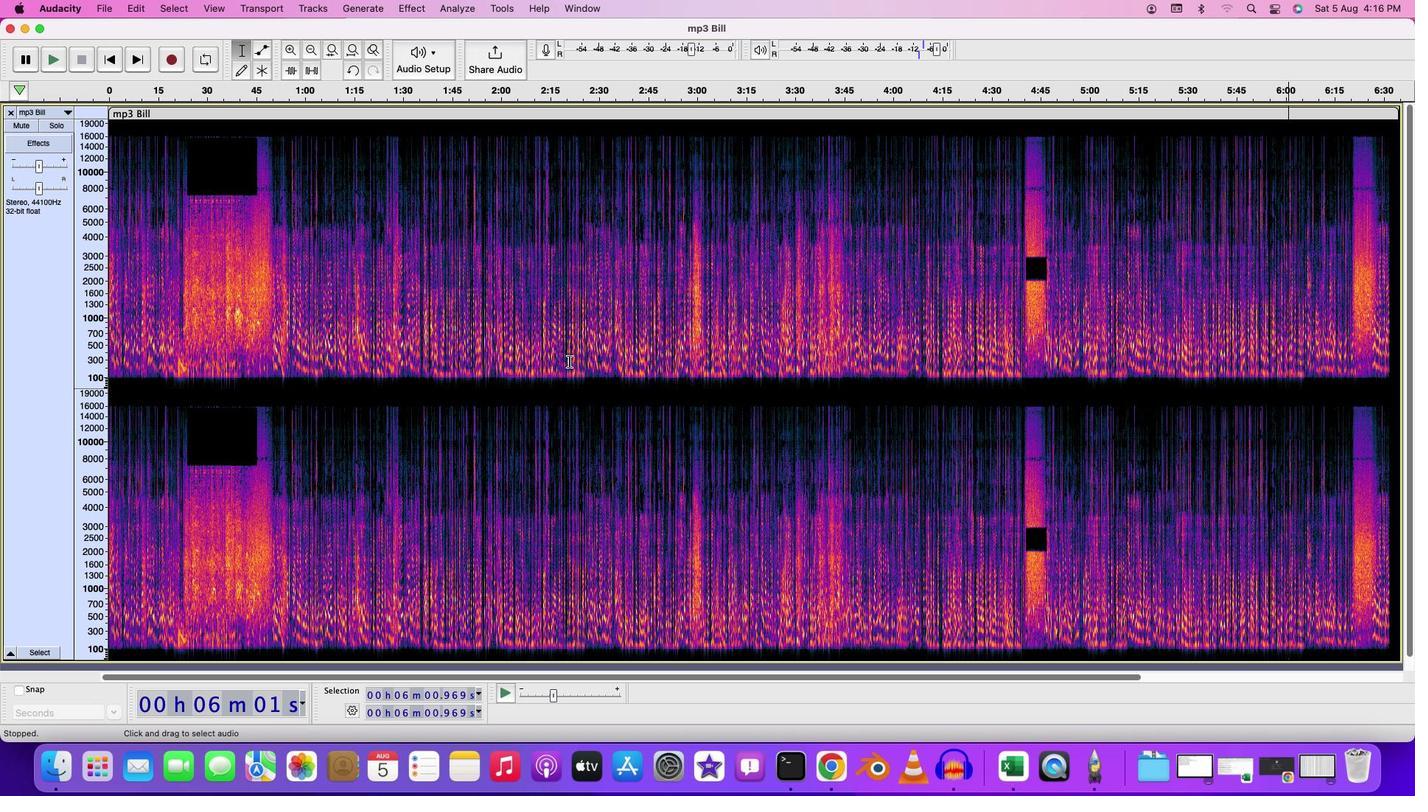 
